 Task: Slide 17 - Target Infographic.
Action: Mouse moved to (30, 80)
Screenshot: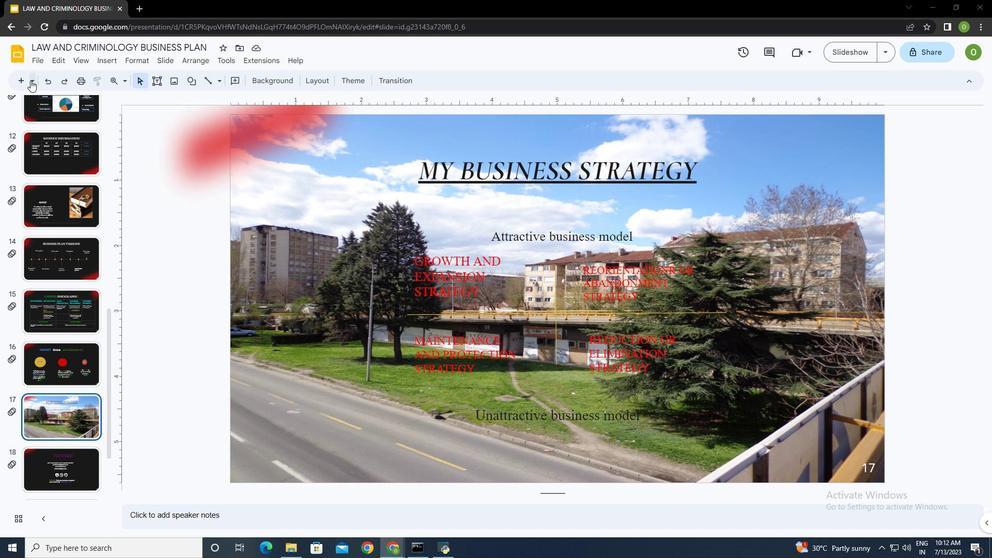 
Action: Mouse pressed left at (30, 80)
Screenshot: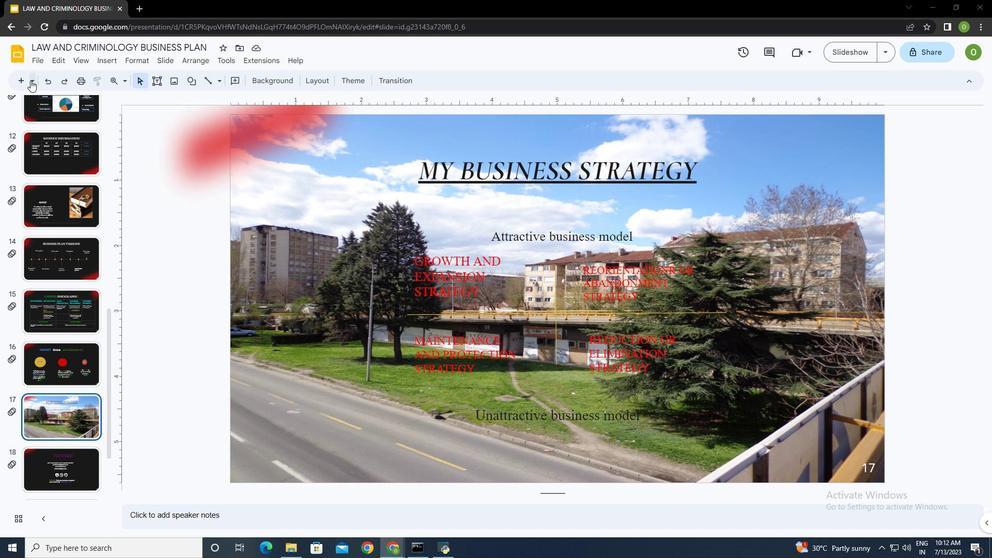 
Action: Mouse moved to (124, 189)
Screenshot: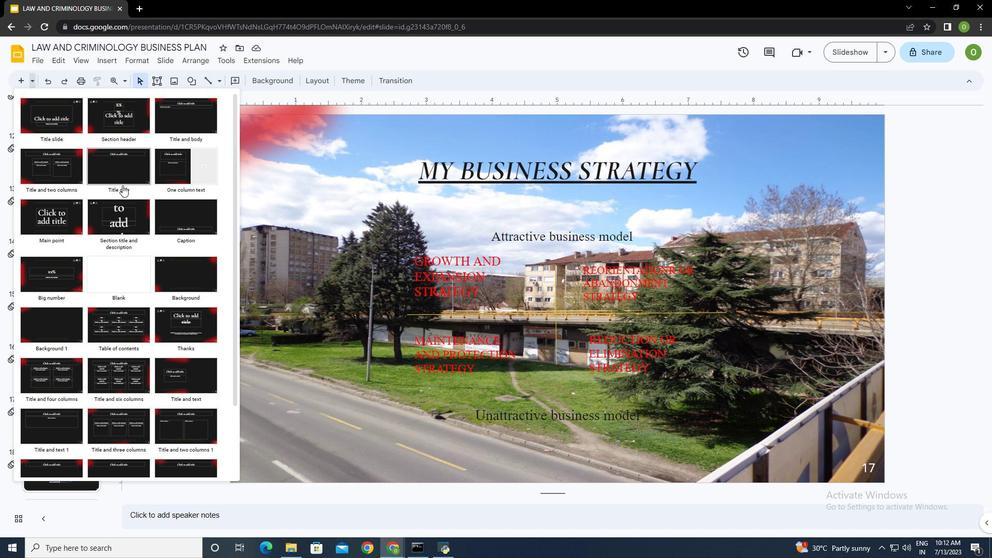 
Action: Mouse scrolled (124, 188) with delta (0, 0)
Screenshot: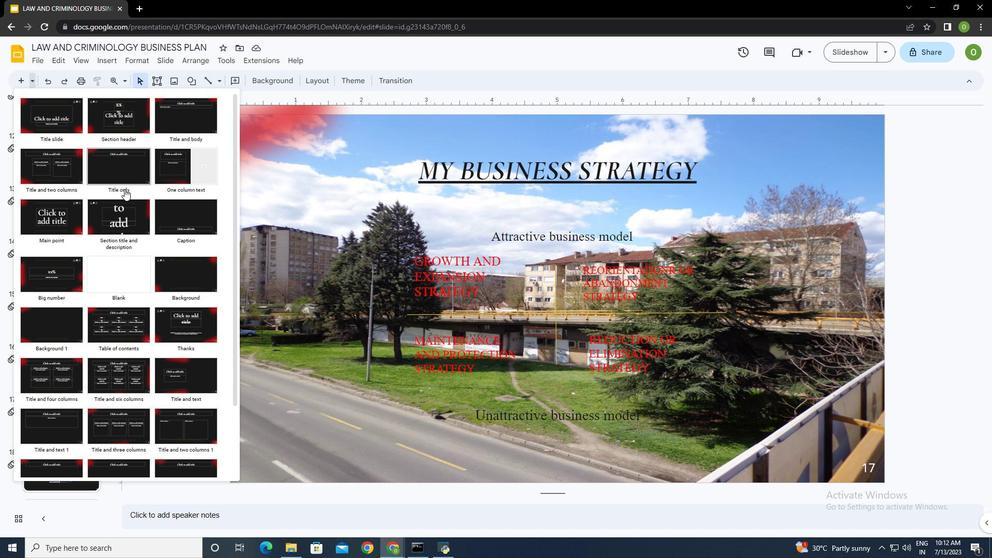 
Action: Mouse scrolled (124, 188) with delta (0, 0)
Screenshot: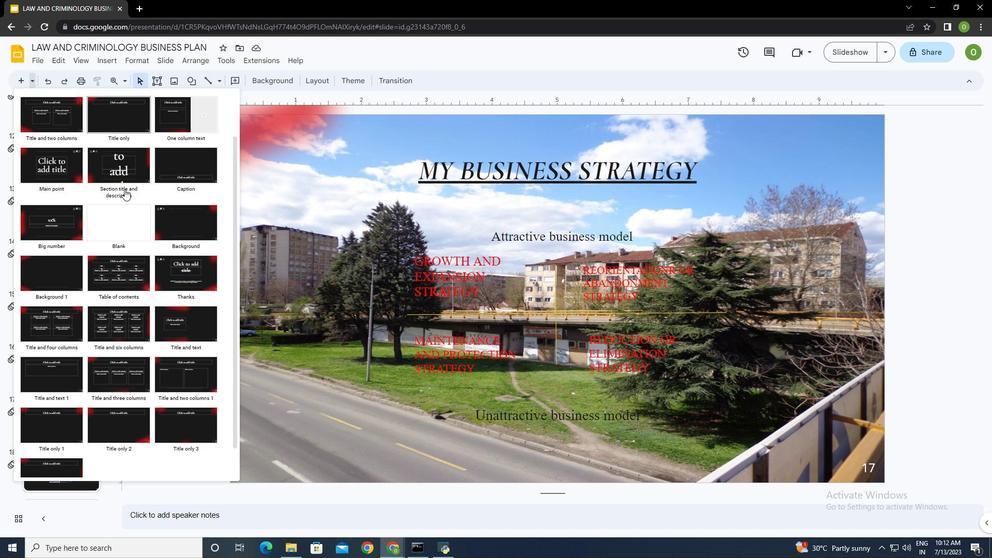 
Action: Mouse scrolled (124, 188) with delta (0, 0)
Screenshot: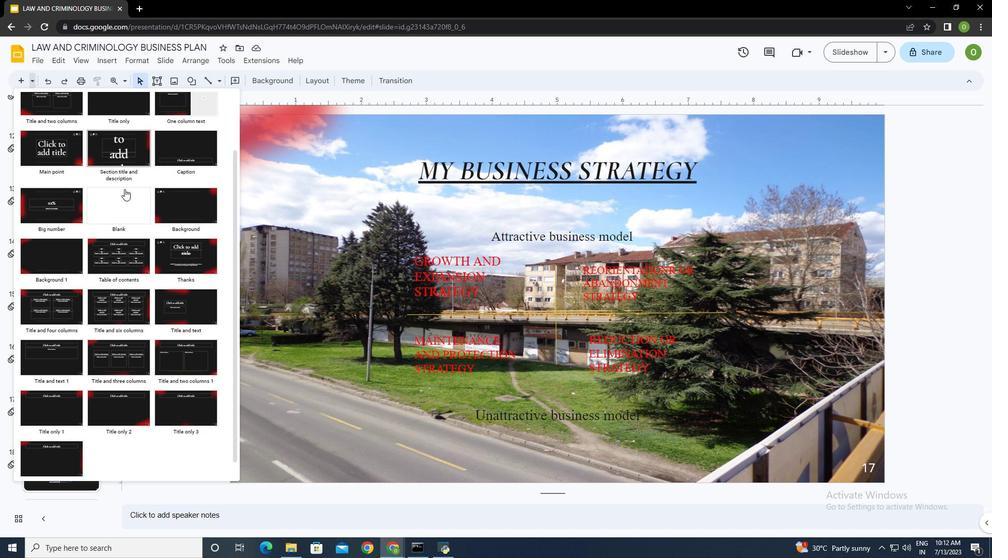 
Action: Mouse moved to (124, 189)
Screenshot: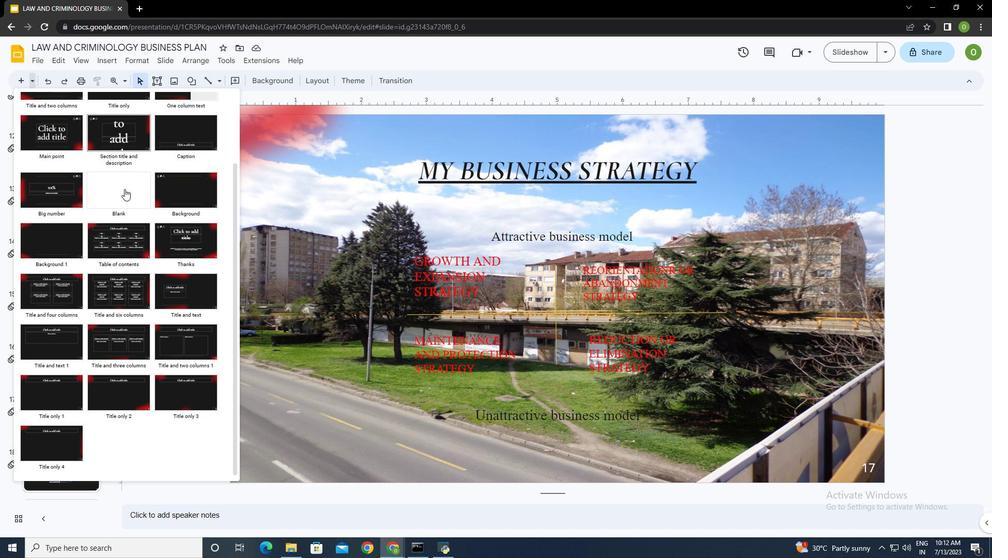 
Action: Mouse scrolled (124, 188) with delta (0, 0)
Screenshot: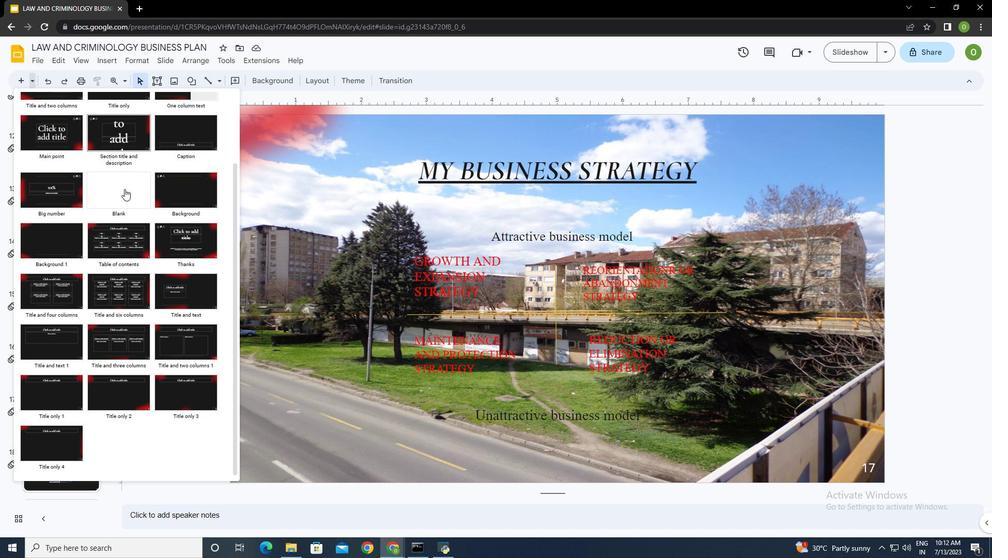 
Action: Mouse scrolled (124, 188) with delta (0, 0)
Screenshot: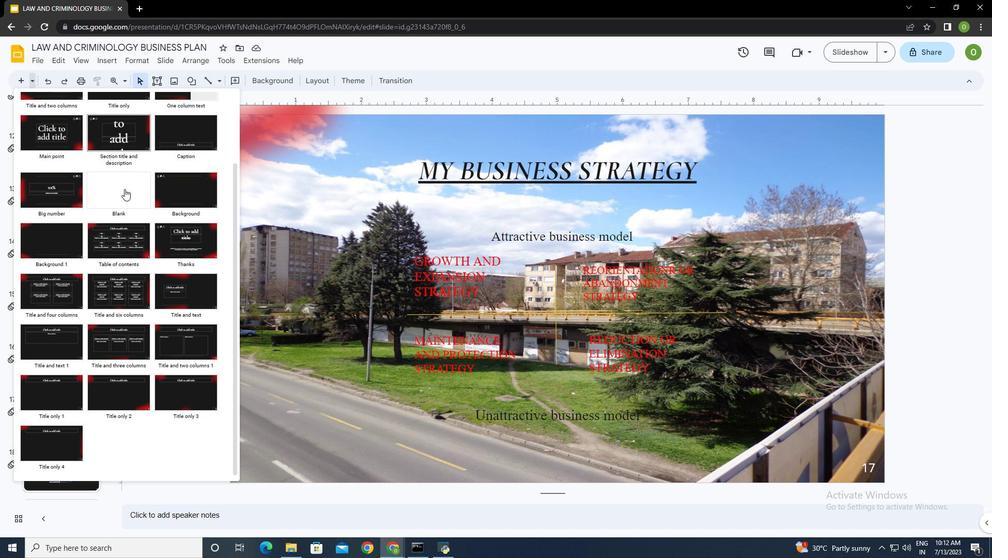 
Action: Mouse scrolled (124, 188) with delta (0, 0)
Screenshot: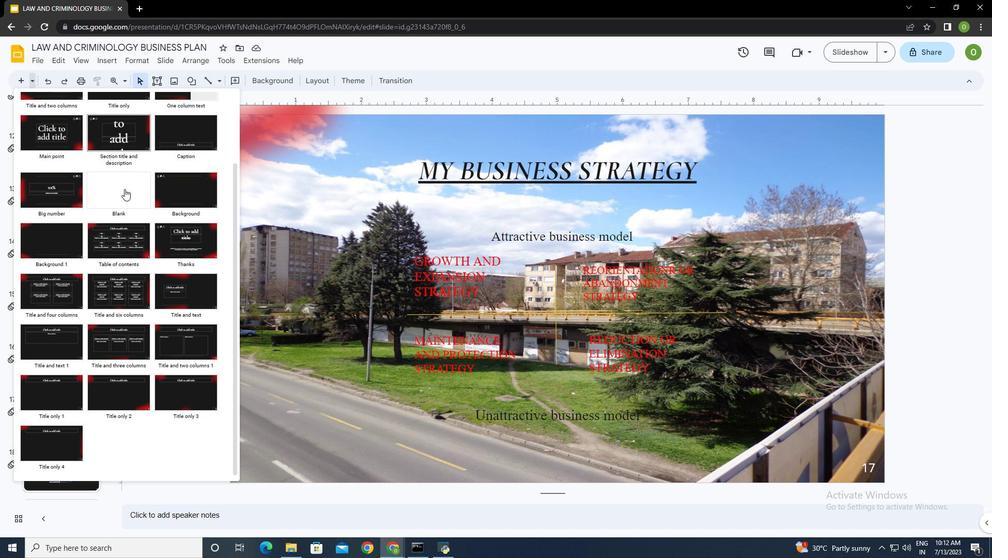 
Action: Mouse scrolled (124, 188) with delta (0, 0)
Screenshot: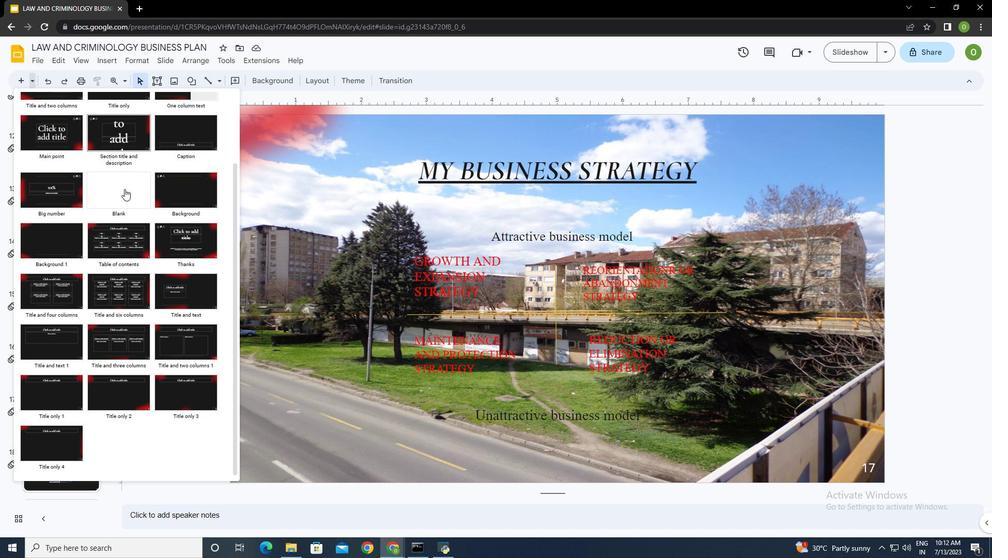 
Action: Mouse moved to (124, 188)
Screenshot: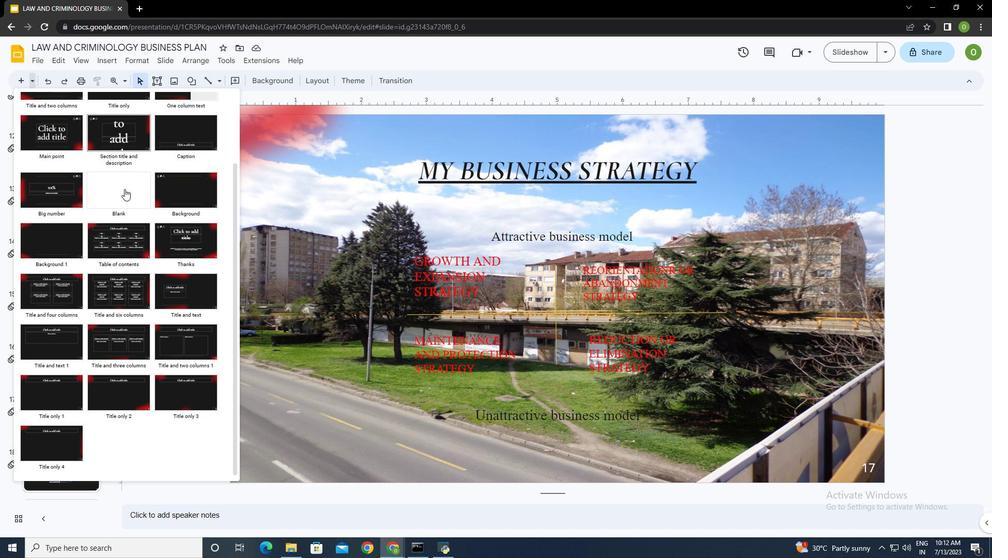 
Action: Mouse scrolled (124, 189) with delta (0, 0)
Screenshot: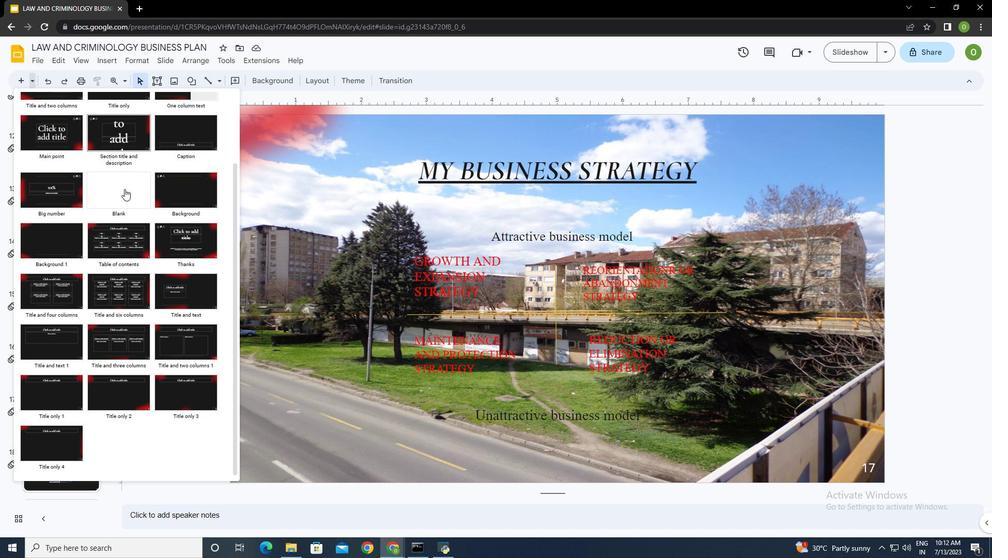 
Action: Mouse scrolled (124, 189) with delta (0, 0)
Screenshot: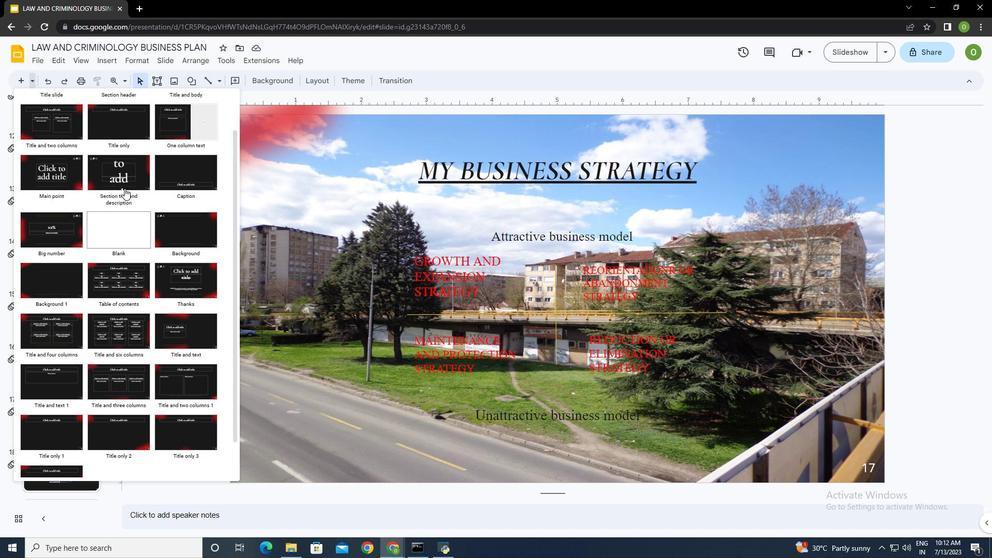 
Action: Mouse scrolled (124, 189) with delta (0, 0)
Screenshot: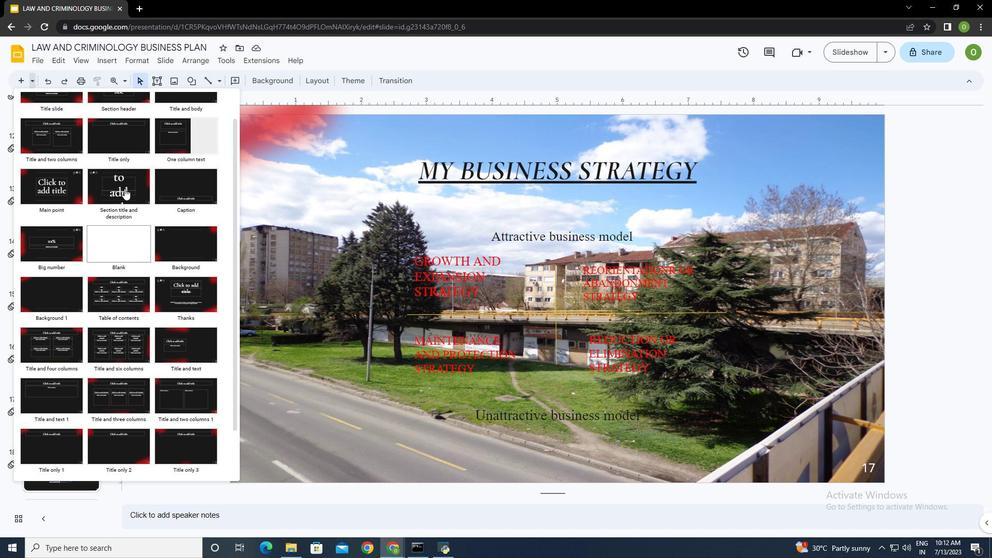 
Action: Mouse moved to (123, 164)
Screenshot: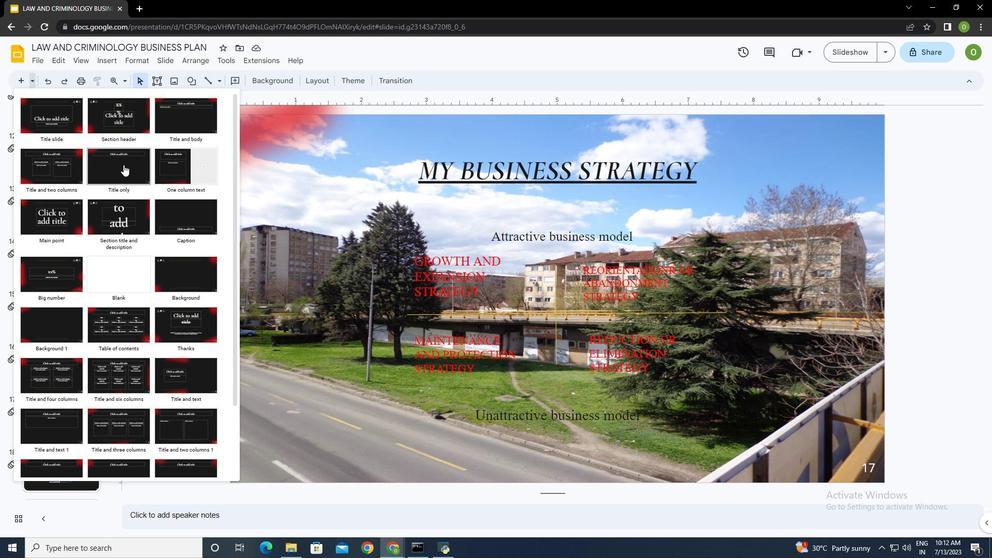 
Action: Mouse pressed left at (123, 164)
Screenshot: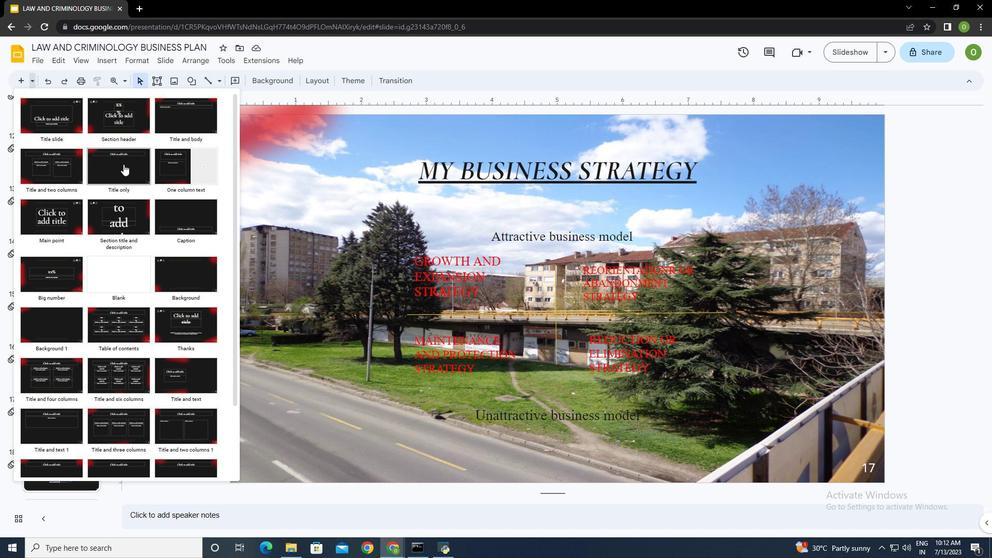 
Action: Mouse moved to (391, 159)
Screenshot: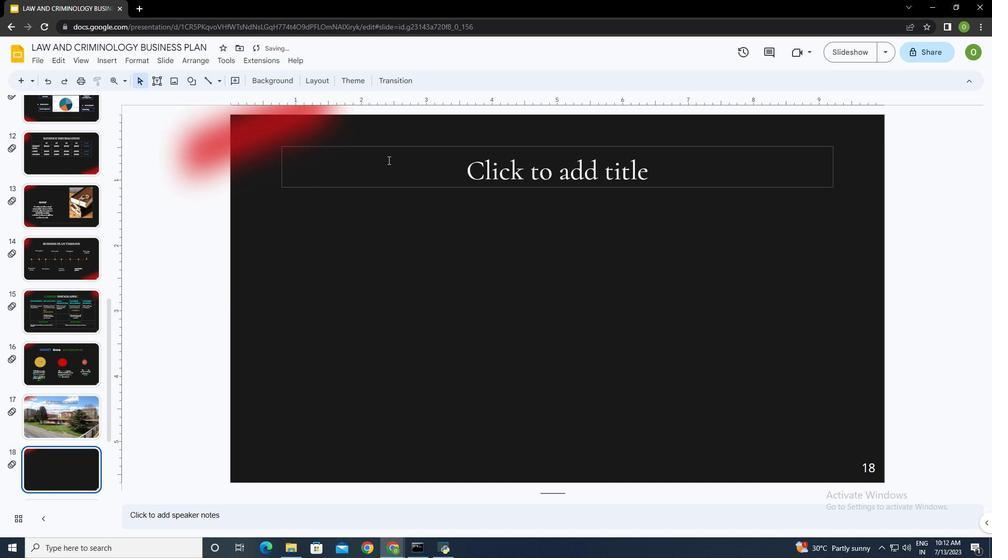 
Action: Mouse pressed left at (391, 159)
Screenshot: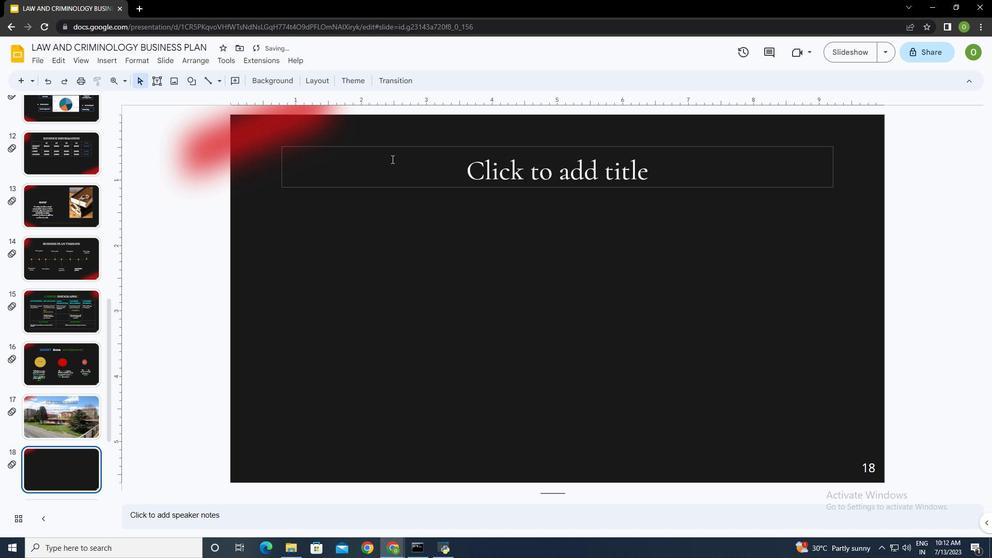 
Action: Mouse moved to (394, 173)
Screenshot: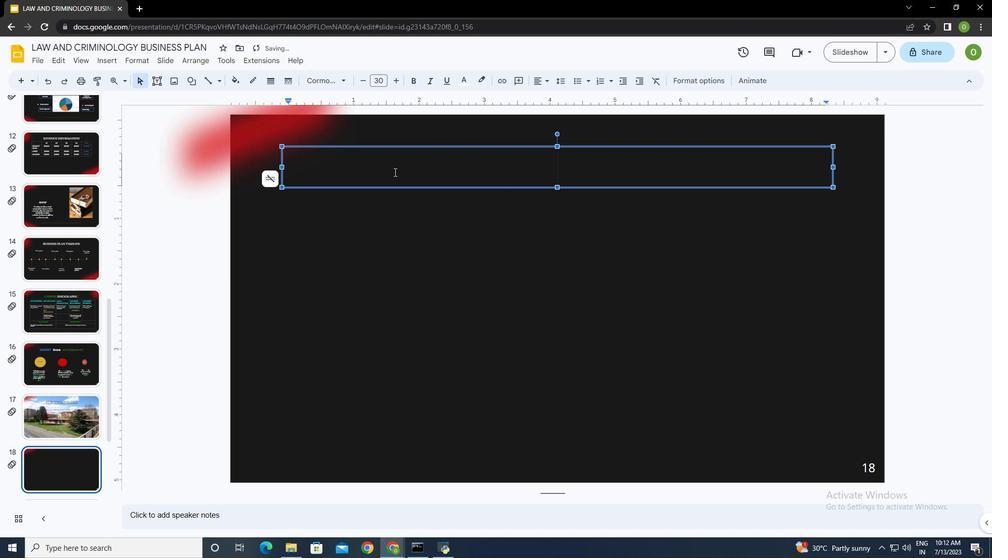 
Action: Key pressed <Key.caps_lock>TARH<Key.backspace>GET<Key.space>INFORA<Key.backspace><Key.backspace>GRAPHIC
Screenshot: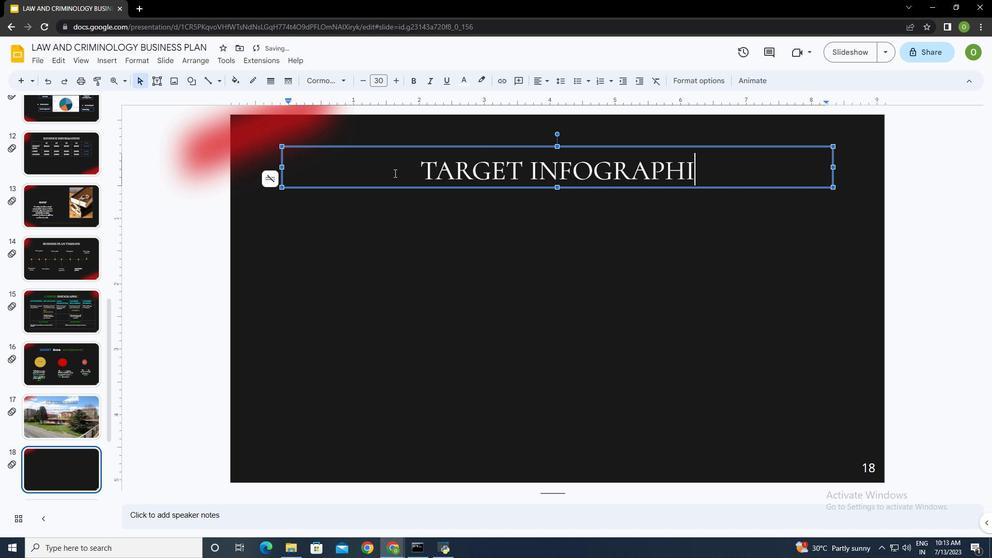 
Action: Mouse moved to (460, 253)
Screenshot: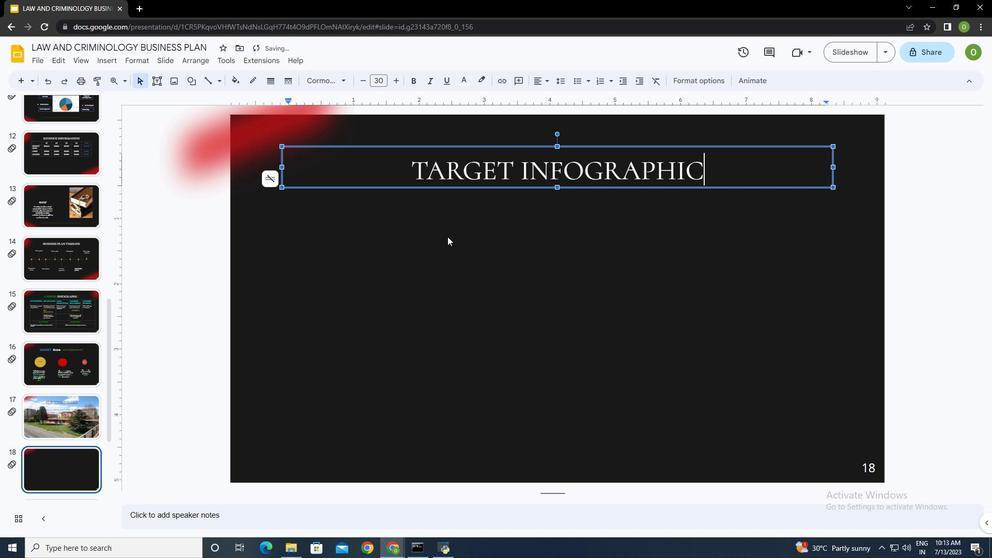 
Action: Mouse pressed left at (460, 253)
Screenshot: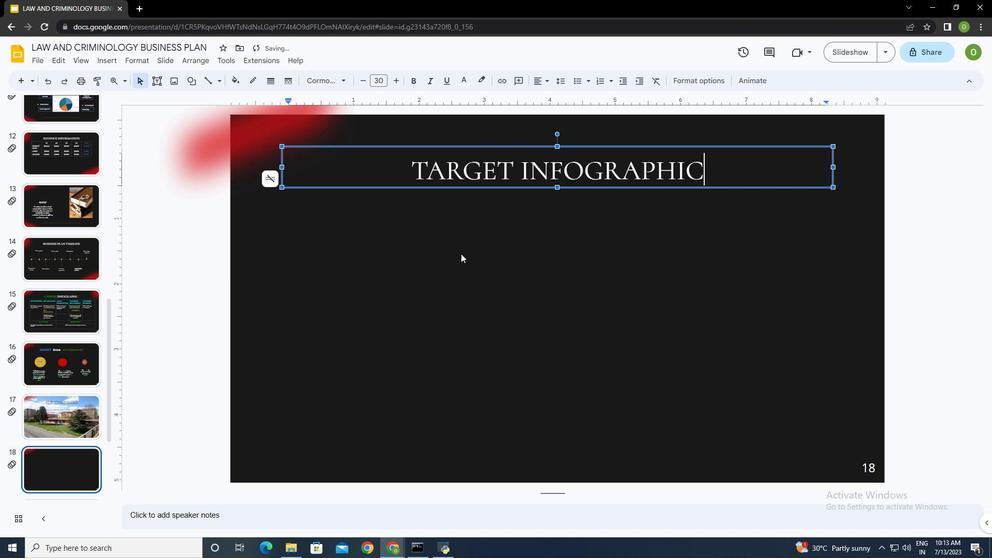 
Action: Mouse moved to (521, 176)
Screenshot: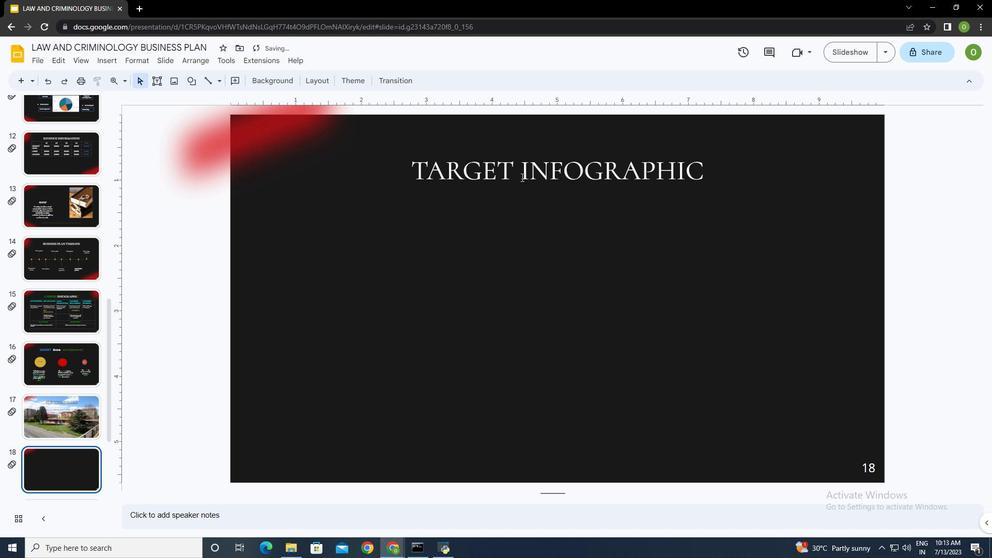 
Action: Mouse pressed left at (521, 176)
Screenshot: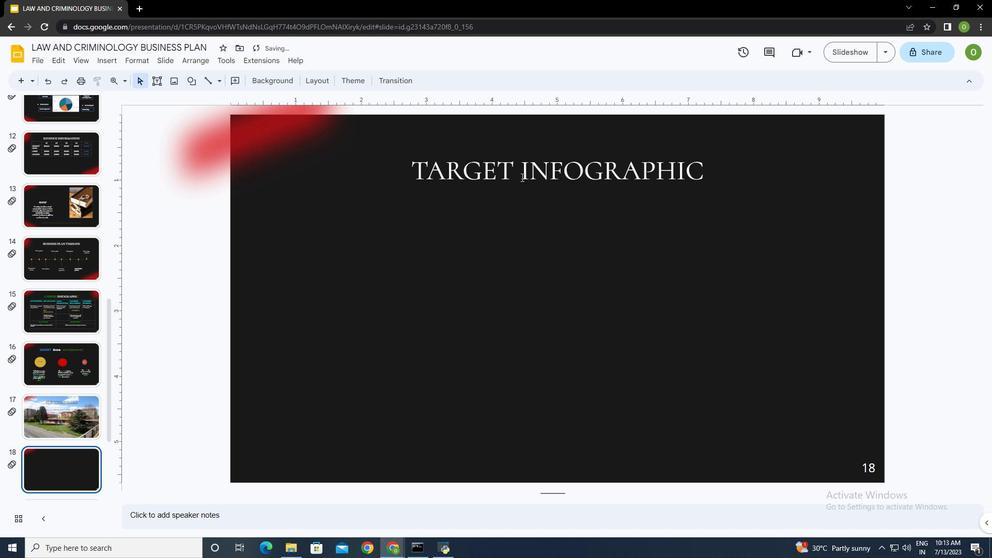
Action: Mouse moved to (711, 174)
Screenshot: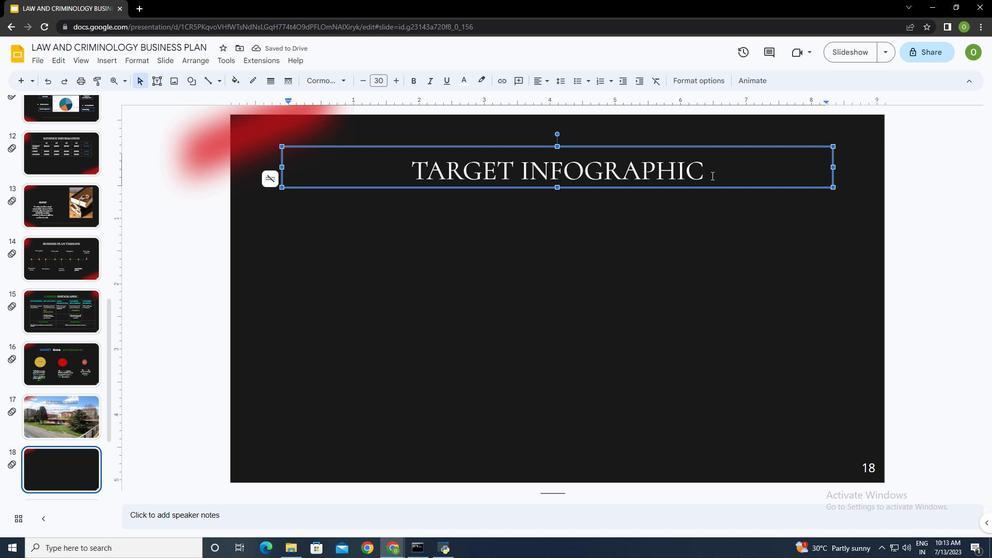 
Action: Mouse pressed left at (711, 174)
Screenshot: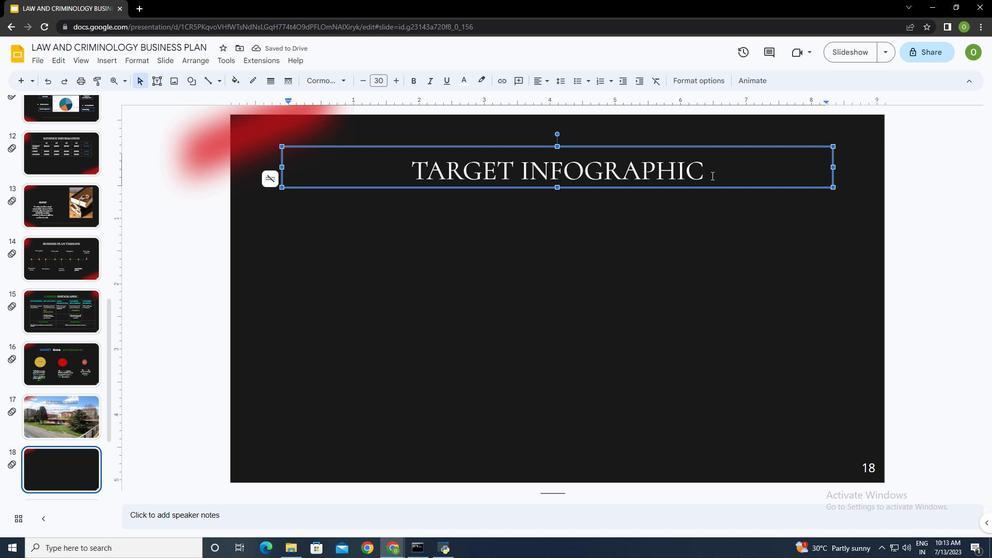 
Action: Mouse moved to (323, 79)
Screenshot: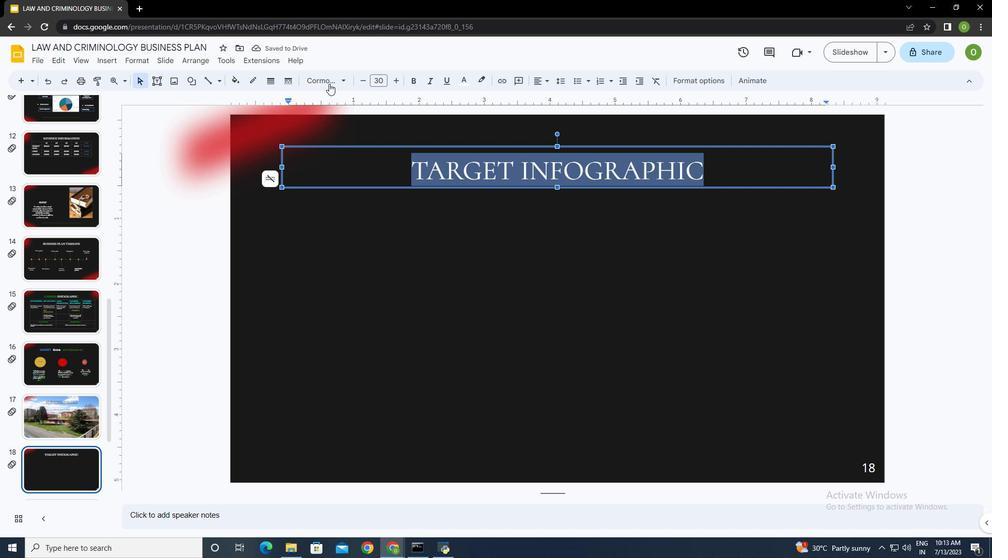 
Action: Mouse pressed left at (323, 79)
Screenshot: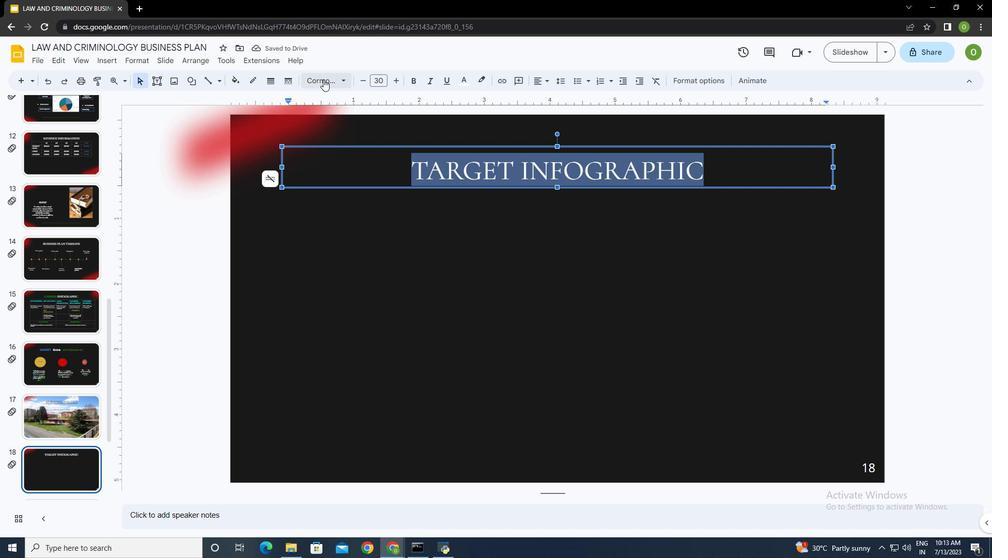 
Action: Mouse moved to (359, 196)
Screenshot: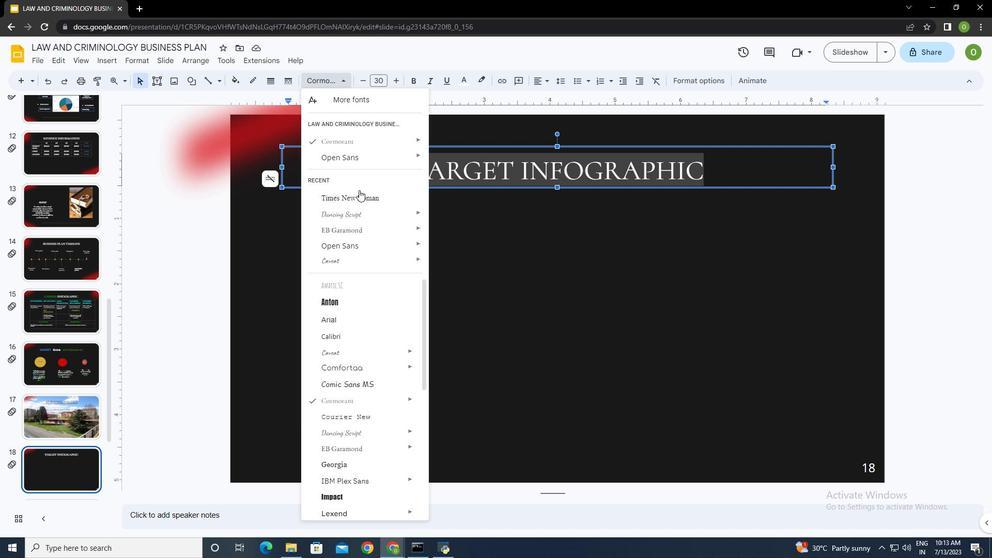 
Action: Mouse pressed left at (359, 196)
Screenshot: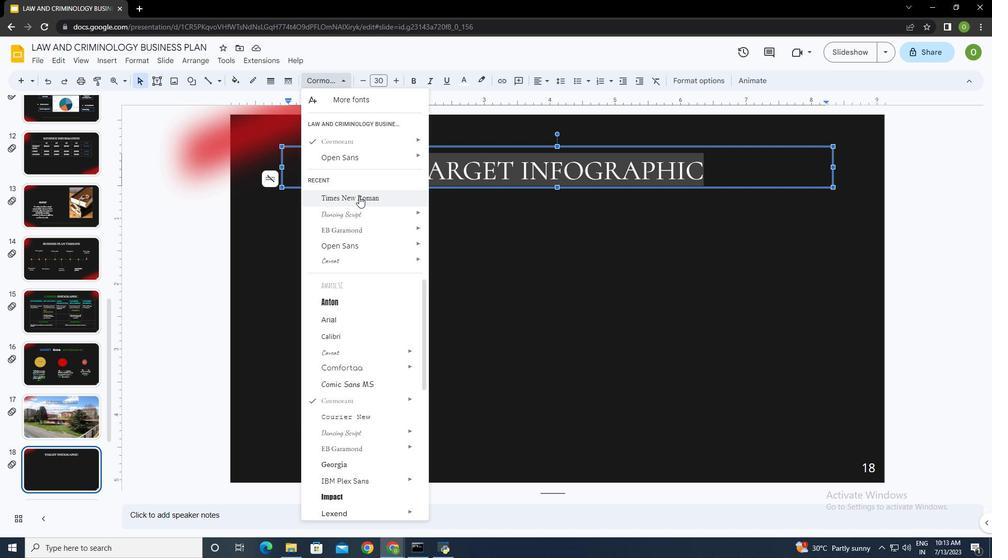 
Action: Mouse moved to (480, 204)
Screenshot: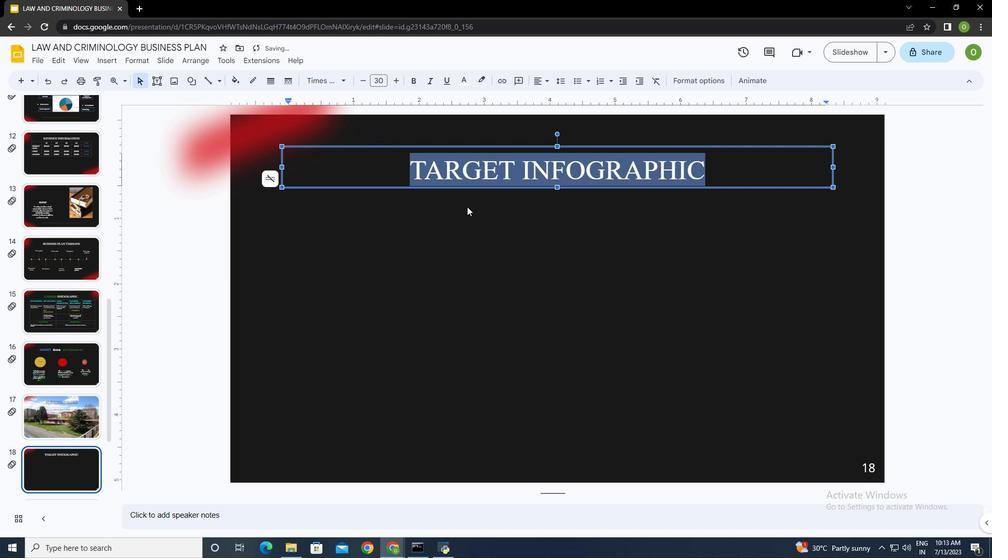 
Action: Mouse pressed left at (480, 204)
Screenshot: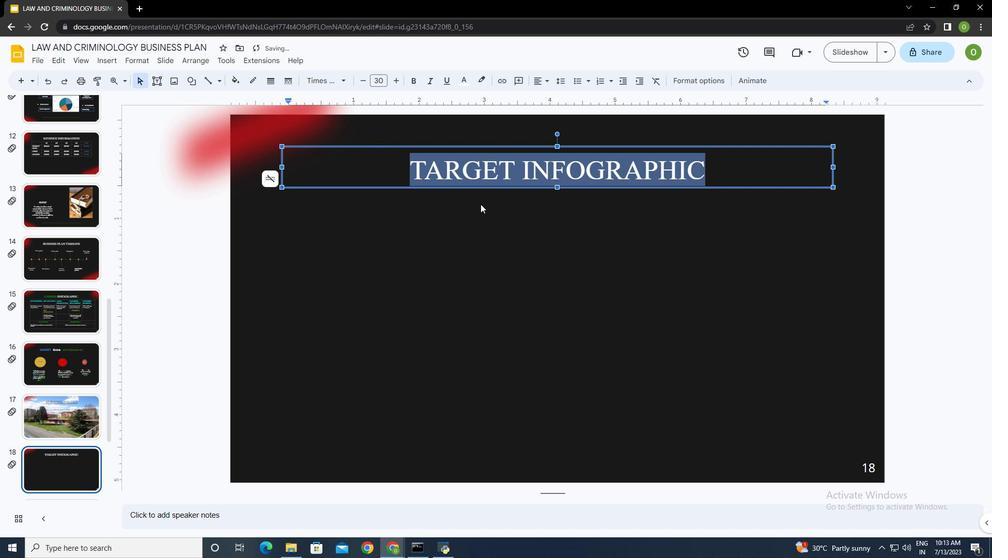
Action: Mouse moved to (104, 59)
Screenshot: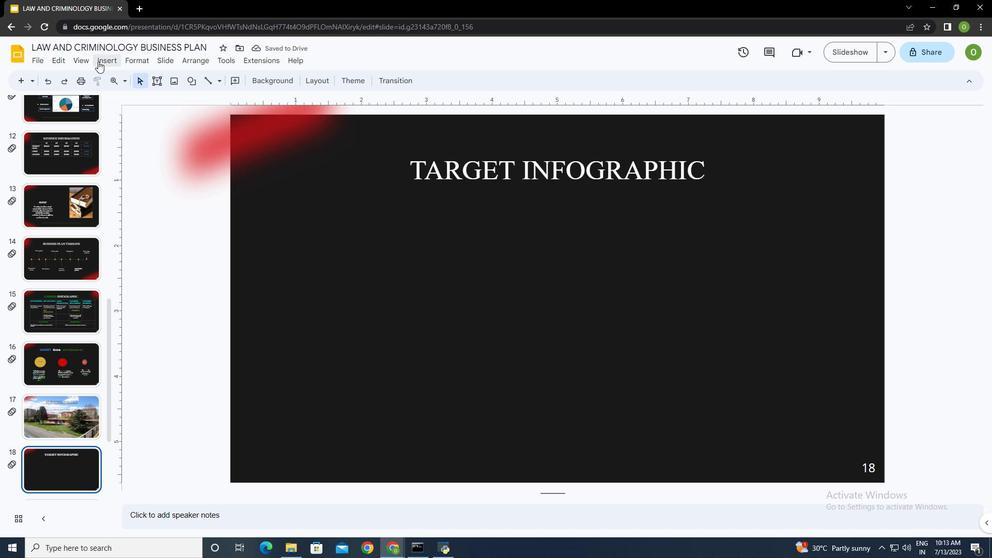 
Action: Mouse pressed left at (104, 59)
Screenshot: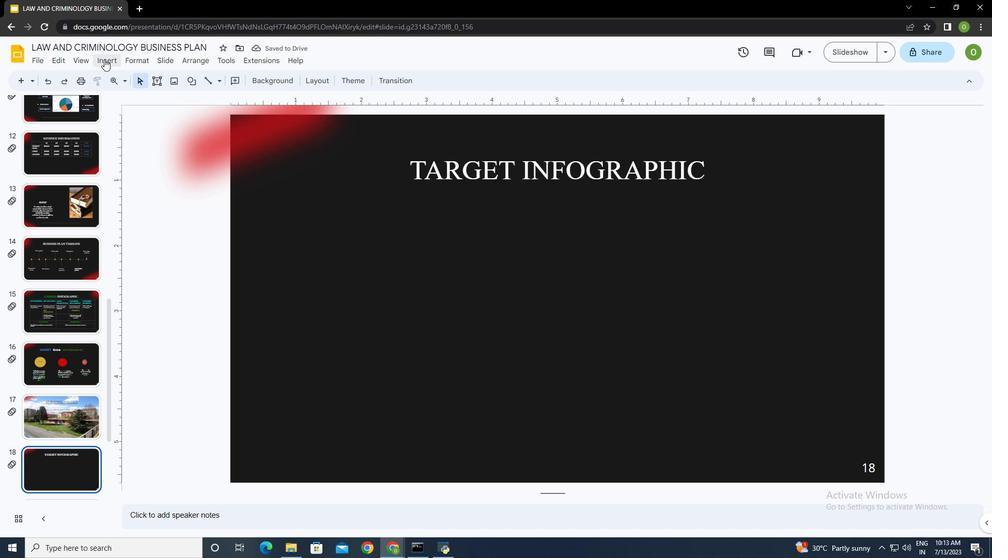 
Action: Mouse moved to (282, 172)
Screenshot: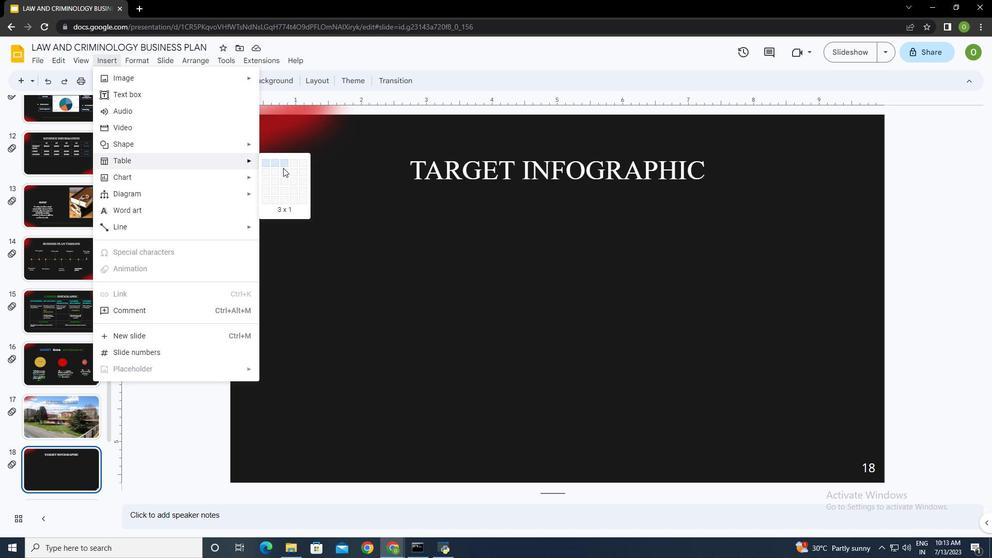 
Action: Mouse pressed left at (282, 172)
Screenshot: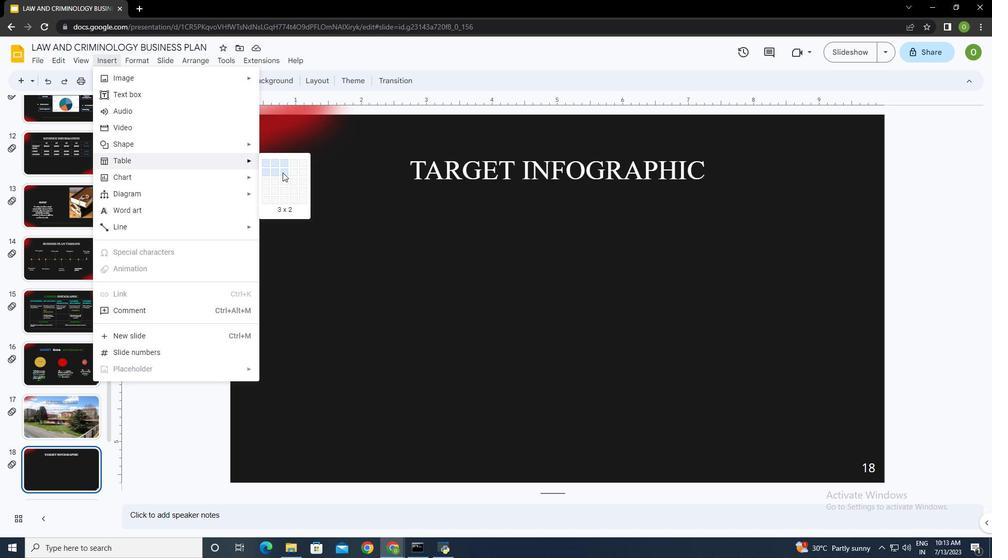 
Action: Mouse moved to (319, 281)
Screenshot: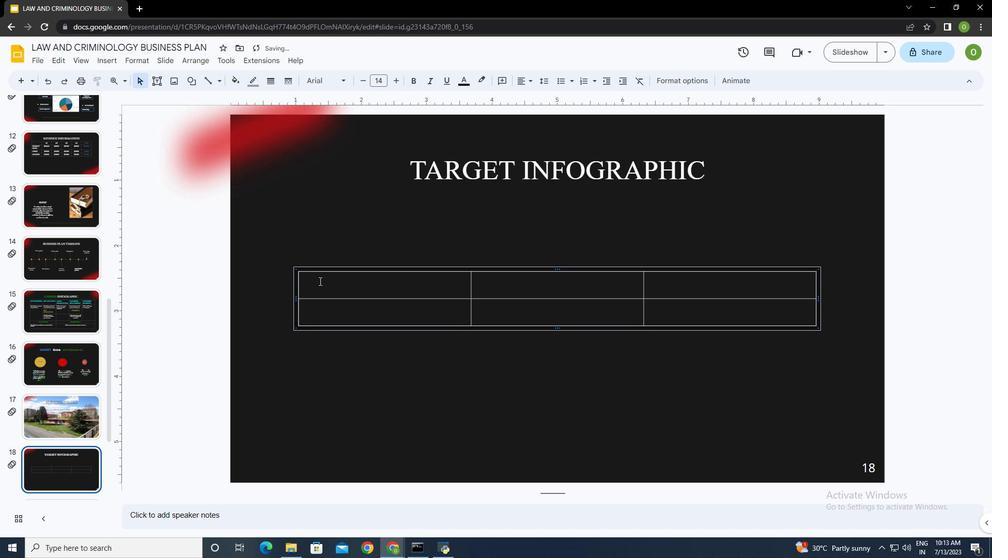 
Action: Mouse pressed left at (319, 281)
Screenshot: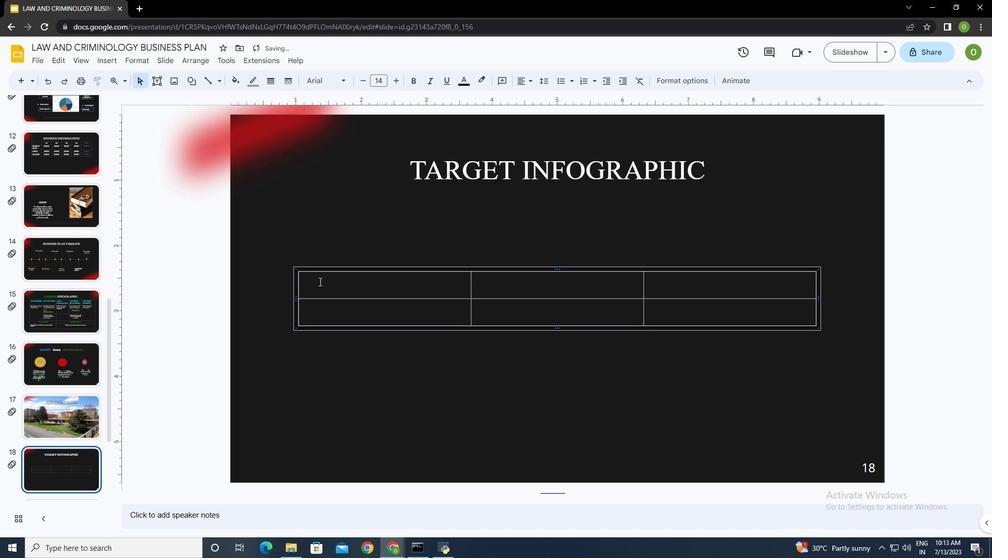 
Action: Mouse moved to (535, 269)
Screenshot: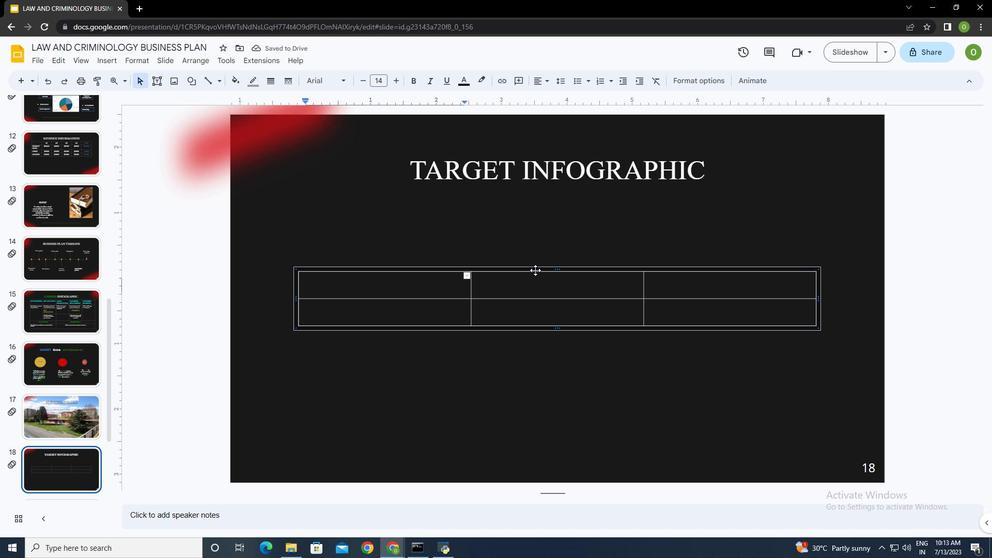 
Action: Mouse pressed left at (535, 269)
Screenshot: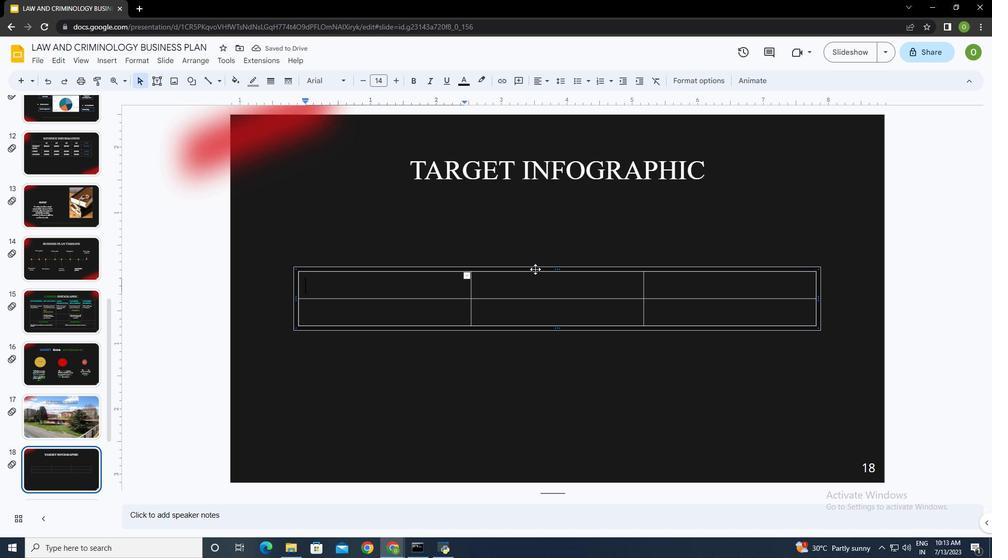 
Action: Mouse moved to (411, 230)
Screenshot: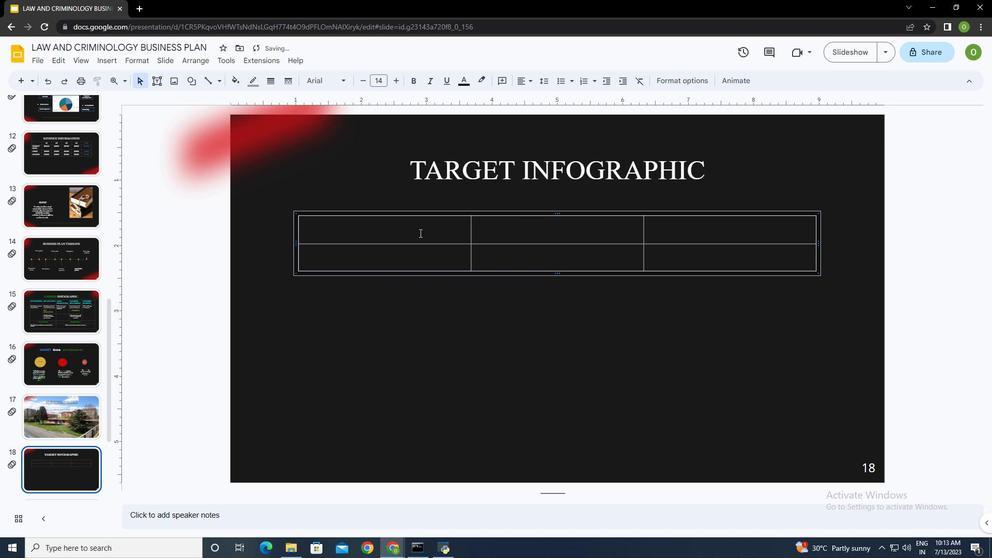 
Action: Mouse pressed left at (411, 230)
Screenshot: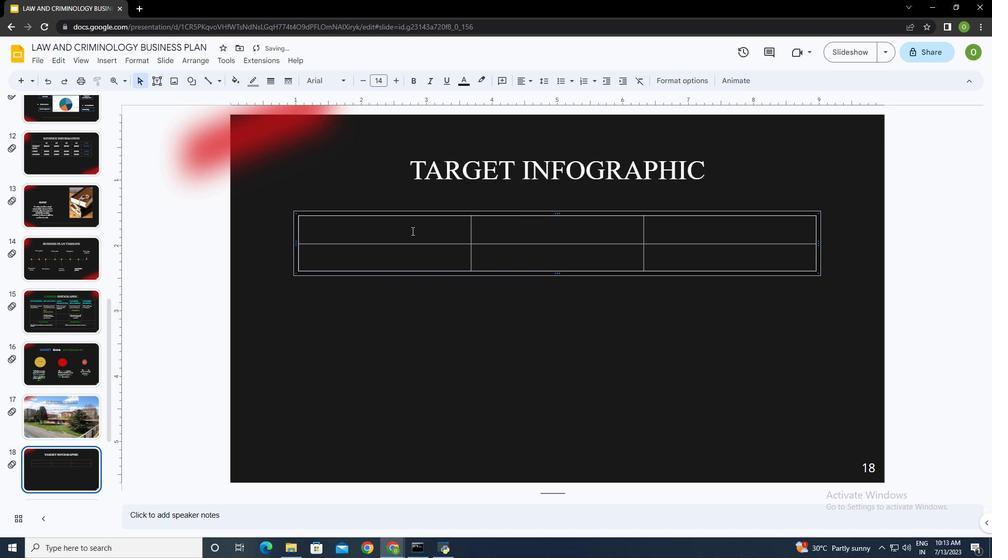 
Action: Mouse moved to (461, 80)
Screenshot: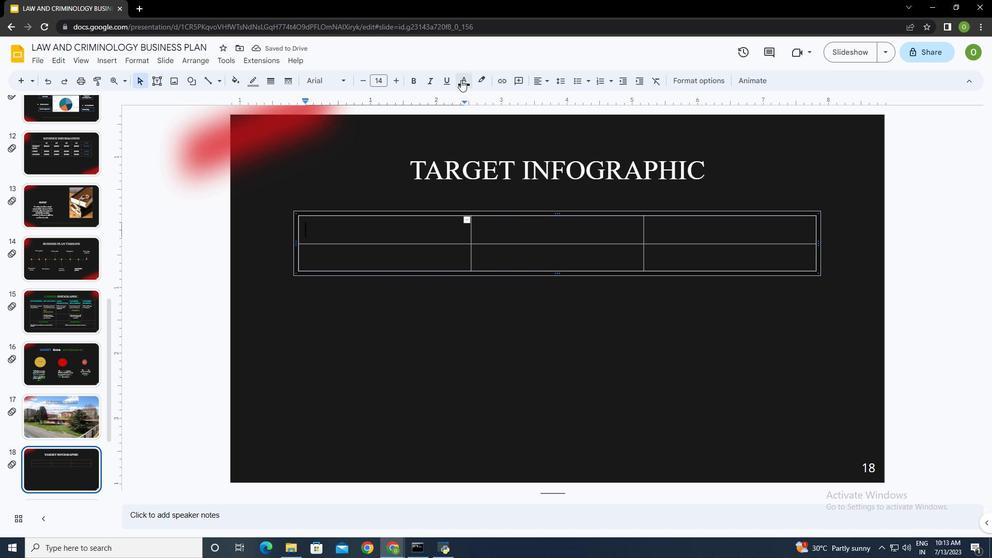 
Action: Mouse pressed left at (461, 80)
Screenshot: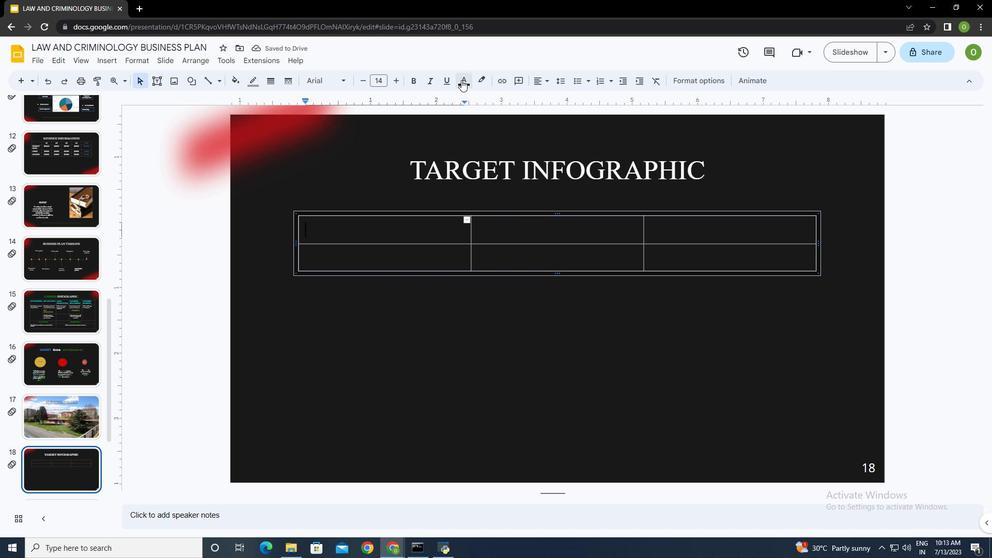 
Action: Mouse moved to (464, 115)
Screenshot: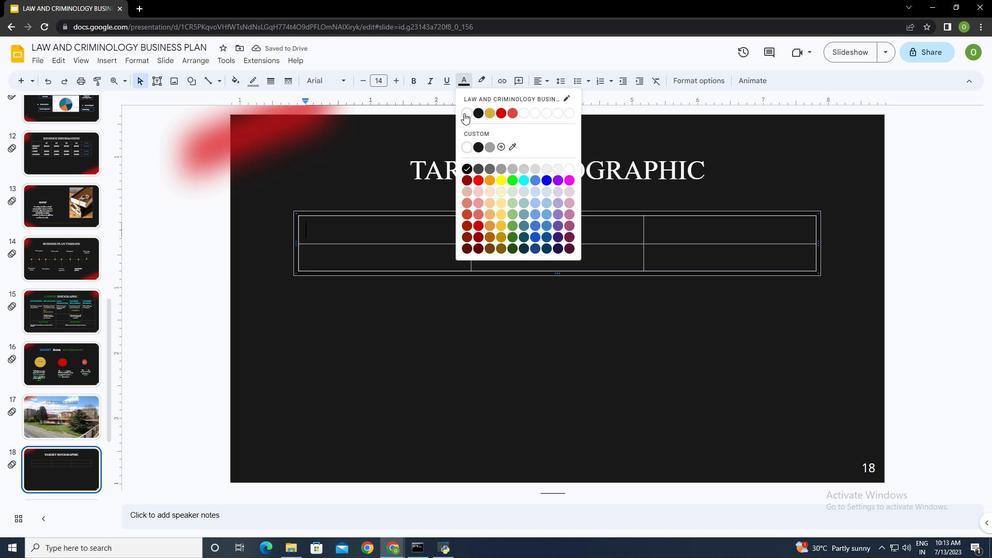 
Action: Mouse pressed left at (464, 115)
Screenshot: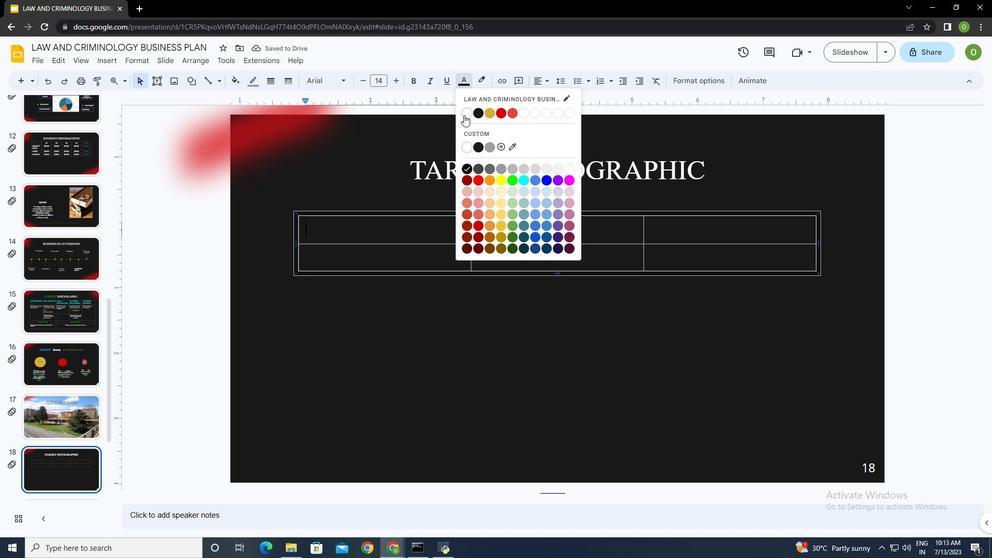
Action: Mouse moved to (374, 232)
Screenshot: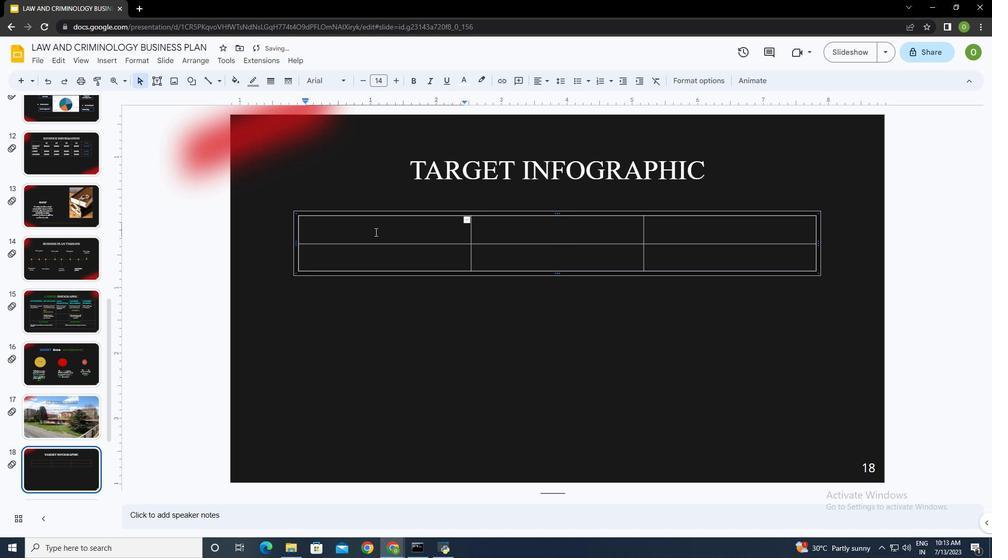 
Action: Mouse pressed left at (374, 232)
Screenshot: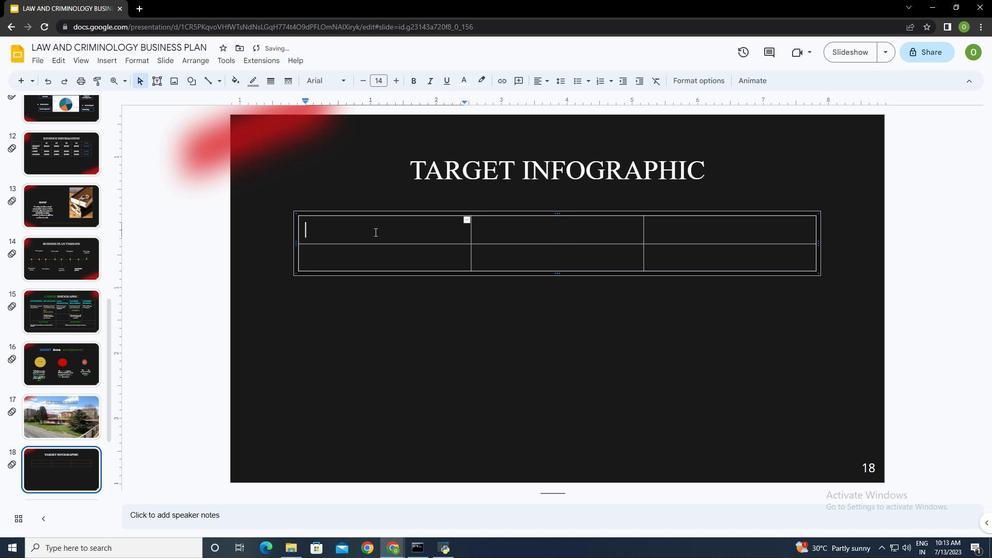 
Action: Key pressed <Key.shift>DEMOGRAPHIC<Key.tab>LOCATIONS<Key.tab>BEHAVIORctrl+A
Screenshot: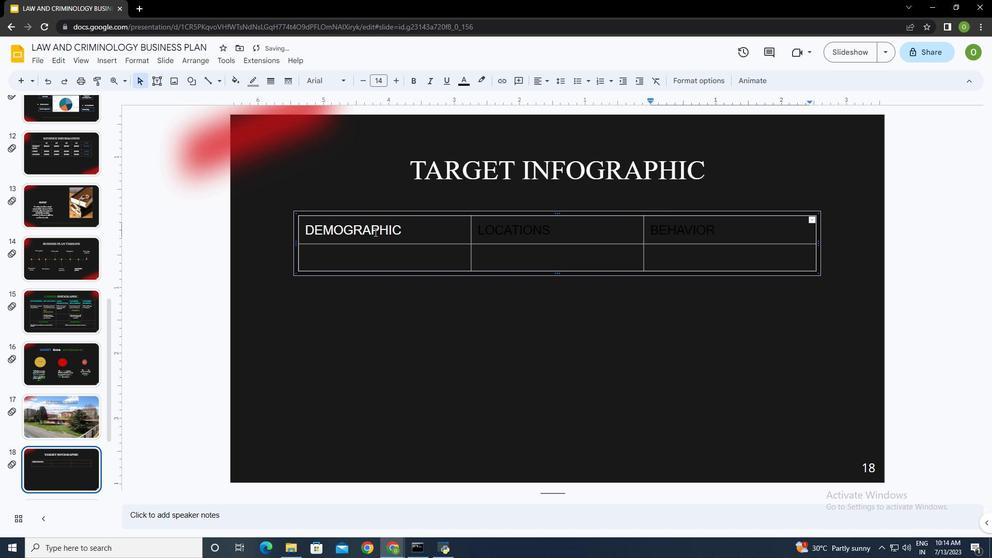 
Action: Mouse moved to (542, 236)
Screenshot: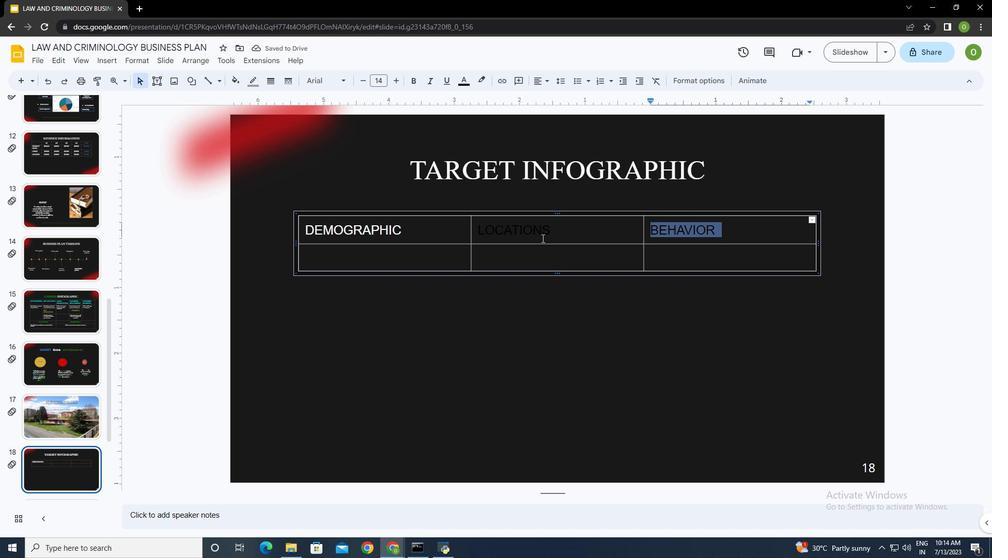 
Action: Mouse pressed left at (542, 236)
Screenshot: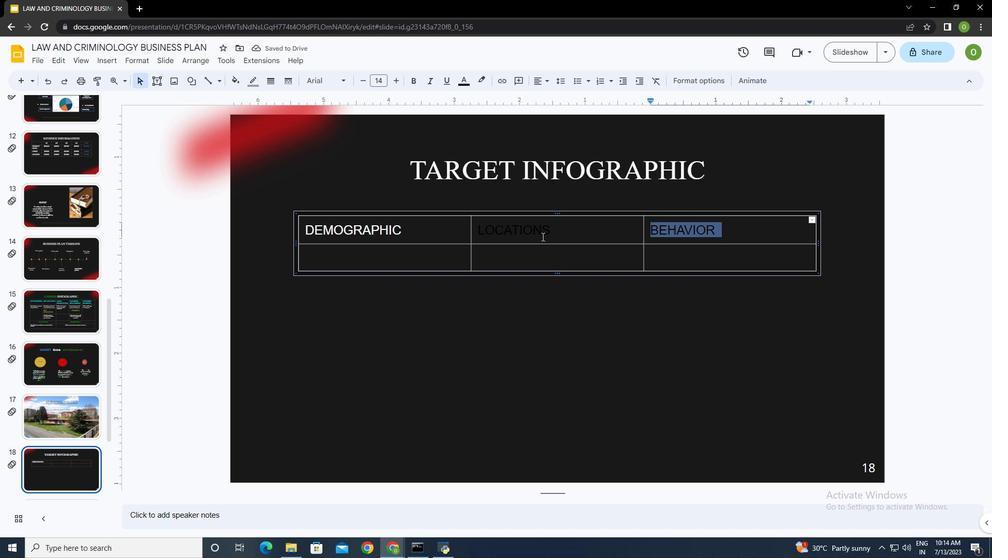 
Action: Mouse moved to (464, 77)
Screenshot: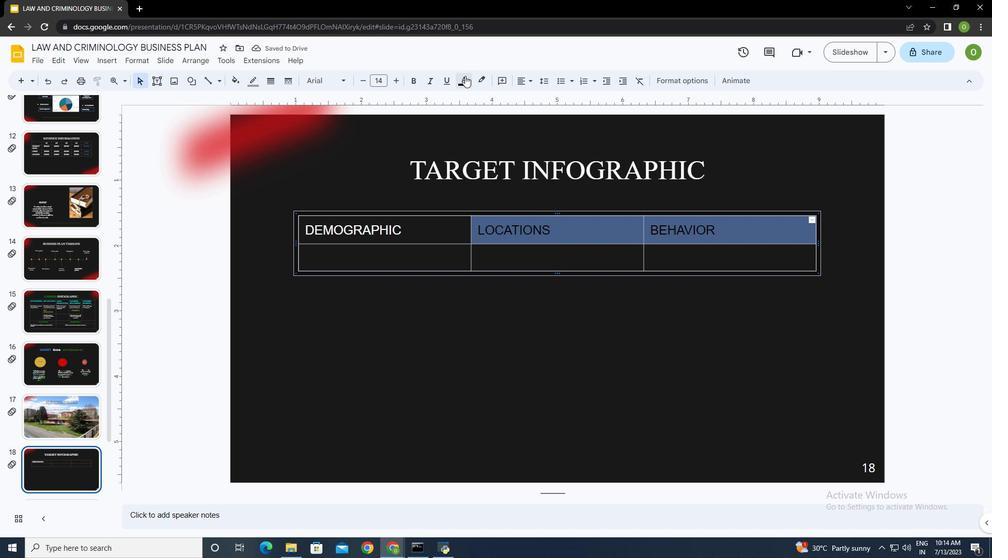
Action: Mouse pressed left at (464, 77)
Screenshot: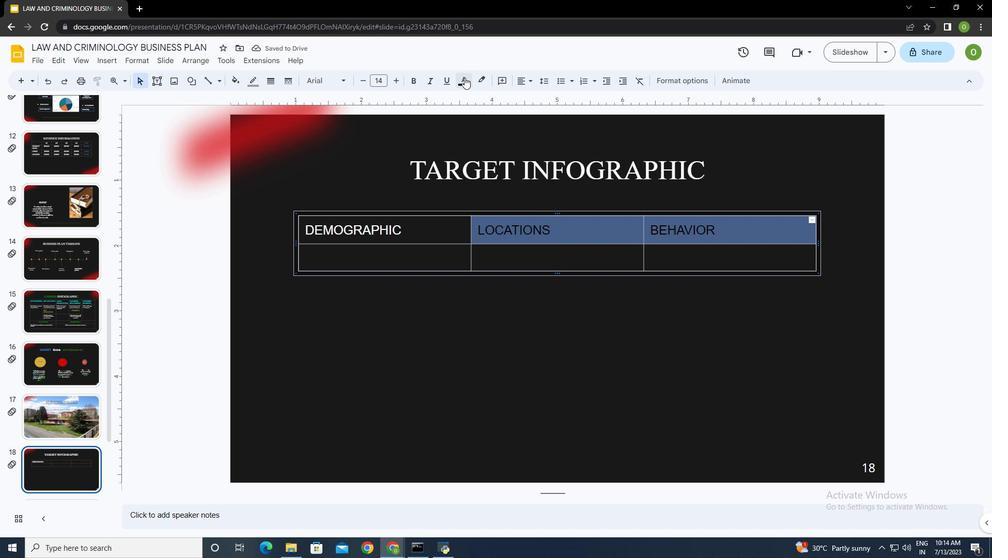 
Action: Mouse moved to (468, 113)
Screenshot: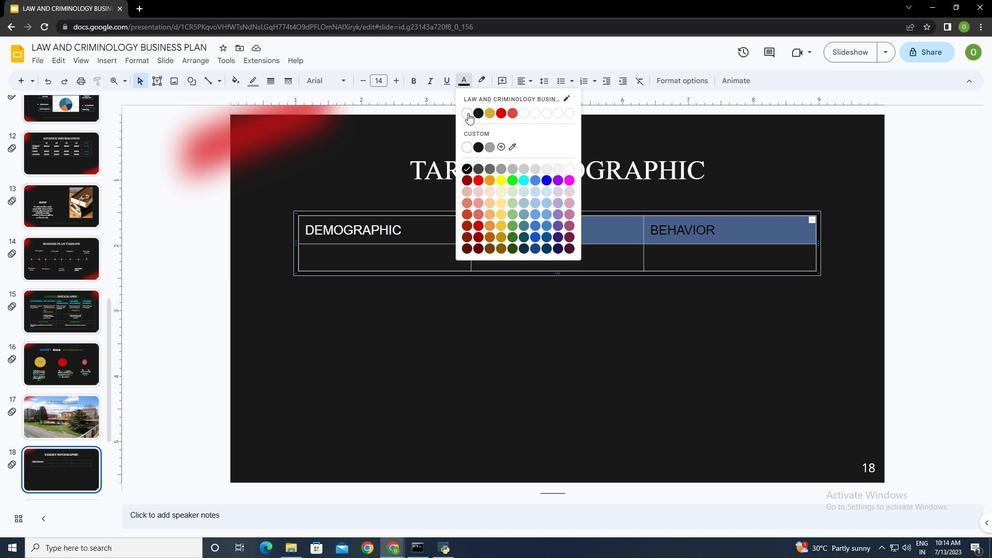 
Action: Mouse pressed left at (468, 113)
Screenshot: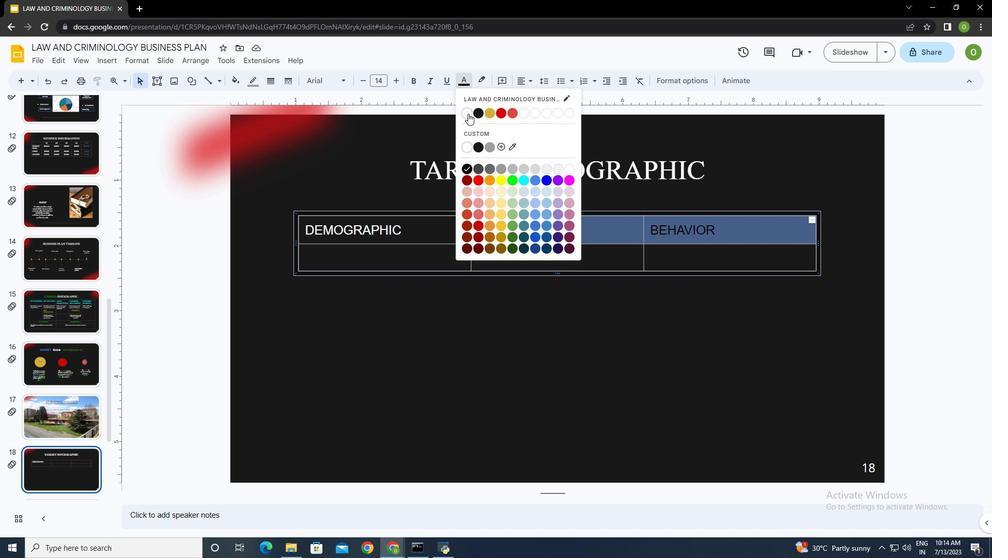 
Action: Mouse moved to (549, 258)
Screenshot: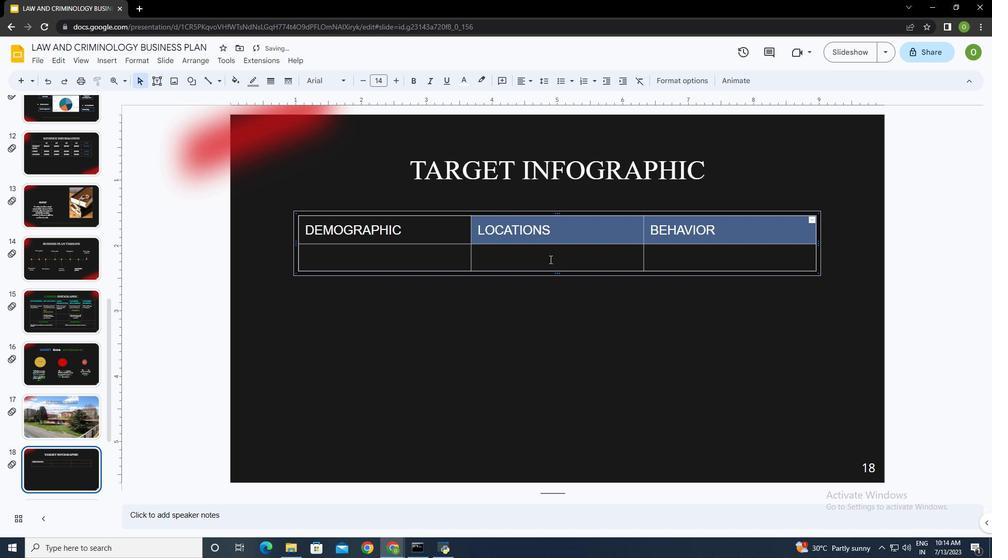 
Action: Mouse pressed left at (549, 258)
Screenshot: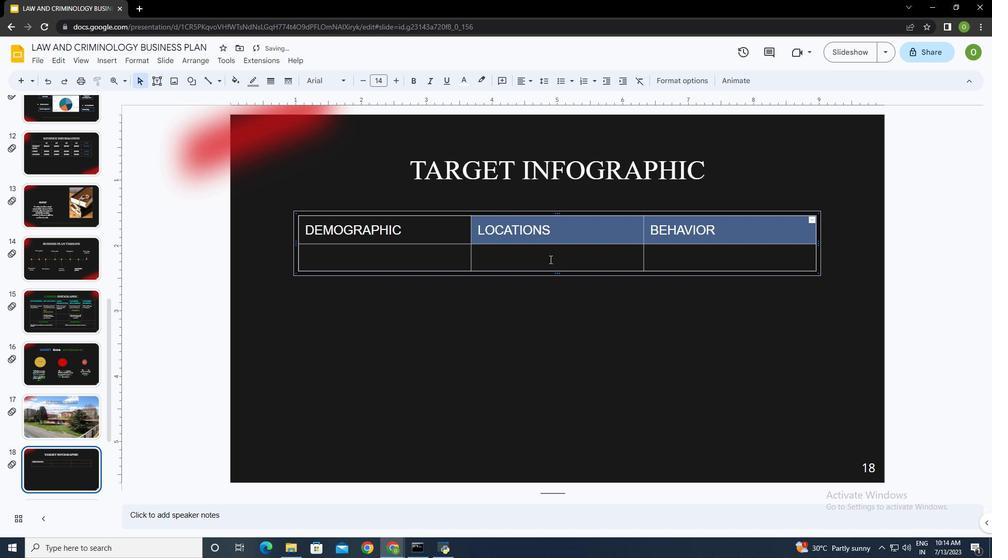 
Action: Mouse moved to (560, 229)
Screenshot: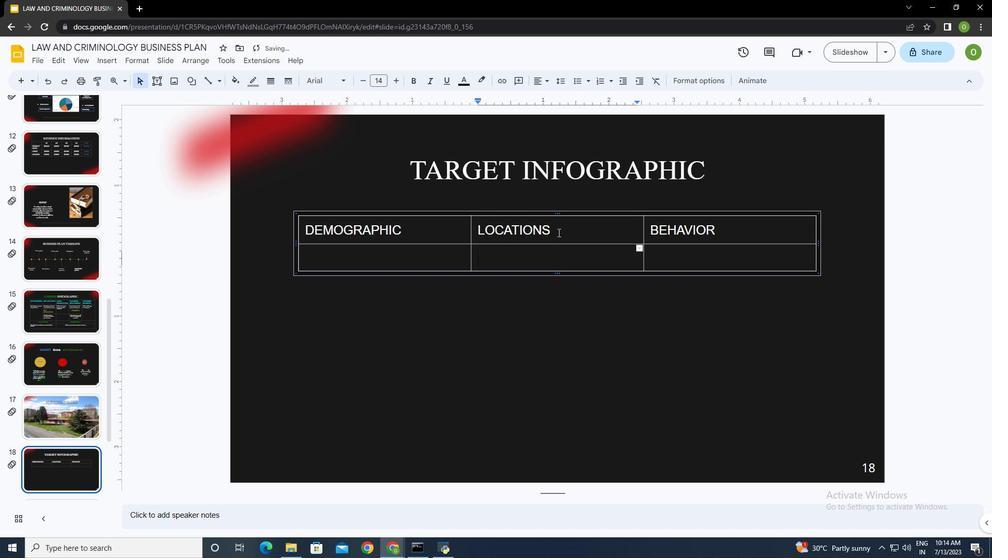 
Action: Mouse pressed left at (560, 229)
Screenshot: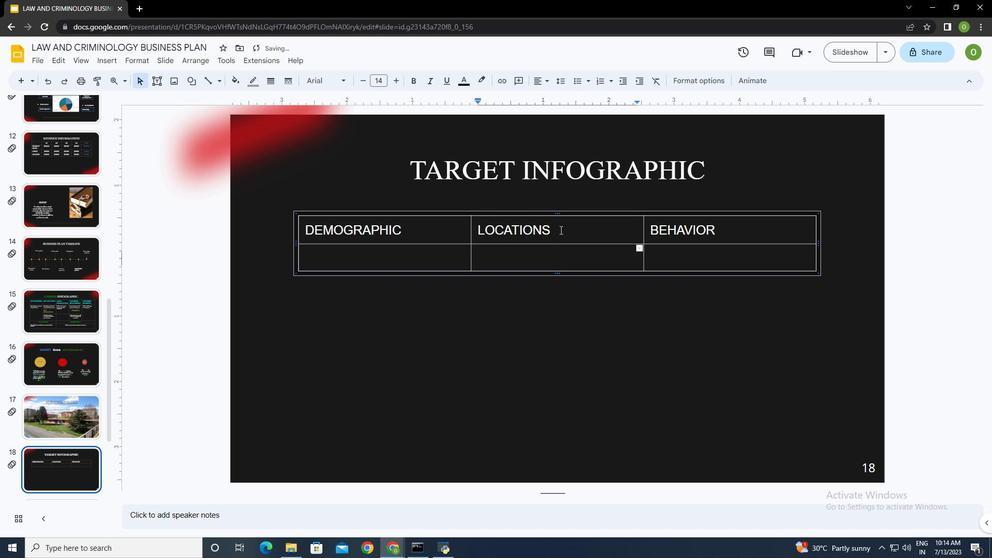 
Action: Mouse moved to (464, 80)
Screenshot: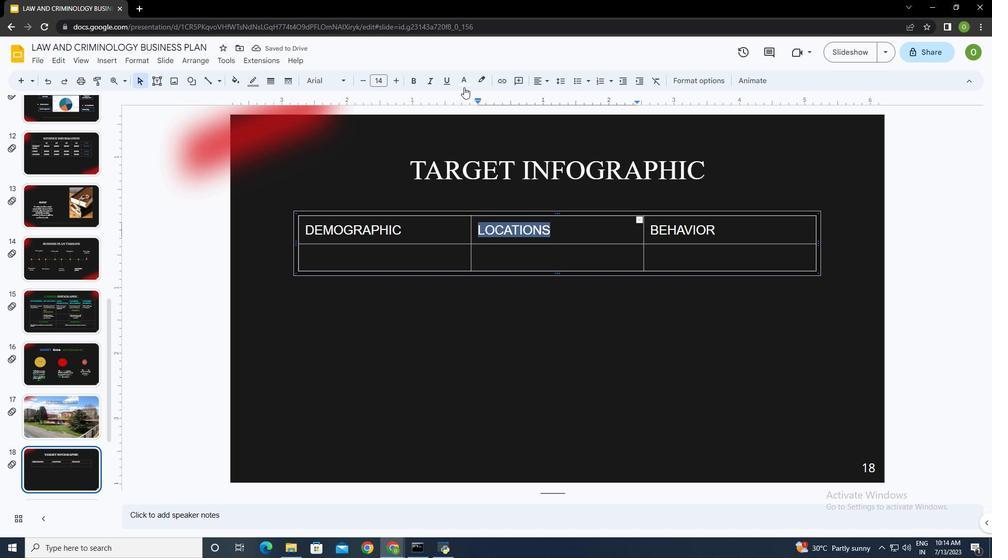 
Action: Mouse pressed left at (464, 80)
Screenshot: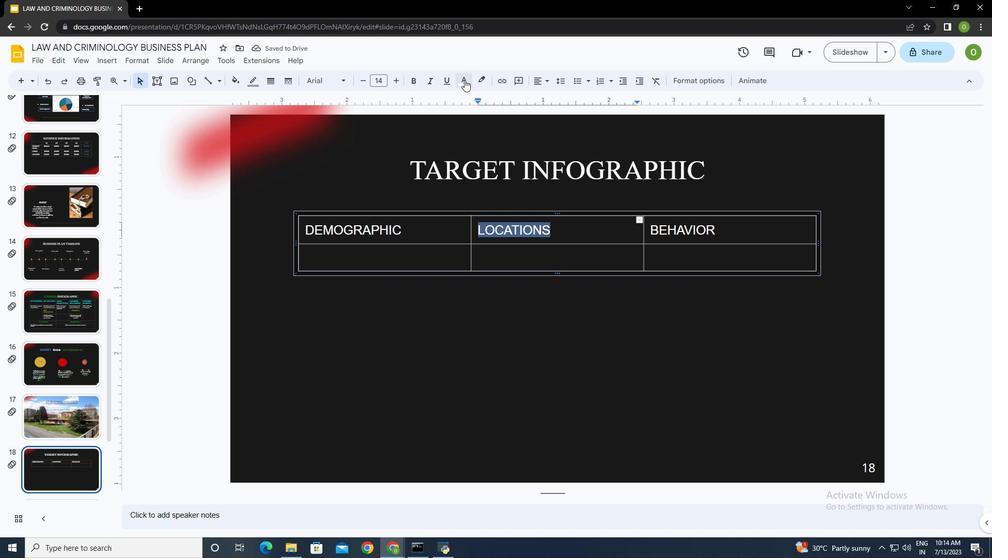 
Action: Mouse moved to (490, 112)
Screenshot: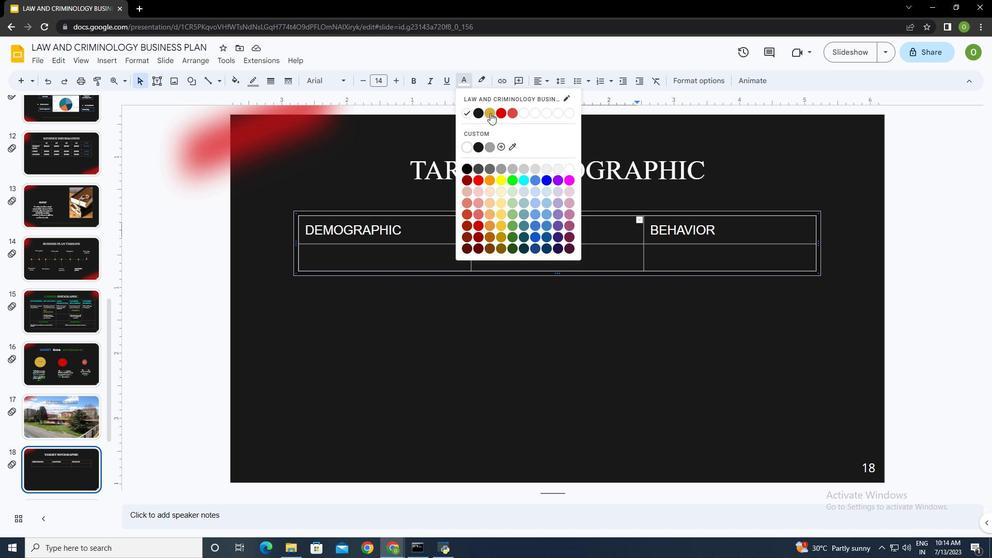 
Action: Mouse pressed left at (490, 112)
Screenshot: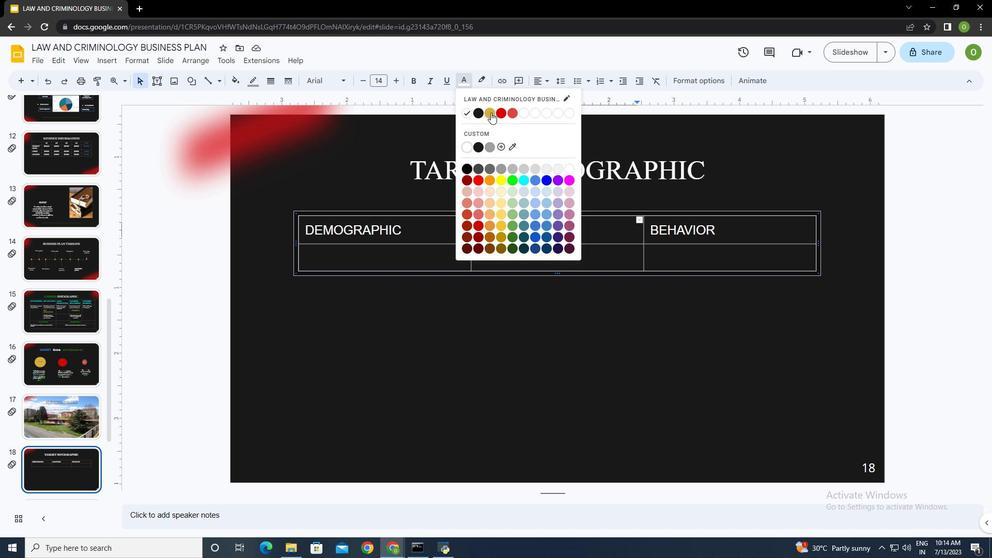 
Action: Mouse moved to (584, 226)
Screenshot: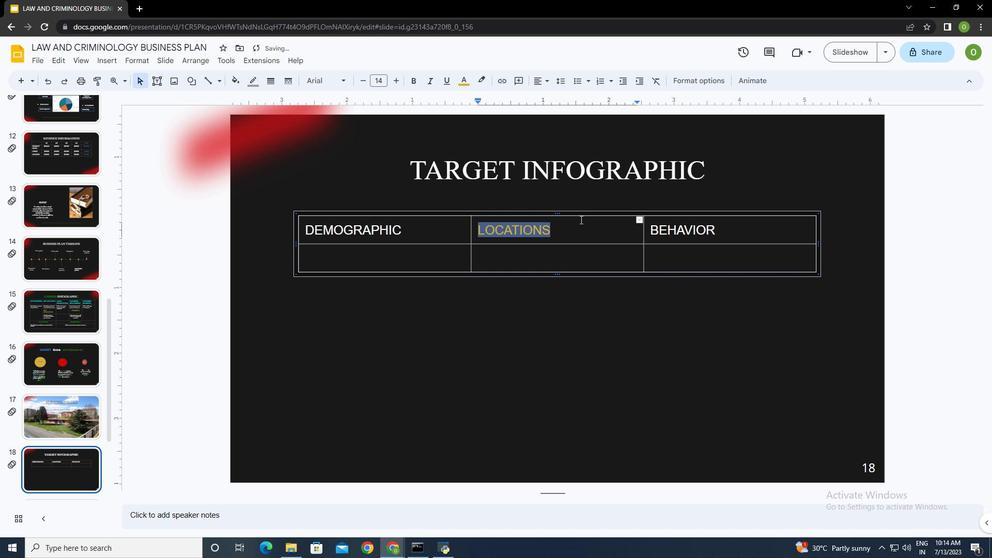 
Action: Mouse pressed left at (584, 226)
Screenshot: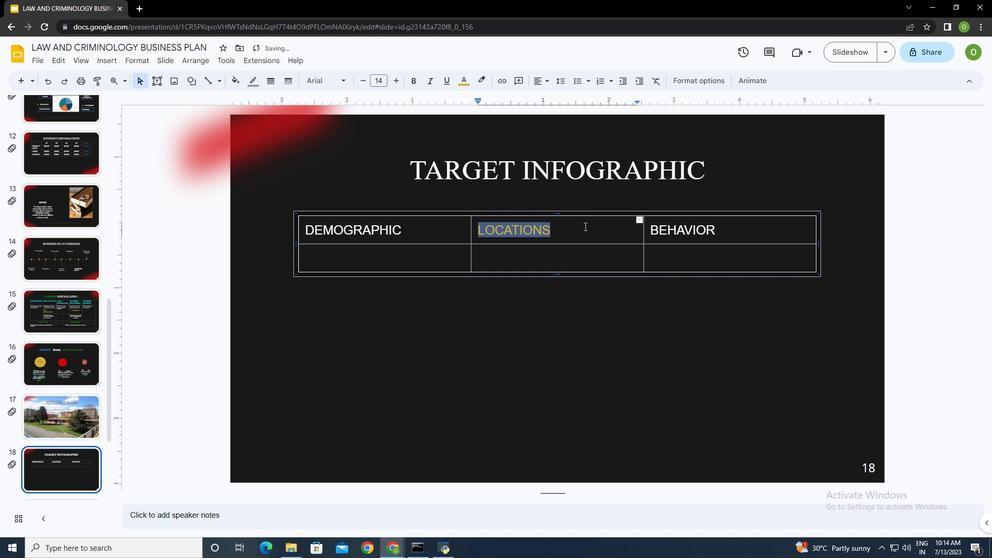 
Action: Mouse moved to (619, 253)
Screenshot: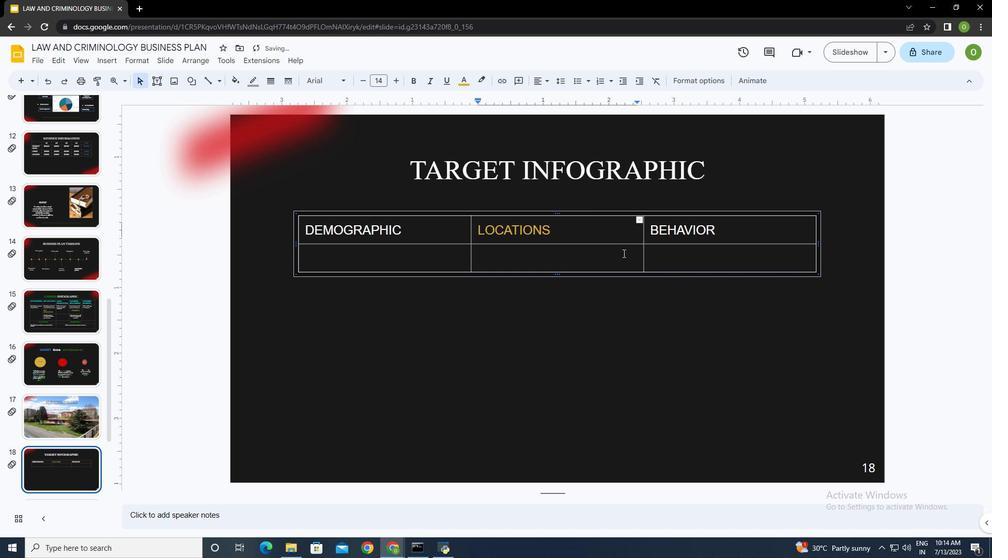 
Action: Mouse pressed left at (619, 253)
Screenshot: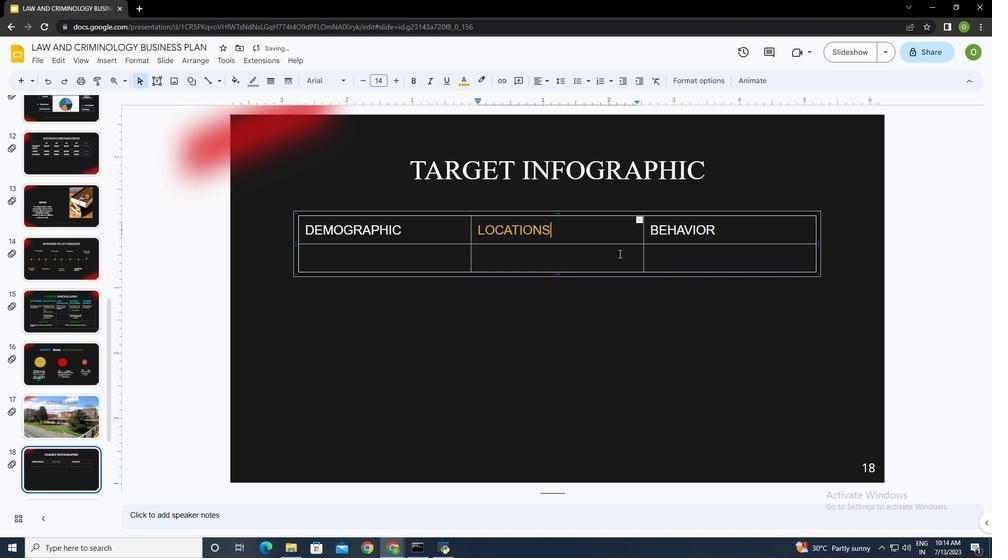 
Action: Mouse moved to (418, 258)
Screenshot: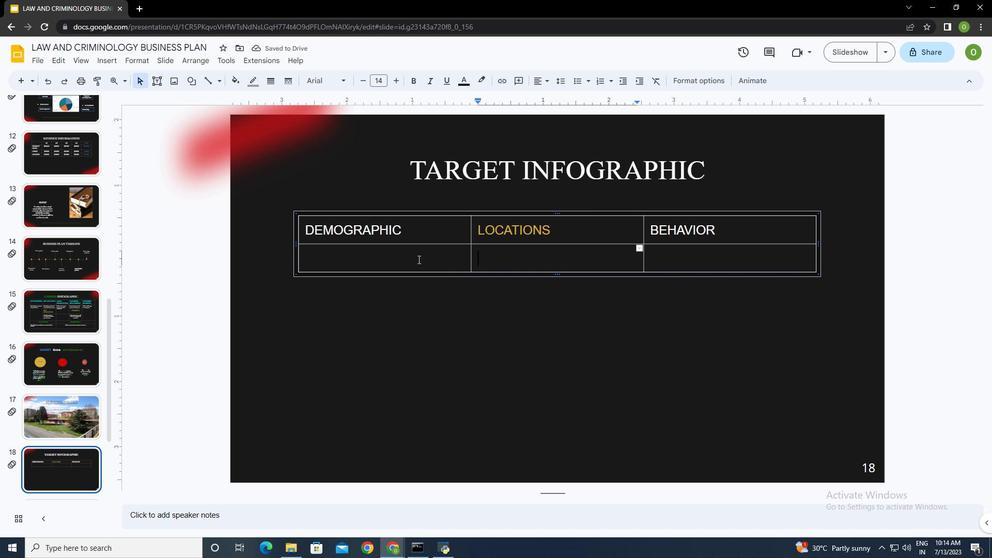 
Action: Mouse pressed left at (418, 258)
Screenshot: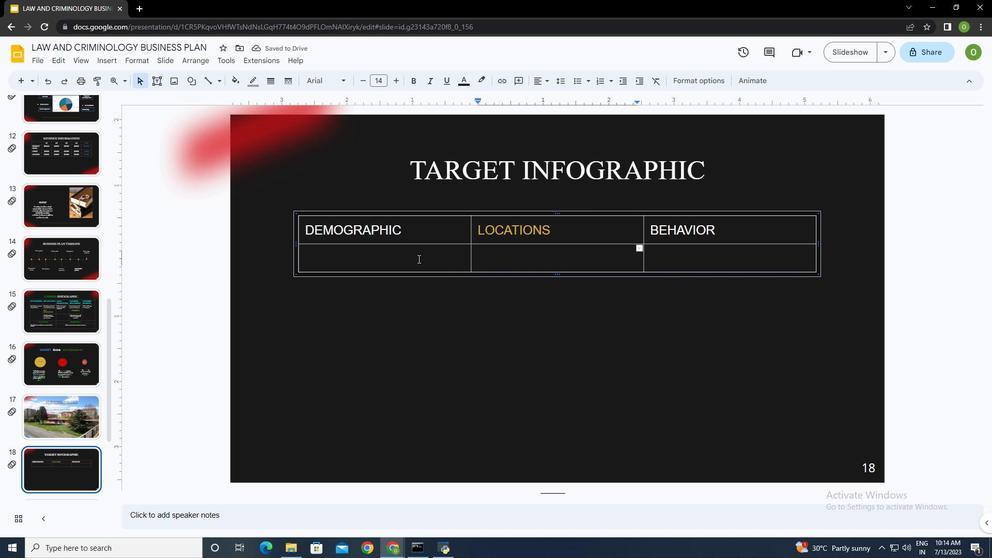 
Action: Mouse moved to (416, 255)
Screenshot: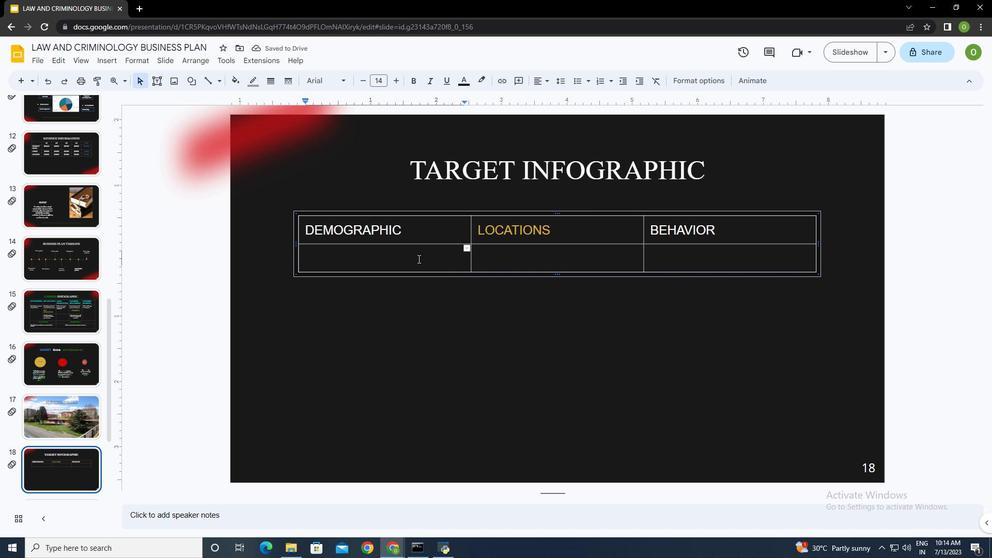 
Action: Key pressed AGE<Key.tab>
Screenshot: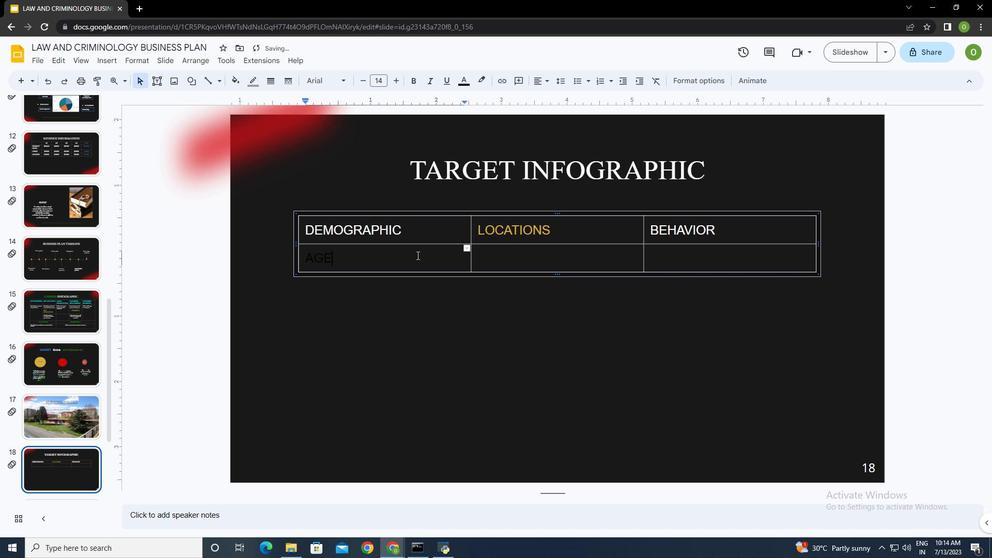 
Action: Mouse moved to (598, 261)
Screenshot: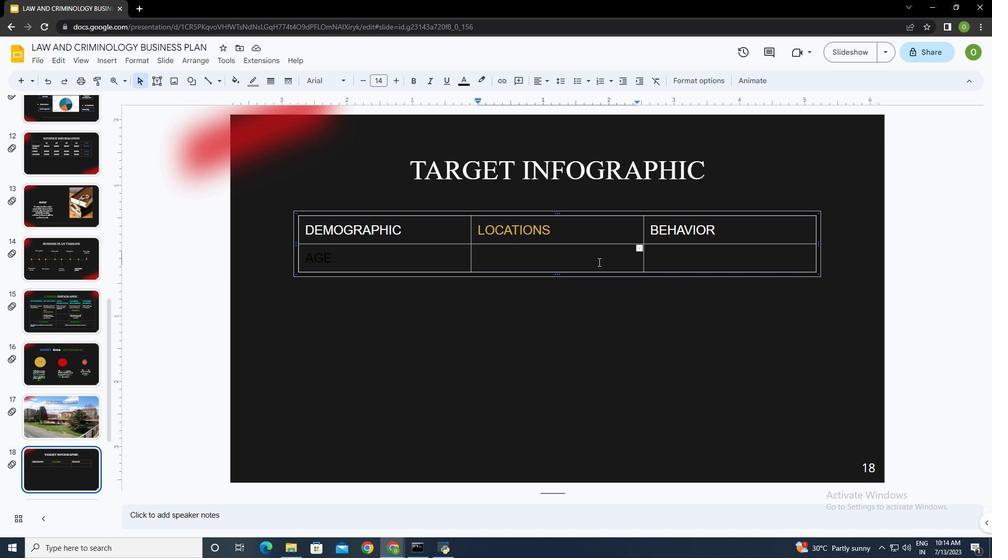 
Action: Mouse pressed left at (598, 261)
Screenshot: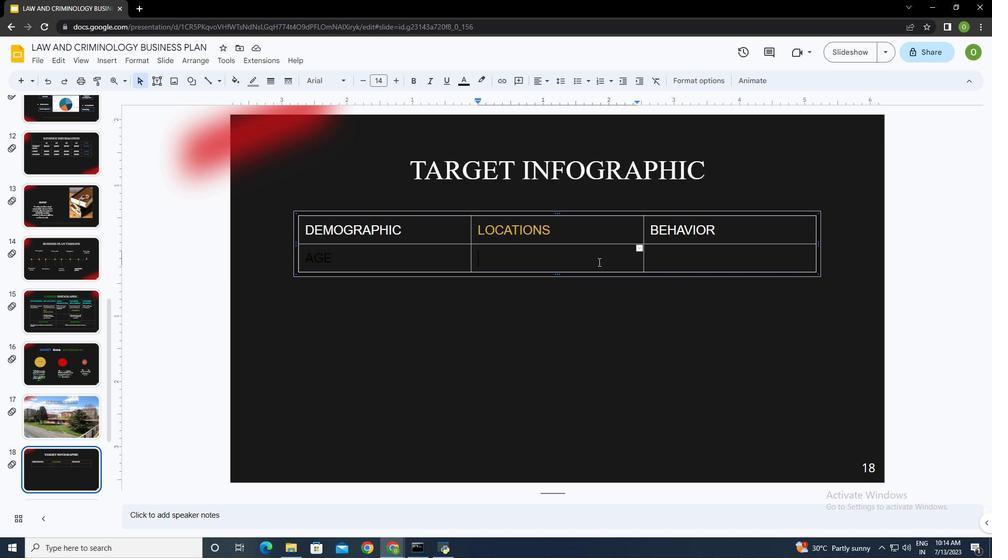 
Action: Mouse moved to (739, 225)
Screenshot: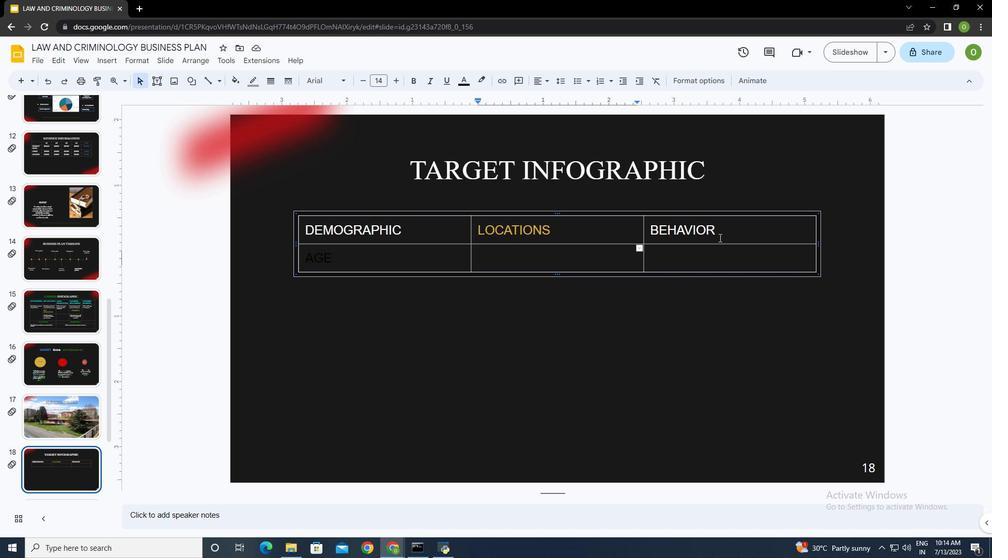 
Action: Mouse pressed left at (739, 225)
Screenshot: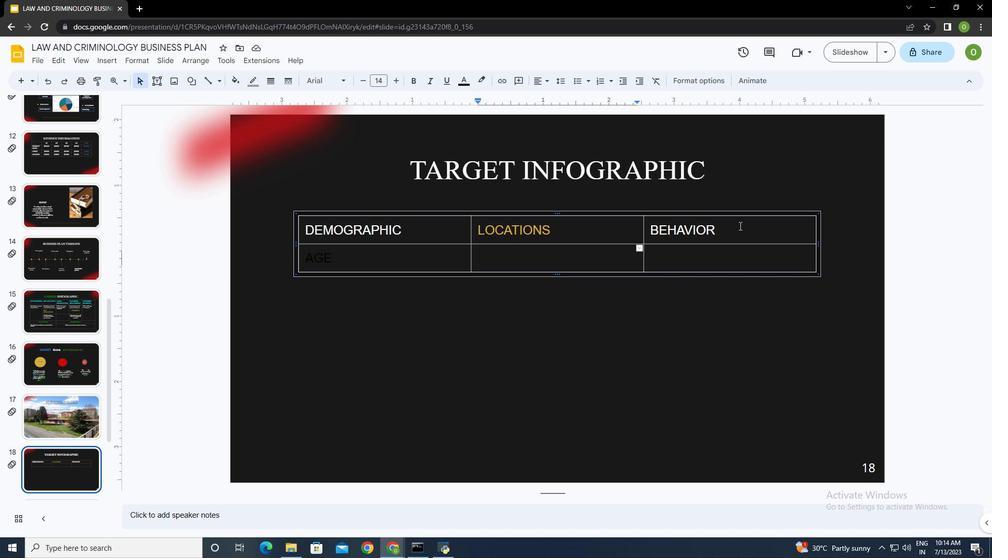 
Action: Mouse moved to (813, 229)
Screenshot: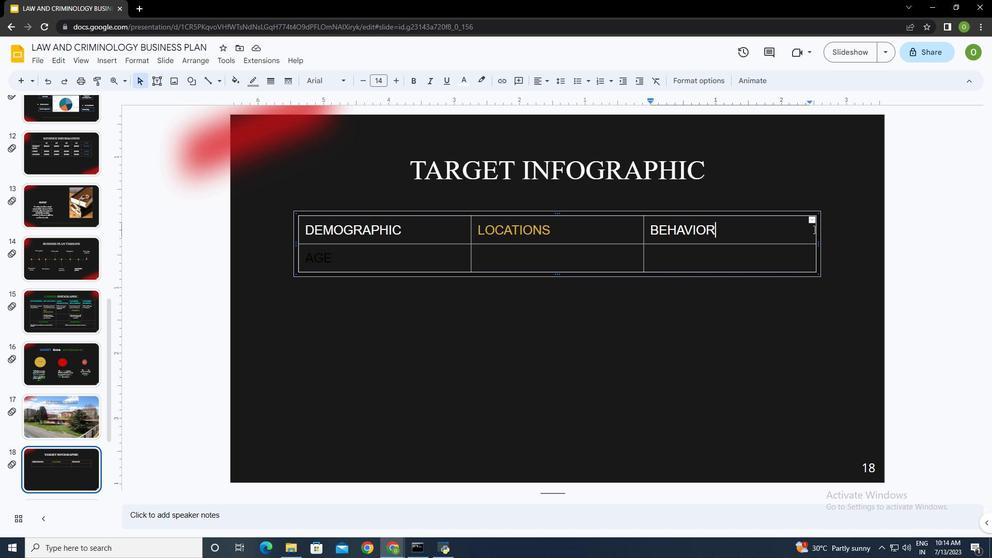 
Action: Mouse pressed left at (813, 229)
Screenshot: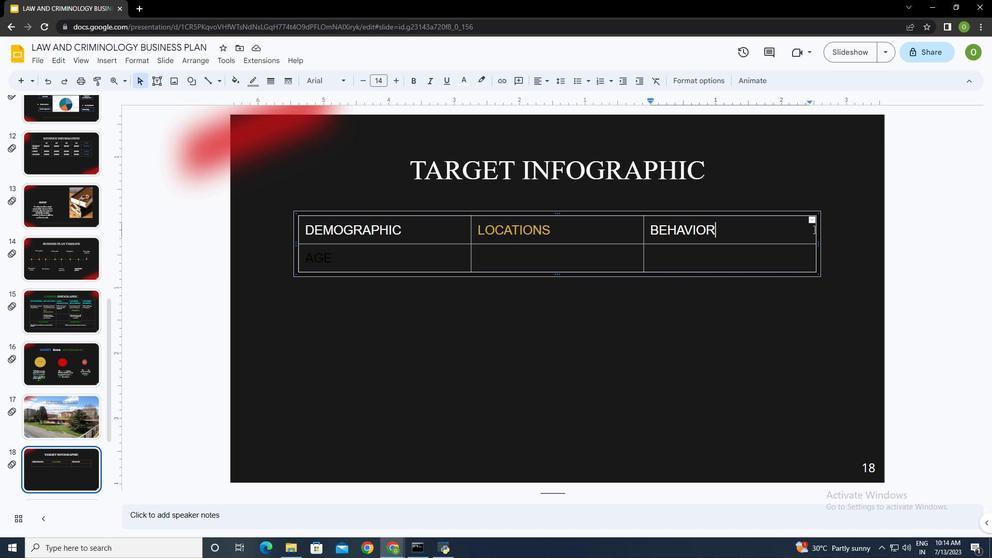 
Action: Mouse moved to (756, 234)
Screenshot: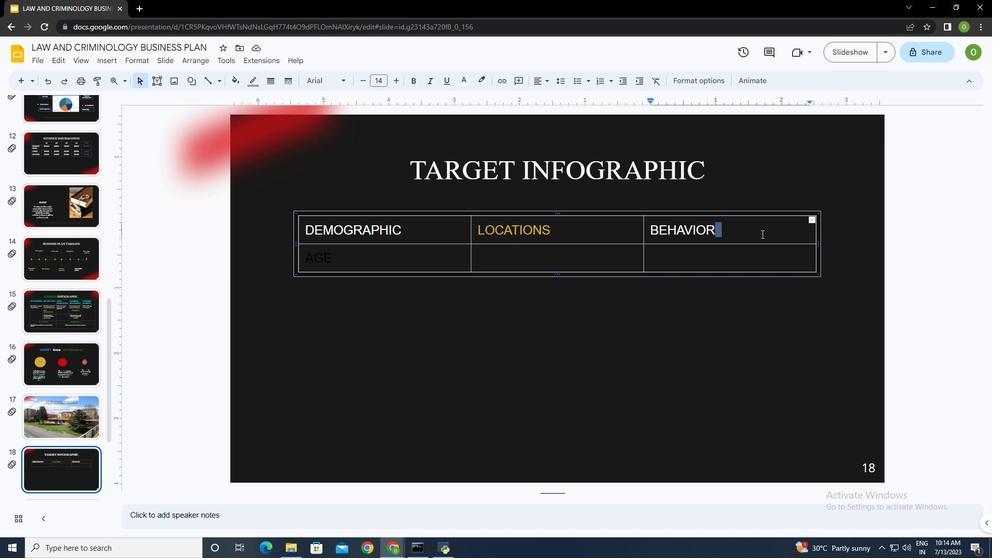 
Action: Mouse pressed left at (756, 234)
Screenshot: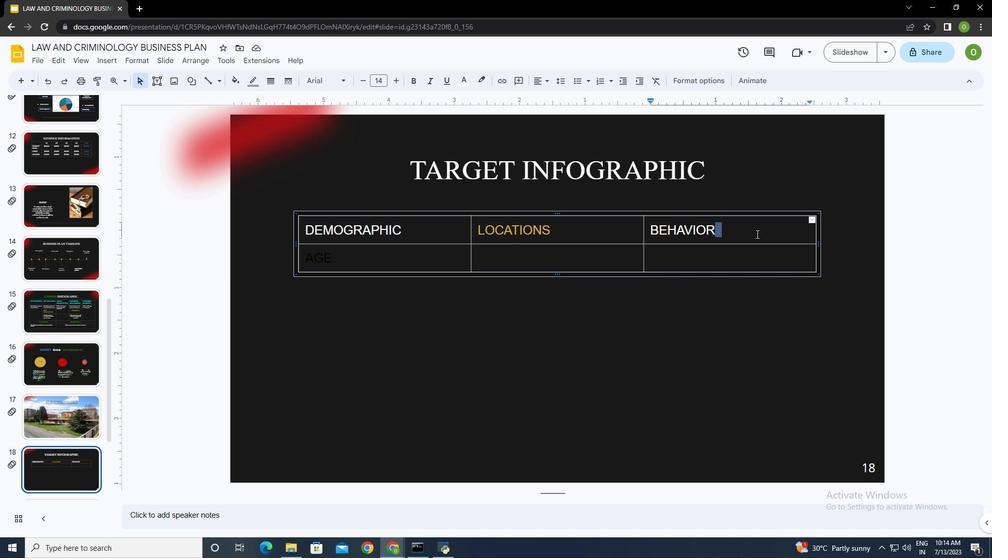 
Action: Mouse moved to (817, 244)
Screenshot: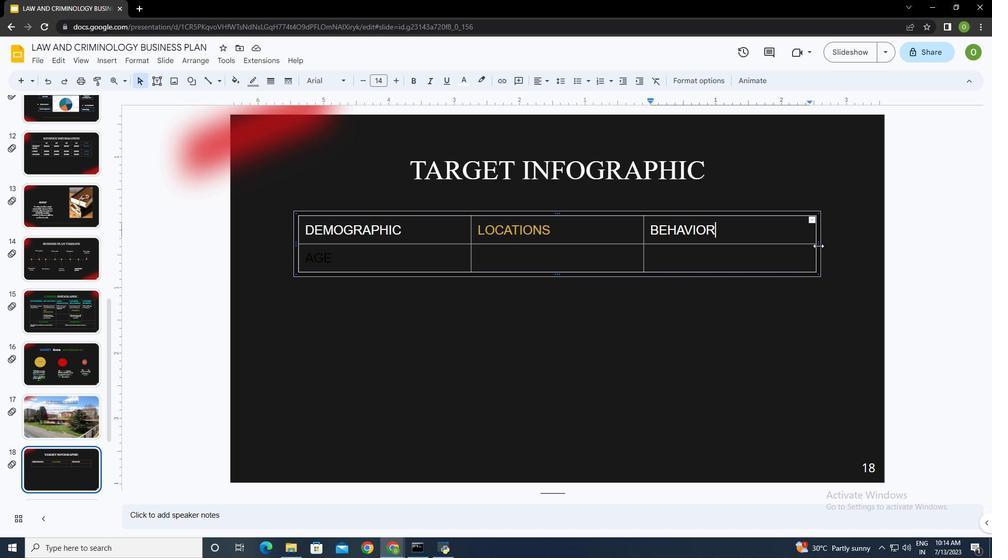 
Action: Mouse pressed left at (817, 244)
Screenshot: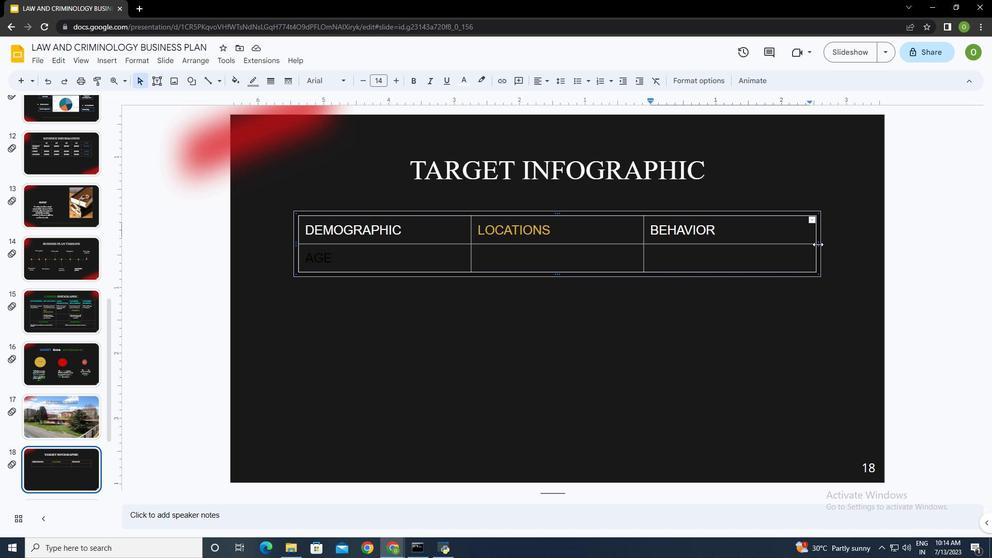 
Action: Mouse moved to (764, 245)
Screenshot: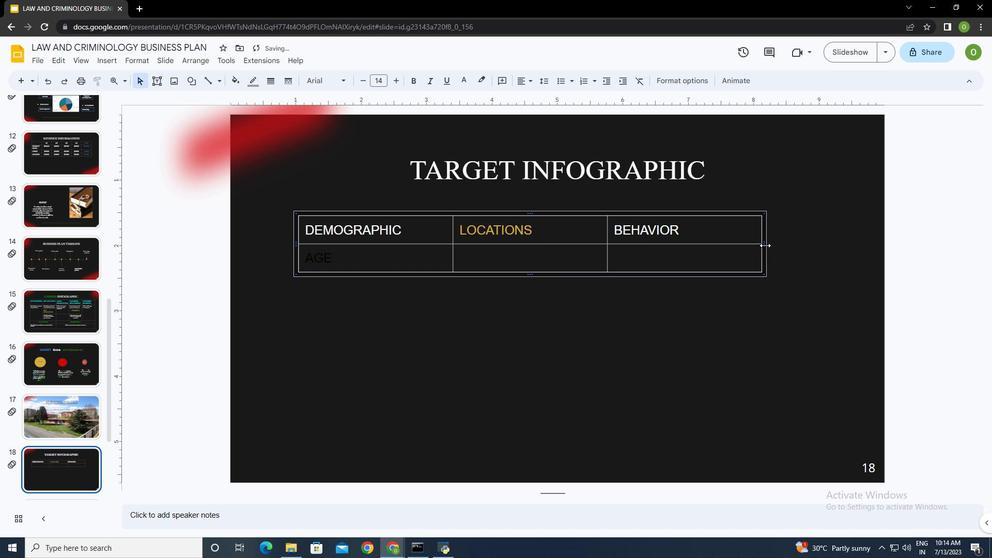 
Action: Mouse pressed left at (764, 245)
Screenshot: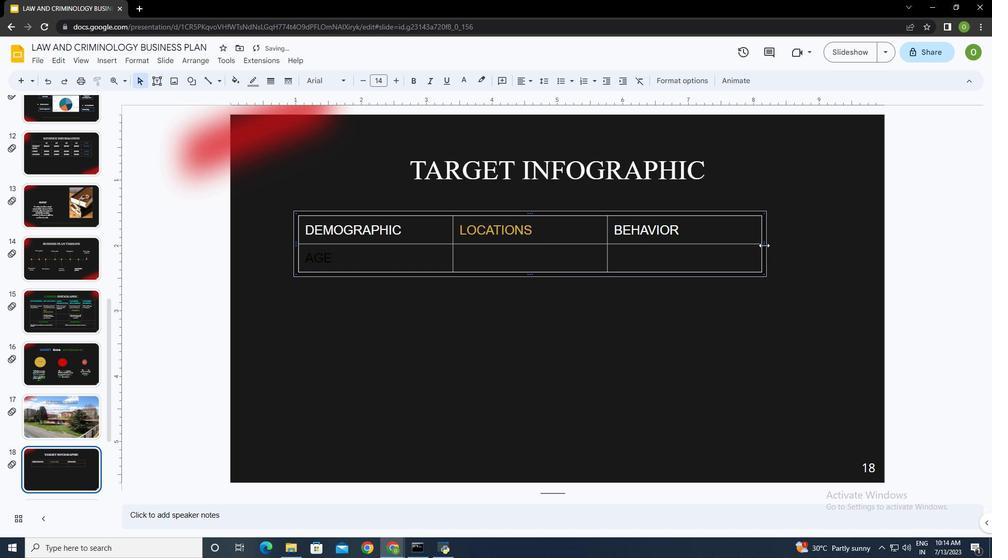 
Action: Mouse moved to (294, 244)
Screenshot: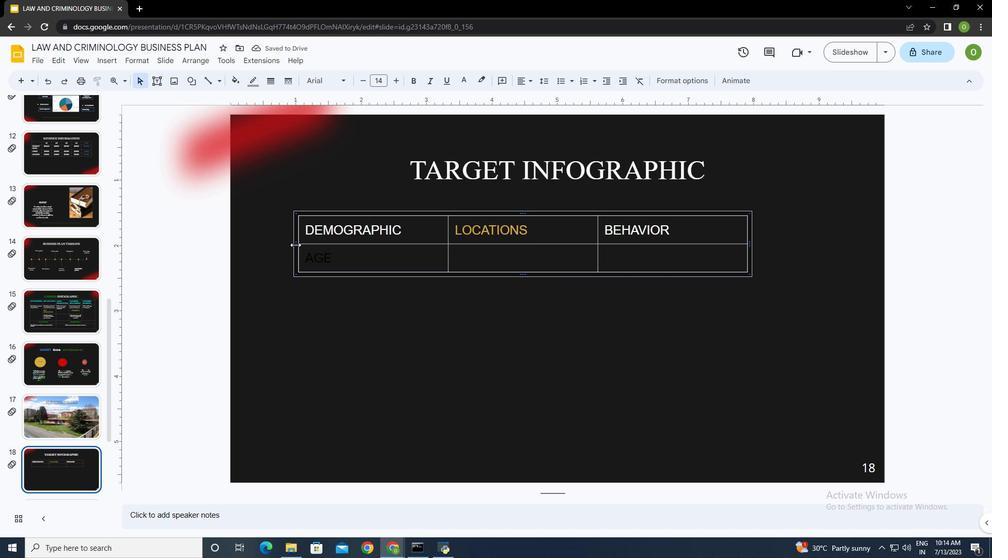 
Action: Mouse pressed left at (294, 244)
Screenshot: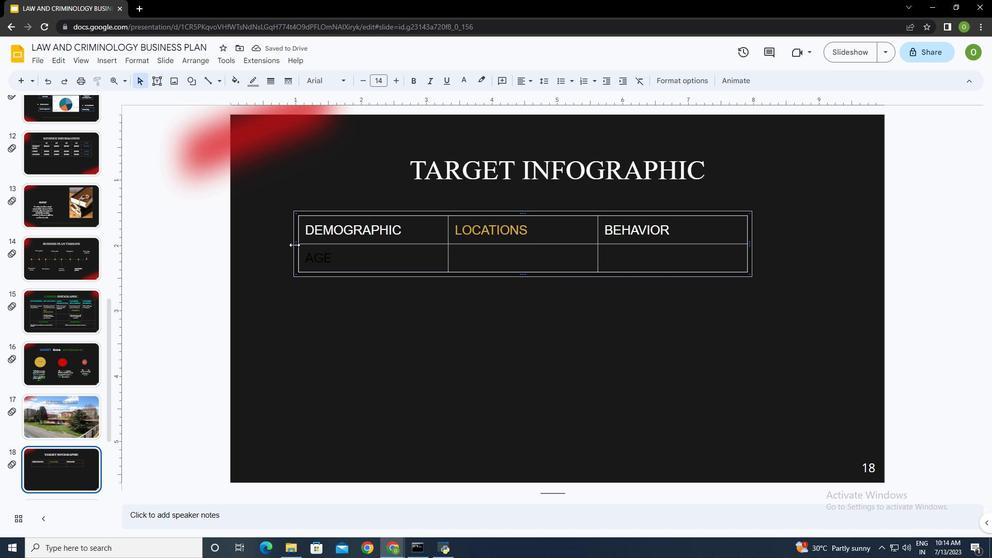 
Action: Mouse moved to (581, 229)
Screenshot: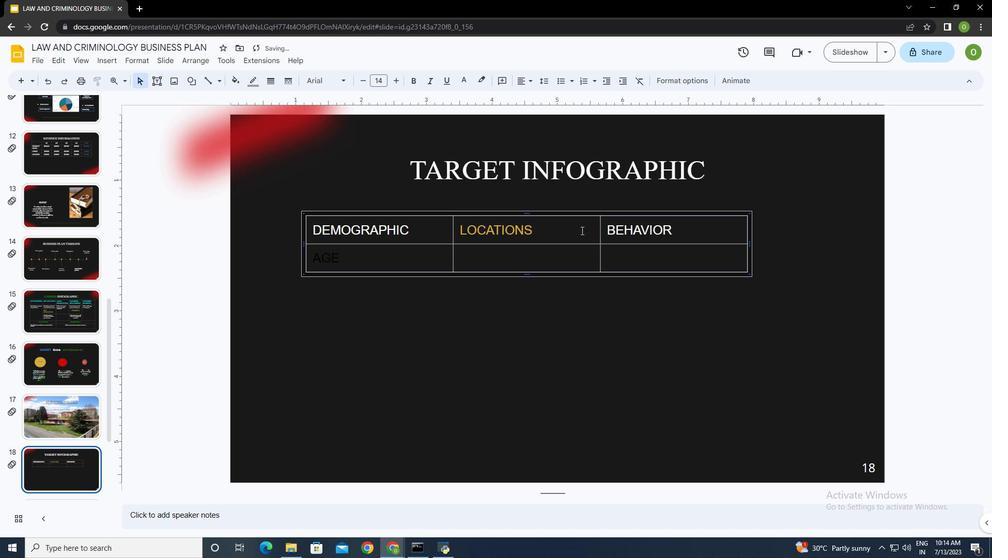 
Action: Mouse pressed left at (581, 229)
Screenshot: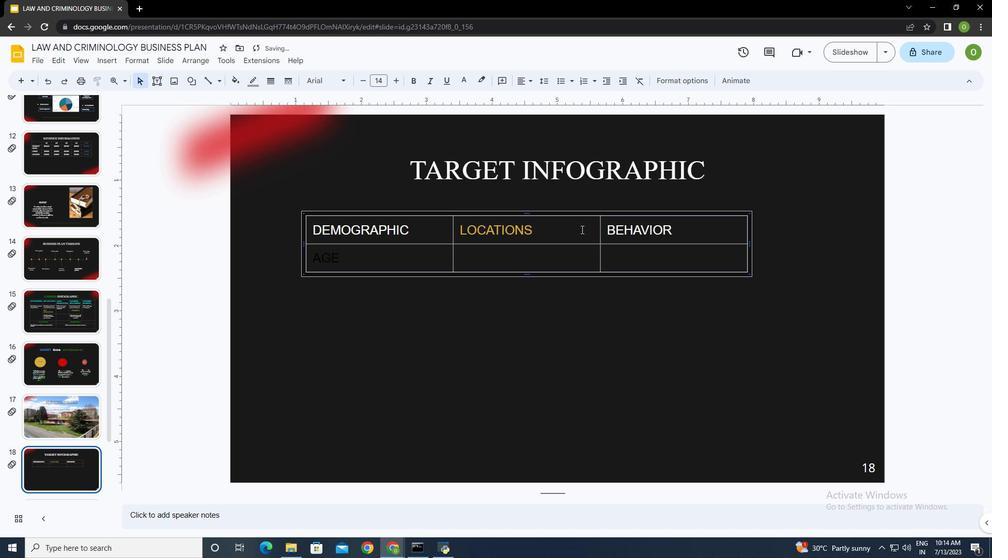 
Action: Mouse moved to (724, 230)
Screenshot: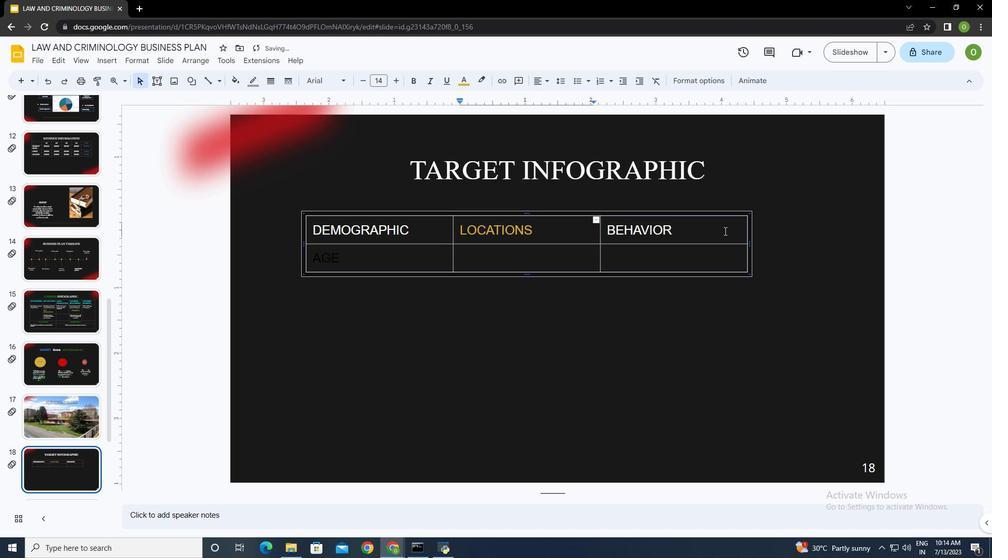
Action: Mouse pressed left at (724, 230)
Screenshot: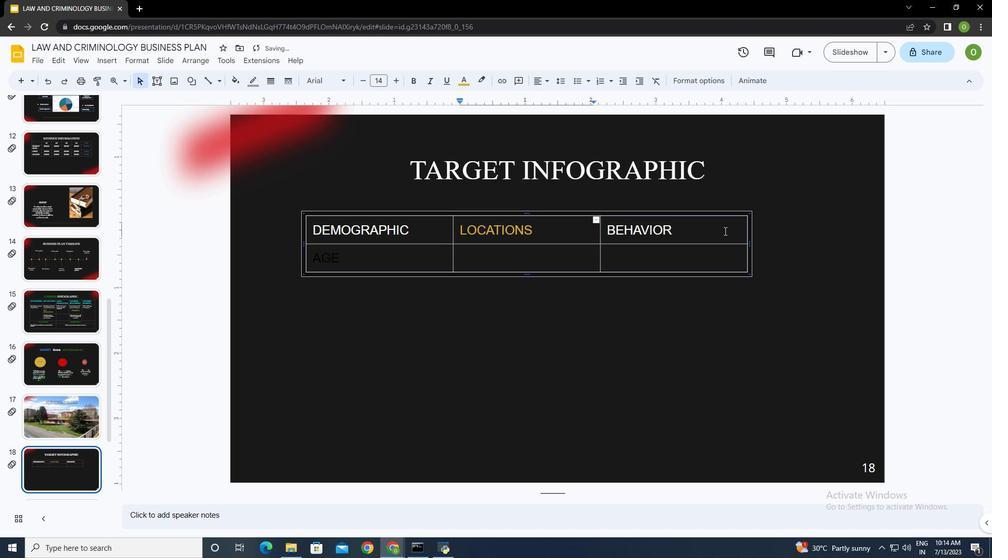 
Action: Mouse moved to (86, 59)
Screenshot: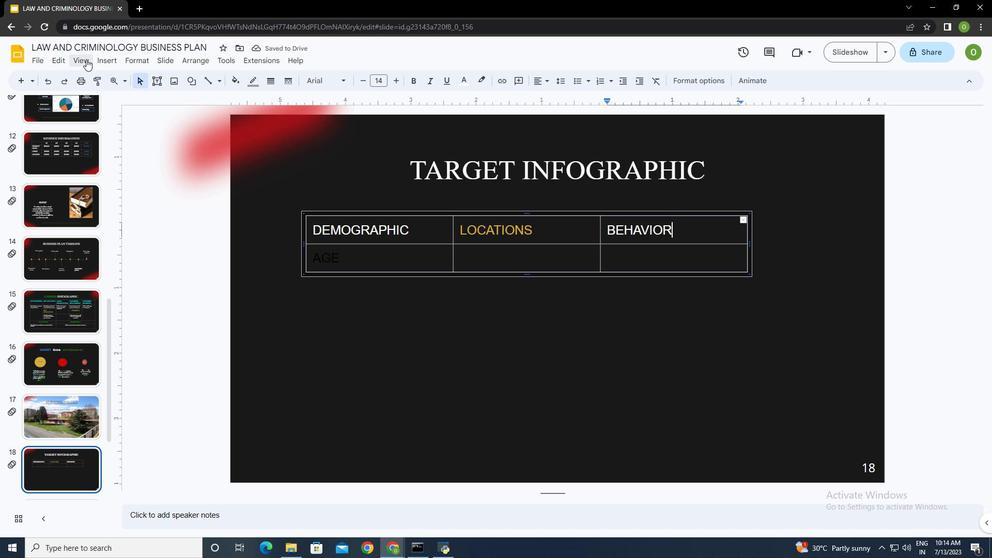 
Action: Mouse pressed left at (86, 59)
Screenshot: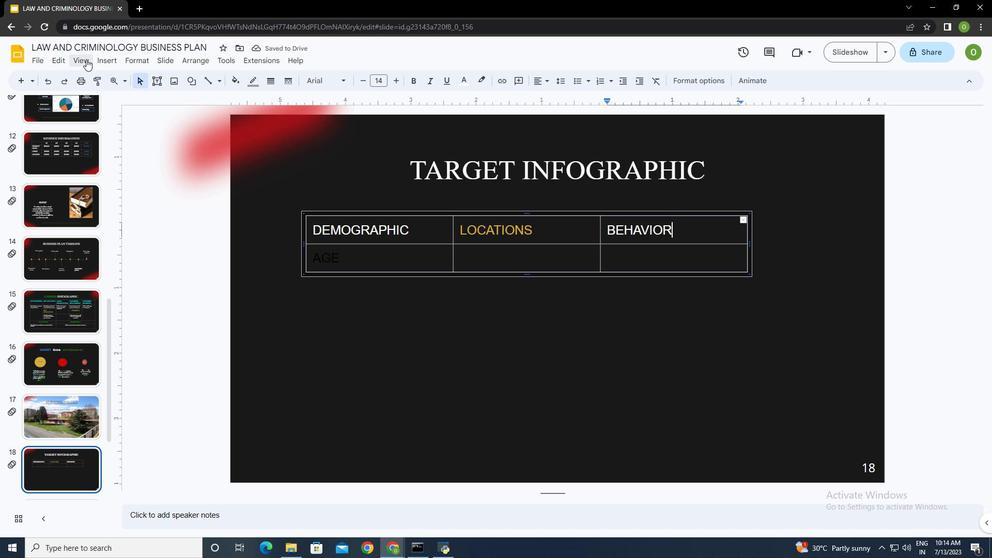 
Action: Mouse moved to (367, 188)
Screenshot: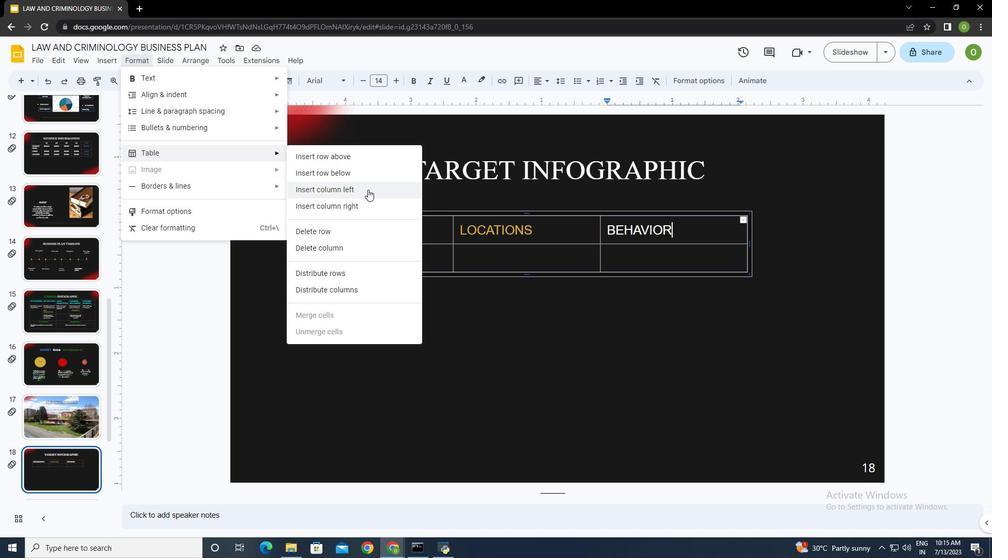 
Action: Mouse pressed left at (367, 188)
Screenshot: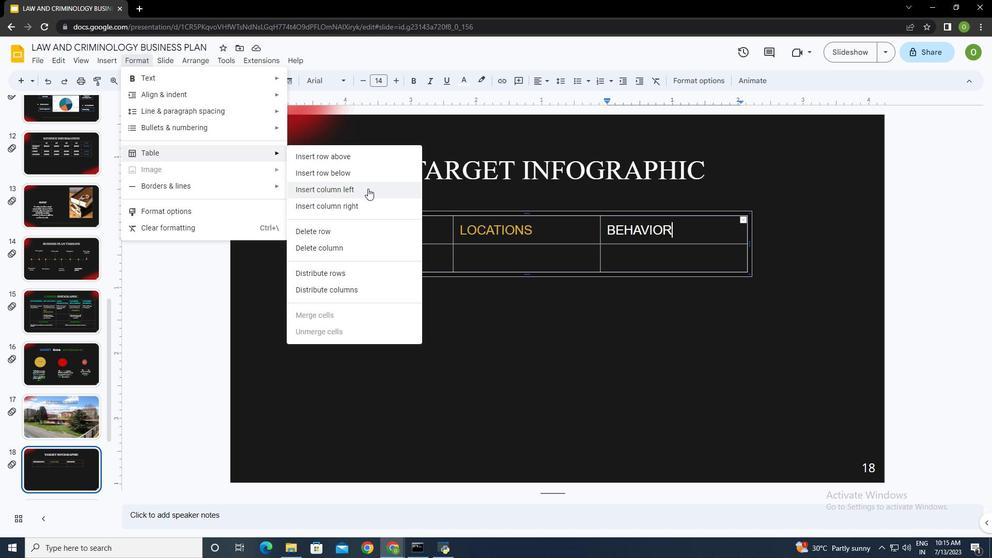 
Action: Mouse moved to (558, 232)
Screenshot: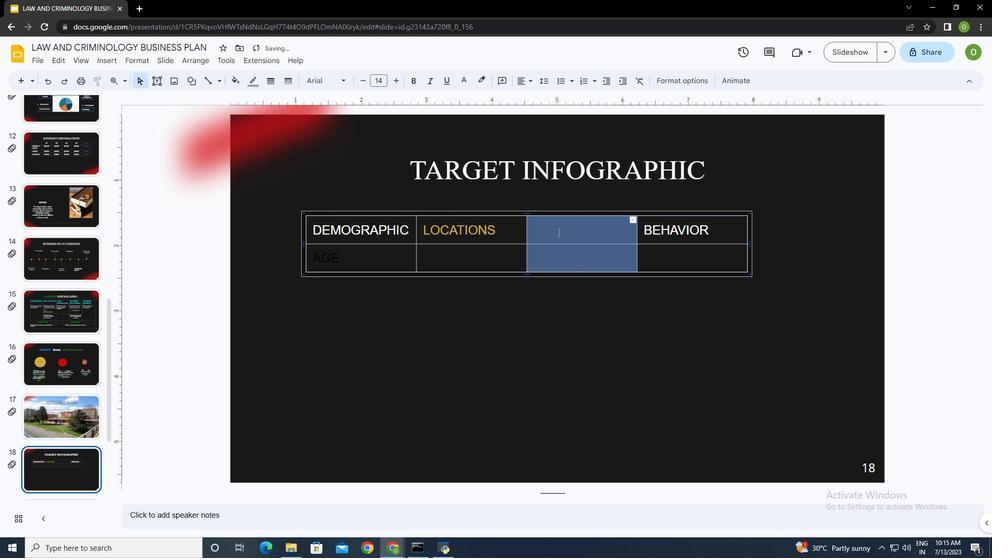 
Action: Mouse pressed left at (558, 232)
Screenshot: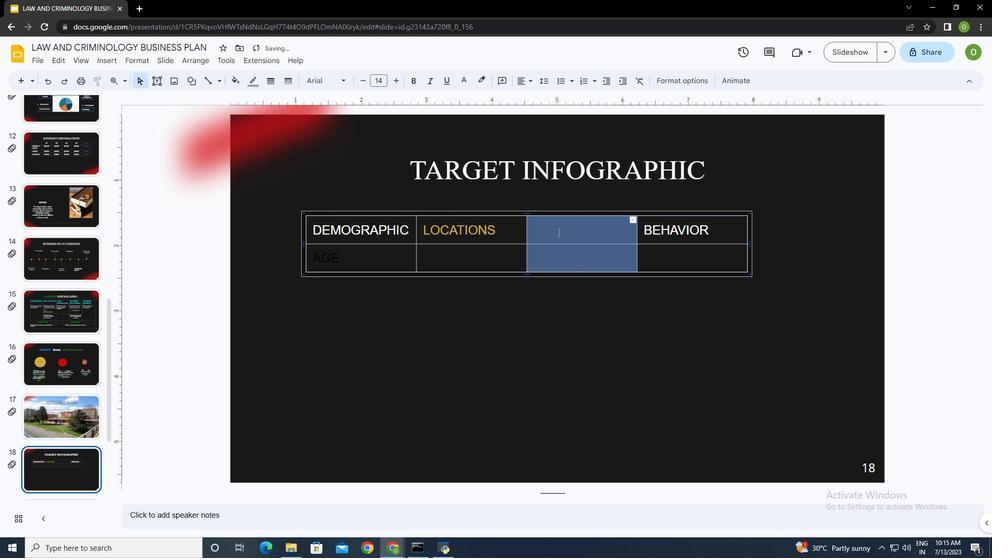 
Action: Mouse moved to (547, 229)
Screenshot: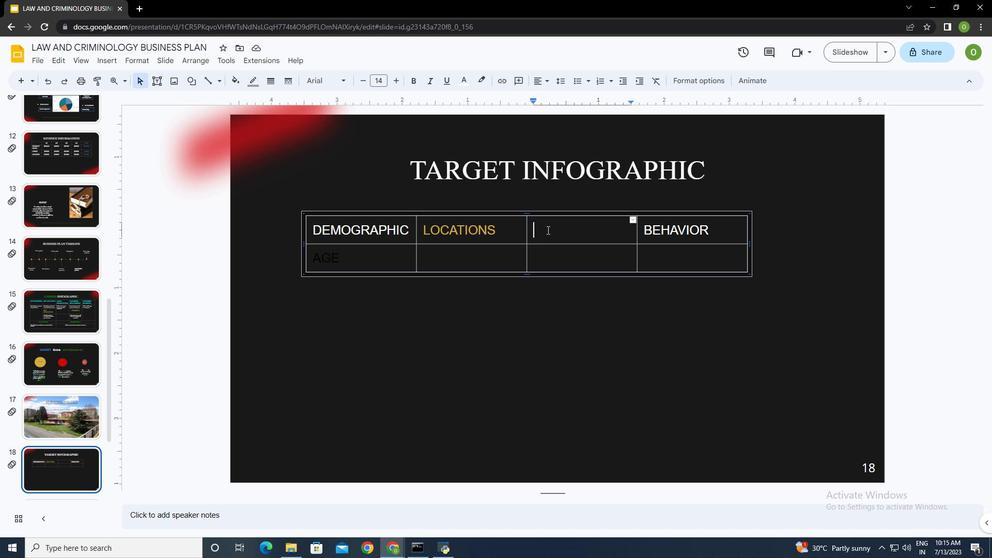 
Action: Key pressed <Key.shift>lO<Key.backspace><Key.backspace>
Screenshot: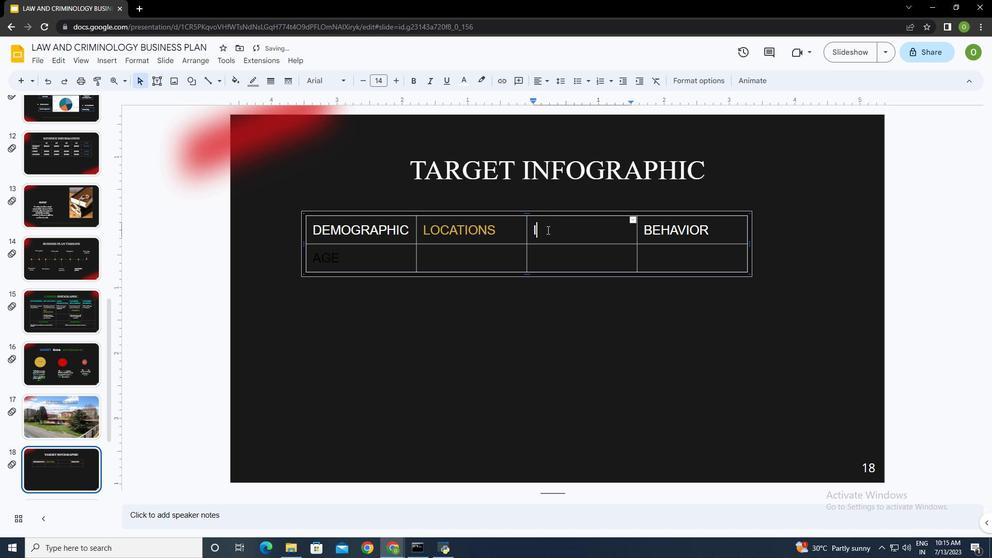 
Action: Mouse moved to (502, 233)
Screenshot: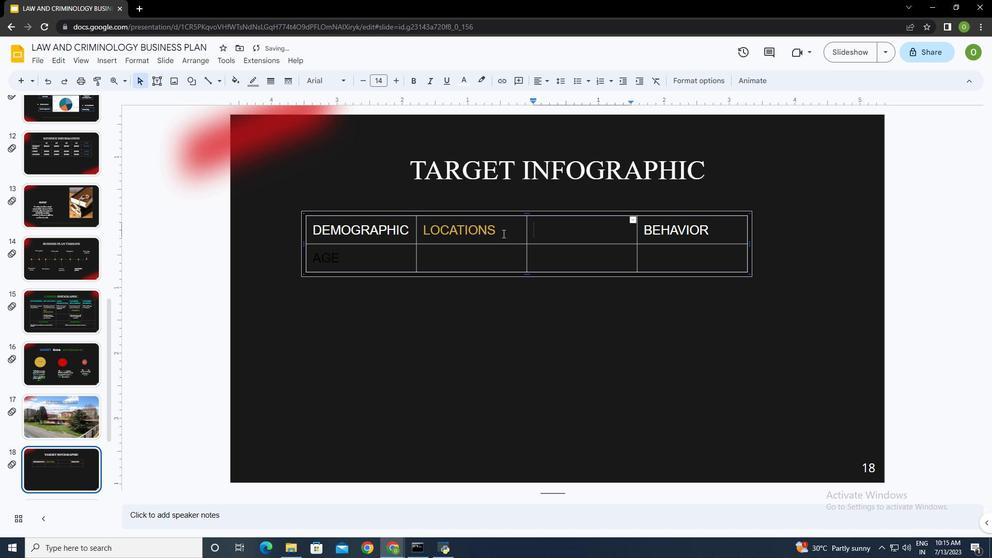 
Action: Mouse pressed left at (502, 233)
Screenshot: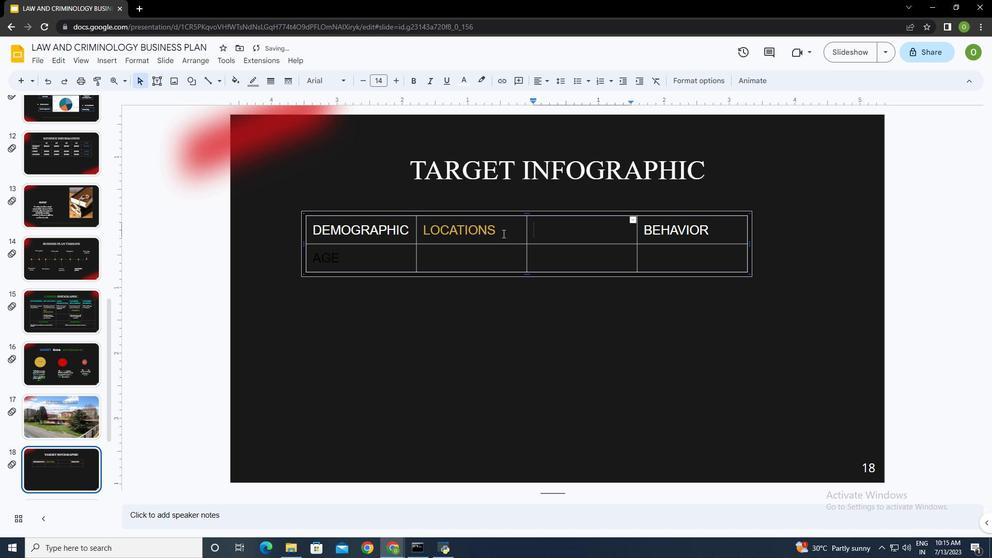 
Action: Mouse moved to (421, 231)
Screenshot: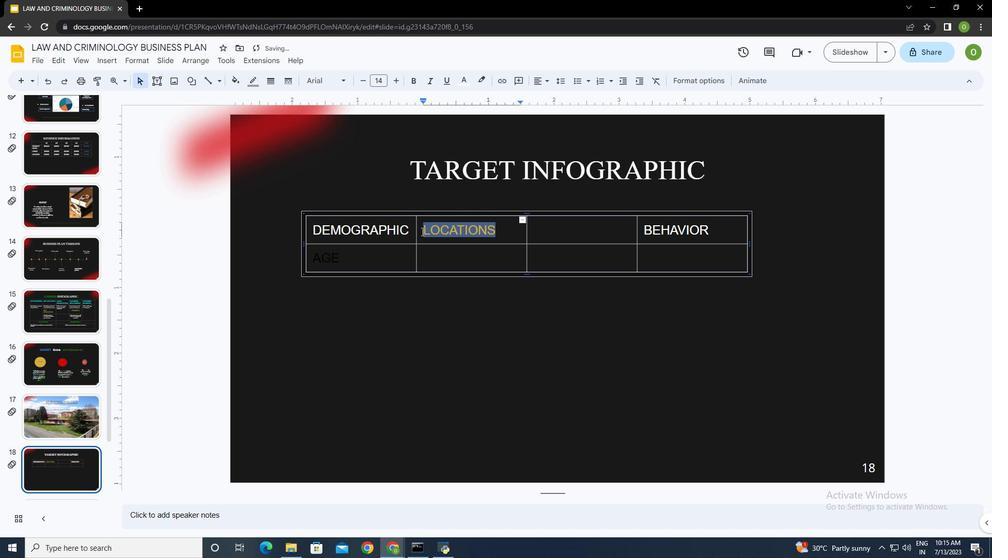
Action: Key pressed ctrl+X
Screenshot: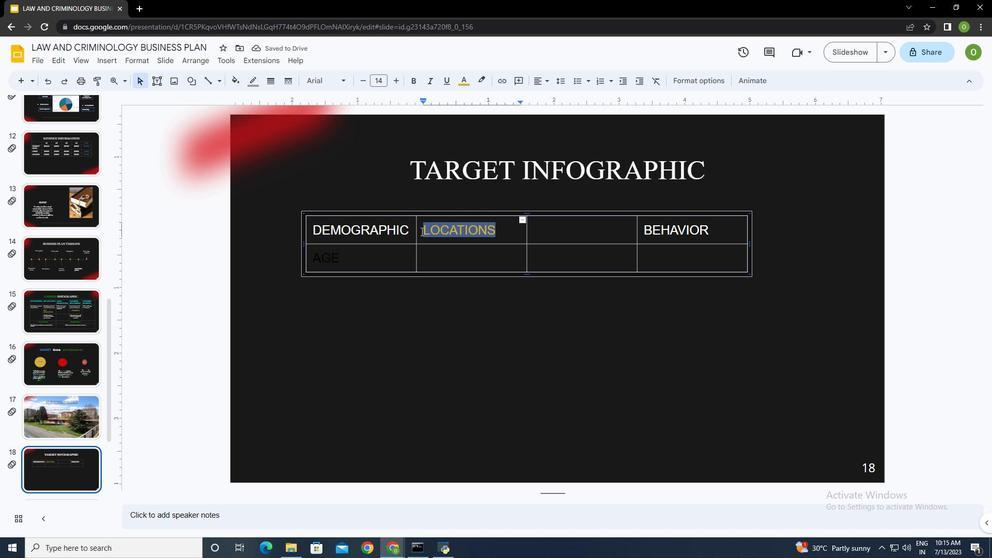 
Action: Mouse moved to (581, 229)
Screenshot: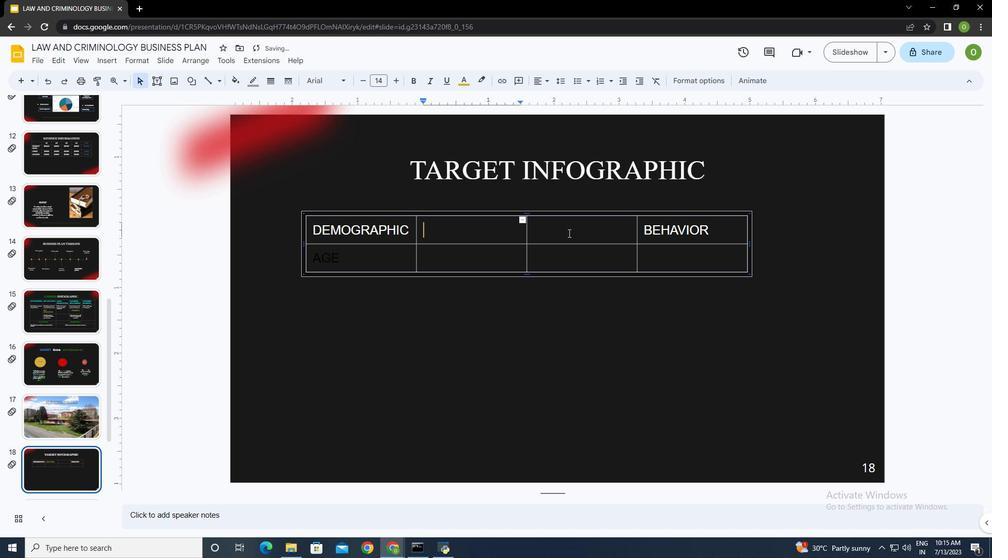 
Action: Mouse pressed left at (581, 229)
Screenshot: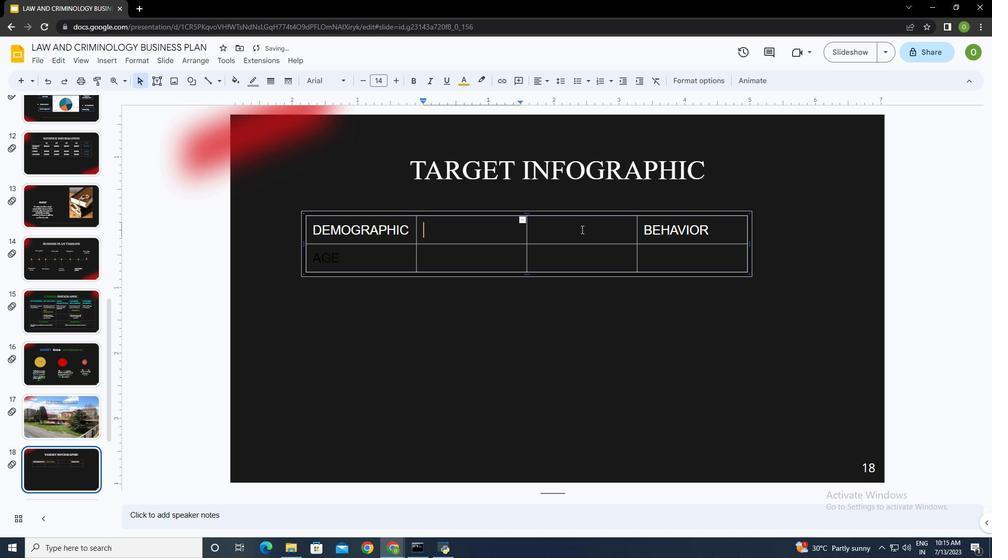 
Action: Mouse moved to (581, 229)
Screenshot: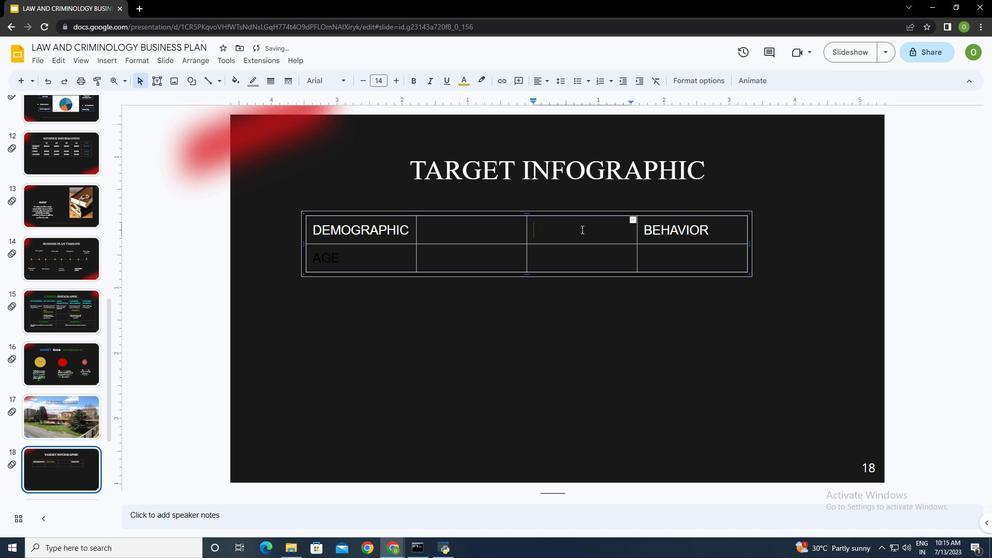 
Action: Key pressed ctrl+V
Screenshot: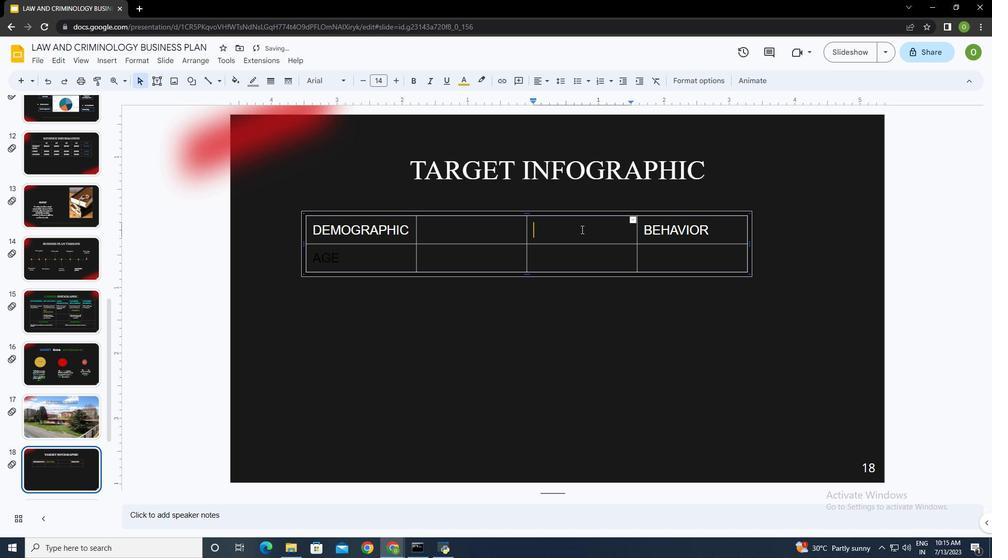 
Action: Mouse moved to (480, 232)
Screenshot: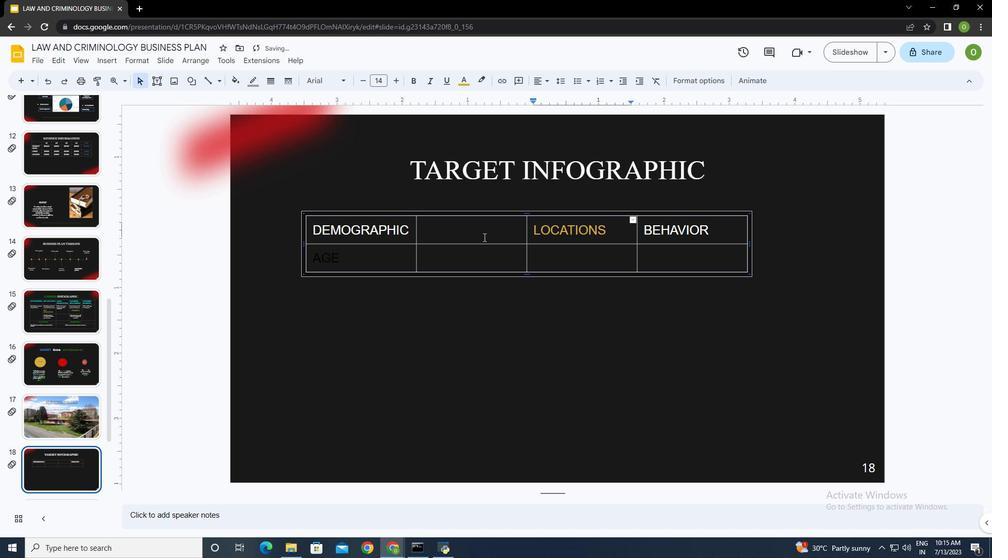 
Action: Mouse pressed left at (480, 232)
Screenshot: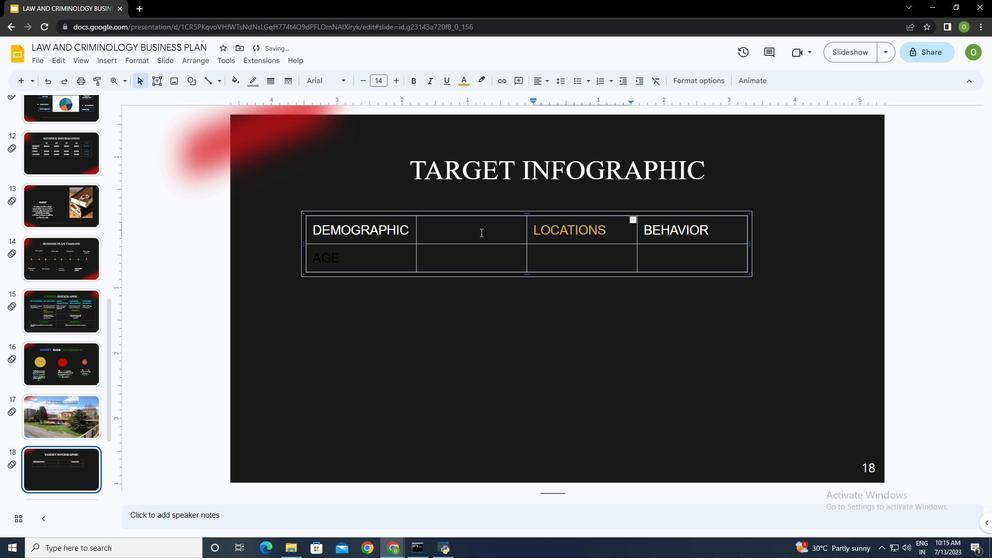 
Action: Mouse moved to (395, 230)
Screenshot: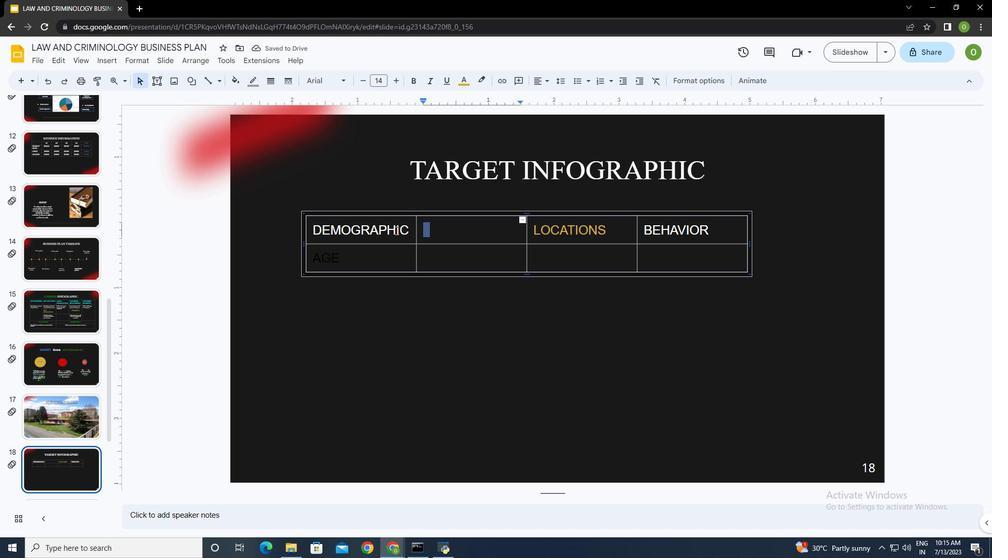 
Action: Mouse pressed left at (395, 230)
Screenshot: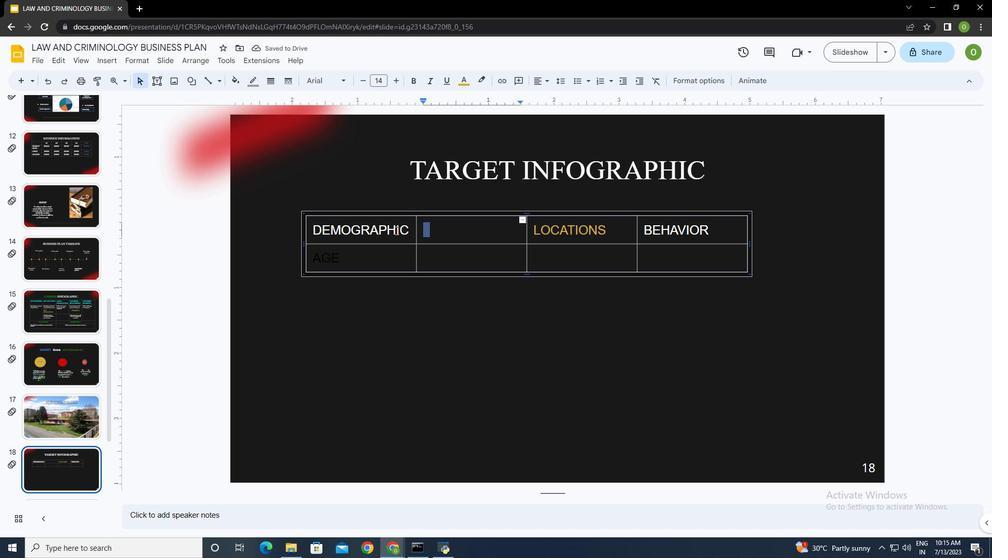 
Action: Mouse moved to (391, 228)
Screenshot: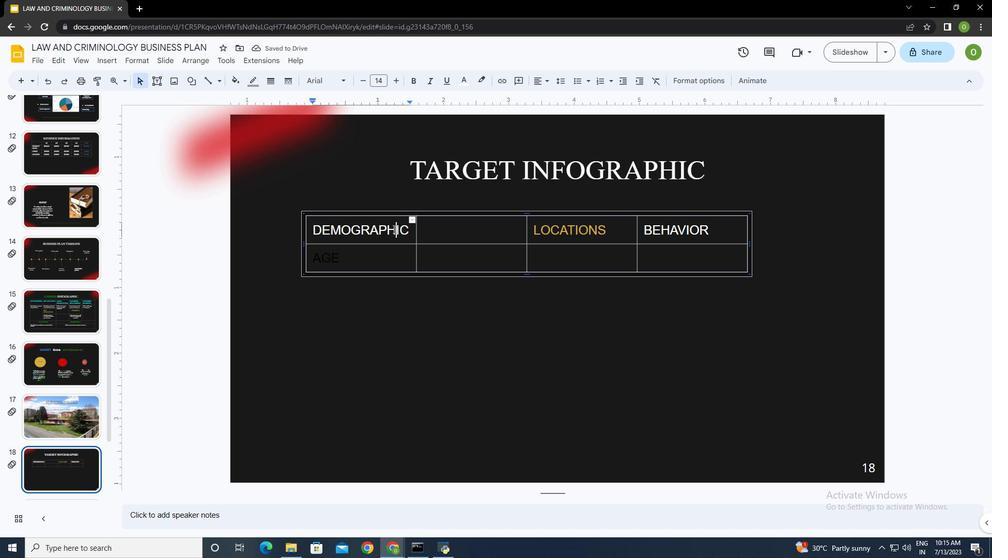
Action: Mouse pressed left at (391, 228)
Screenshot: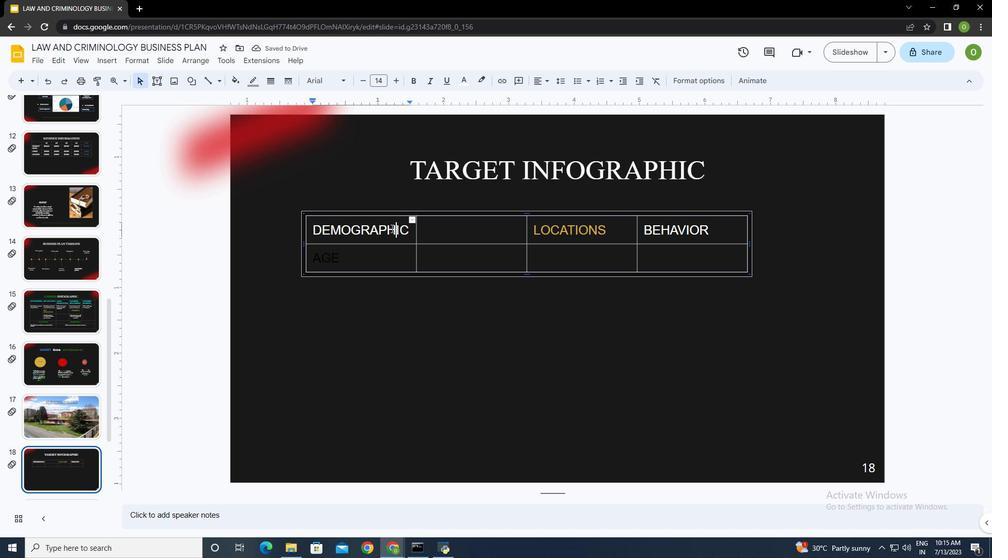 
Action: Mouse moved to (76, 59)
Screenshot: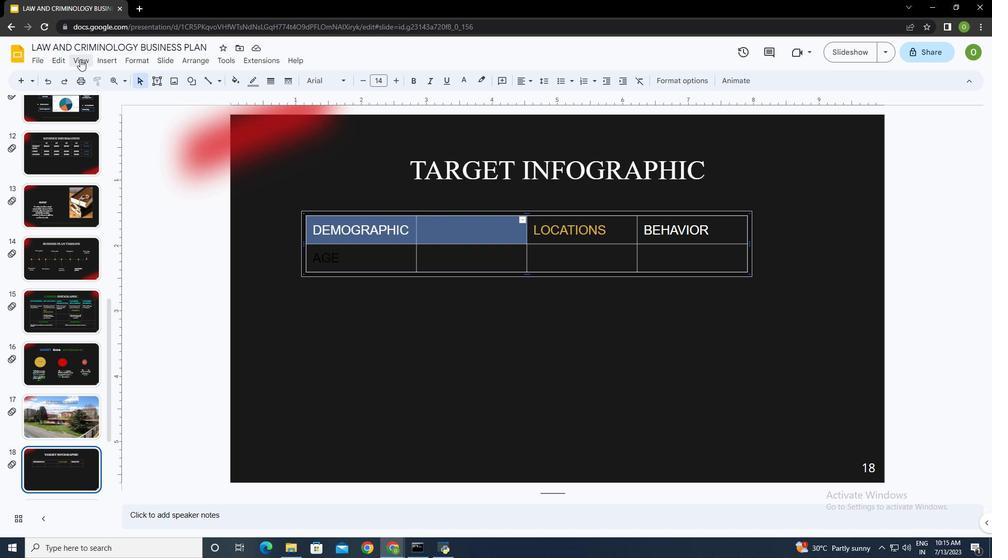 
Action: Mouse pressed left at (76, 59)
Screenshot: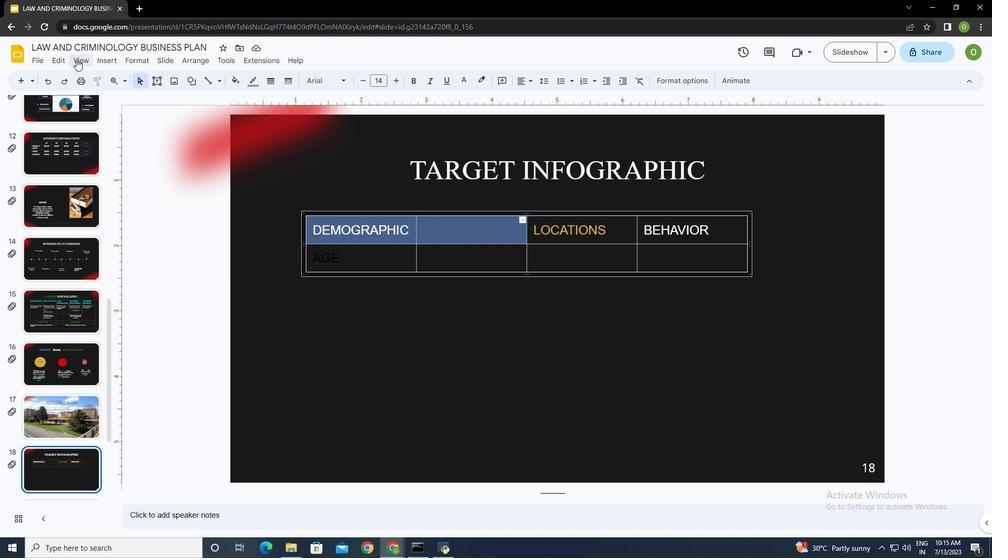 
Action: Mouse moved to (334, 310)
Screenshot: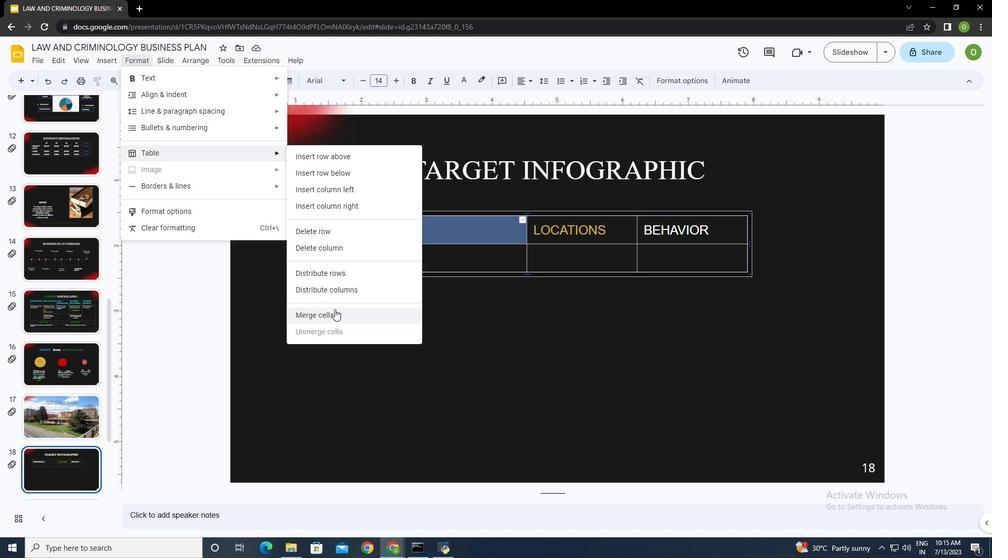 
Action: Mouse pressed left at (334, 310)
Screenshot: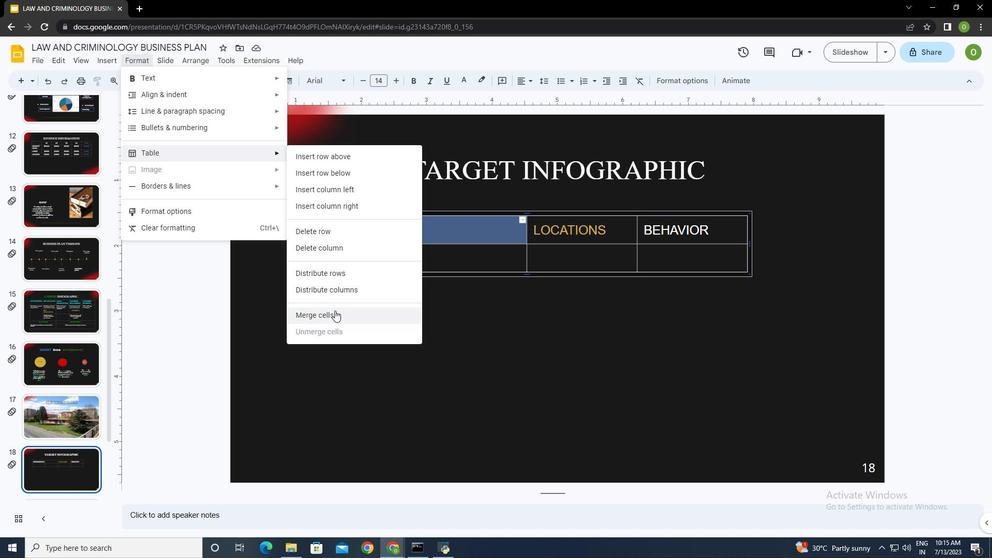 
Action: Mouse moved to (397, 254)
Screenshot: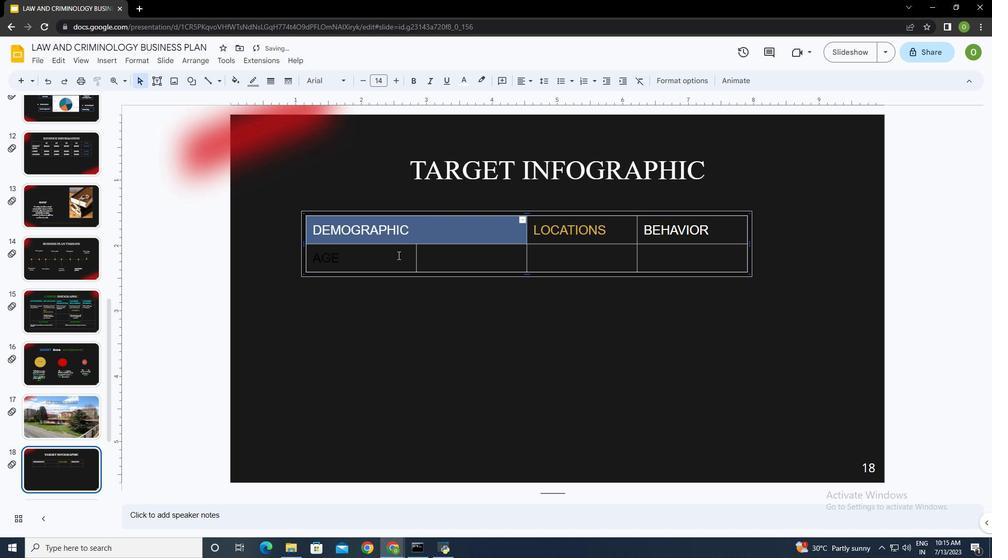 
Action: Mouse pressed left at (397, 254)
Screenshot: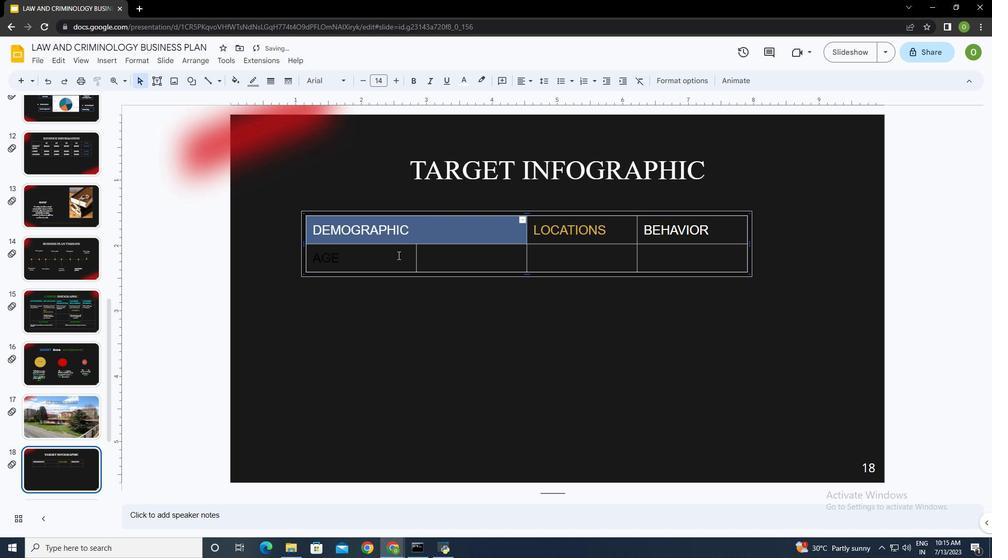 
Action: Mouse moved to (353, 258)
Screenshot: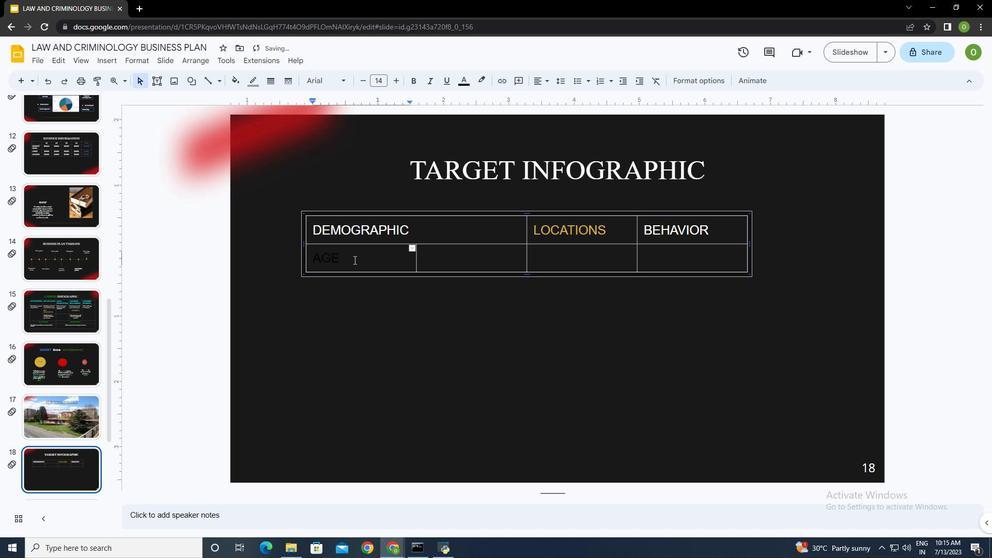 
Action: Mouse pressed left at (353, 258)
Screenshot: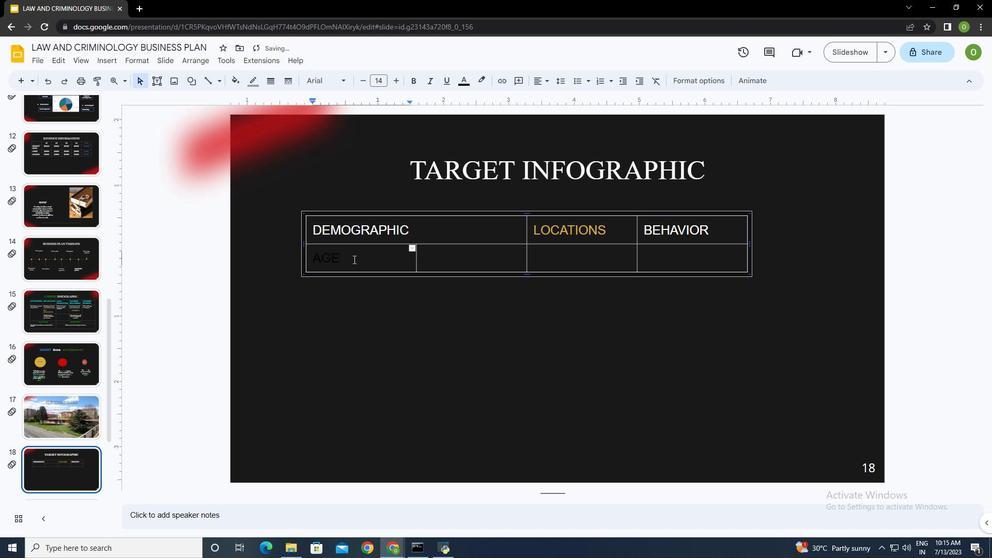 
Action: Mouse moved to (466, 81)
Screenshot: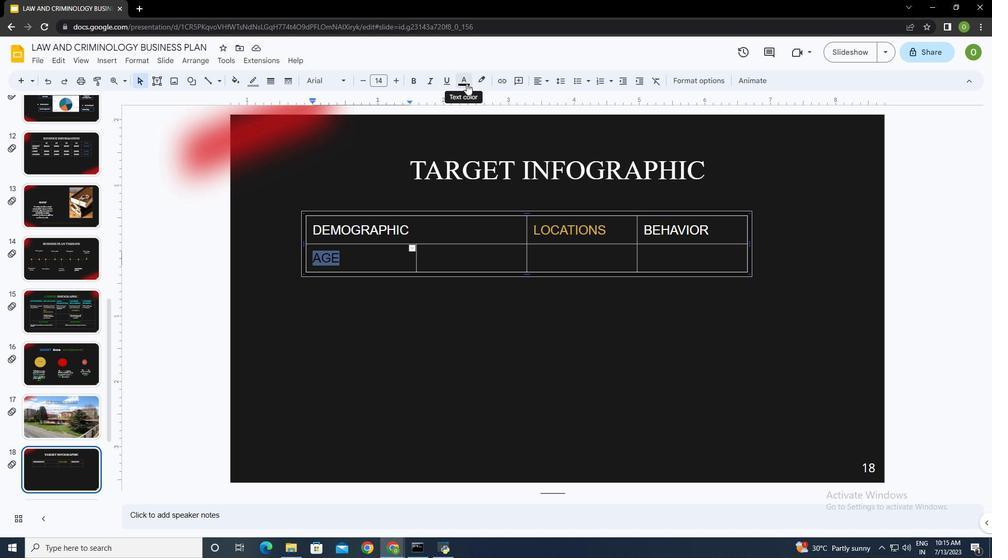 
Action: Mouse pressed left at (466, 81)
Screenshot: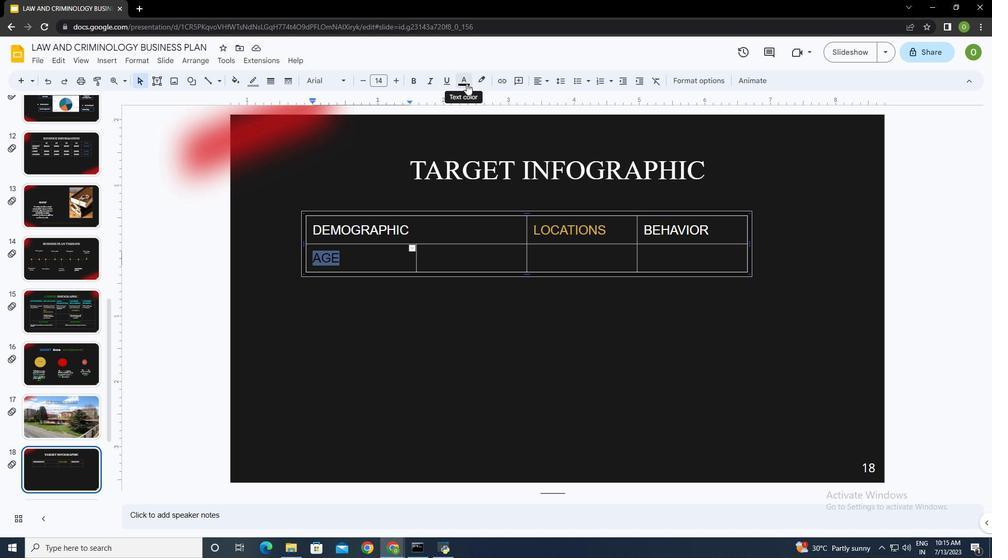 
Action: Mouse moved to (466, 111)
Screenshot: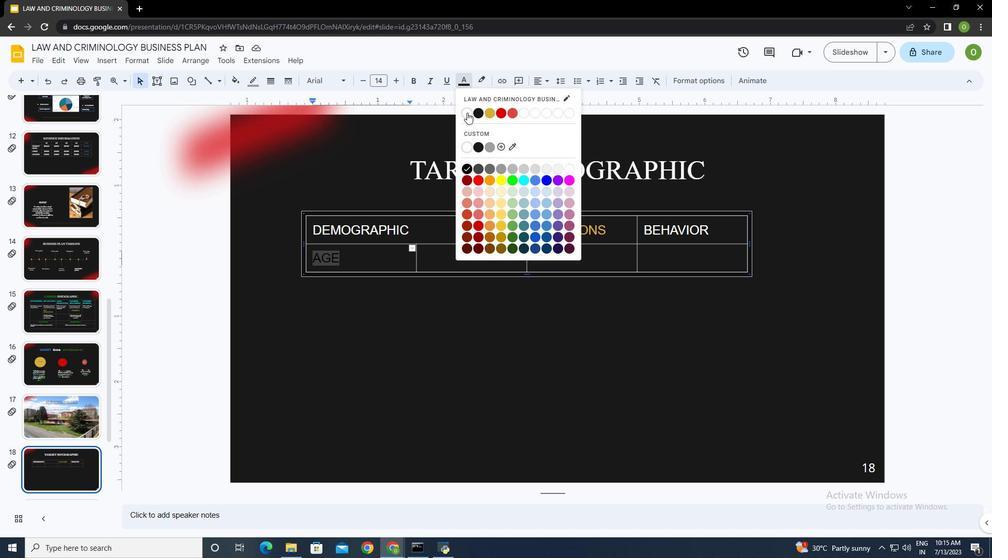 
Action: Mouse pressed left at (466, 111)
Screenshot: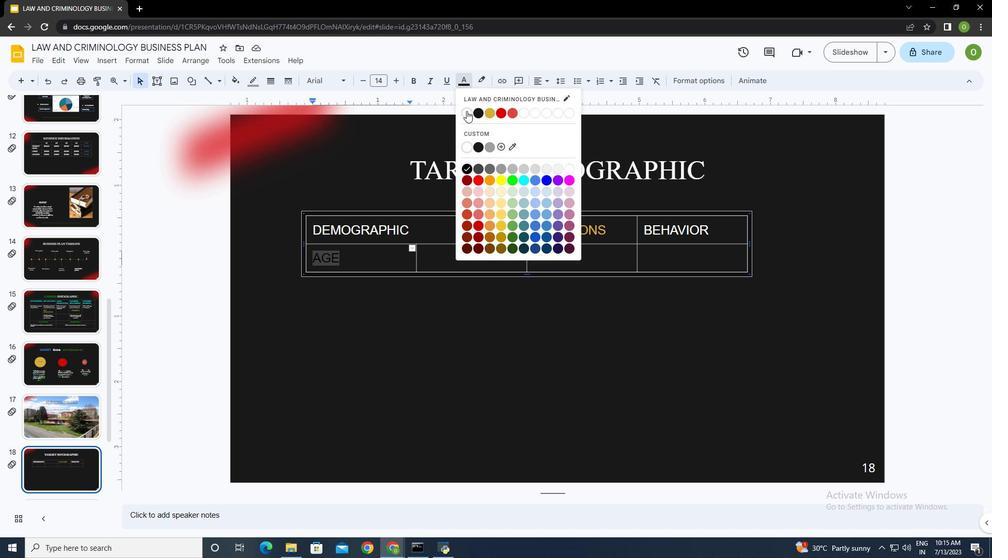 
Action: Mouse moved to (435, 254)
Screenshot: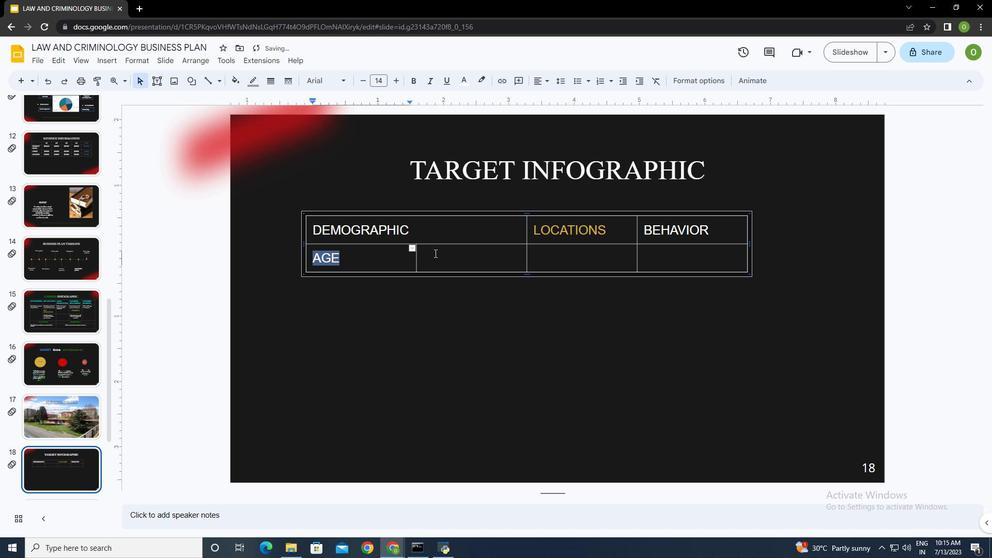 
Action: Mouse pressed left at (435, 254)
Screenshot: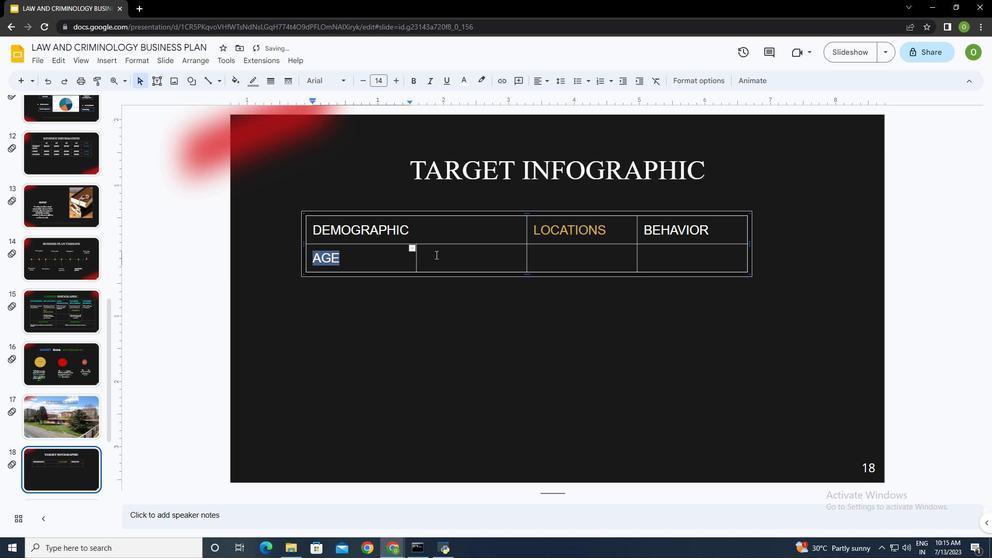 
Action: Mouse moved to (448, 258)
Screenshot: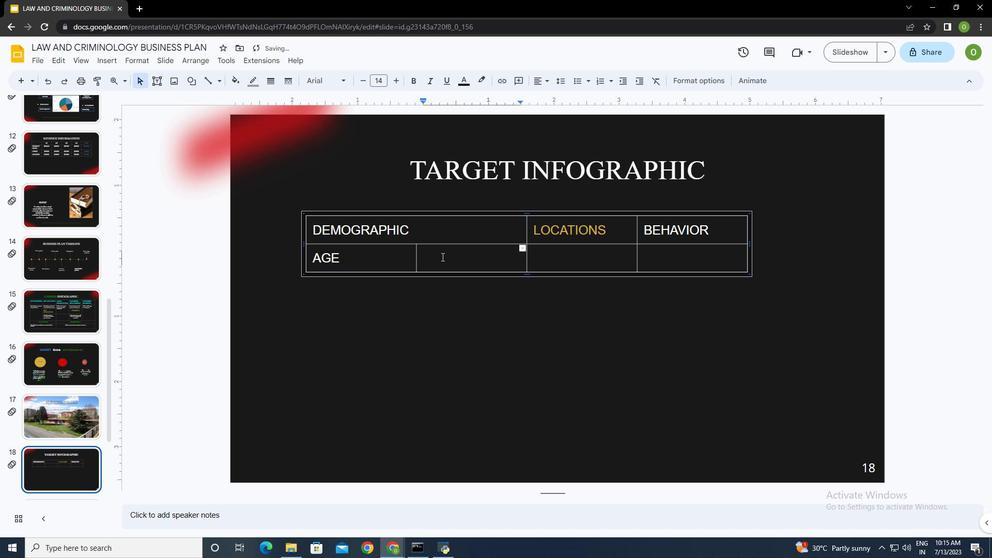 
Action: Key pressed 25-50<Key.space><Key.caps_lock>years<Key.space>old
Screenshot: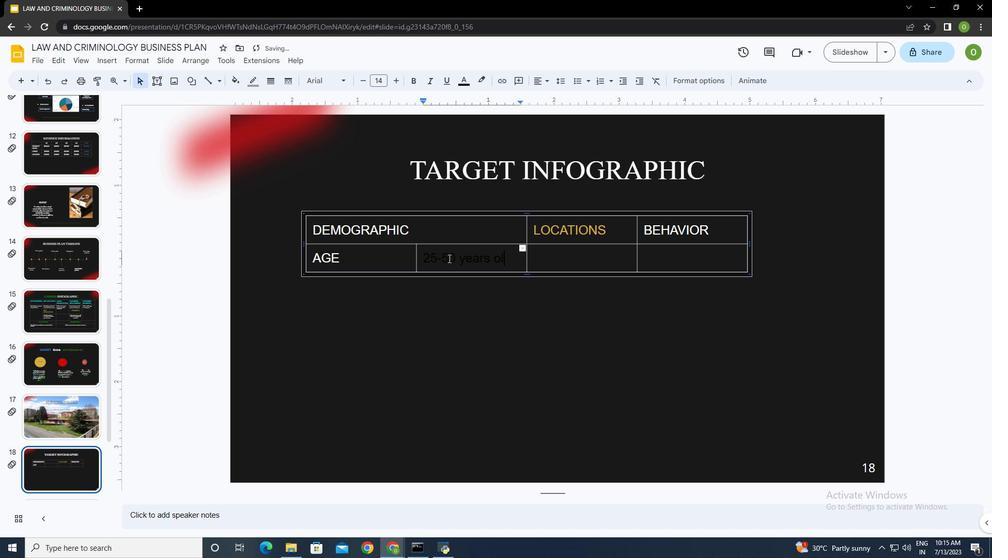 
Action: Mouse moved to (526, 260)
Screenshot: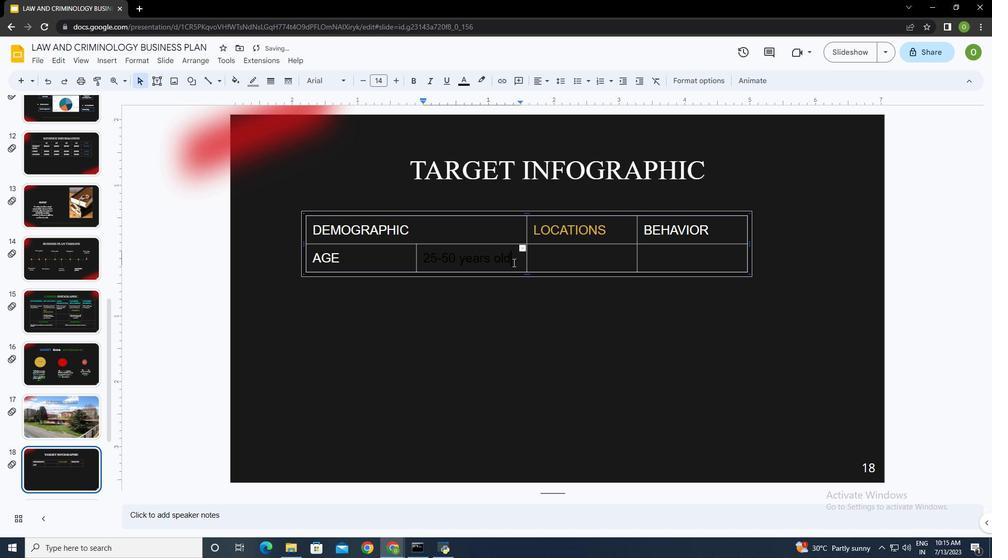 
Action: Key pressed <Key.tab><Key.tab><Key.shift>They<Key.space>may<Key.space>be<Key.space>interested<Key.space>in<Key.space>personal<Key.space>and<Key.space>professional<Key.space>development<Key.space><Key.backspace>,<Key.space>as<Key.space>they<Key.space>are<Key.space>employee<Key.space>and<Key.space>students.ctrl+A
Screenshot: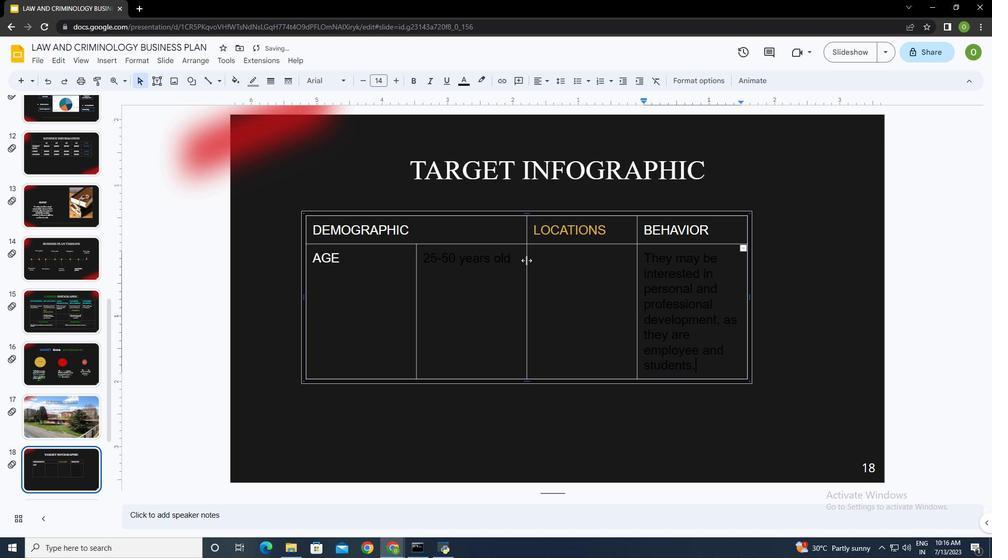 
Action: Mouse moved to (464, 82)
Screenshot: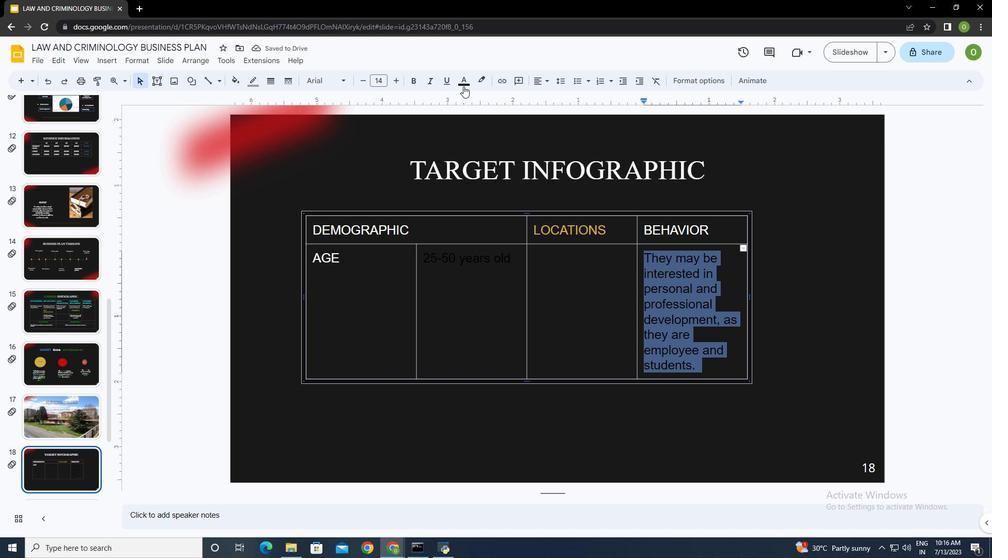 
Action: Mouse pressed left at (464, 82)
Screenshot: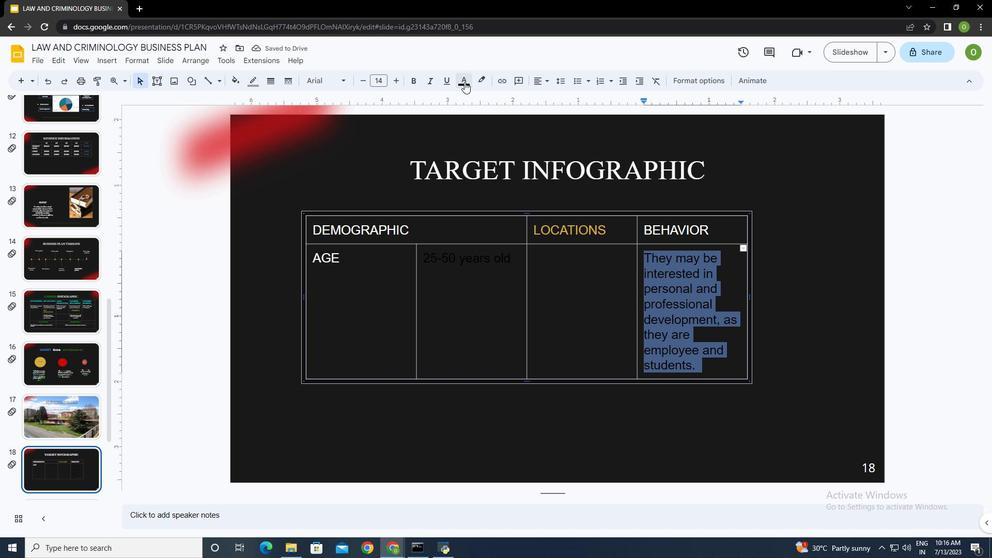 
Action: Mouse moved to (467, 112)
Screenshot: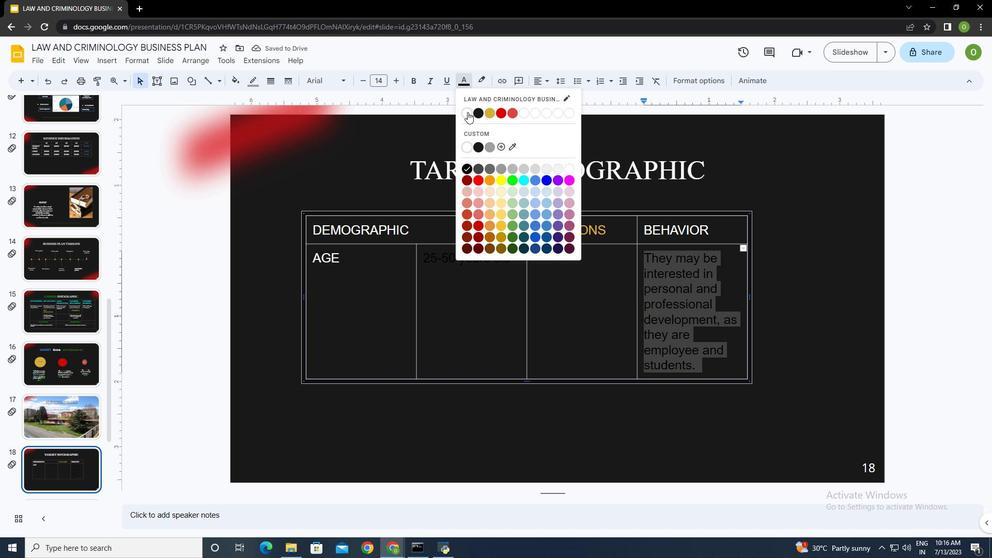
Action: Mouse pressed left at (467, 112)
Screenshot: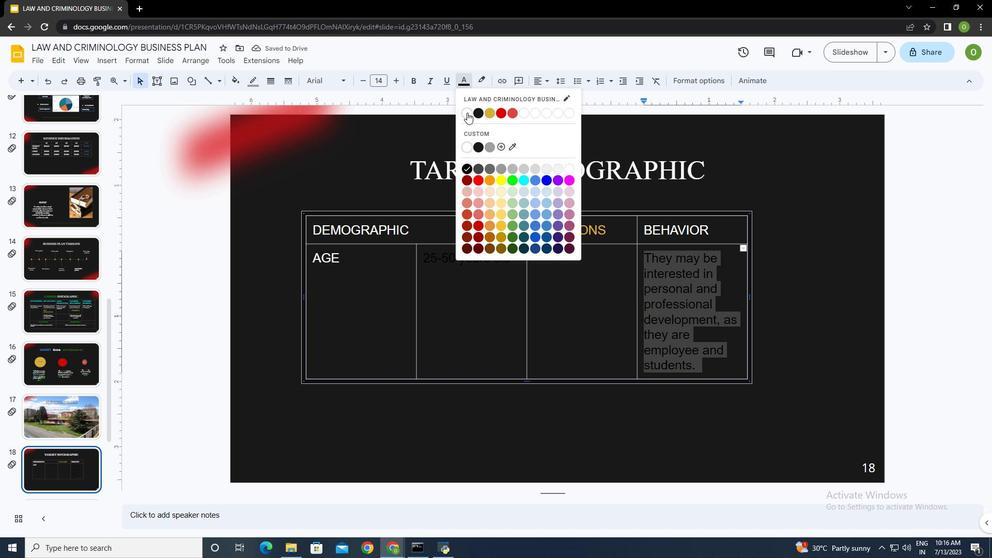 
Action: Mouse moved to (514, 257)
Screenshot: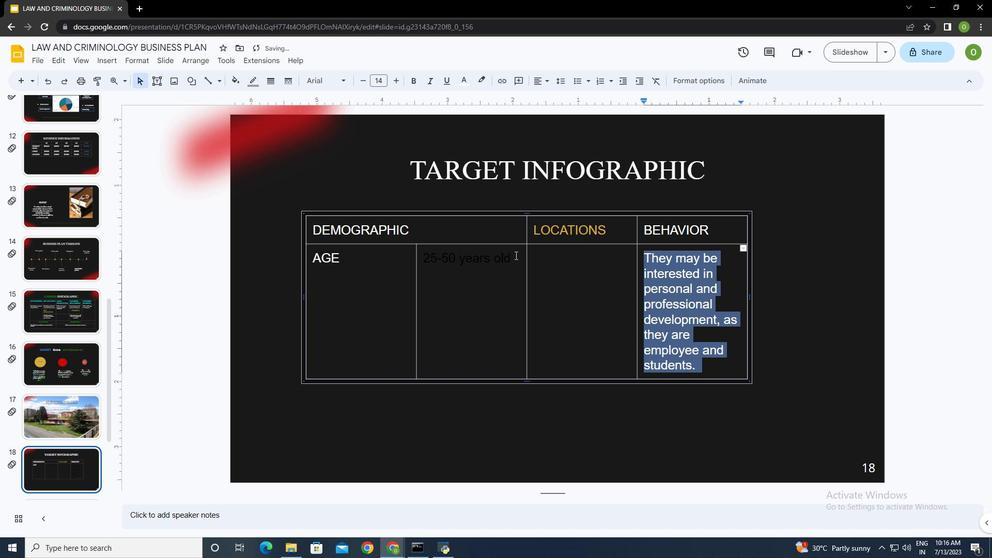 
Action: Mouse pressed left at (514, 257)
Screenshot: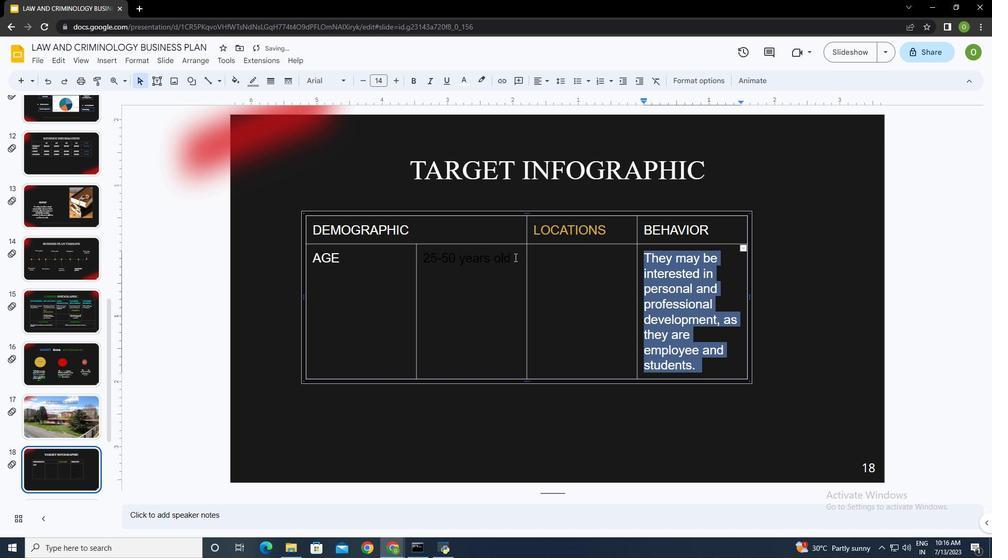 
Action: Mouse pressed left at (514, 257)
Screenshot: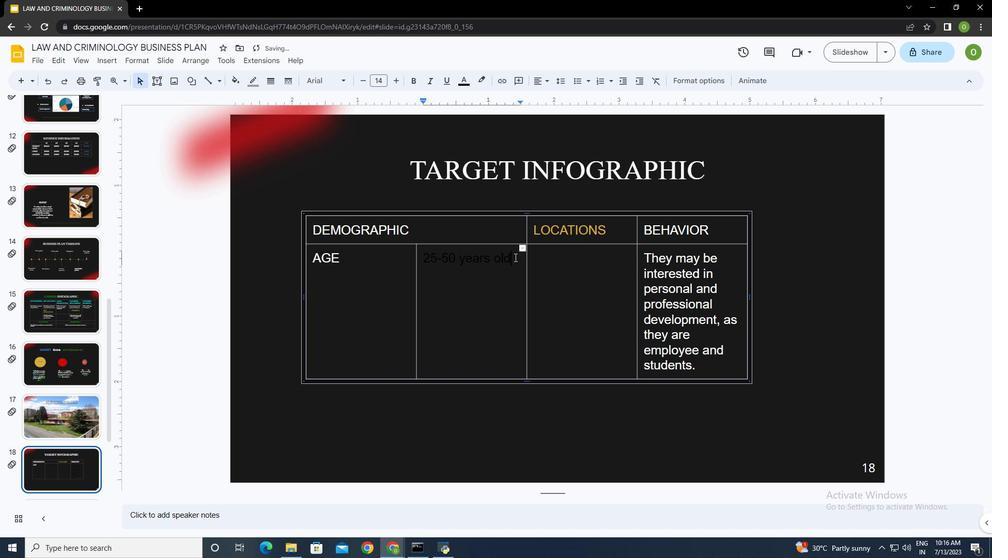 
Action: Mouse moved to (461, 81)
Screenshot: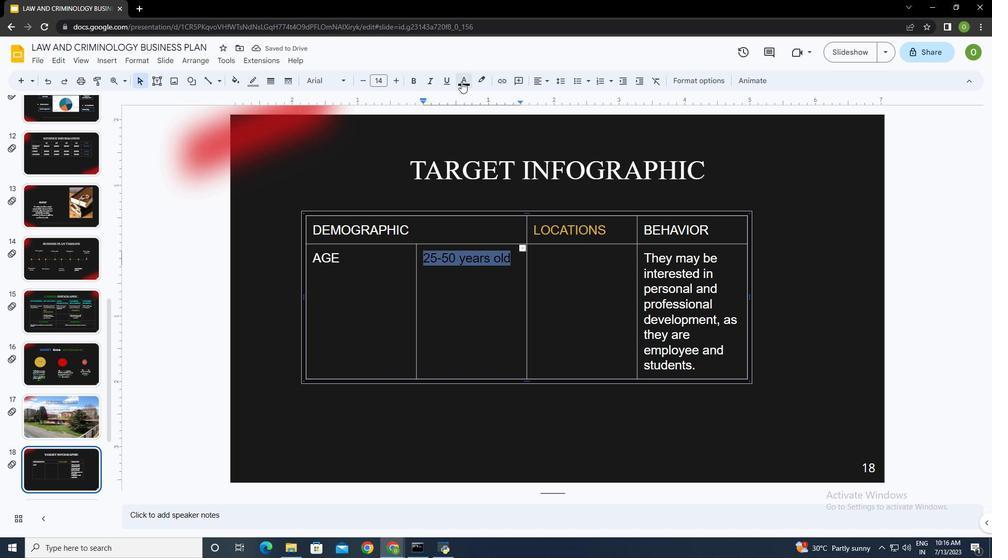 
Action: Mouse pressed left at (461, 81)
Screenshot: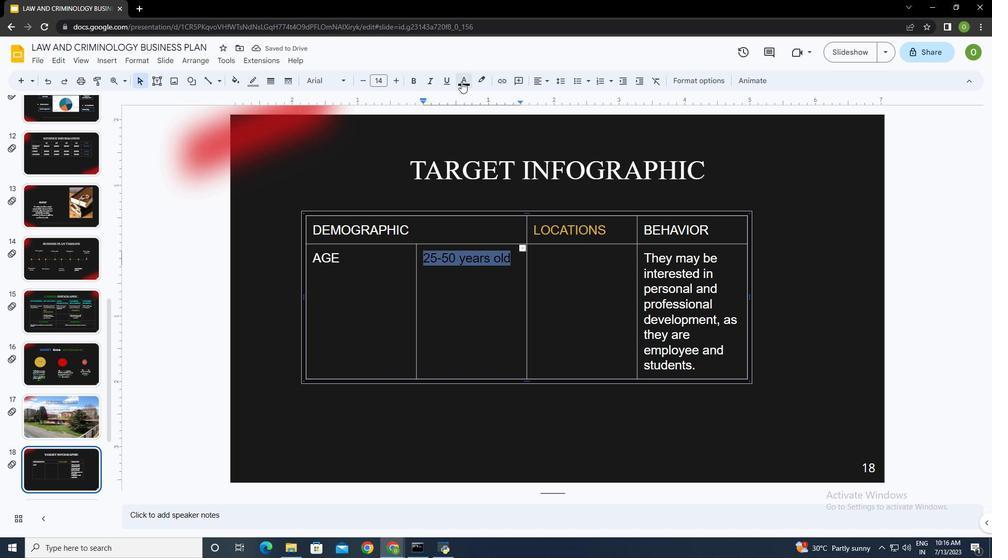 
Action: Mouse moved to (466, 113)
Screenshot: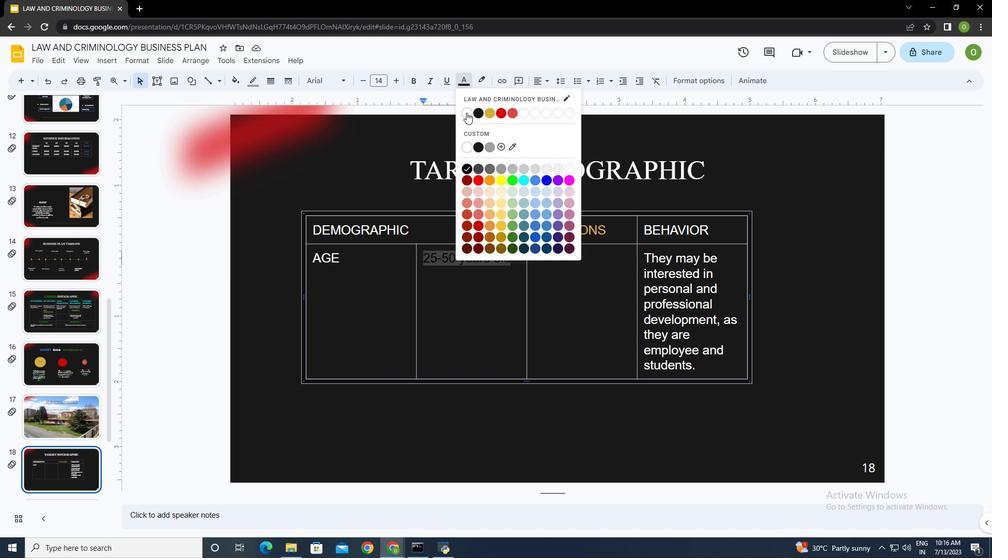 
Action: Mouse pressed left at (466, 113)
Screenshot: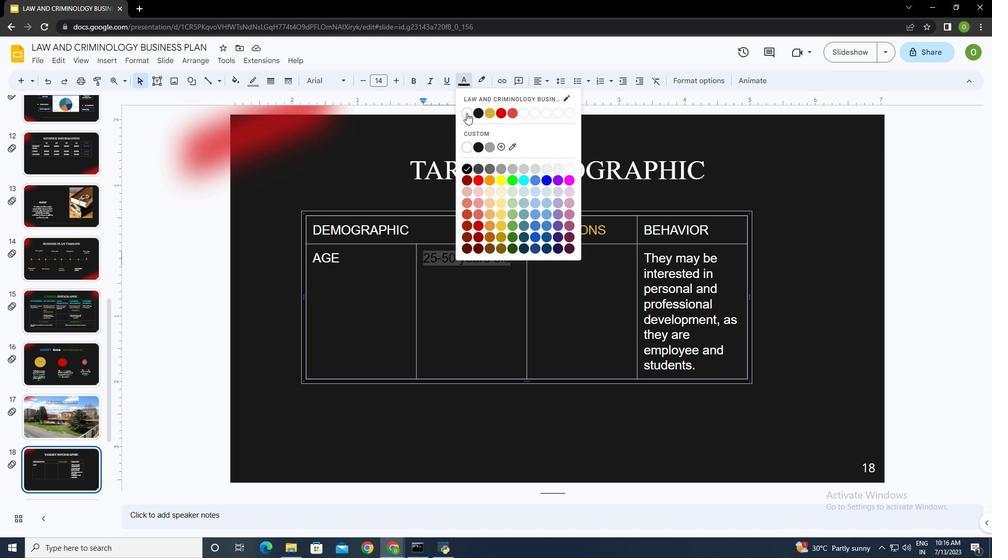 
Action: Mouse moved to (581, 270)
Screenshot: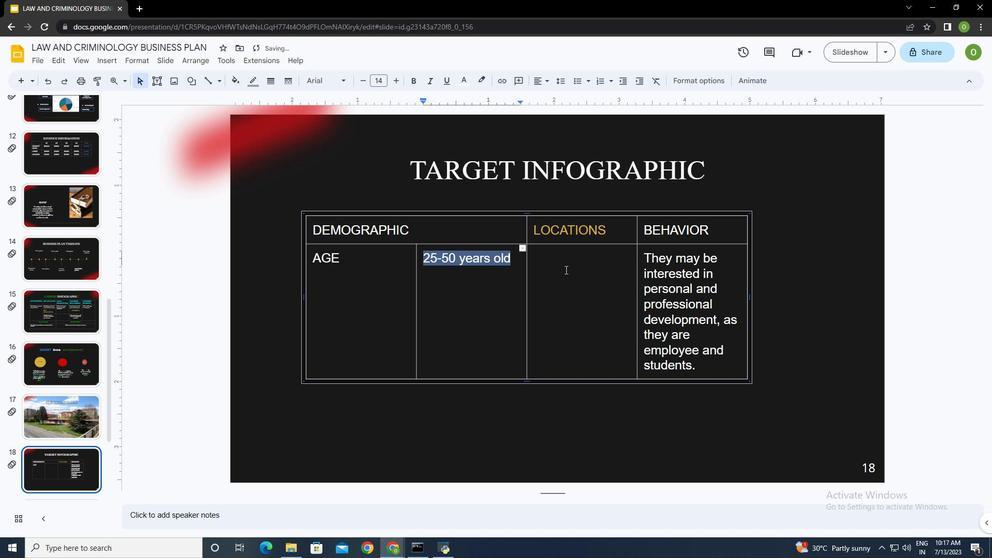 
Action: Mouse pressed left at (581, 270)
Screenshot: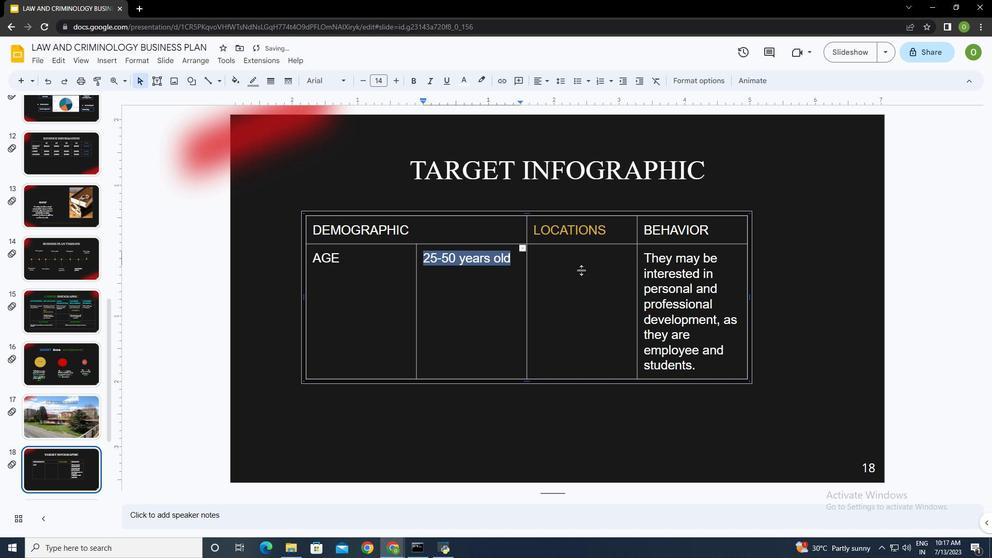 
Action: Mouse moved to (731, 361)
Screenshot: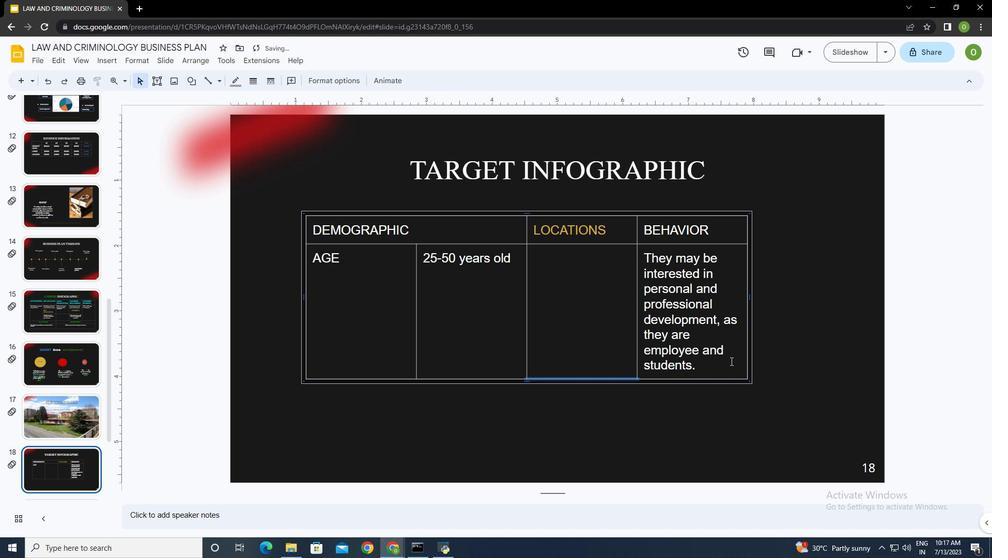 
Action: Mouse pressed left at (731, 361)
Screenshot: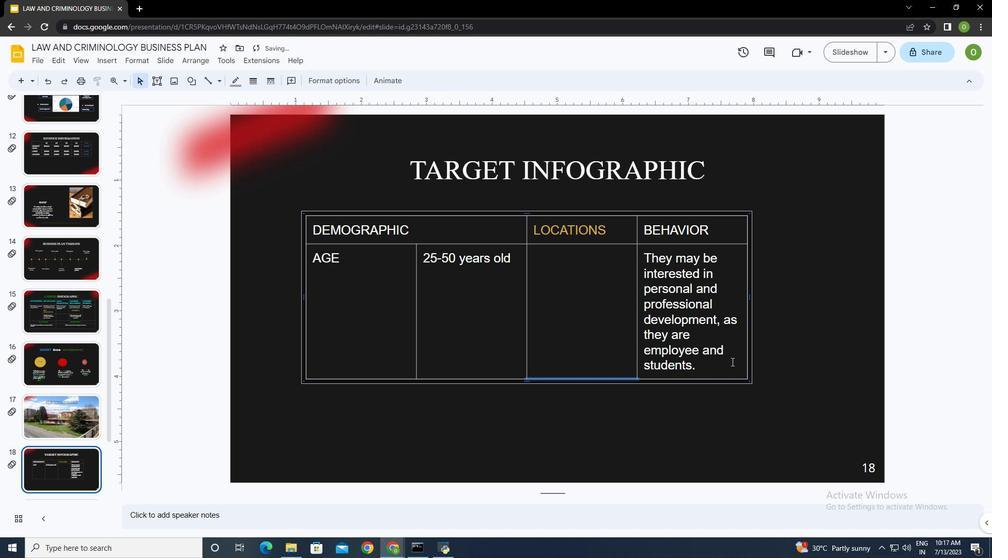 
Action: Key pressed <Key.tab>
Screenshot: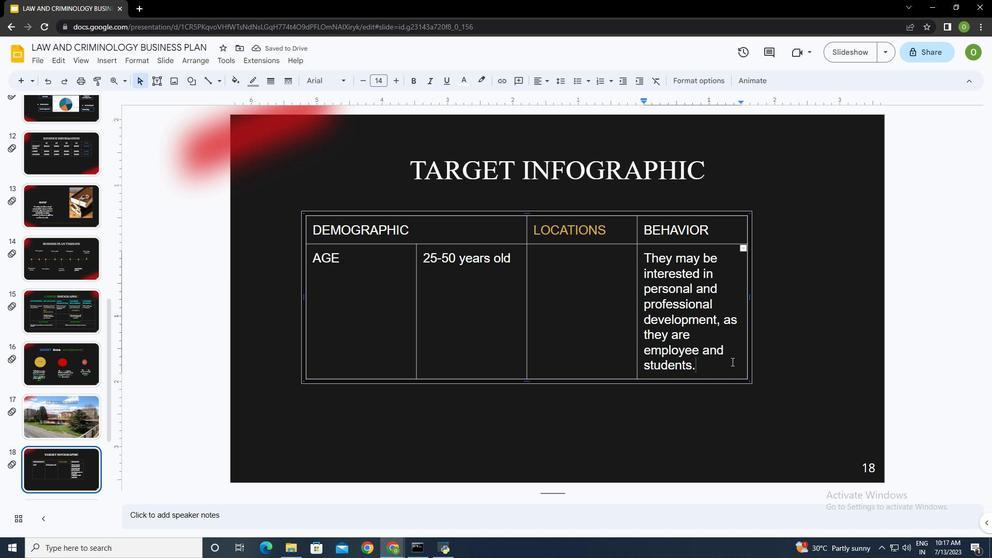 
Action: Mouse moved to (366, 396)
Screenshot: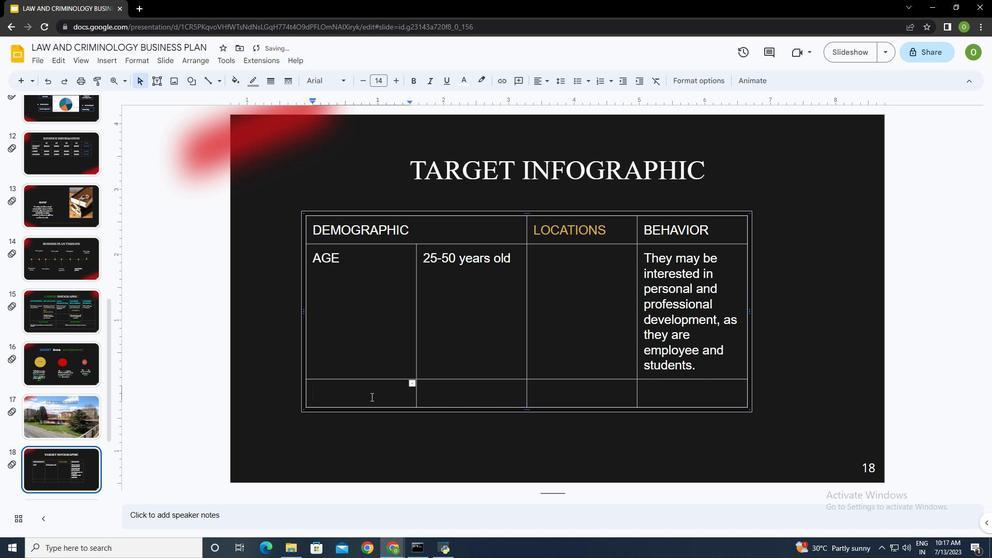 
Action: Key pressed <Key.caps_lock>GENDER<Key.tab>MALE<Key.space>AND<Key.space>FEMALE<Key.tab><Key.tab><Key.tab>OCCUPATION<Key.tab>EMPLOYEE<Key.space>AND<Key.space>STUDENTS<Key.tab><Key.tab><Key.tab>
Screenshot: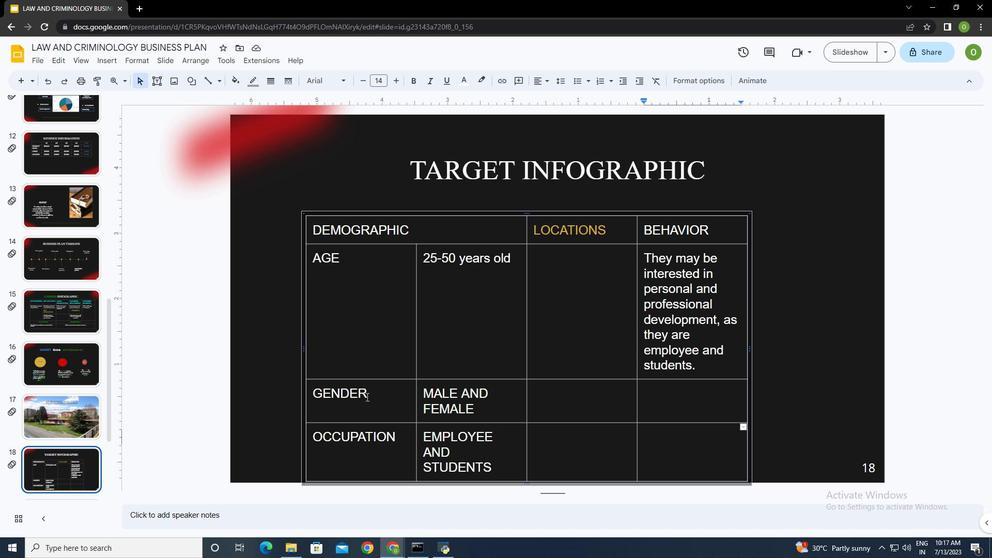 
Action: Mouse moved to (445, 314)
Screenshot: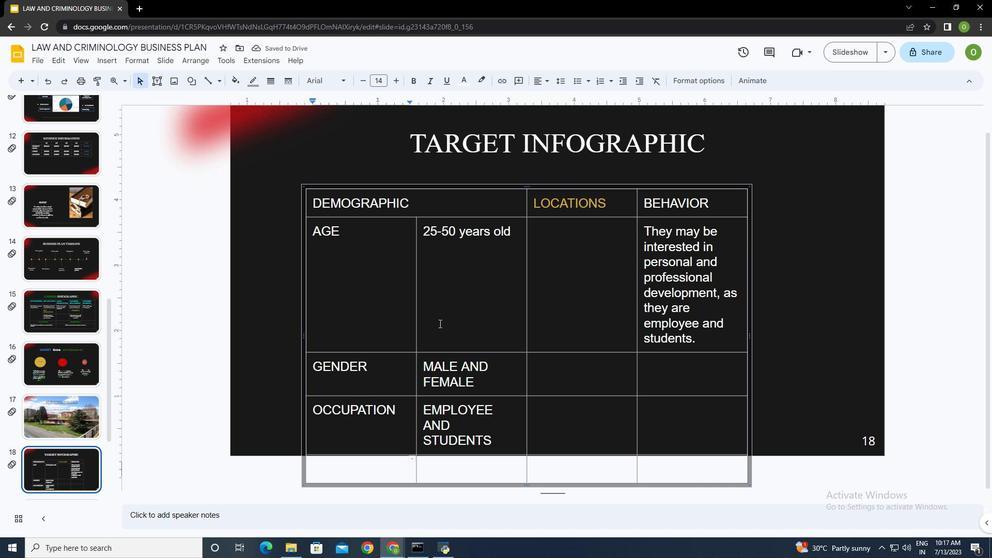 
Action: Mouse pressed left at (445, 314)
Screenshot: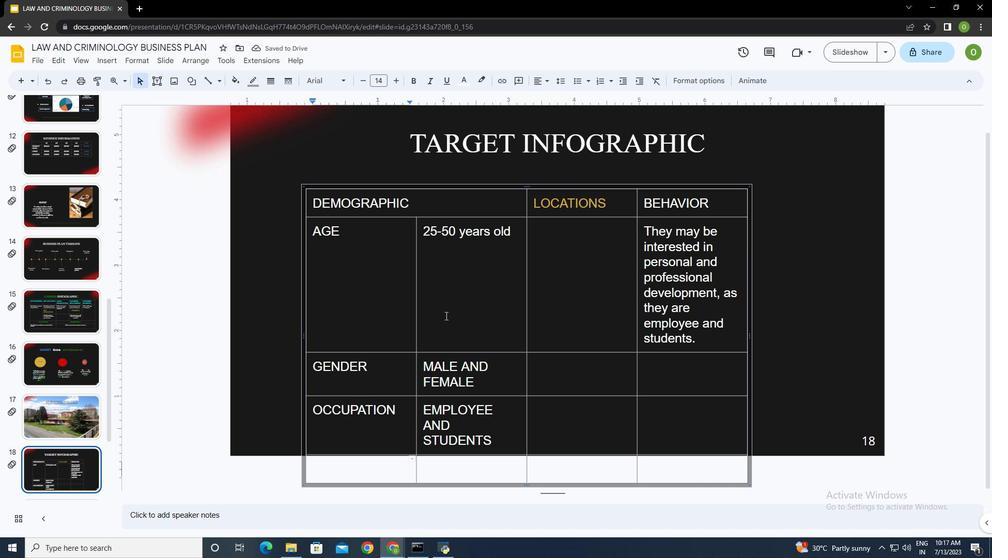 
Action: Mouse moved to (445, 314)
Screenshot: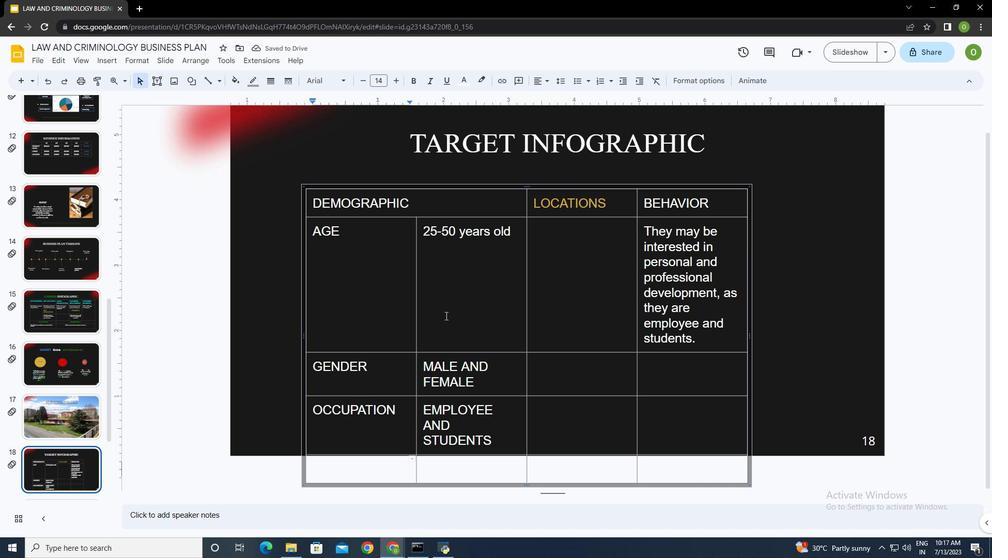 
Action: Key pressed ctrl+A
Screenshot: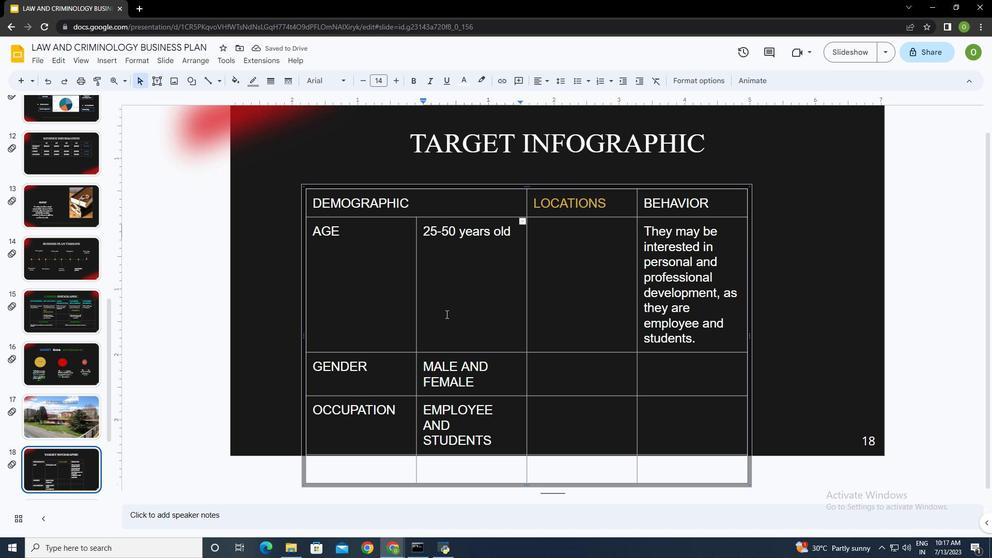 
Action: Mouse moved to (446, 385)
Screenshot: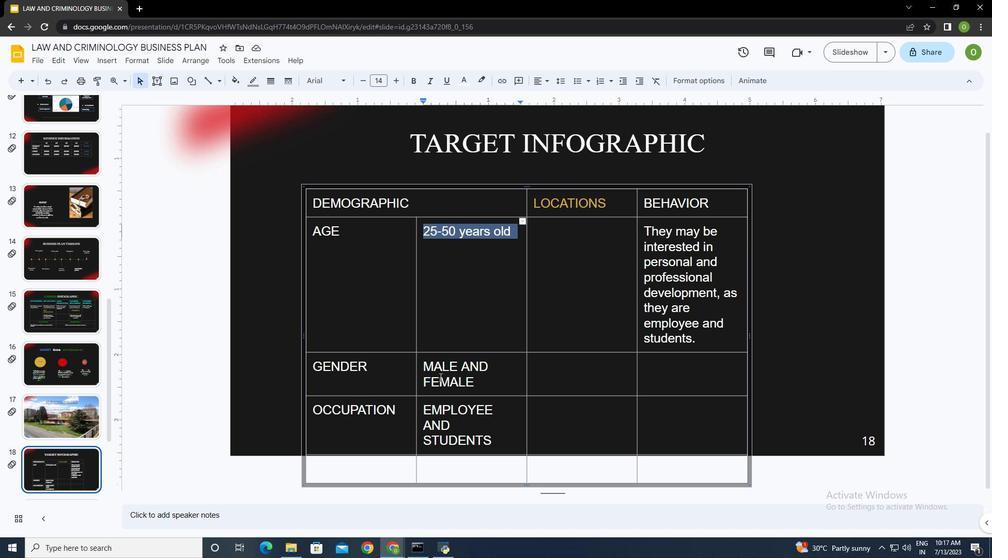 
Action: Mouse pressed left at (446, 385)
Screenshot: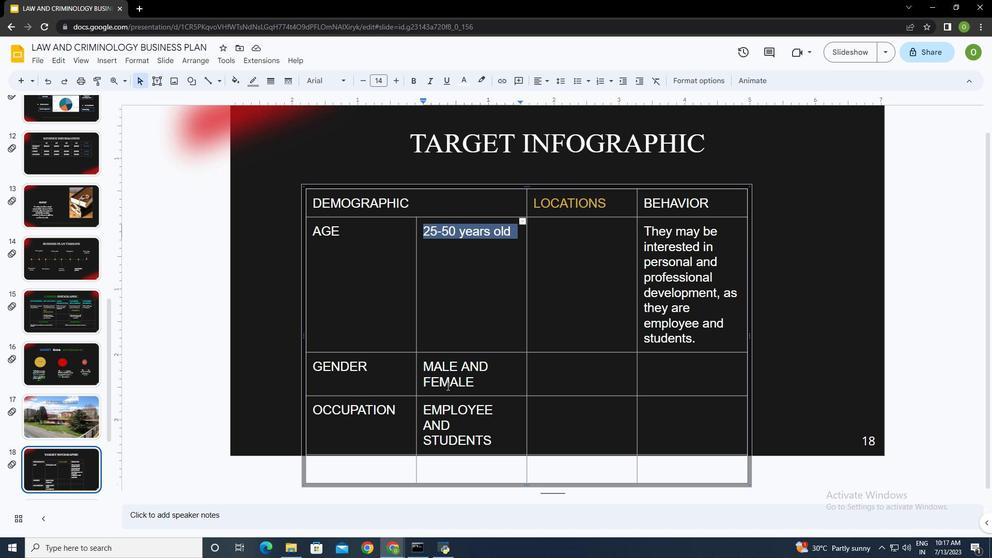 
Action: Mouse moved to (363, 277)
Screenshot: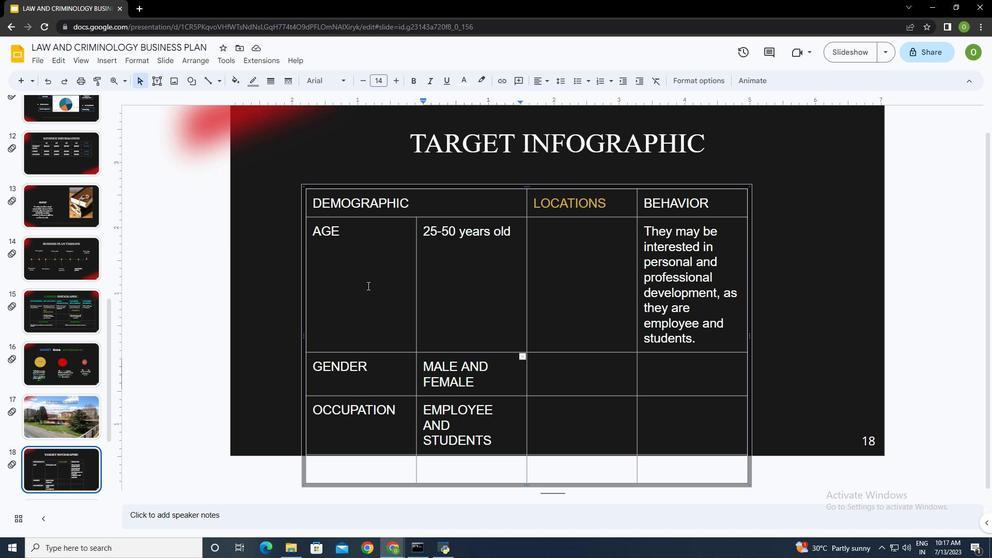 
Action: Mouse pressed left at (363, 277)
Screenshot: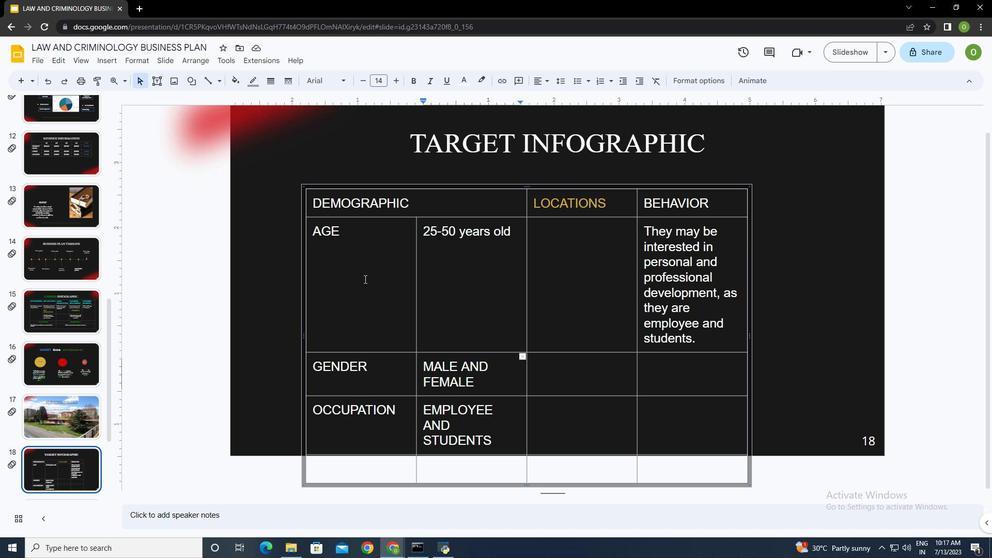
Action: Mouse moved to (468, 430)
Screenshot: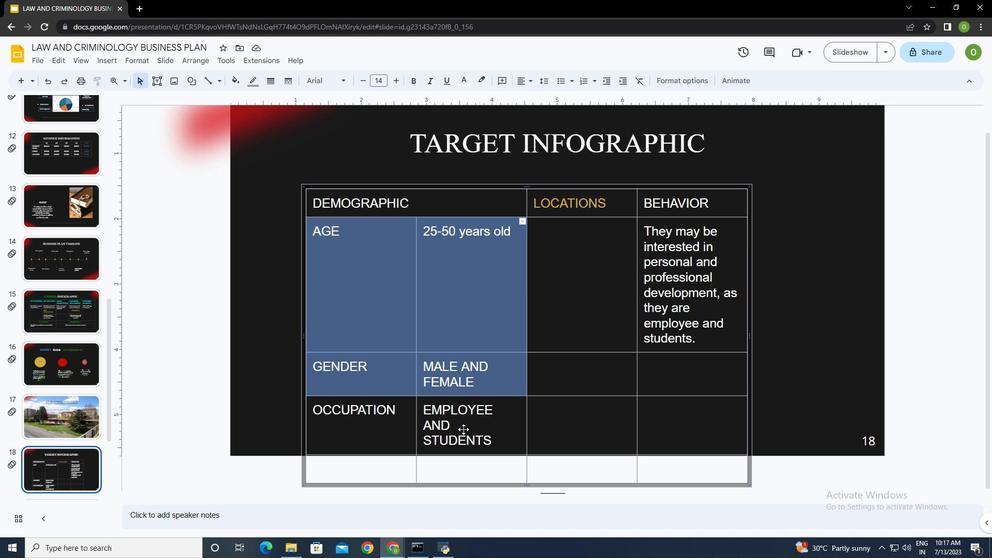 
Action: Mouse pressed left at (468, 430)
Screenshot: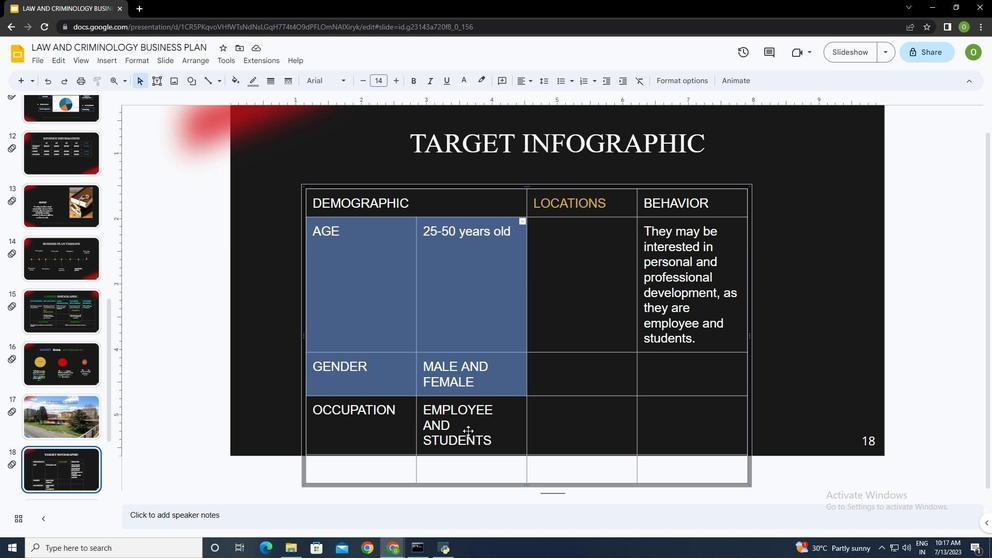 
Action: Mouse moved to (374, 416)
Screenshot: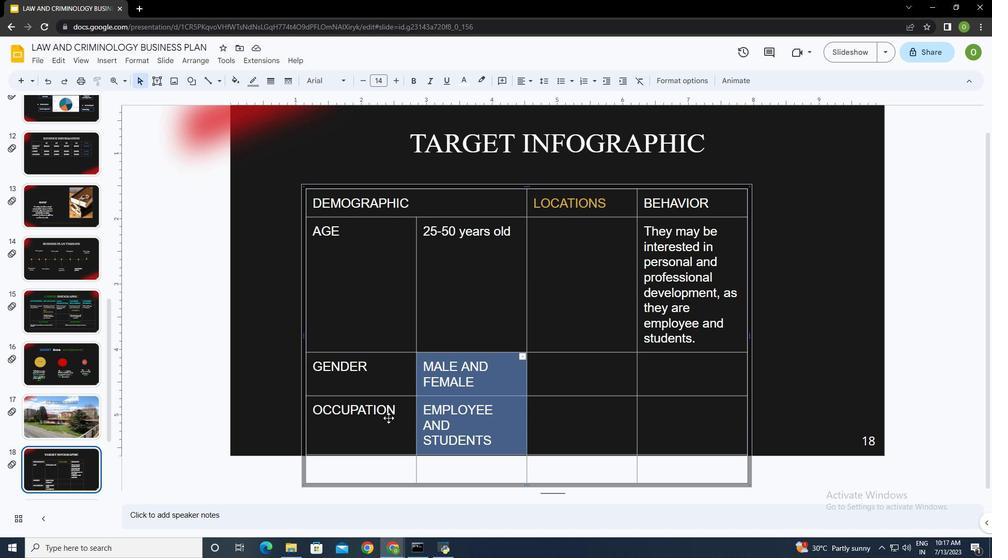 
Action: Mouse pressed left at (374, 416)
Screenshot: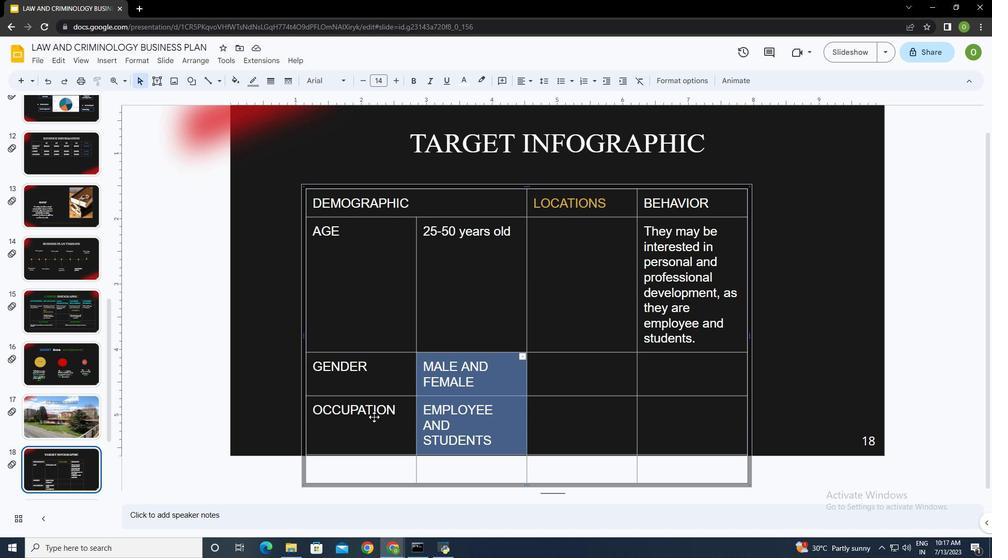 
Action: Mouse moved to (368, 318)
Screenshot: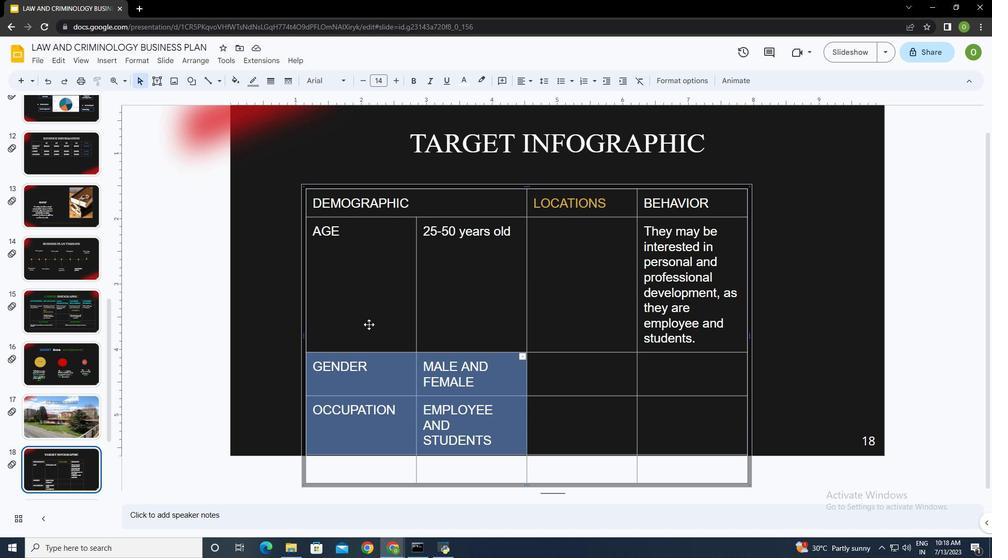 
Action: Mouse pressed left at (368, 318)
Screenshot: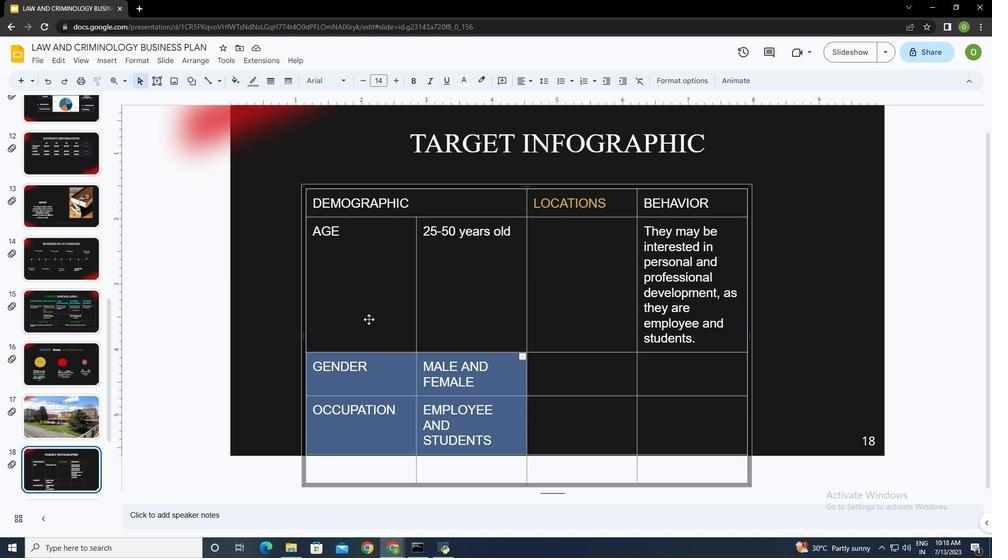 
Action: Mouse moved to (361, 75)
Screenshot: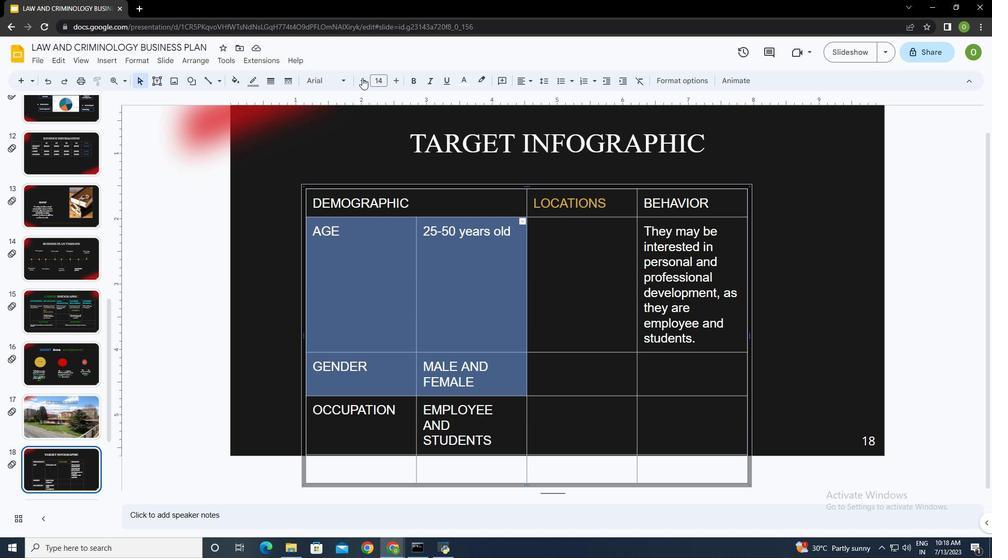 
Action: Mouse pressed left at (361, 75)
Screenshot: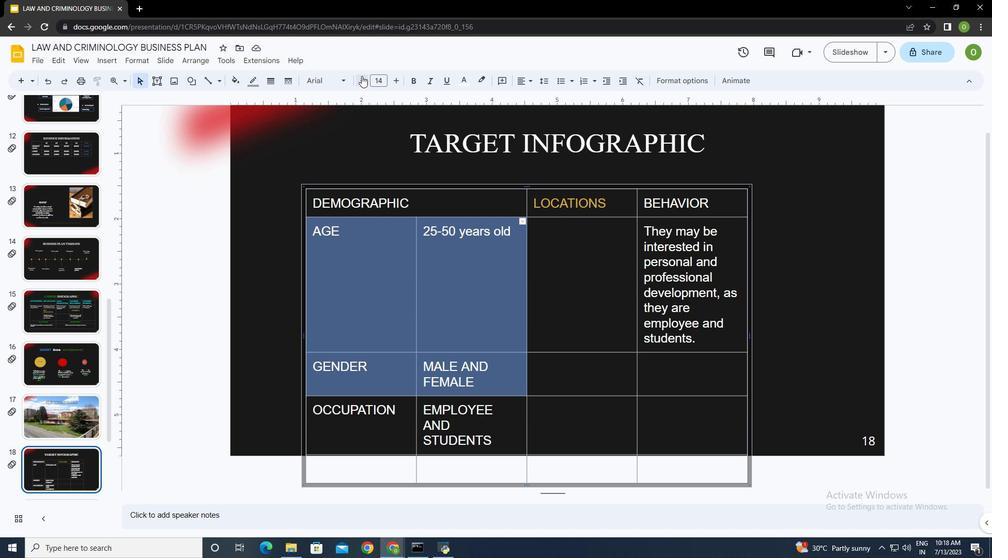 
Action: Mouse pressed left at (361, 75)
Screenshot: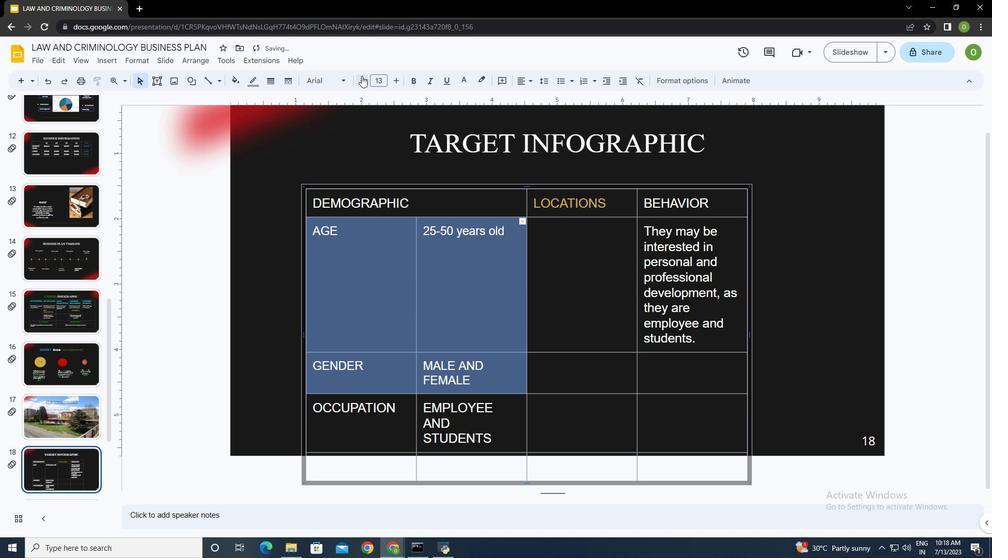 
Action: Mouse pressed left at (361, 75)
Screenshot: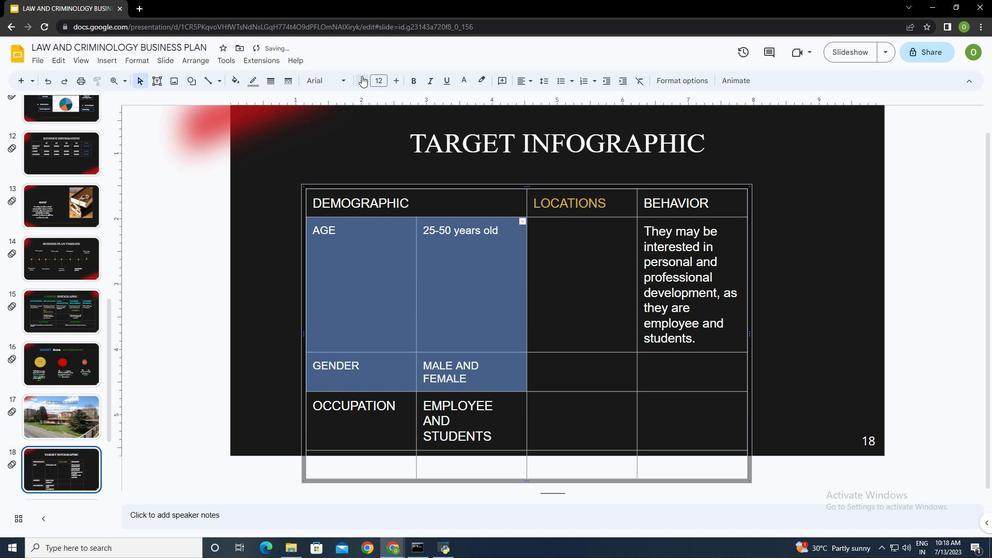 
Action: Mouse moved to (372, 420)
Screenshot: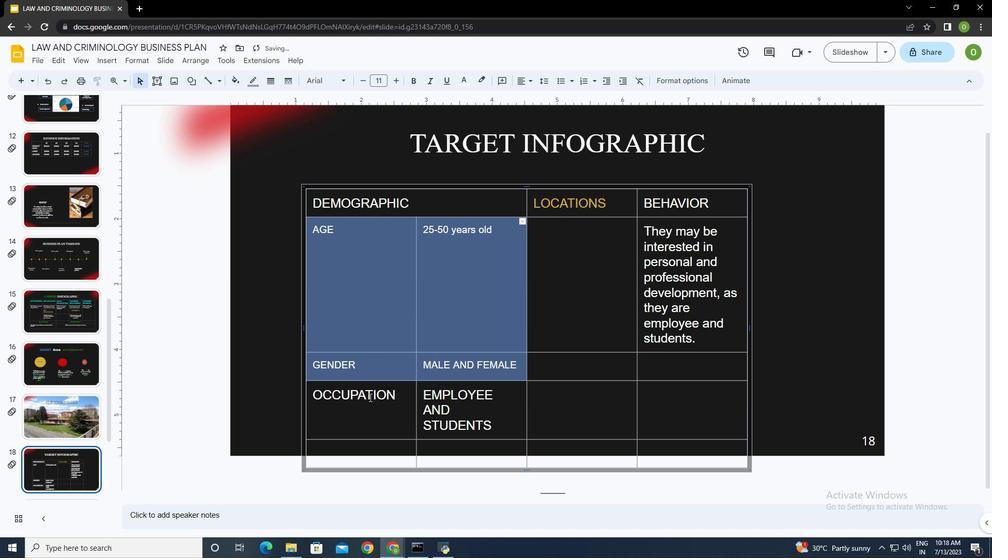 
Action: Mouse pressed left at (372, 420)
Screenshot: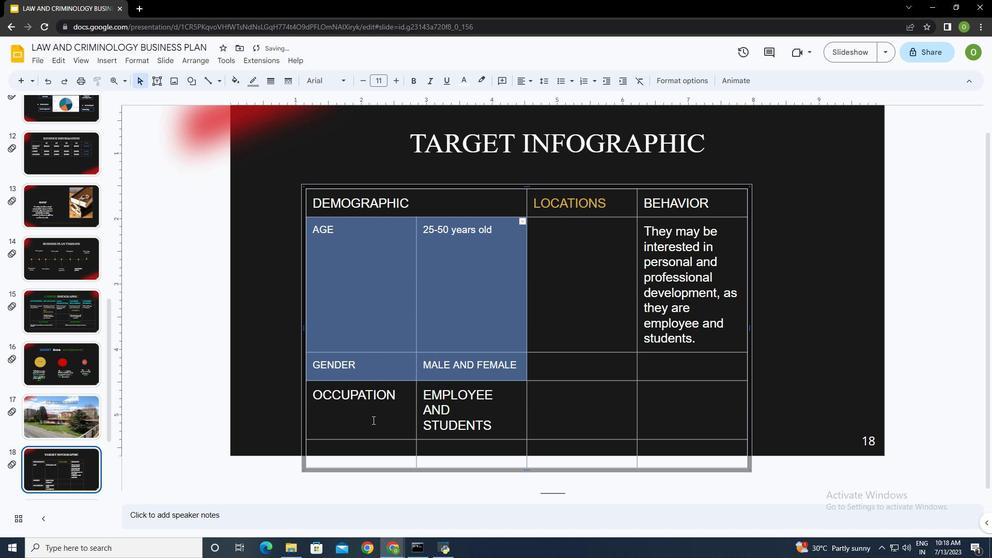 
Action: Mouse moved to (459, 409)
Screenshot: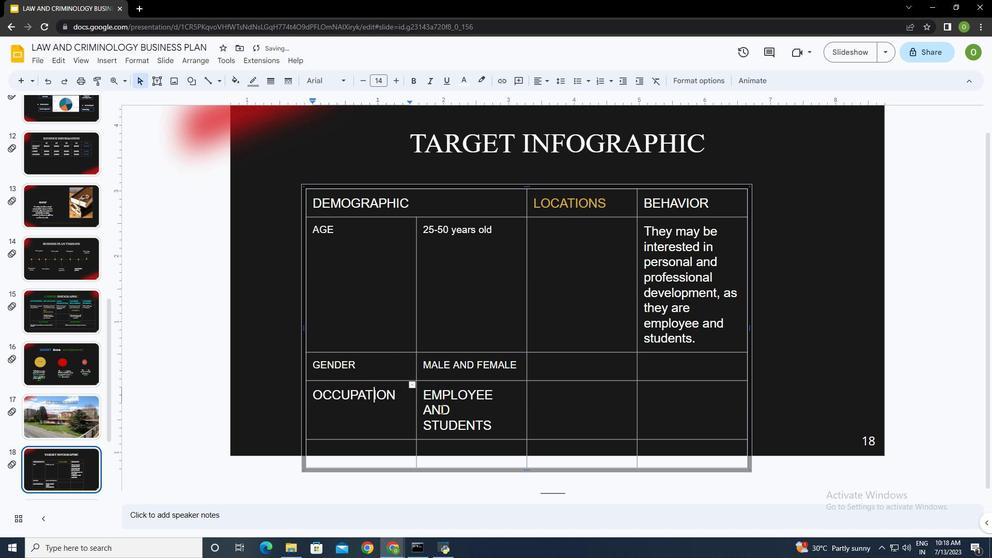 
Action: Mouse pressed left at (459, 409)
Screenshot: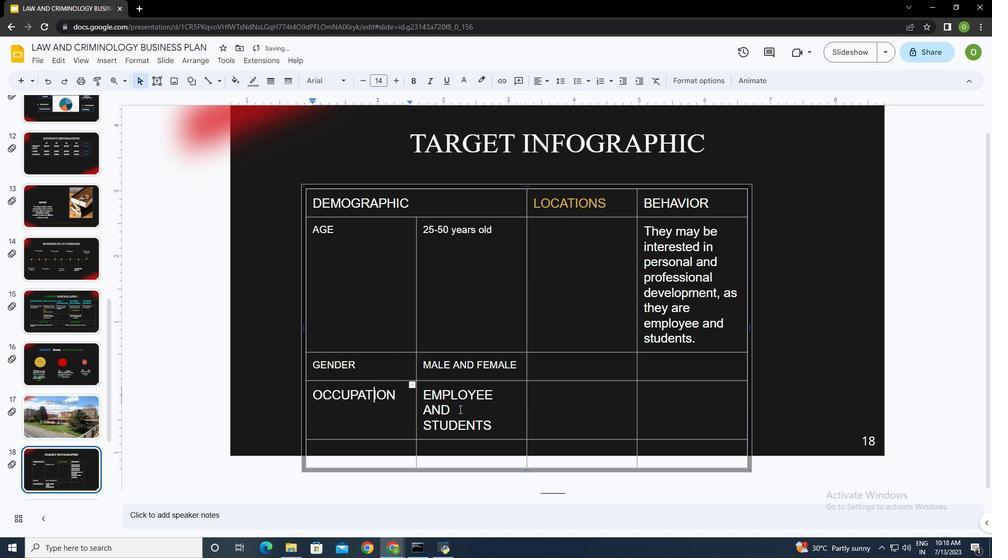 
Action: Mouse moved to (363, 80)
Screenshot: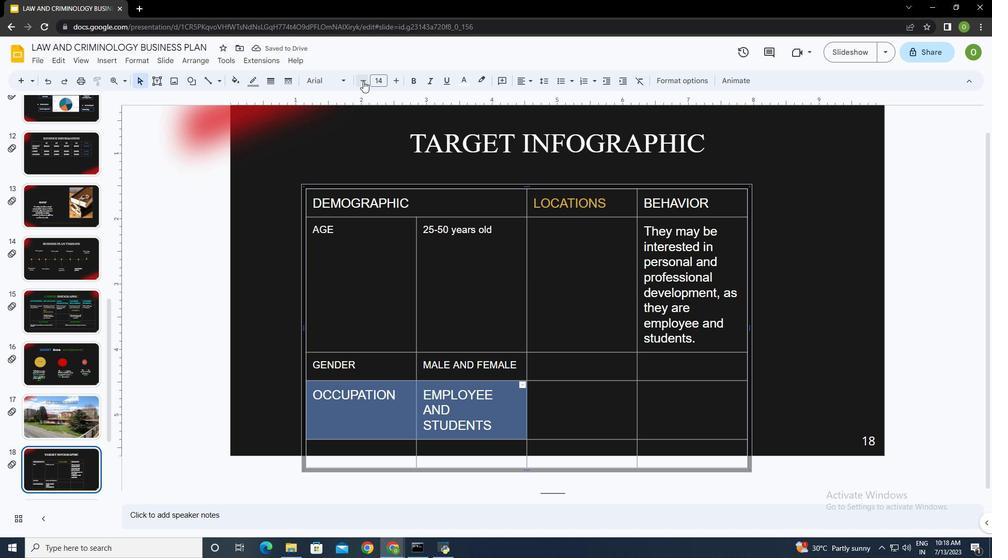 
Action: Mouse pressed left at (363, 80)
Screenshot: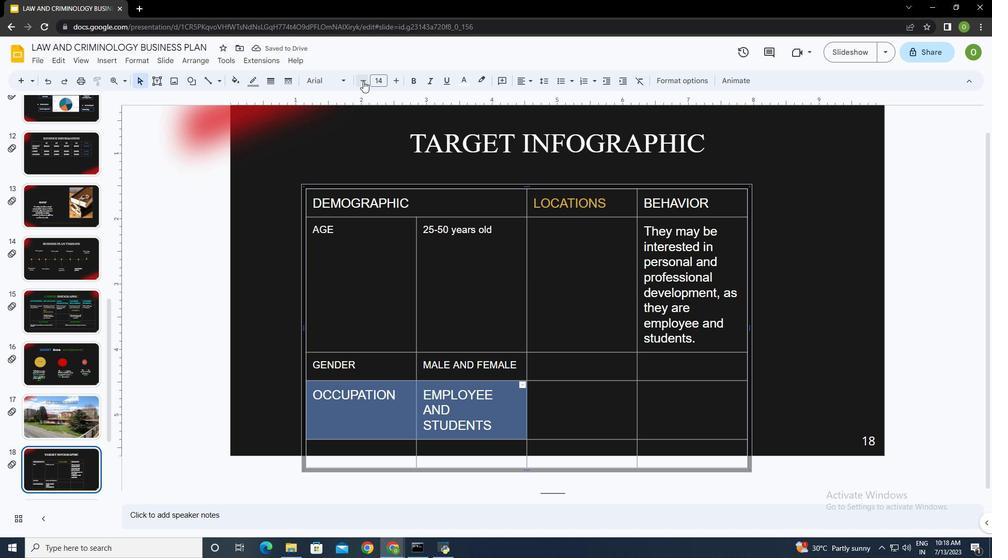 
Action: Mouse pressed left at (363, 80)
Screenshot: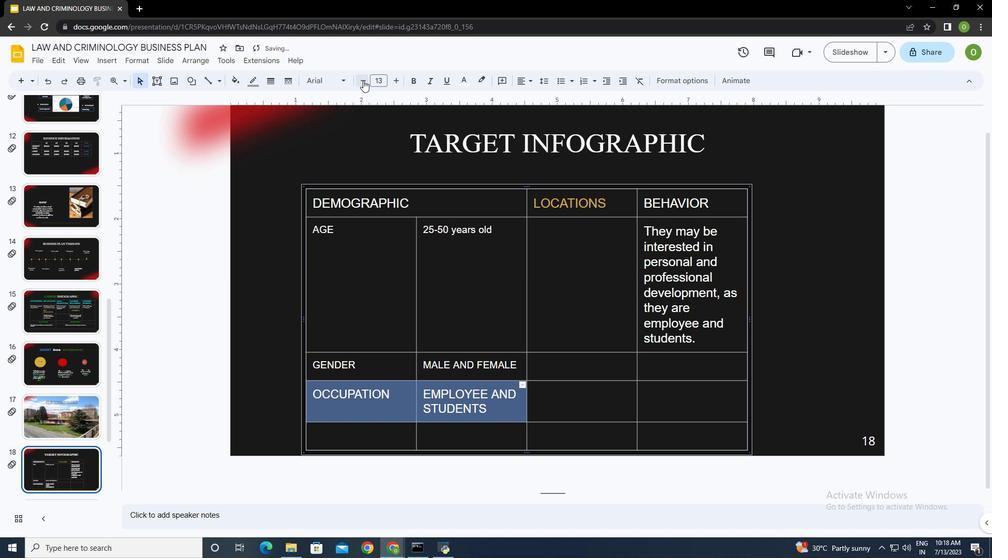 
Action: Mouse moved to (590, 408)
Screenshot: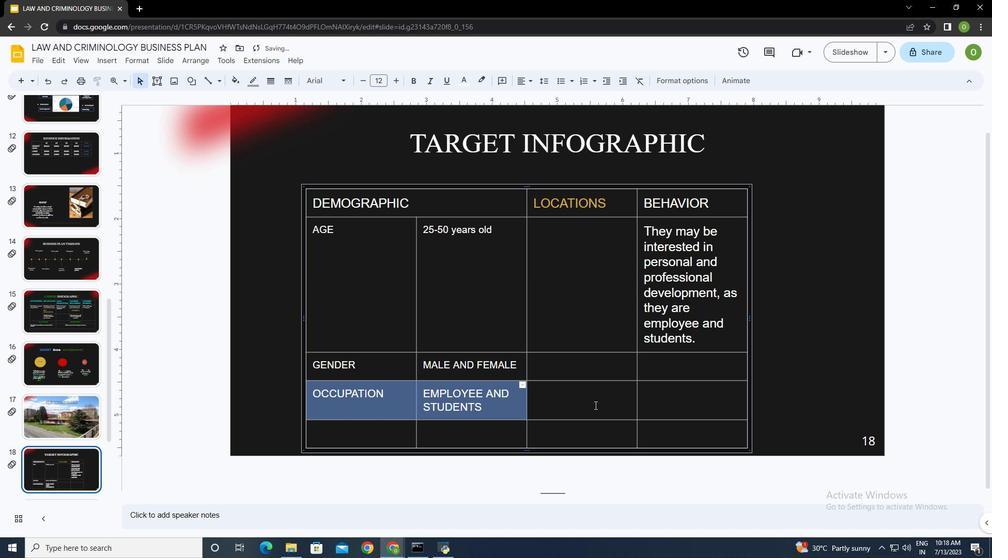 
Action: Mouse pressed left at (590, 408)
Screenshot: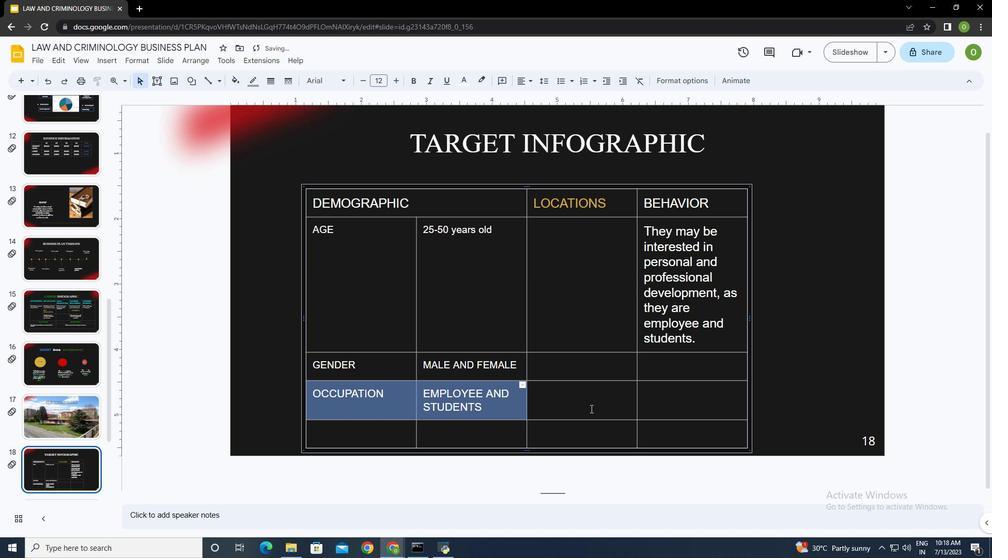 
Action: Mouse moved to (590, 408)
Screenshot: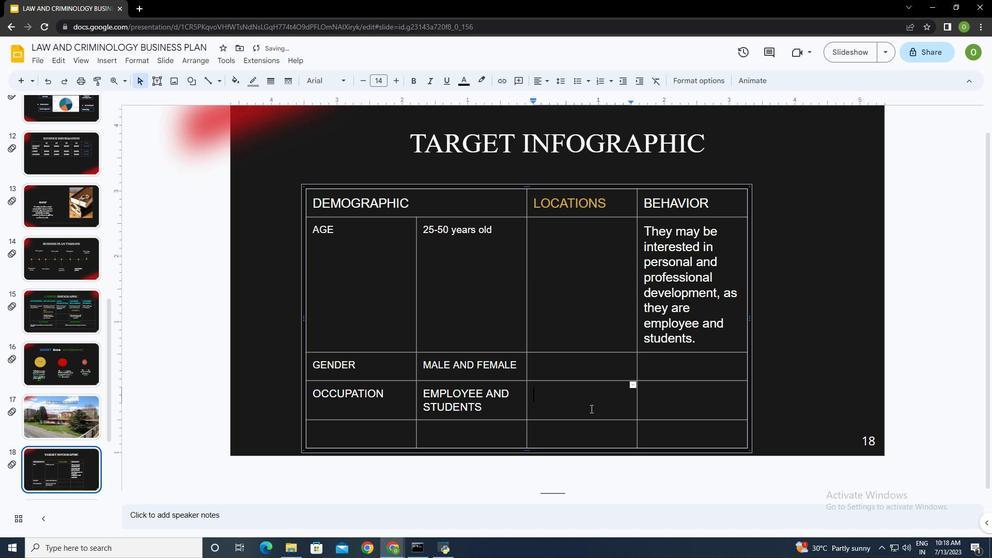 
Action: Key pressed <Key.tab><Key.tab>FAMILY<Key.space>ST<Key.backspace>ITUATION<Key.tab>SINGLE<Key.space>AND<Key.space>MARRIED<Key.space>PEOPLE<Key.tab>REGION<Key.tab>EUROPE,ASIA<Key.tab><Key.caps_lock><Key.shift>They<Key.space>may<Key.space>be<Key.space>teach<Key.space><Key.backspace>-savvy<Key.space>and<Key.space>use<Key.space>technology<Key.space>to<Key.space>streamline<Key.space>their<Key.space>work<Key.space>and<Key.space>personal<Key.space>life.
Screenshot: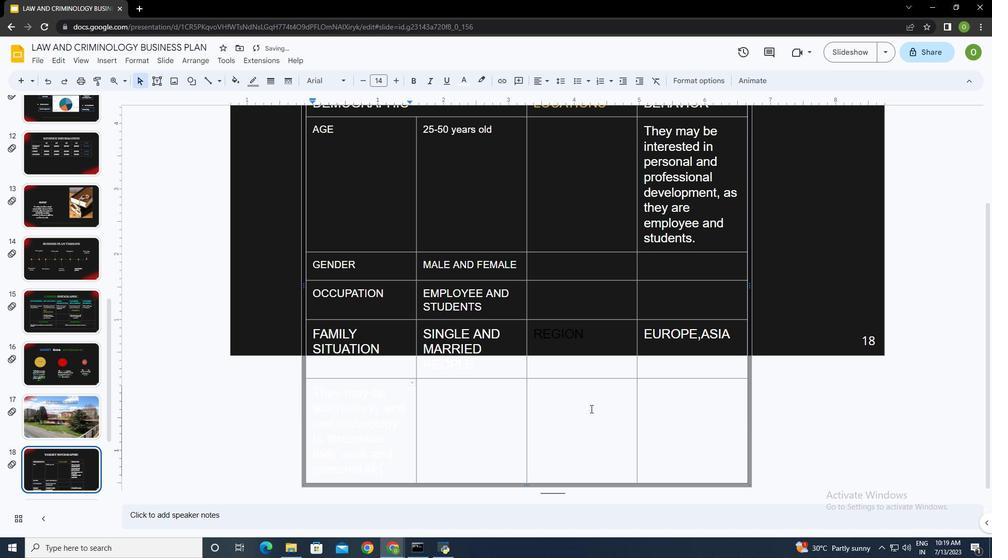 
Action: Mouse moved to (527, 486)
Screenshot: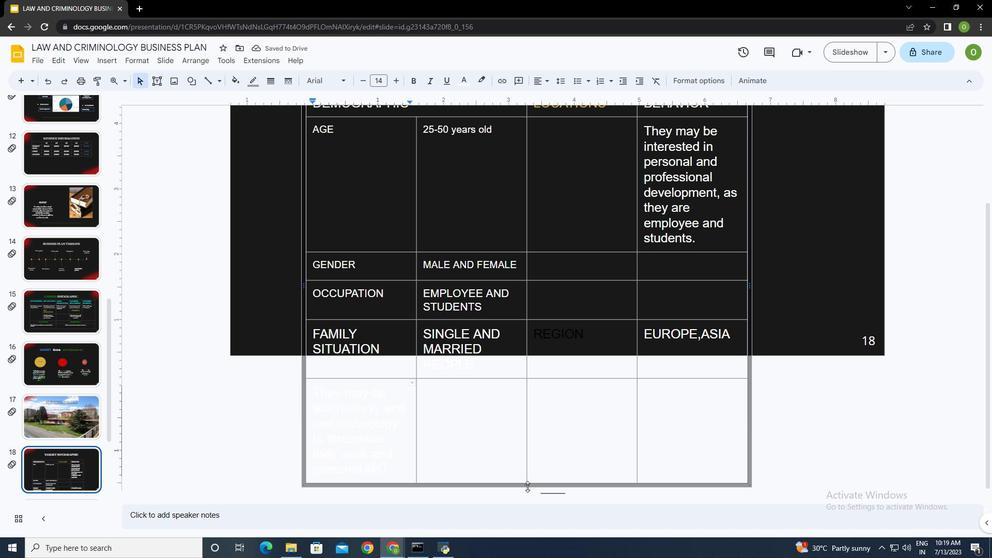 
Action: Mouse pressed left at (527, 486)
Screenshot: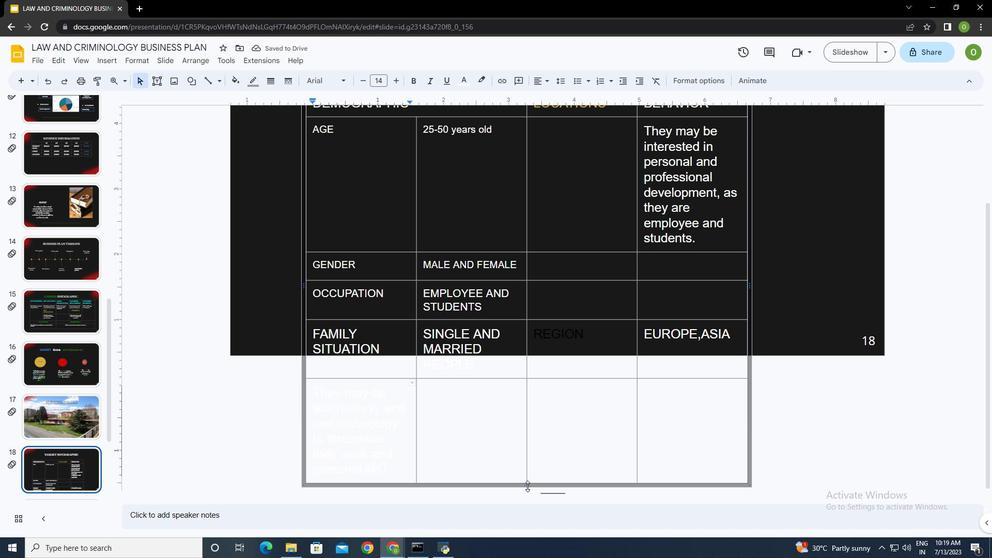 
Action: Mouse moved to (553, 189)
Screenshot: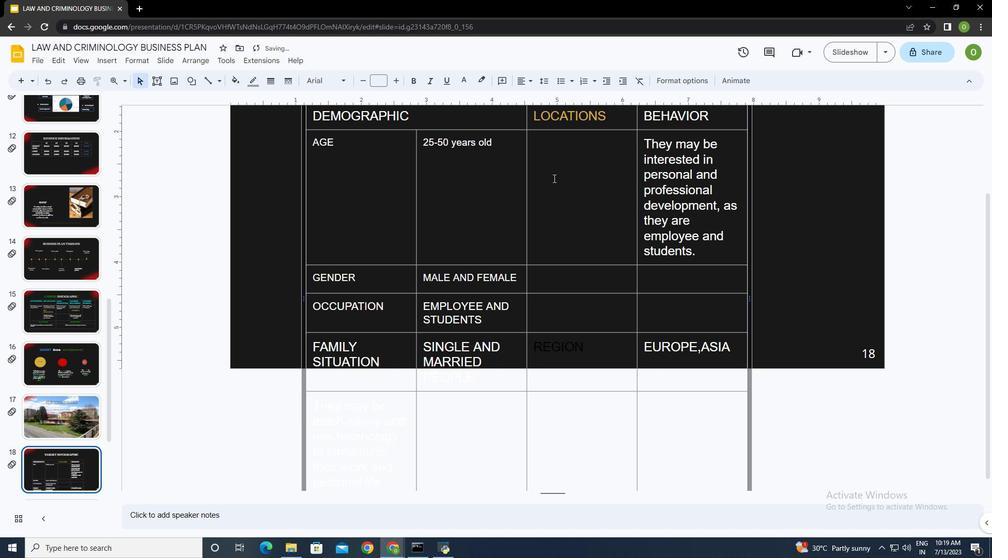 
Action: Mouse scrolled (553, 189) with delta (0, 0)
Screenshot: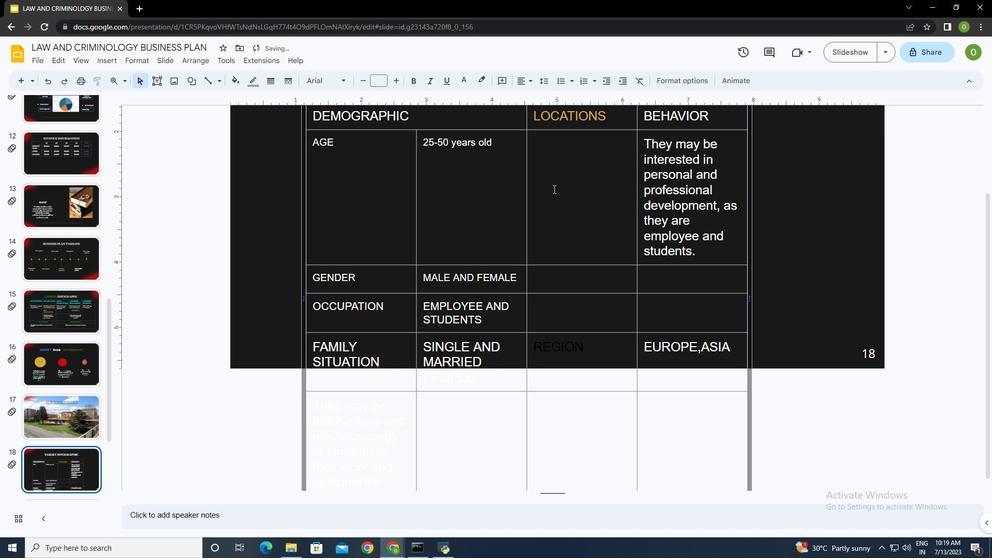
Action: Mouse scrolled (553, 189) with delta (0, 0)
Screenshot: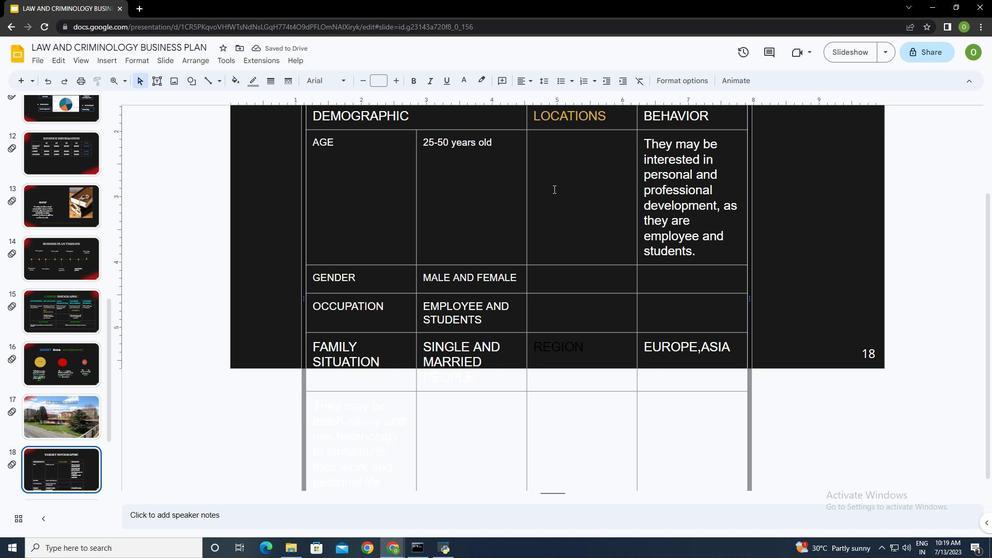 
Action: Mouse scrolled (553, 189) with delta (0, 0)
Screenshot: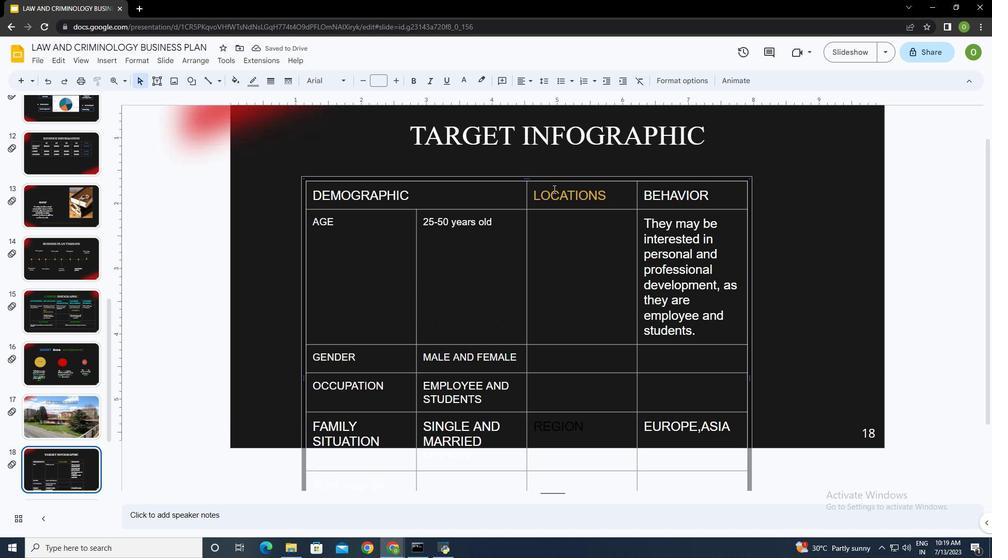 
Action: Mouse moved to (580, 321)
Screenshot: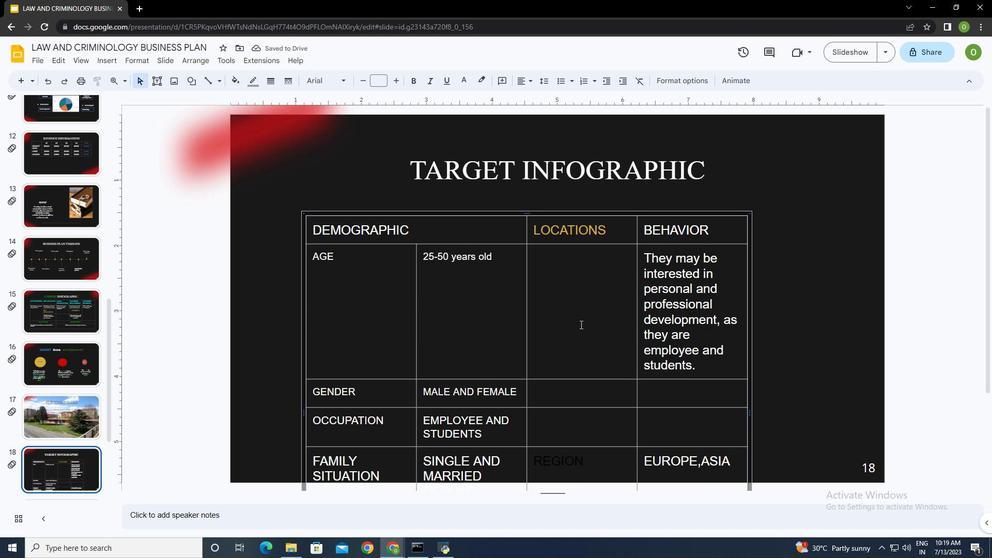 
Action: Mouse pressed left at (580, 321)
Screenshot: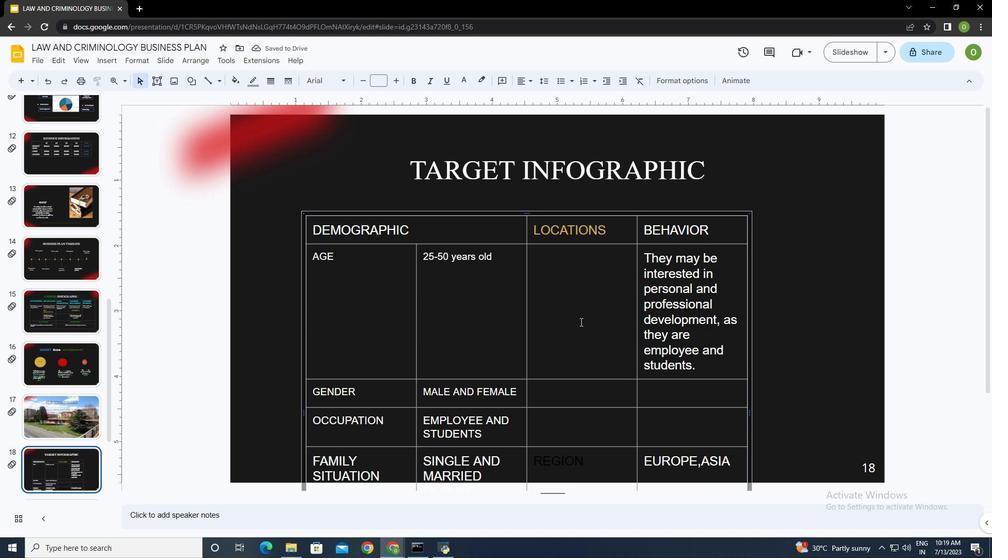 
Action: Mouse moved to (131, 56)
Screenshot: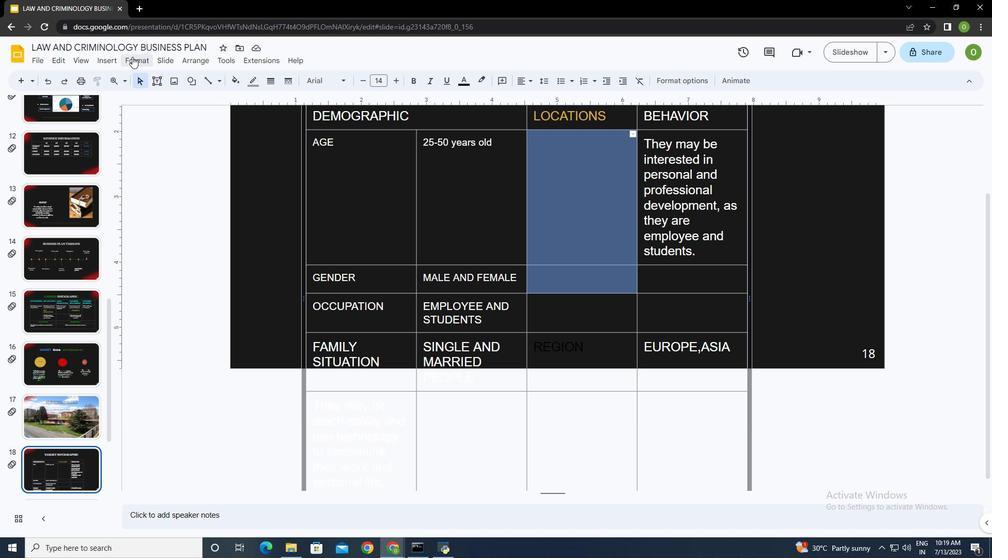 
Action: Mouse pressed left at (131, 56)
Screenshot: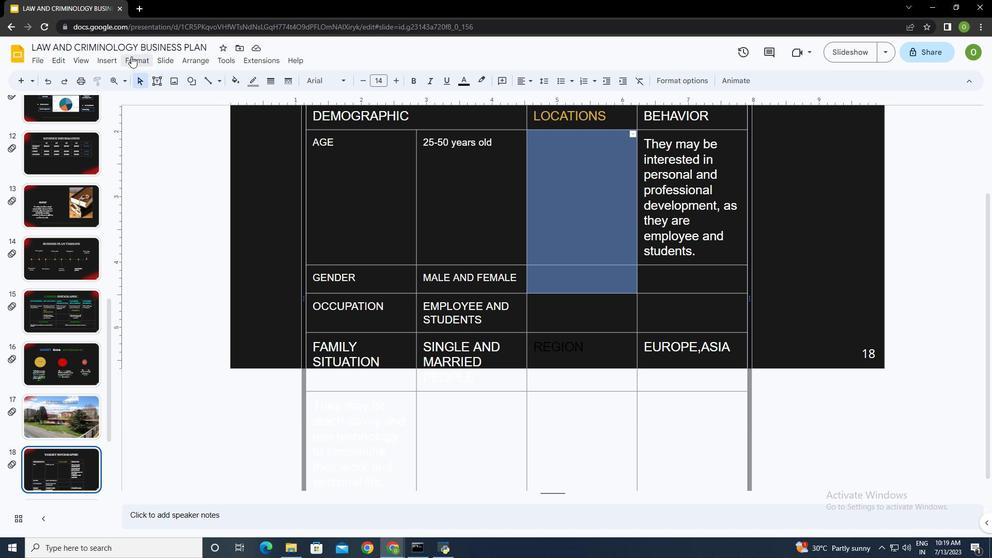 
Action: Mouse moved to (329, 312)
Screenshot: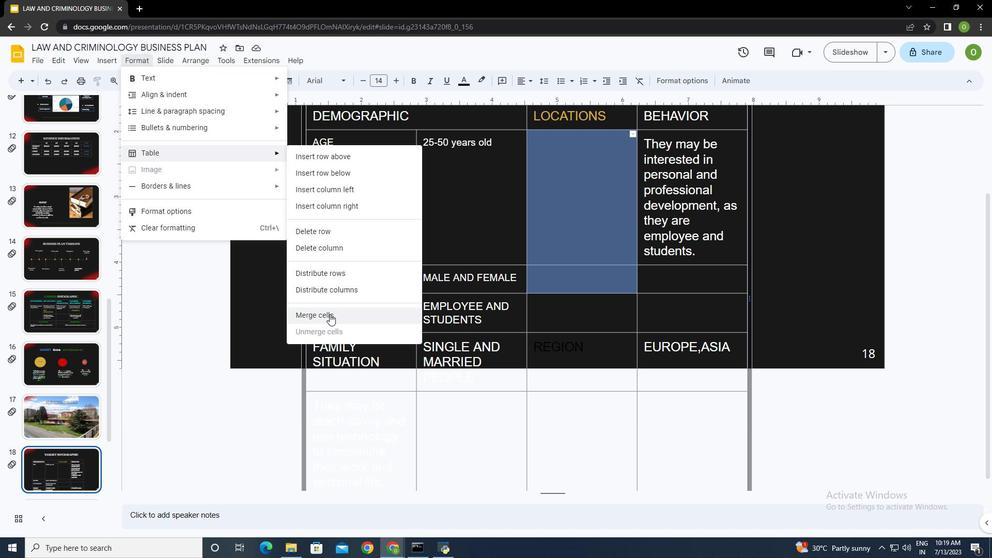 
Action: Mouse pressed left at (329, 312)
Screenshot: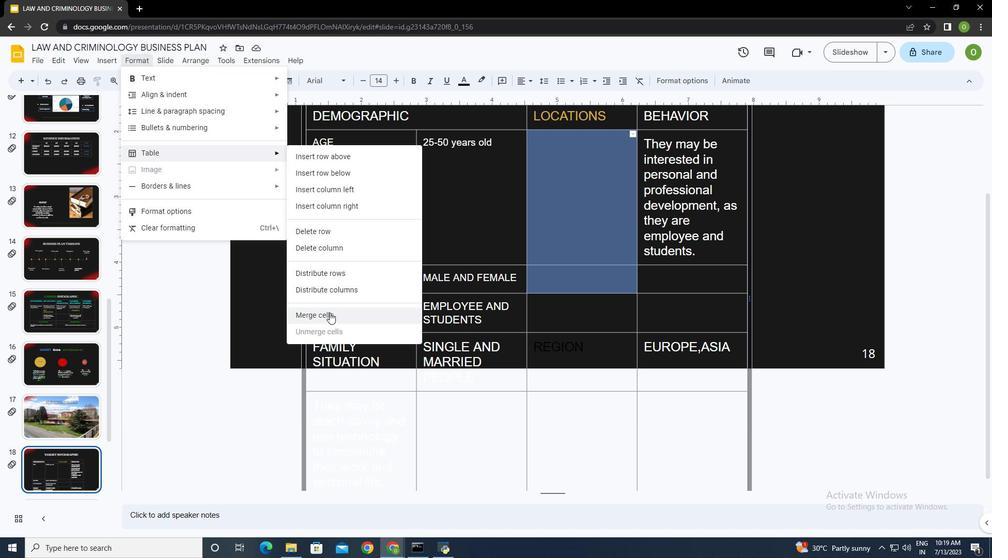 
Action: Mouse moved to (581, 266)
Screenshot: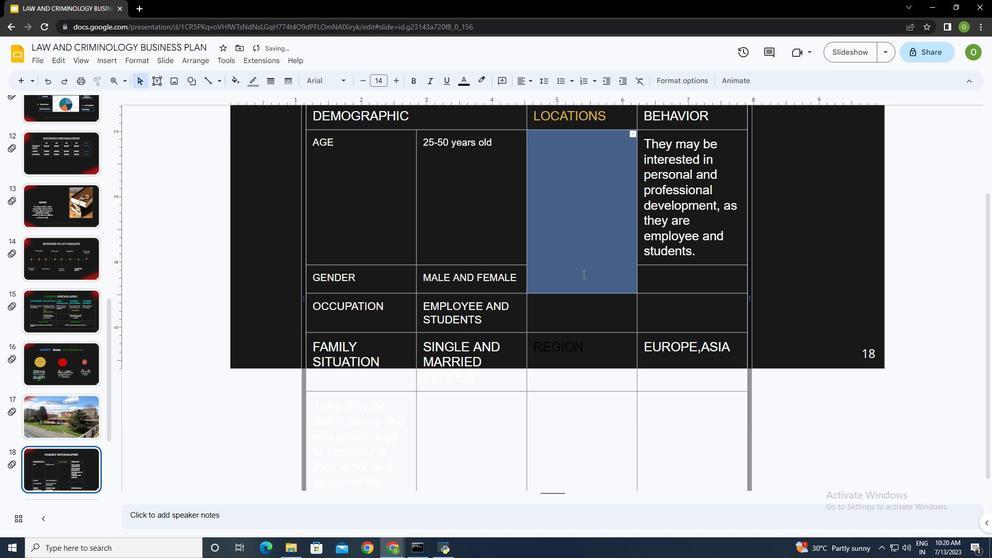 
Action: Mouse pressed left at (581, 266)
Screenshot: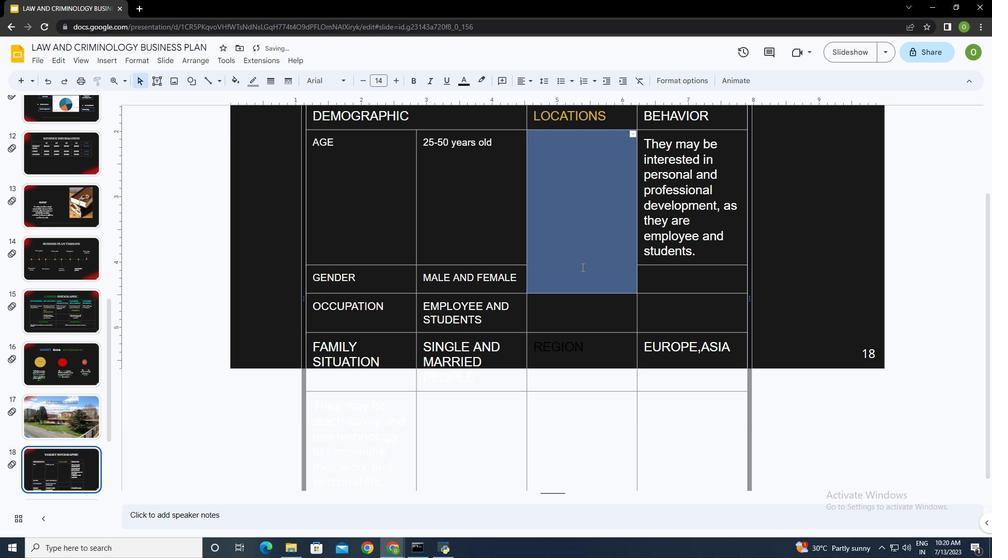 
Action: Mouse moved to (460, 265)
Screenshot: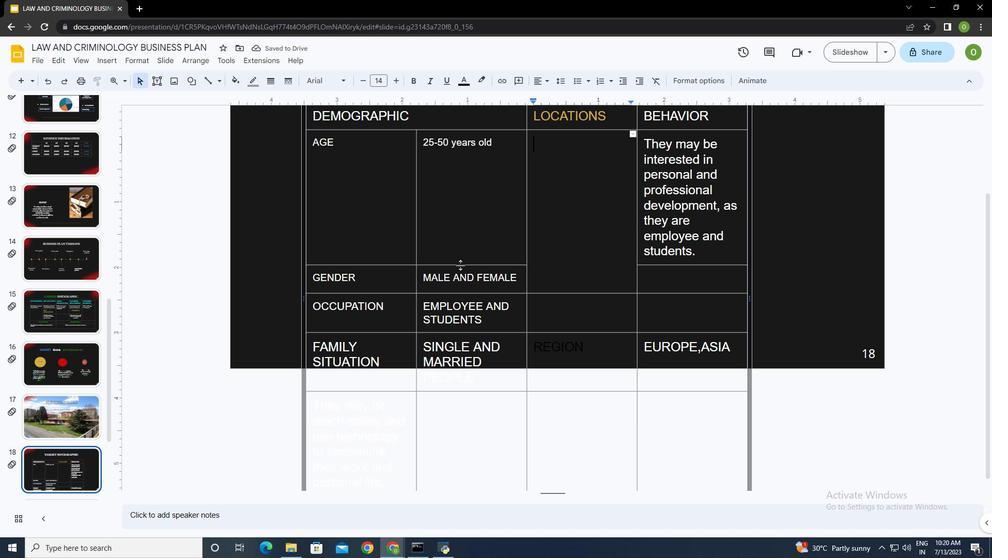 
Action: Mouse pressed left at (460, 265)
Screenshot: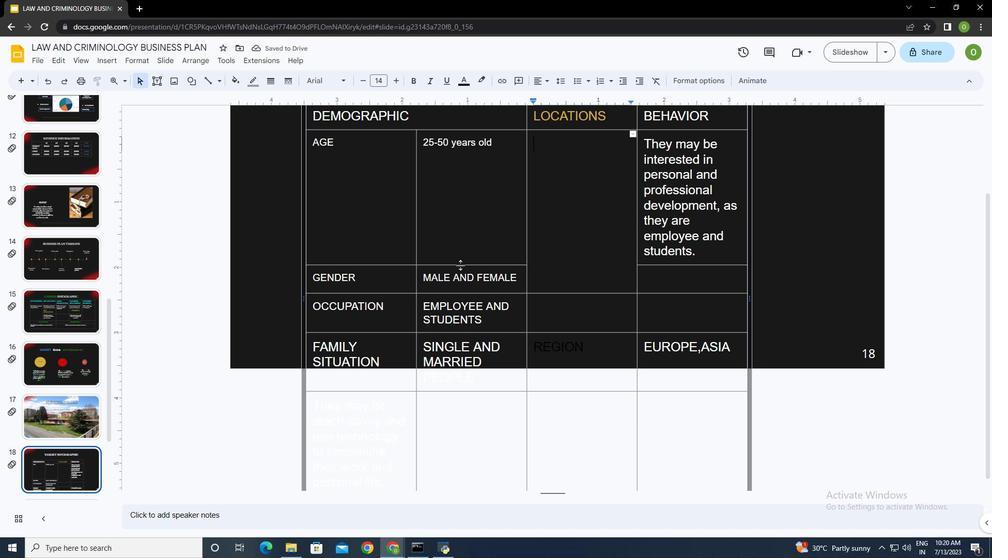 
Action: Mouse moved to (712, 228)
Screenshot: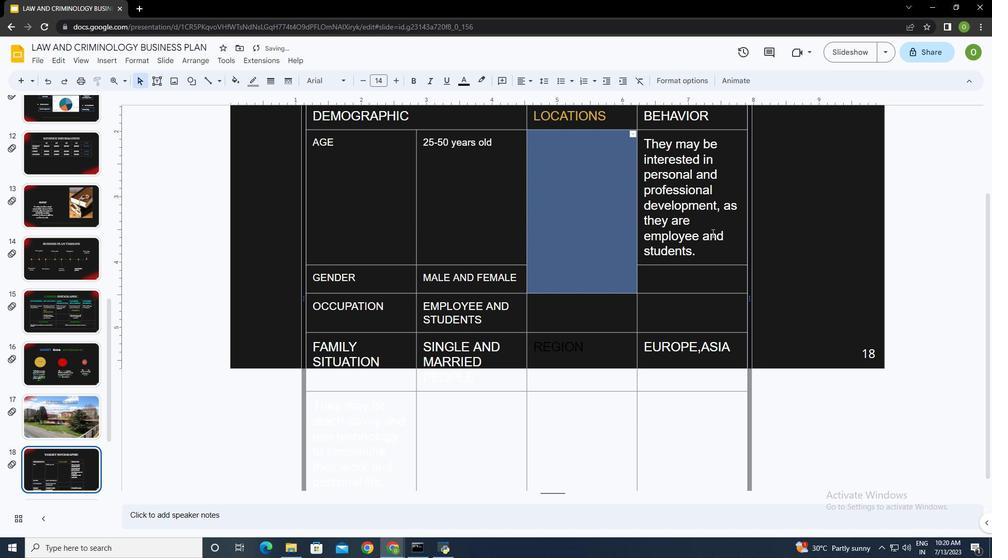 
Action: Mouse pressed left at (712, 228)
Screenshot: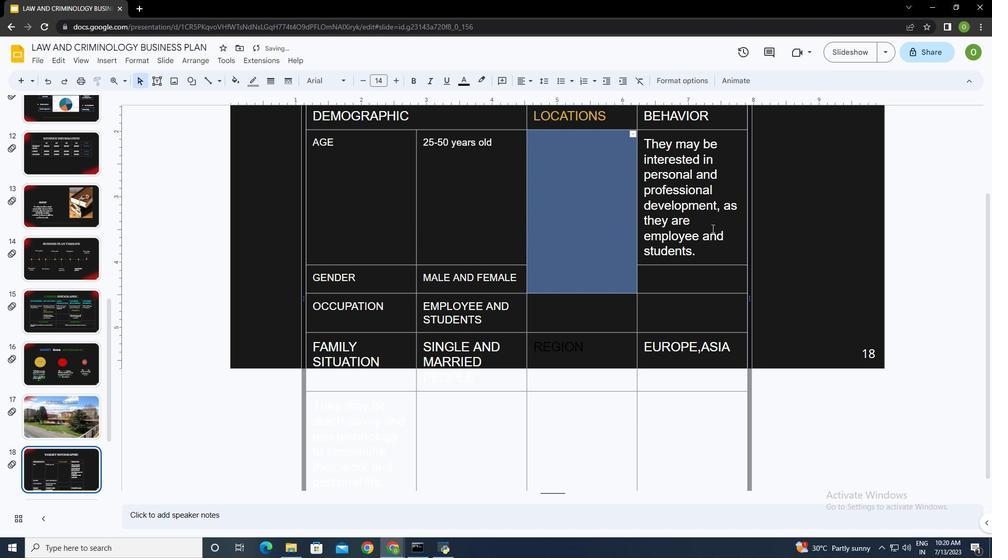 
Action: Mouse moved to (140, 59)
Screenshot: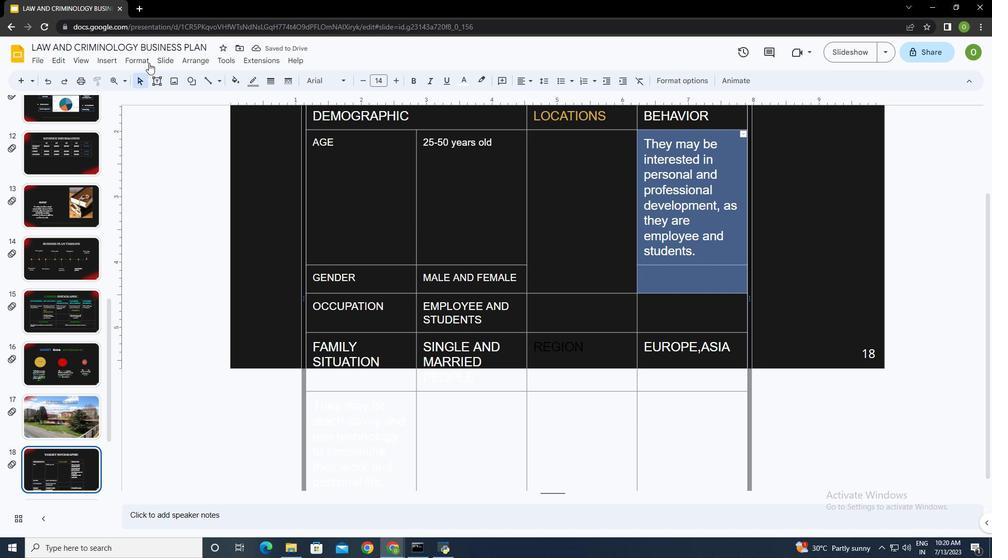 
Action: Mouse pressed left at (140, 59)
Screenshot: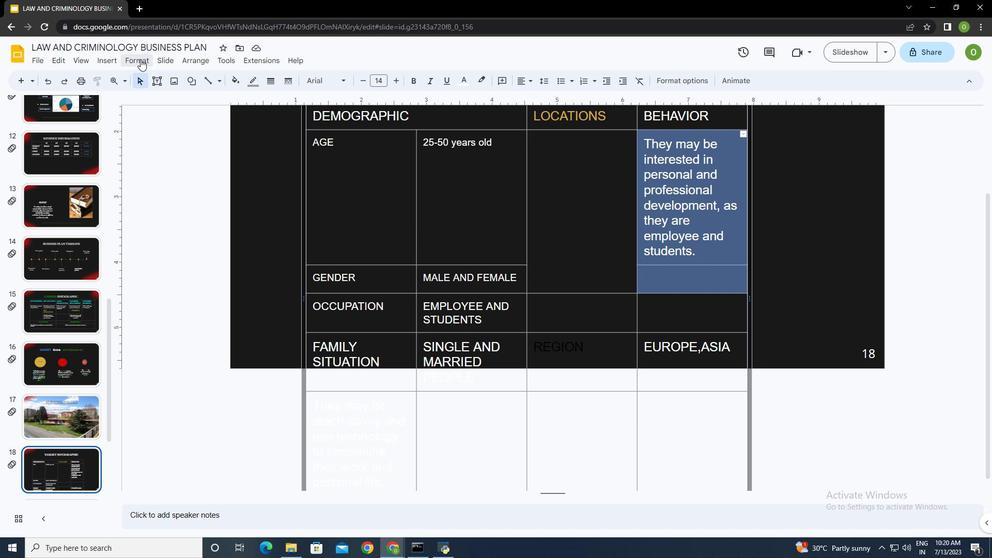 
Action: Mouse moved to (350, 313)
Screenshot: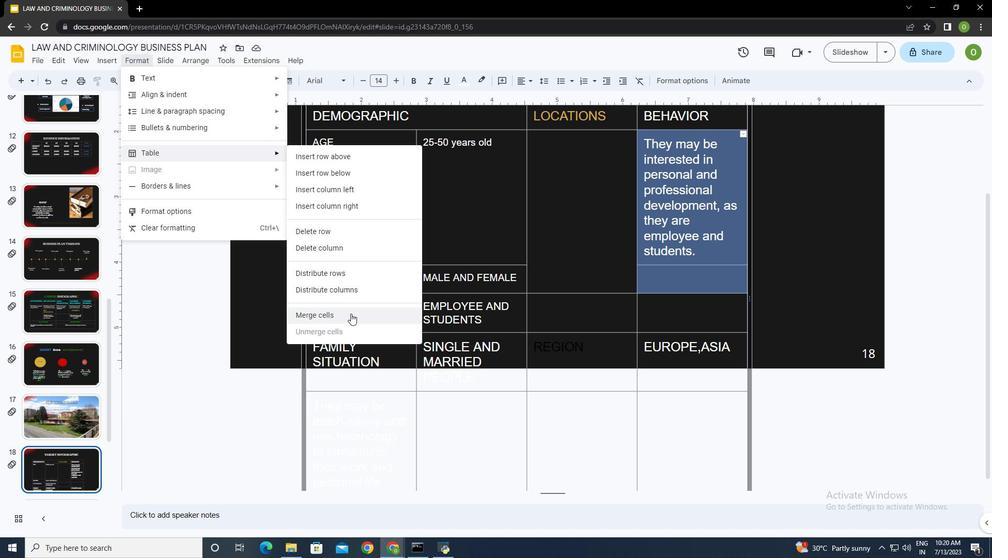 
Action: Mouse pressed left at (350, 313)
Screenshot: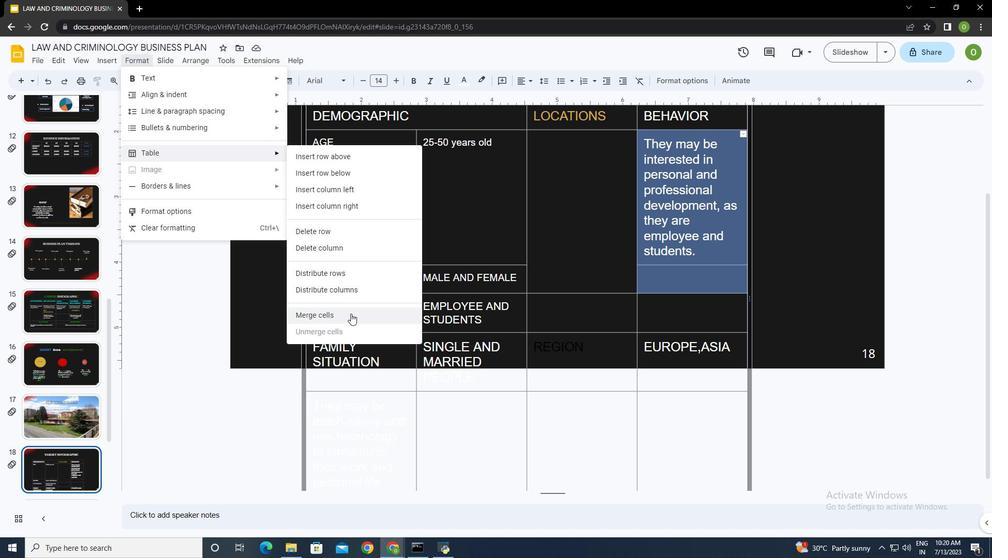 
Action: Mouse moved to (683, 250)
Screenshot: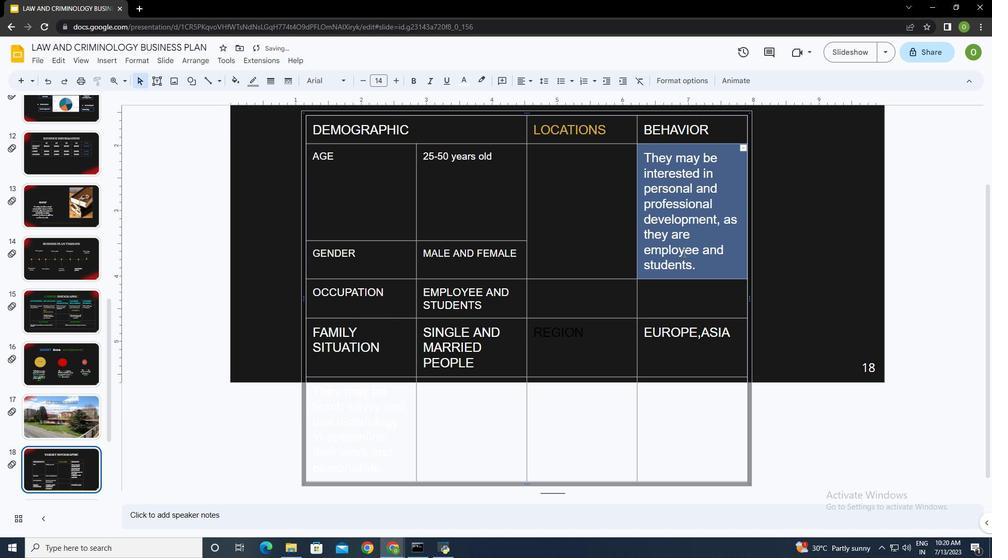 
Action: Mouse pressed left at (683, 250)
Screenshot: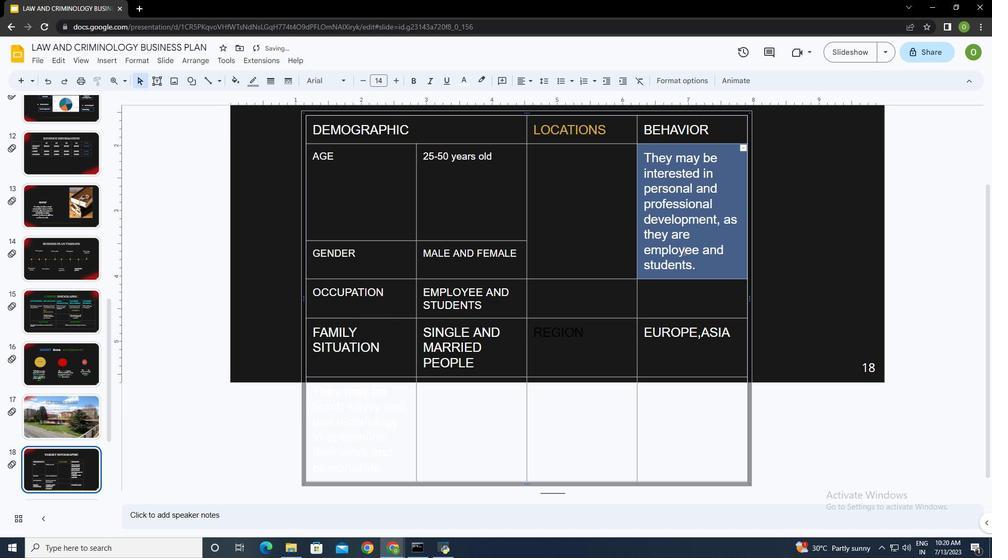 
Action: Mouse moved to (666, 306)
Screenshot: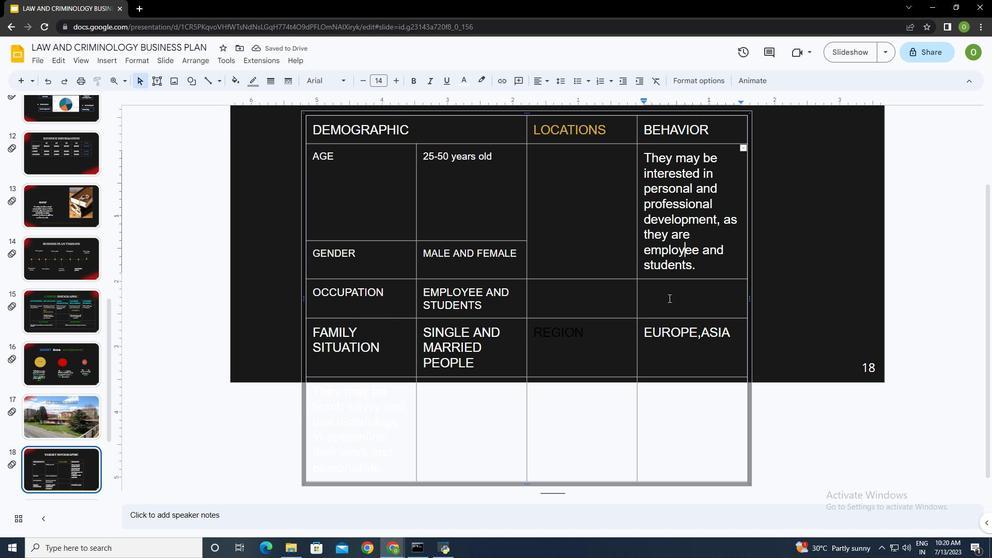 
Action: Mouse pressed left at (666, 306)
Screenshot: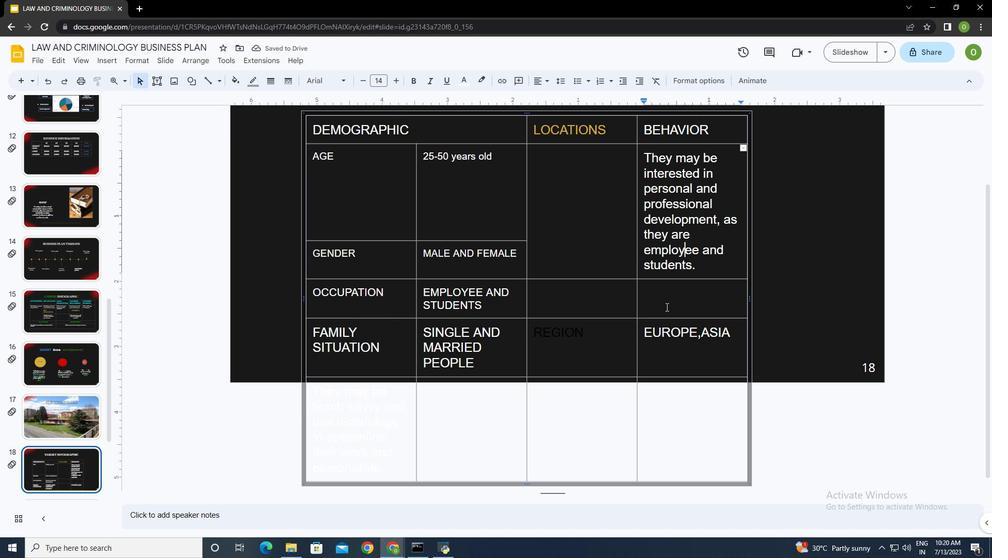 
Action: Mouse moved to (682, 220)
Screenshot: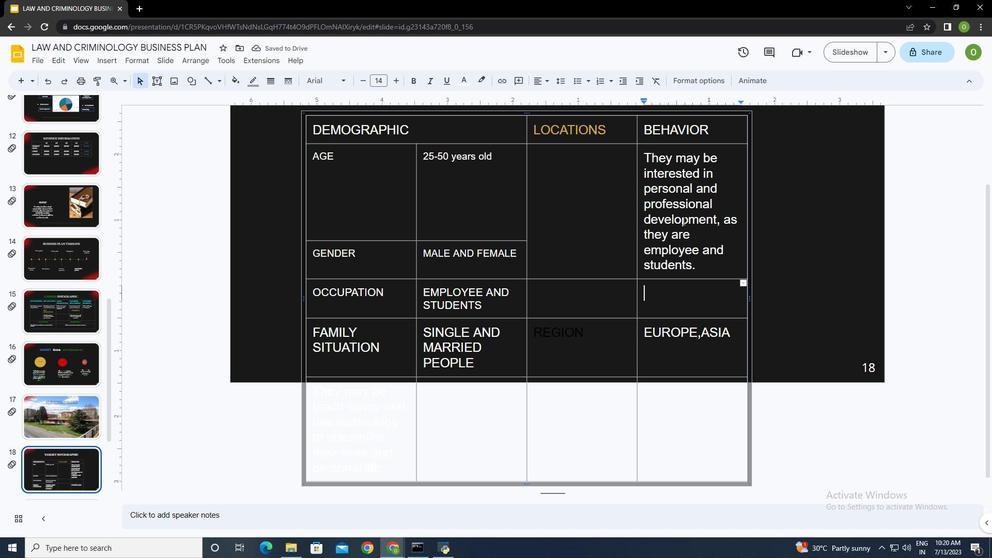 
Action: Mouse pressed left at (682, 220)
Screenshot: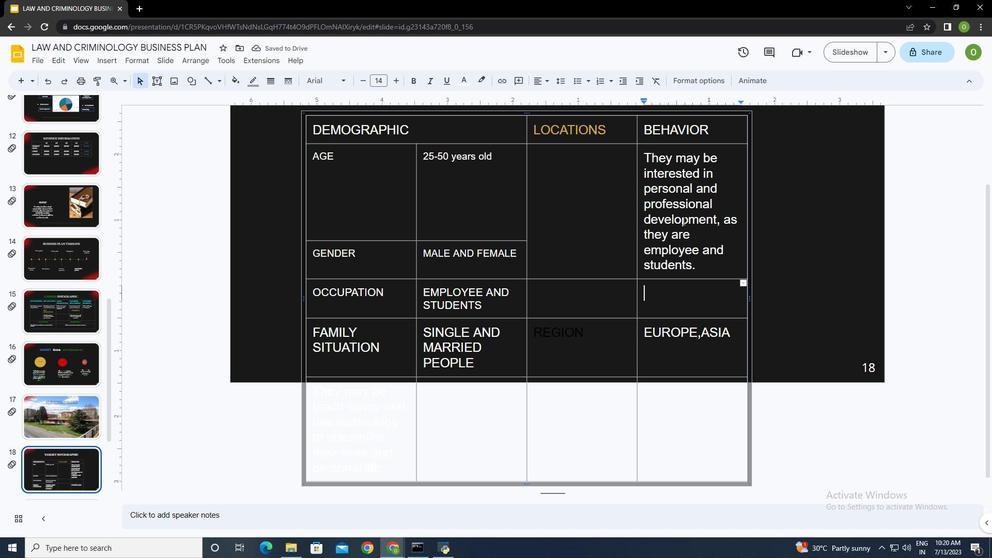 
Action: Mouse moved to (133, 58)
Screenshot: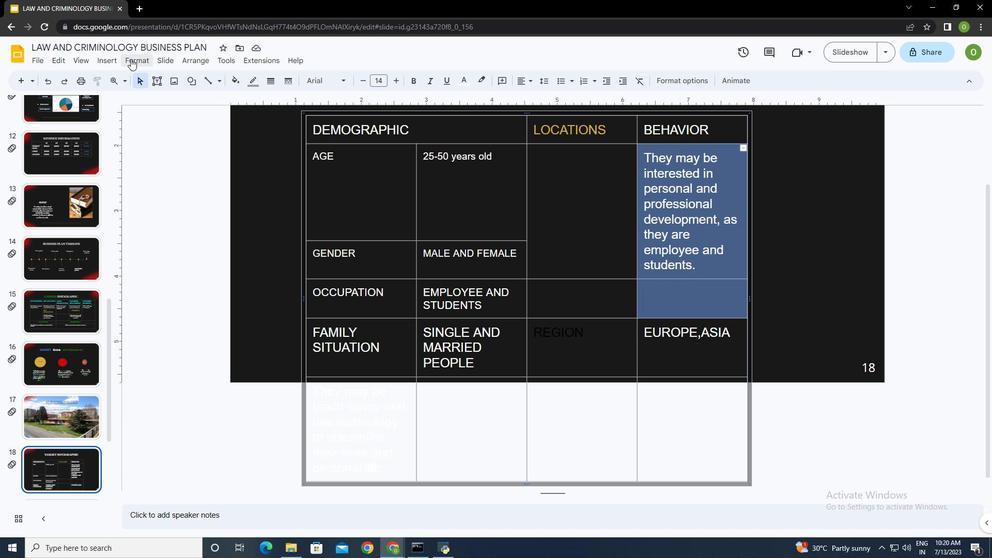 
Action: Mouse pressed left at (133, 58)
Screenshot: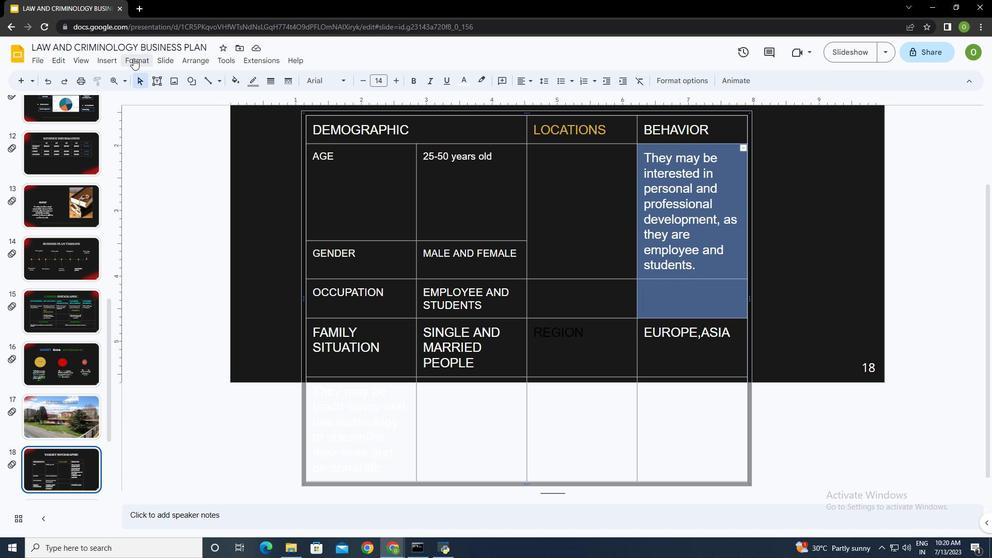 
Action: Mouse moved to (349, 313)
Screenshot: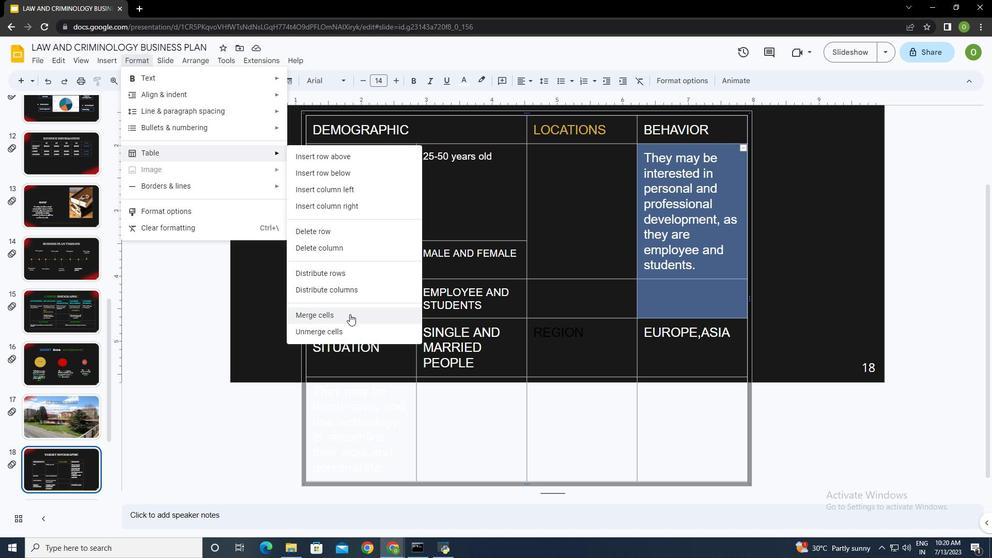
Action: Mouse pressed left at (349, 313)
Screenshot: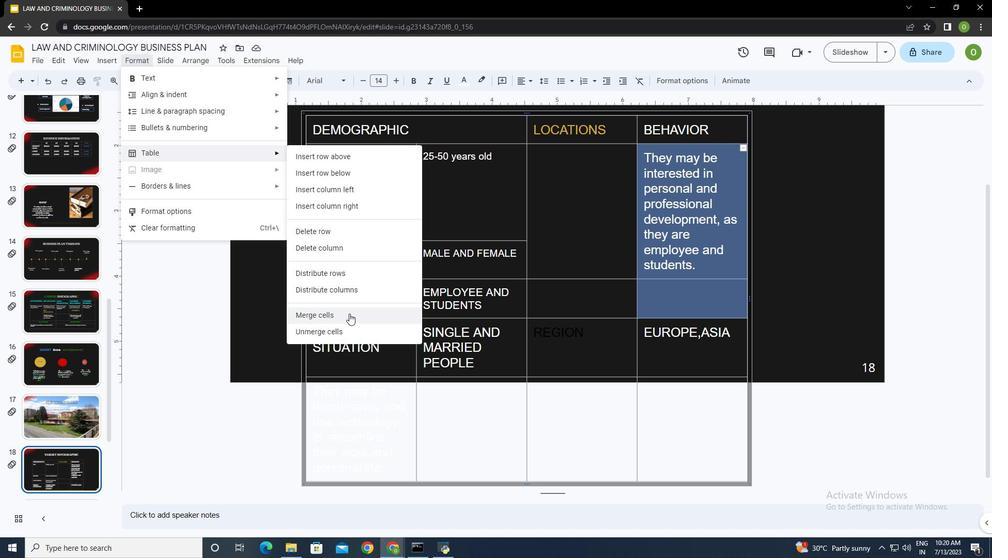 
Action: Mouse moved to (678, 286)
Screenshot: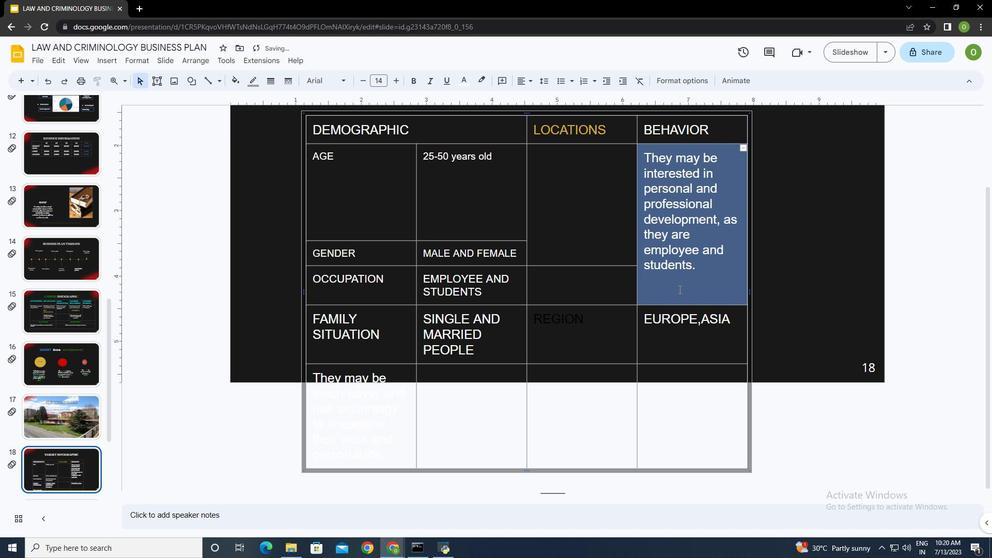 
Action: Mouse pressed left at (678, 286)
Screenshot: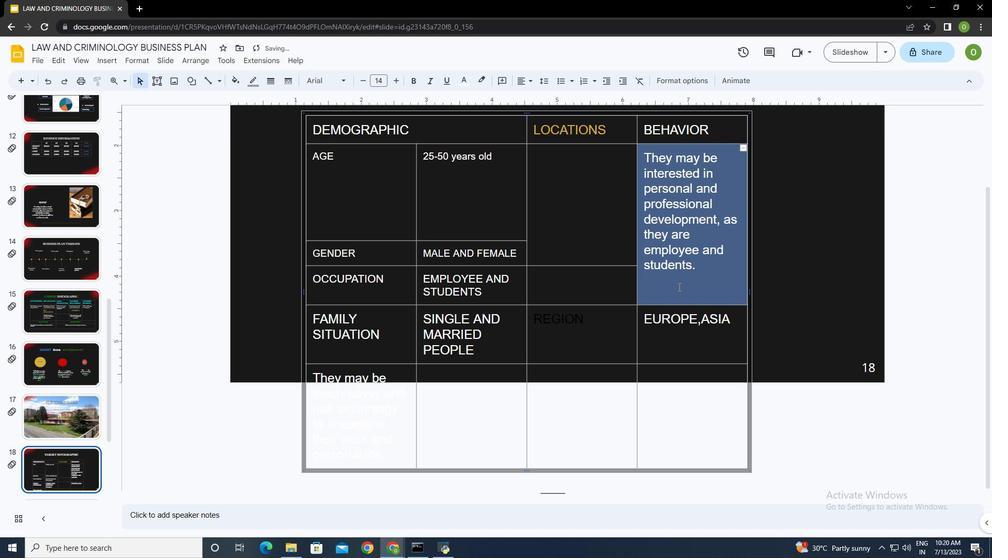 
Action: Mouse moved to (557, 304)
Screenshot: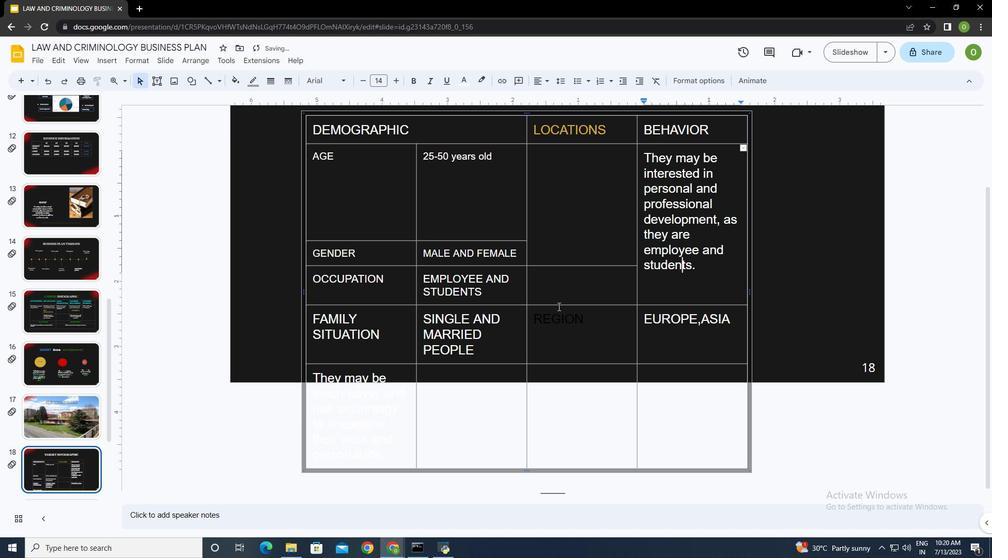 
Action: Mouse pressed left at (557, 304)
Screenshot: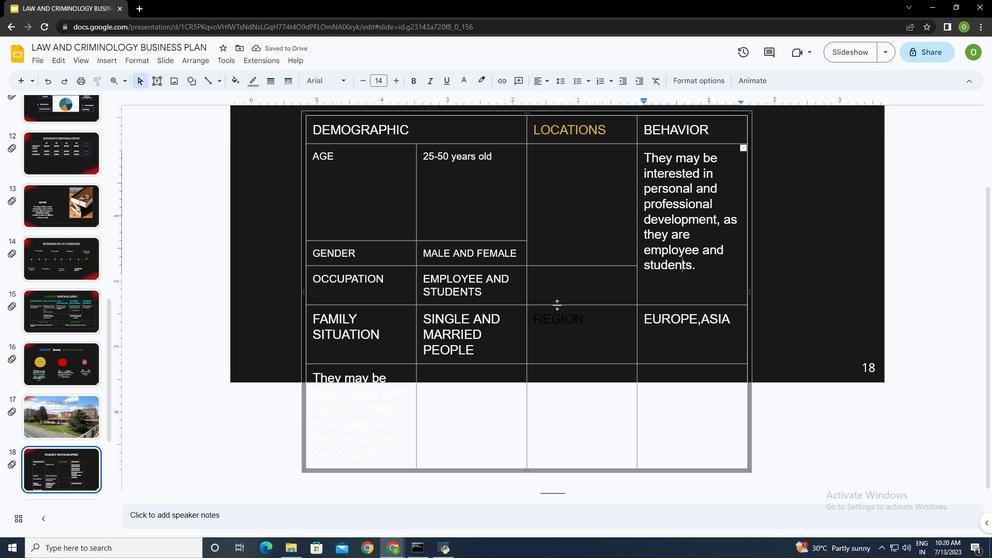 
Action: Mouse moved to (555, 265)
Screenshot: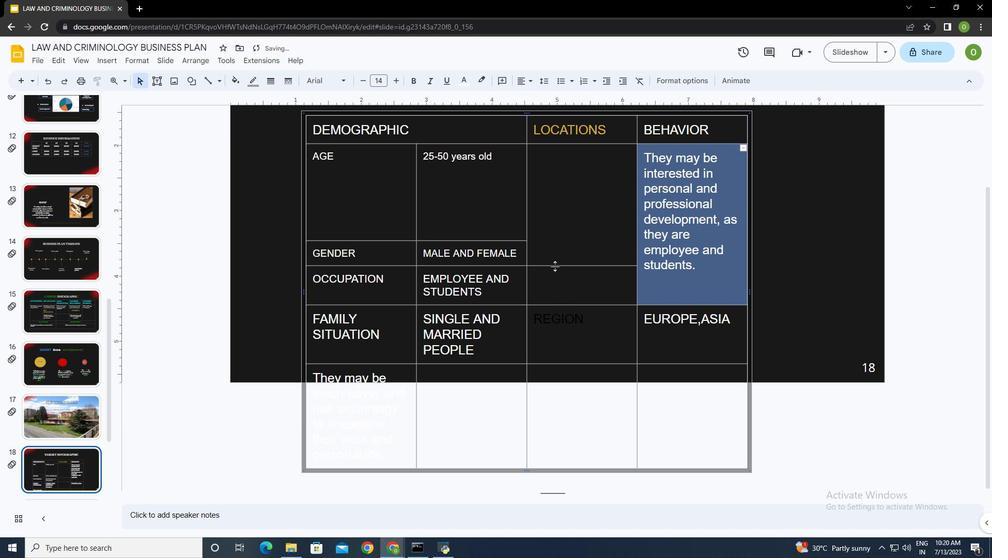 
Action: Mouse pressed left at (555, 265)
Screenshot: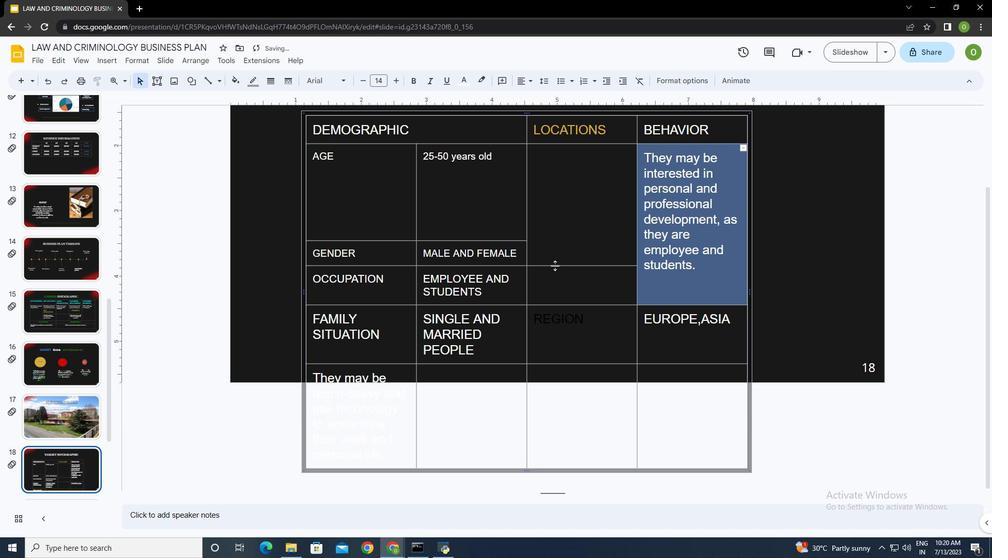 
Action: Mouse moved to (408, 240)
Screenshot: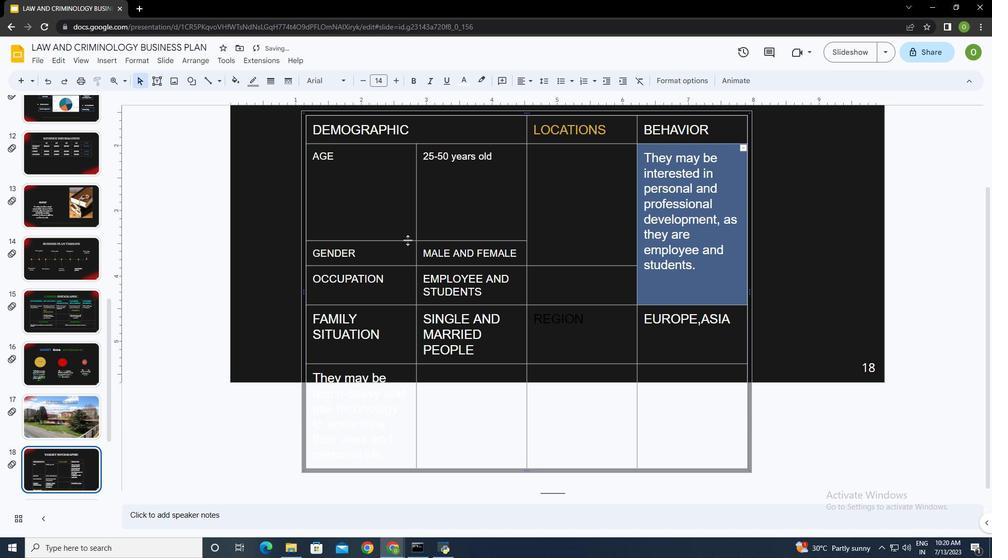 
Action: Mouse pressed left at (408, 240)
Screenshot: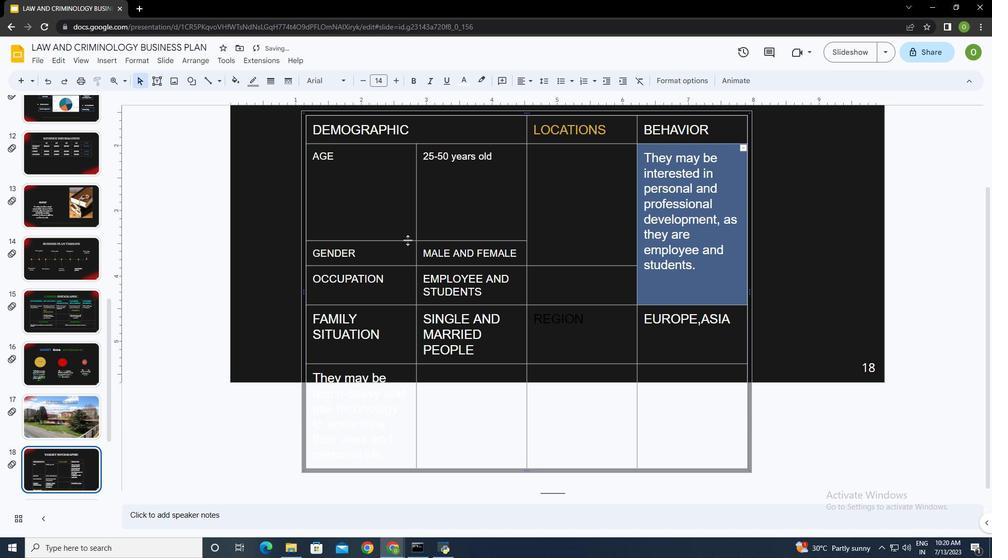
Action: Mouse moved to (749, 281)
Screenshot: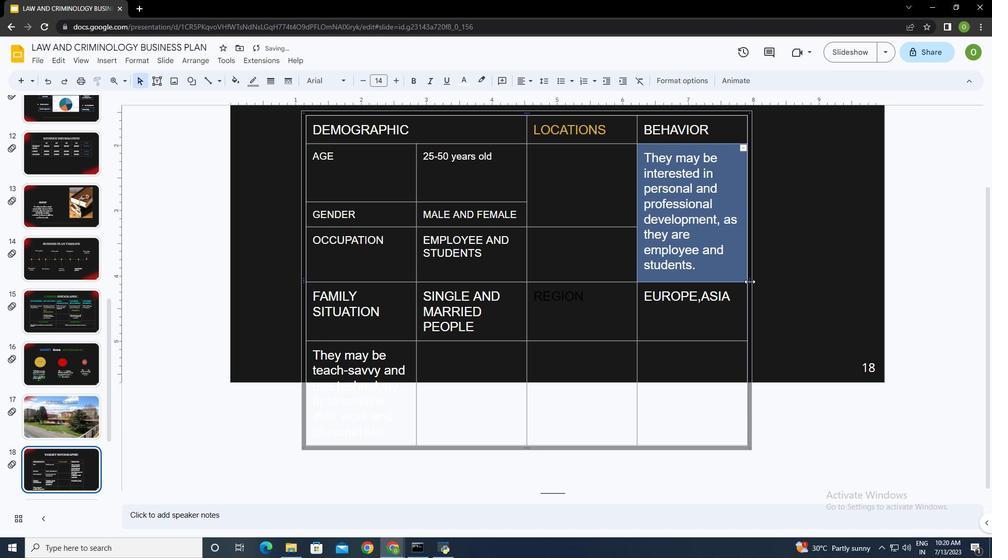 
Action: Mouse pressed left at (749, 281)
Screenshot: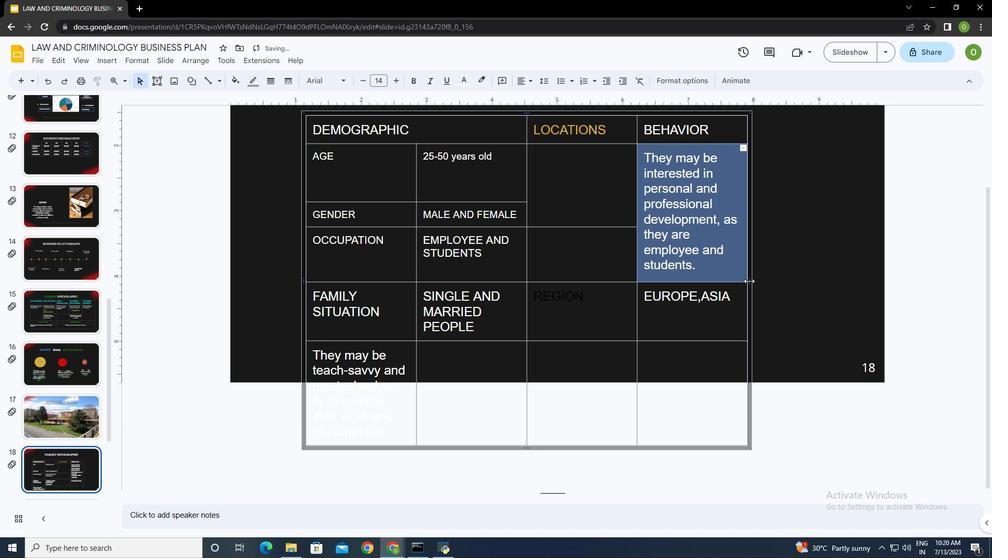 
Action: Mouse moved to (578, 401)
Screenshot: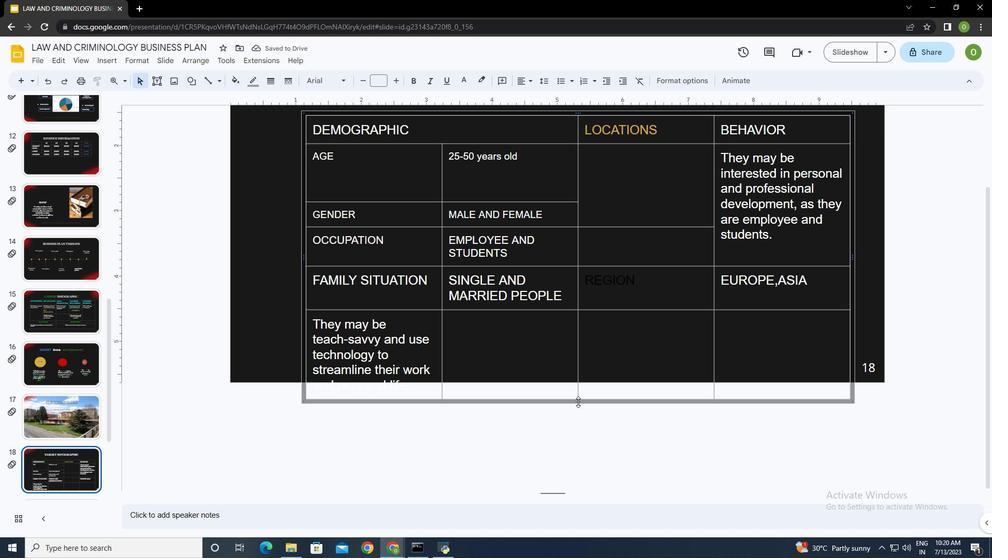 
Action: Mouse pressed left at (578, 401)
Screenshot: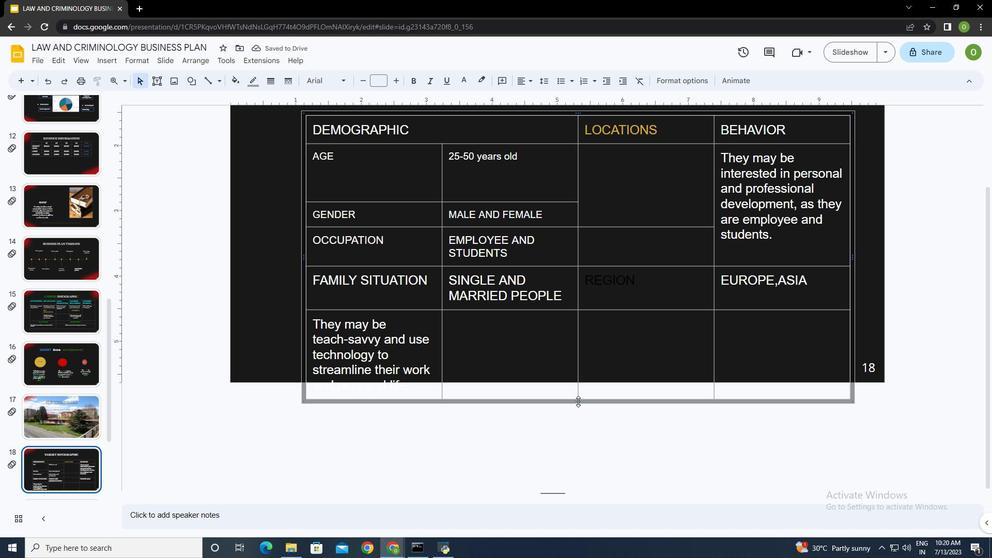 
Action: Mouse moved to (782, 340)
Screenshot: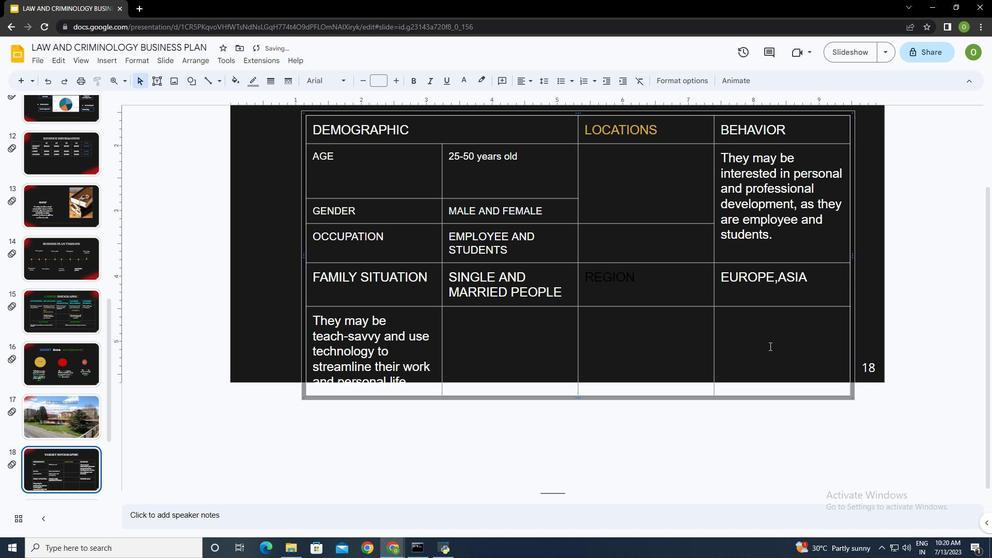 
Action: Mouse pressed left at (782, 340)
Screenshot: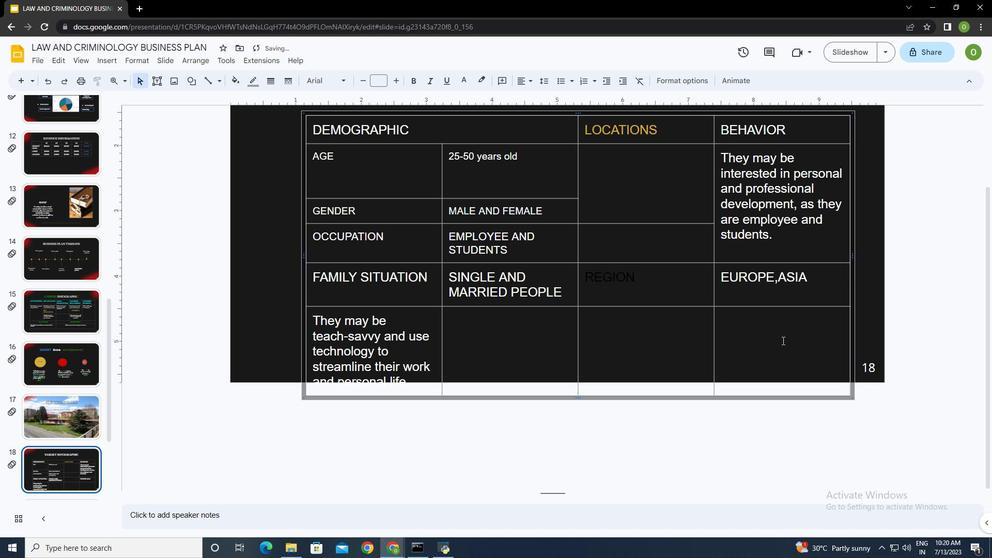 
Action: Mouse moved to (774, 366)
Screenshot: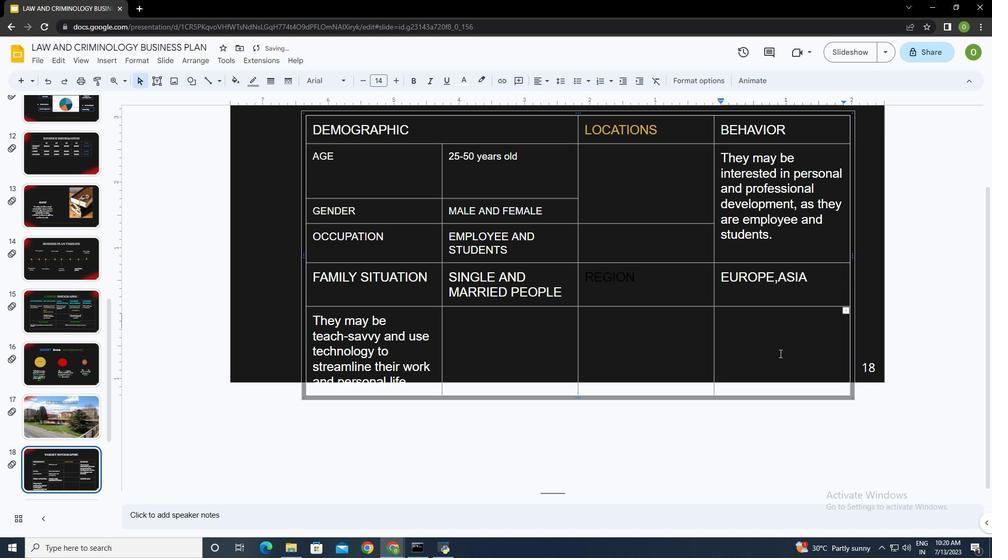 
Action: Key pressed ctrl+A
Screenshot: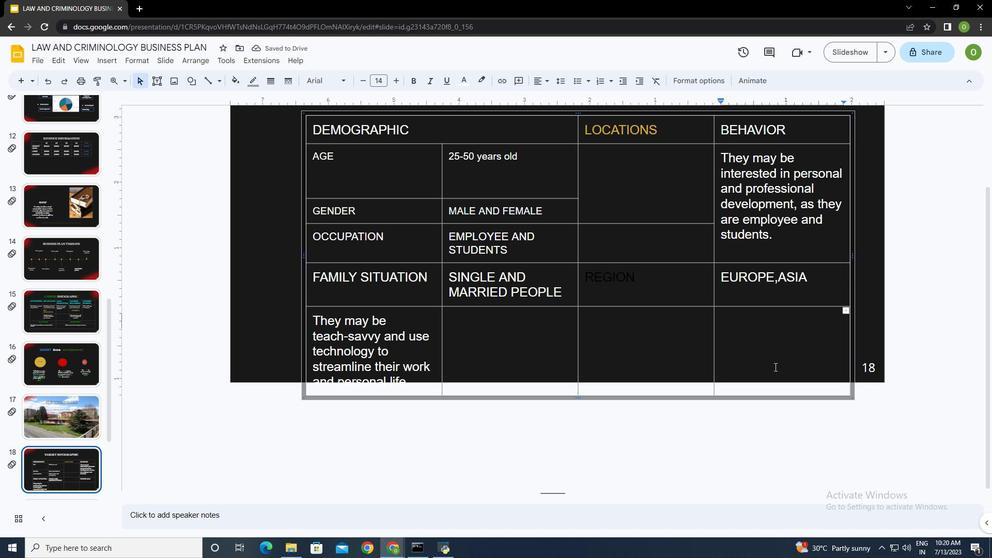 
Action: Mouse moved to (758, 332)
Screenshot: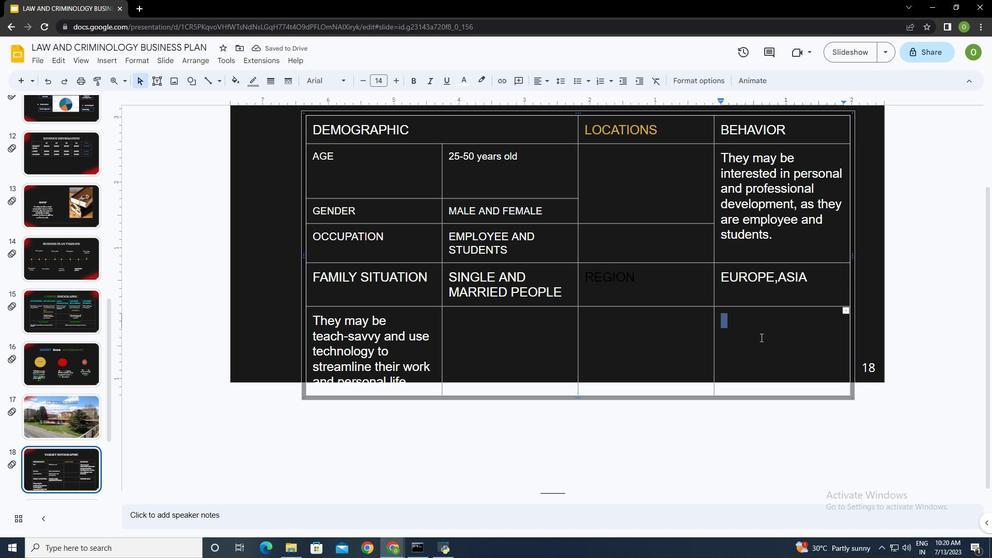 
Action: Mouse pressed left at (758, 332)
Screenshot: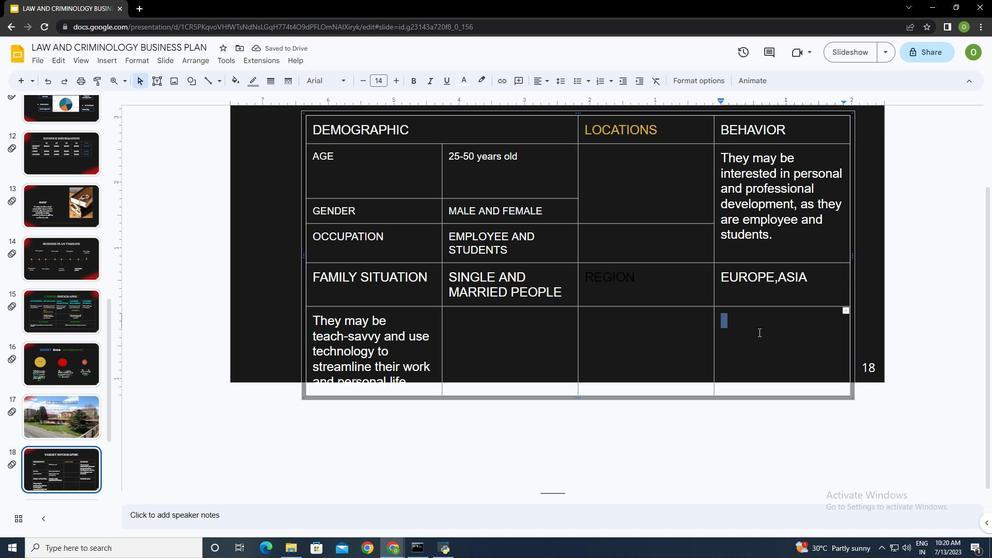 
Action: Mouse moved to (771, 284)
Screenshot: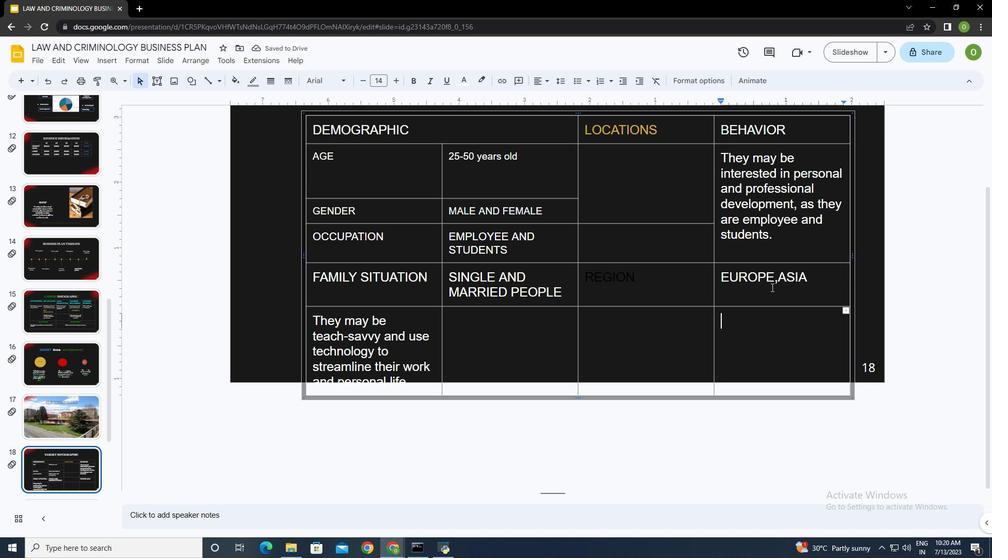 
Action: Mouse pressed left at (771, 284)
Screenshot: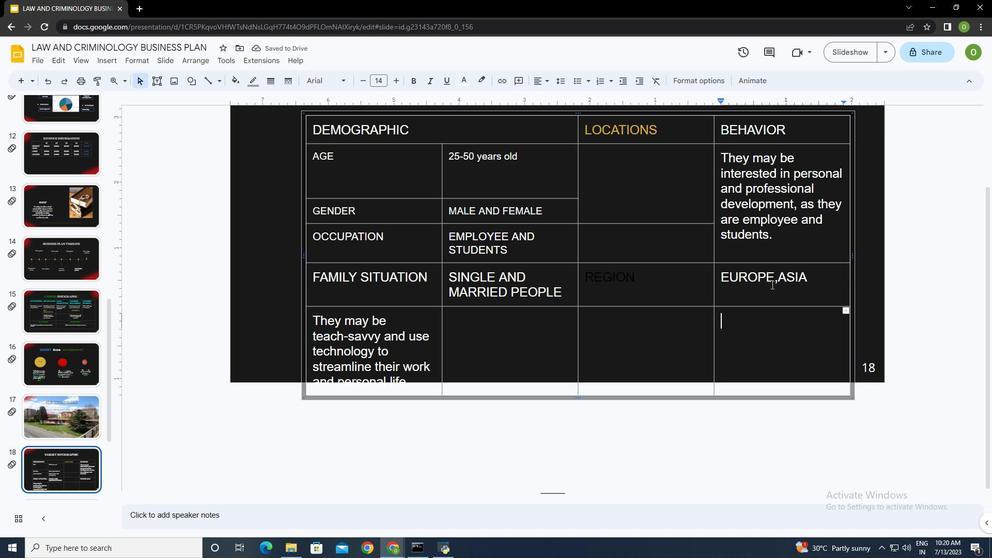 
Action: Mouse moved to (760, 314)
Screenshot: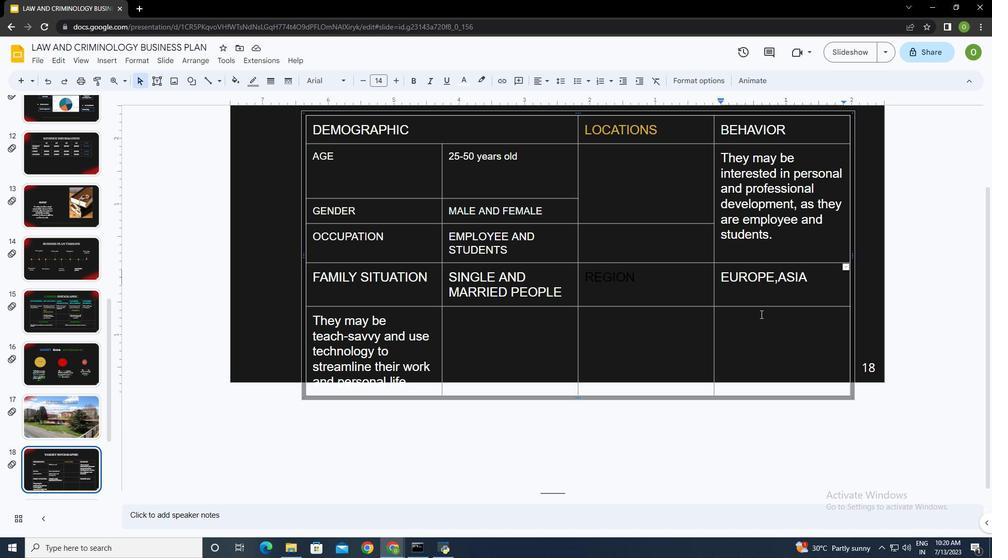 
Action: Mouse scrolled (760, 314) with delta (0, 0)
Screenshot: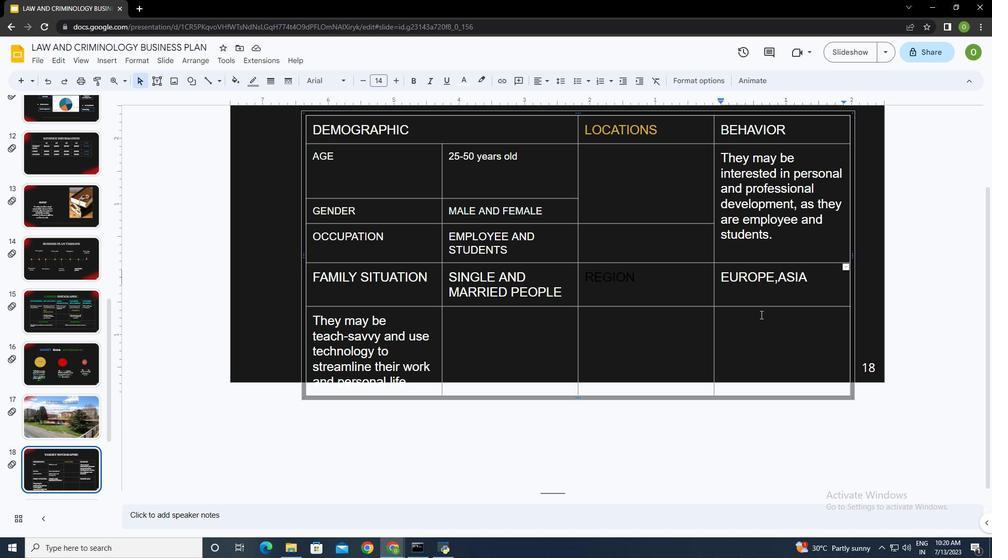 
Action: Mouse scrolled (760, 314) with delta (0, 0)
Screenshot: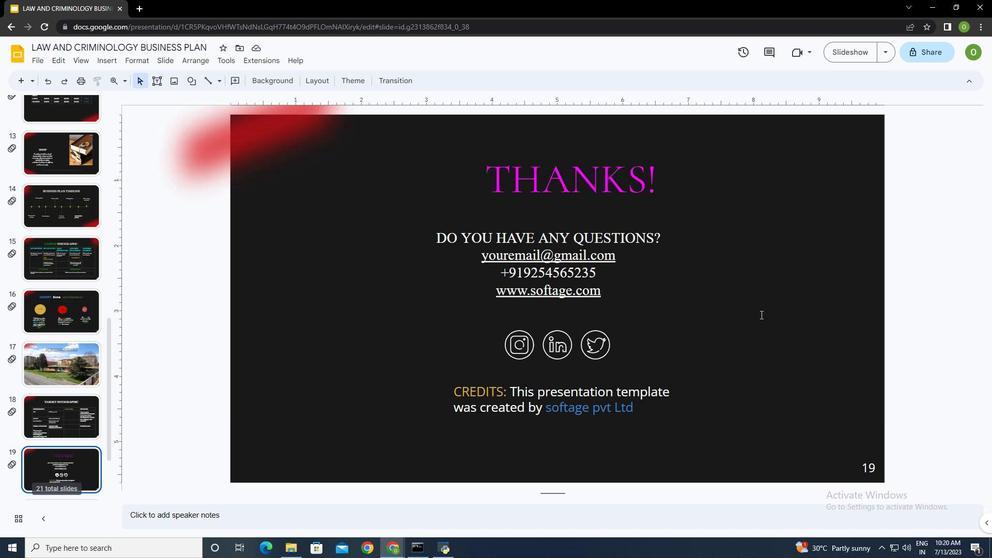 
Action: Mouse scrolled (760, 315) with delta (0, 0)
Screenshot: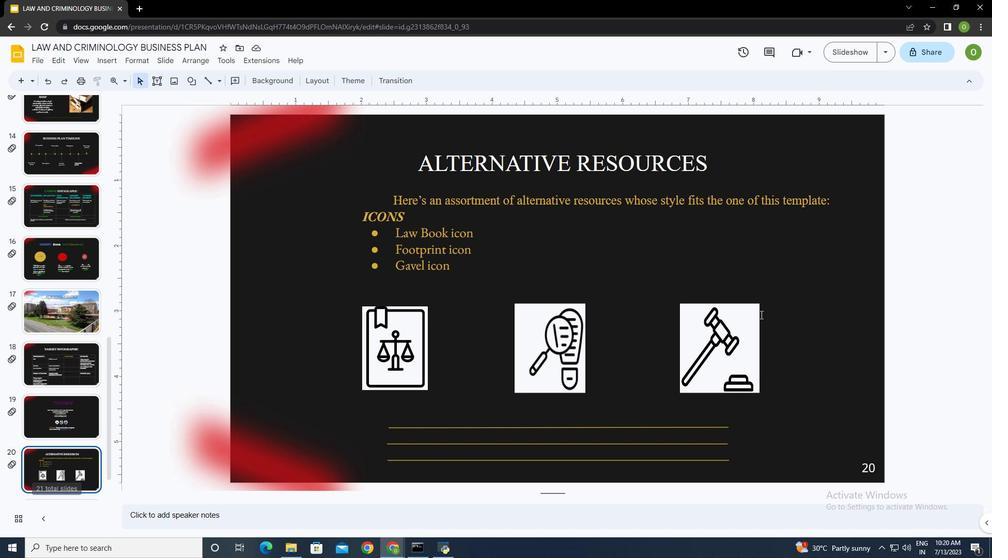 
Action: Mouse scrolled (760, 315) with delta (0, 0)
Screenshot: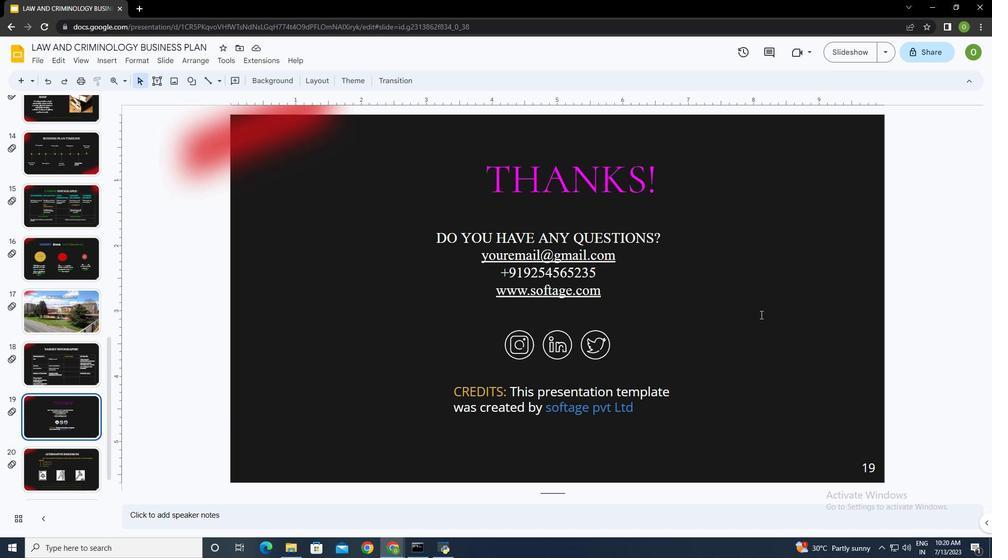
Action: Mouse moved to (765, 397)
Screenshot: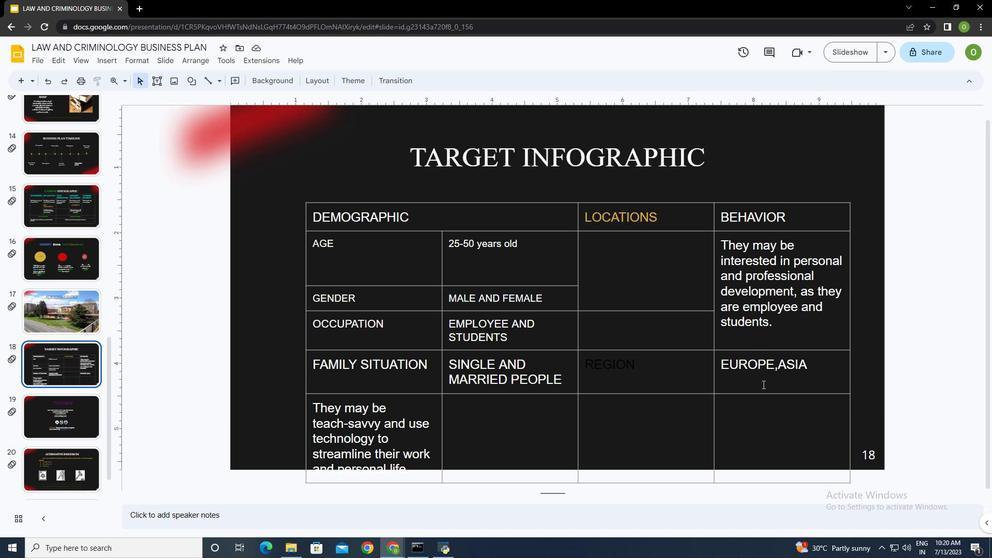 
Action: Mouse pressed left at (765, 397)
Screenshot: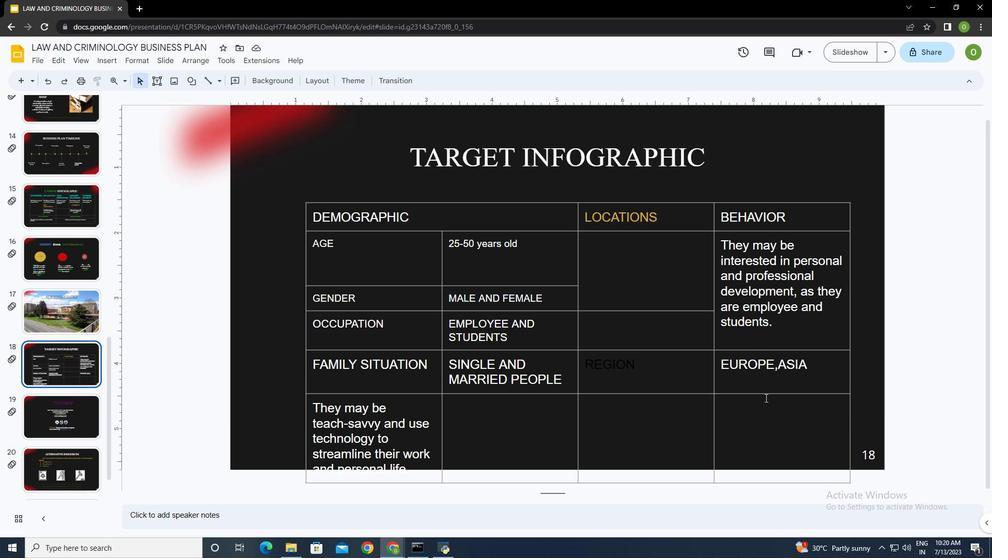 
Action: Mouse moved to (645, 363)
Screenshot: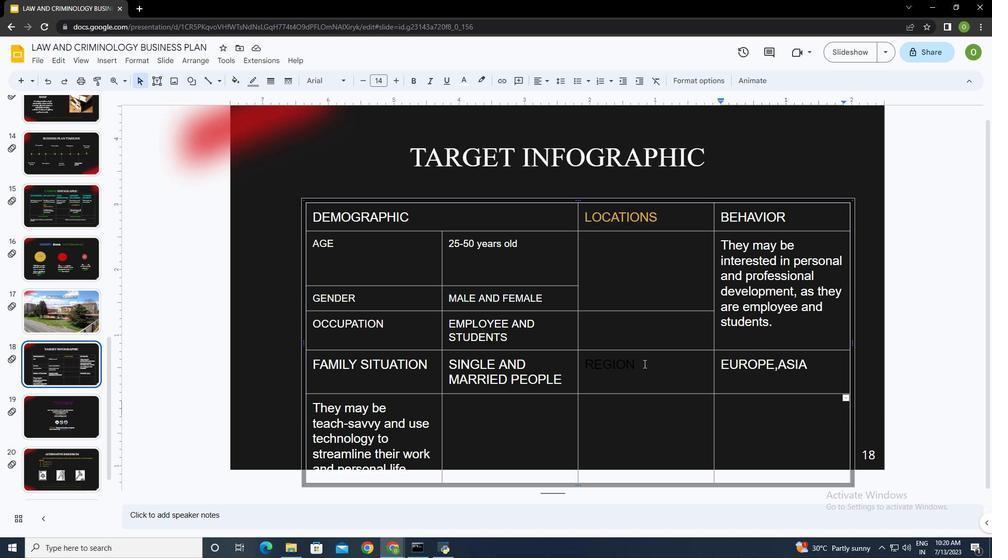 
Action: Mouse pressed left at (645, 363)
Screenshot: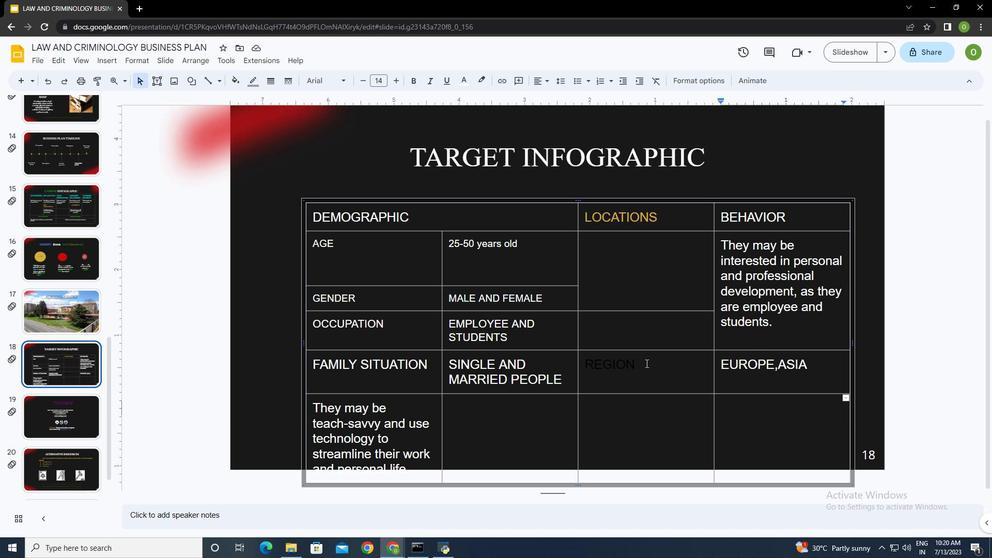 
Action: Mouse moved to (464, 83)
Screenshot: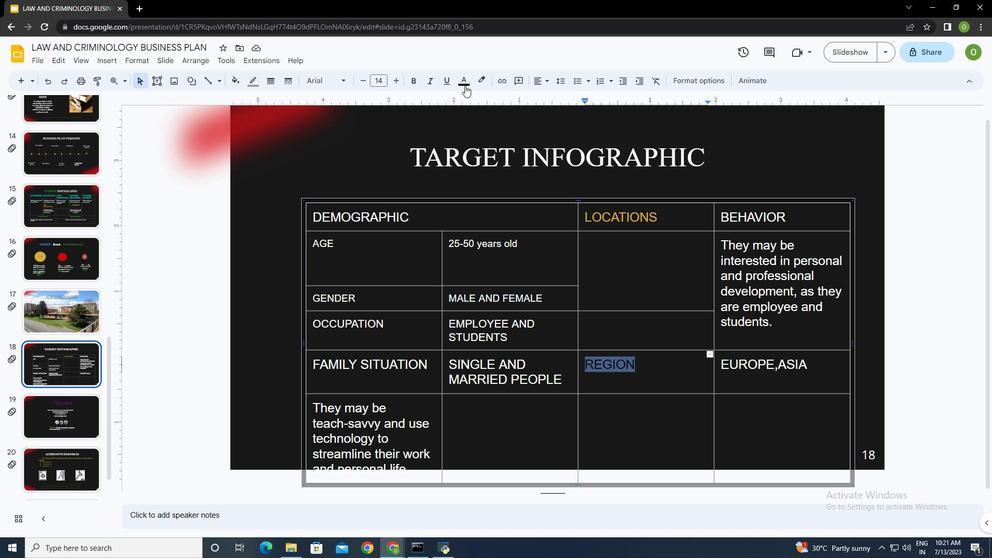 
Action: Mouse pressed left at (464, 83)
Screenshot: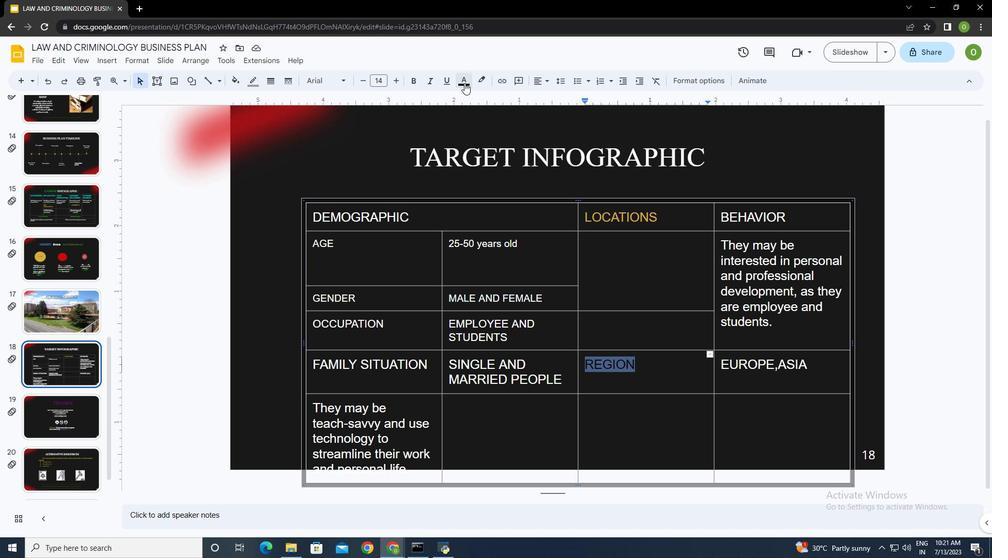 
Action: Mouse moved to (464, 113)
Screenshot: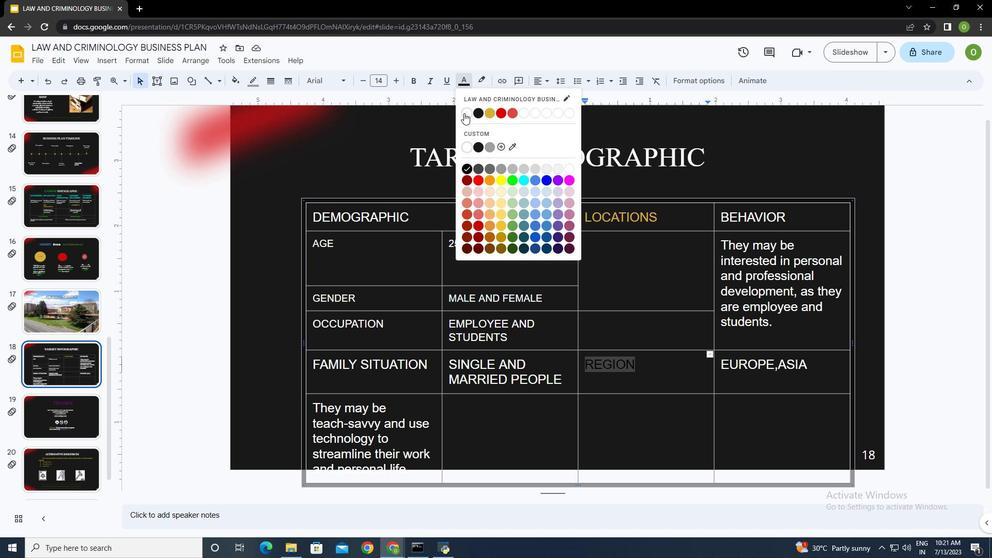 
Action: Mouse pressed left at (464, 113)
Screenshot: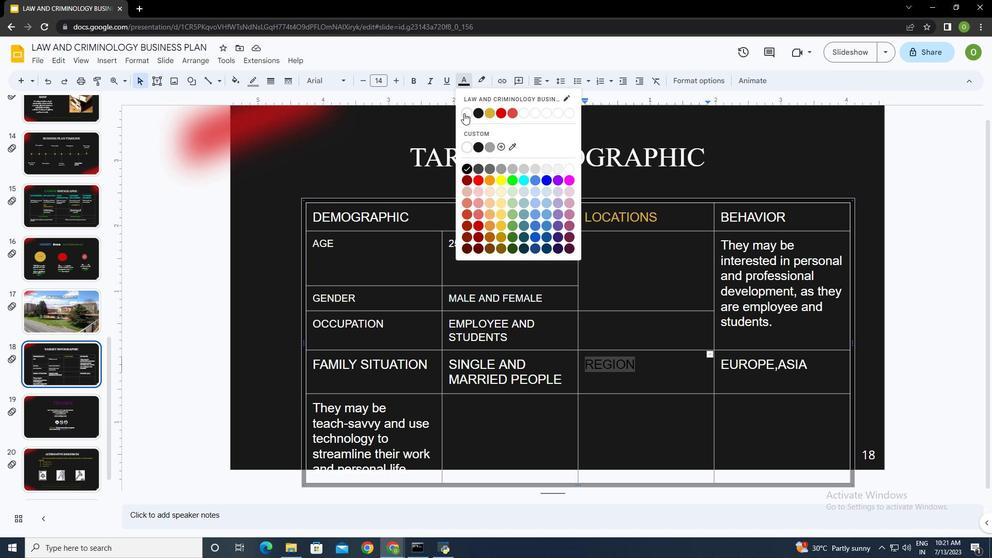 
Action: Key pressed <Key.tab>
Screenshot: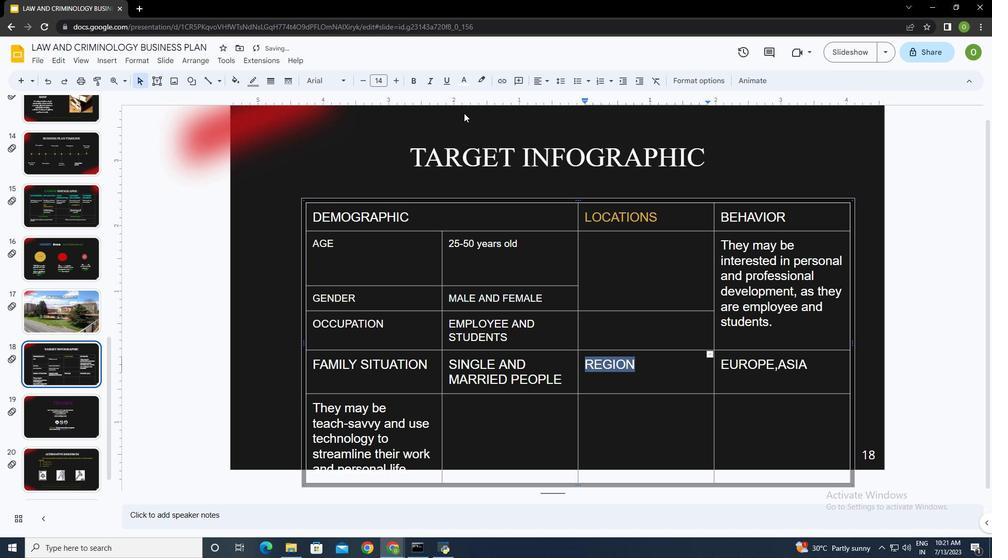 
Action: Mouse moved to (430, 361)
Screenshot: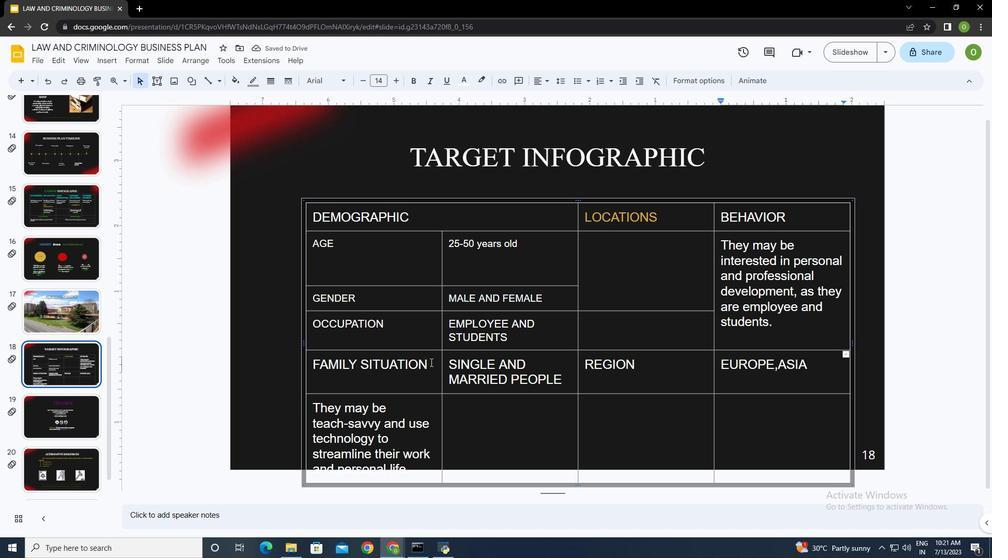
Action: Mouse pressed left at (430, 361)
Screenshot: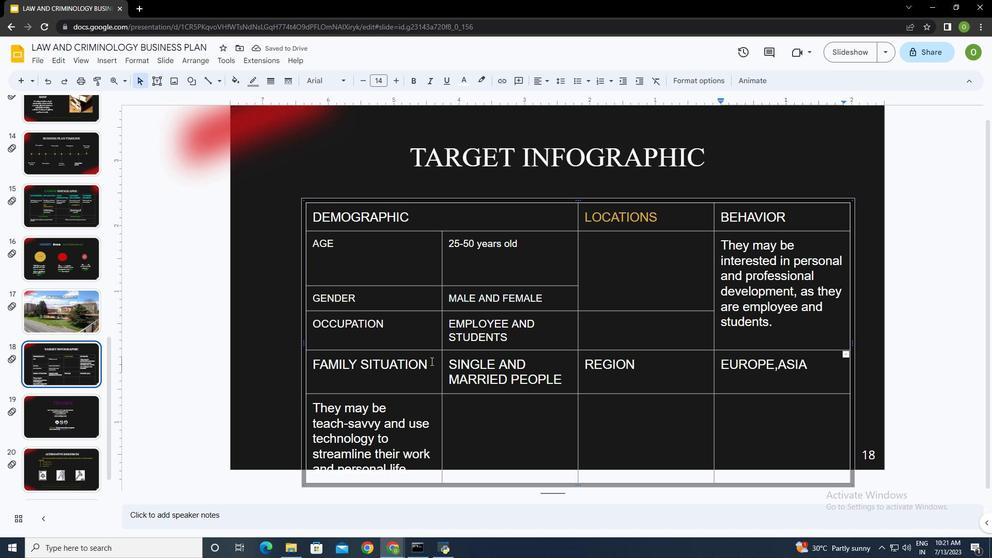 
Action: Mouse scrolled (430, 360) with delta (0, 0)
Screenshot: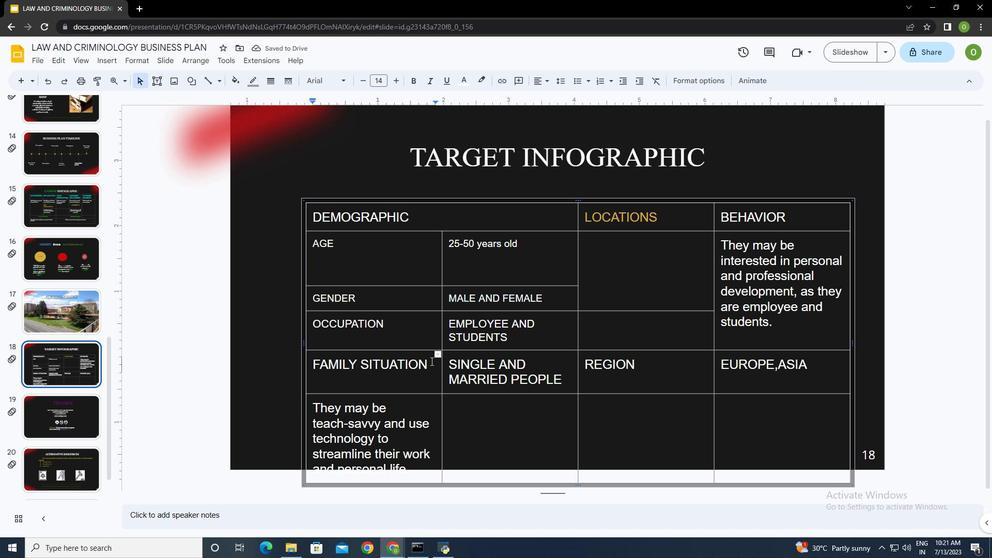 
Action: Mouse moved to (430, 361)
Screenshot: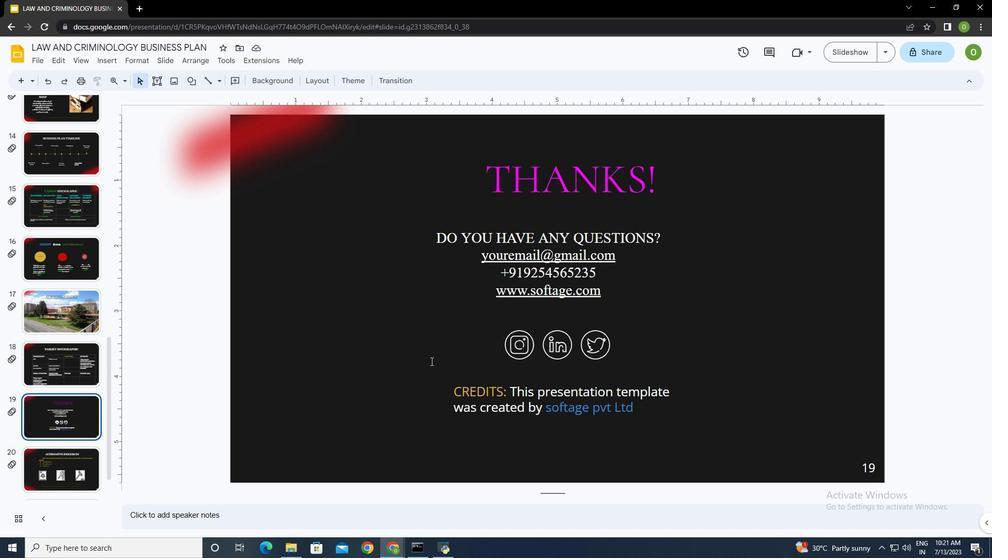 
Action: Mouse scrolled (430, 361) with delta (0, 0)
Screenshot: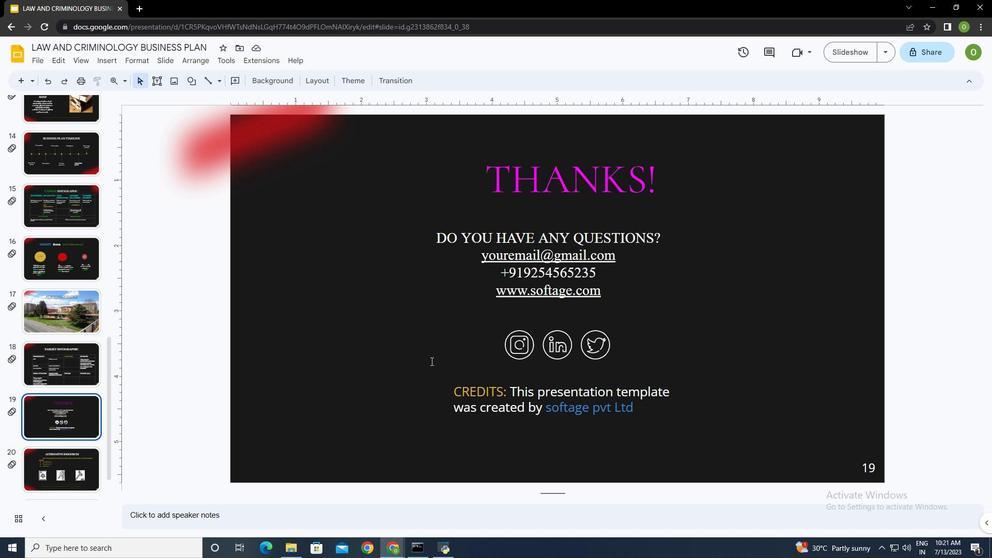 
Action: Mouse moved to (412, 407)
Screenshot: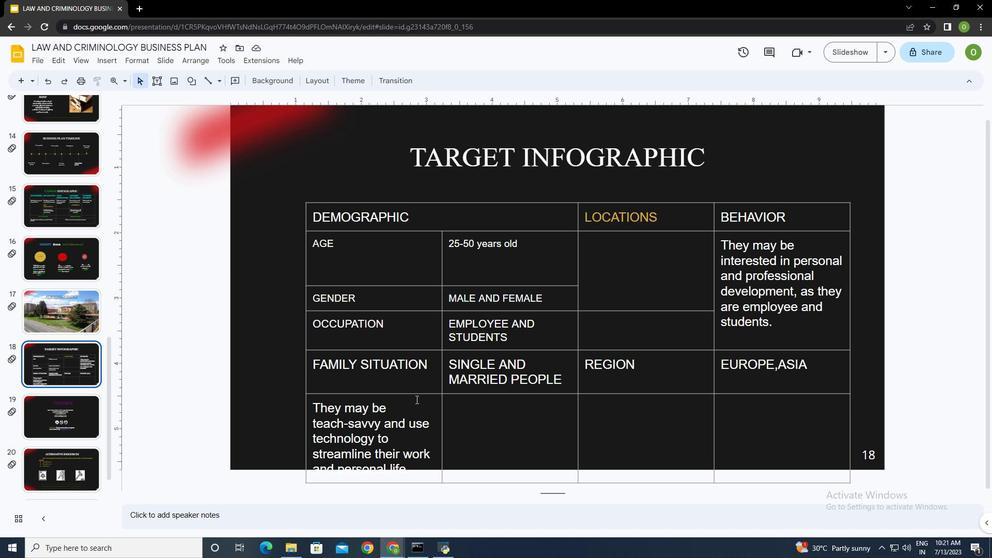
Action: Mouse pressed left at (412, 407)
